 Task: Explore Airbnb accommodation in Banja Luka, Bosnia and Herzegovina from 8th November, 2023 to 19th November, 2023 for 1 adult. Place can be shared room with 1  bedroom having 1 bed and 1 bathroom. Property type can be hotel. Amenities needed are: heating. Look for 3 properties as per requirement.
Action: Mouse pressed left at (559, 80)
Screenshot: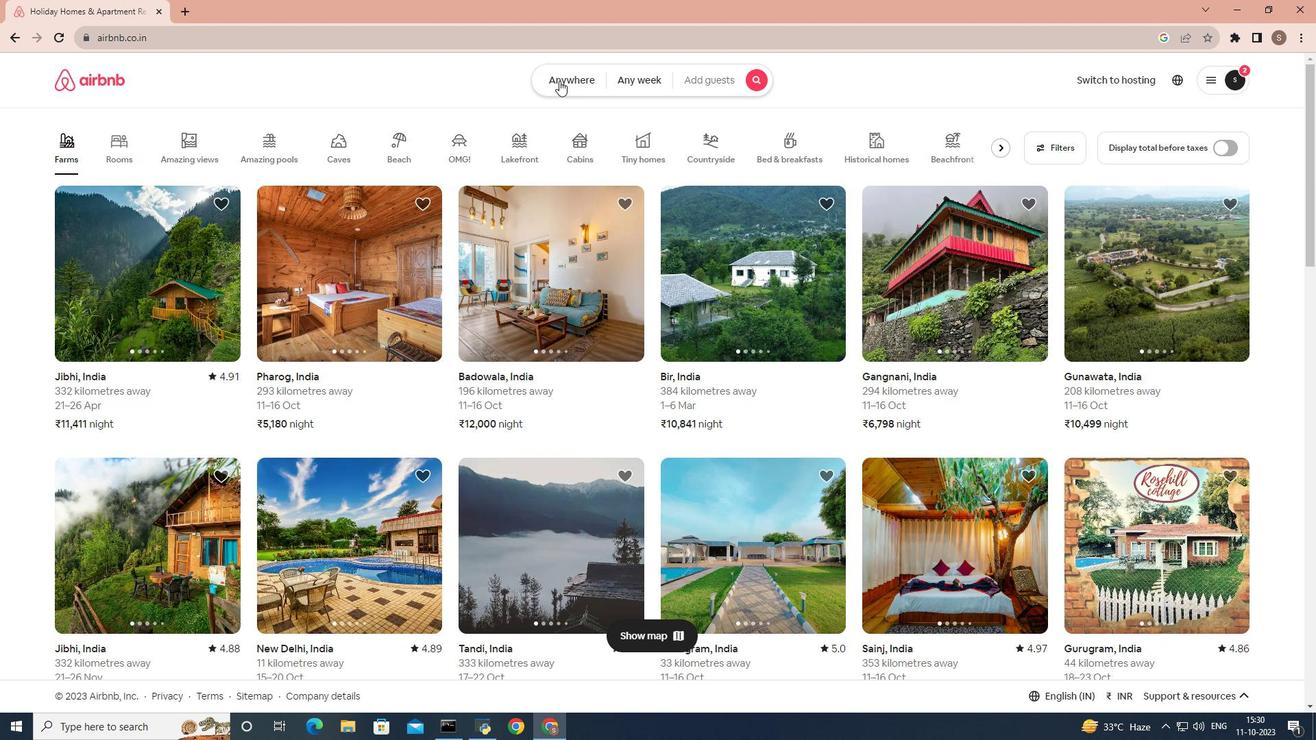 
Action: Mouse moved to (455, 130)
Screenshot: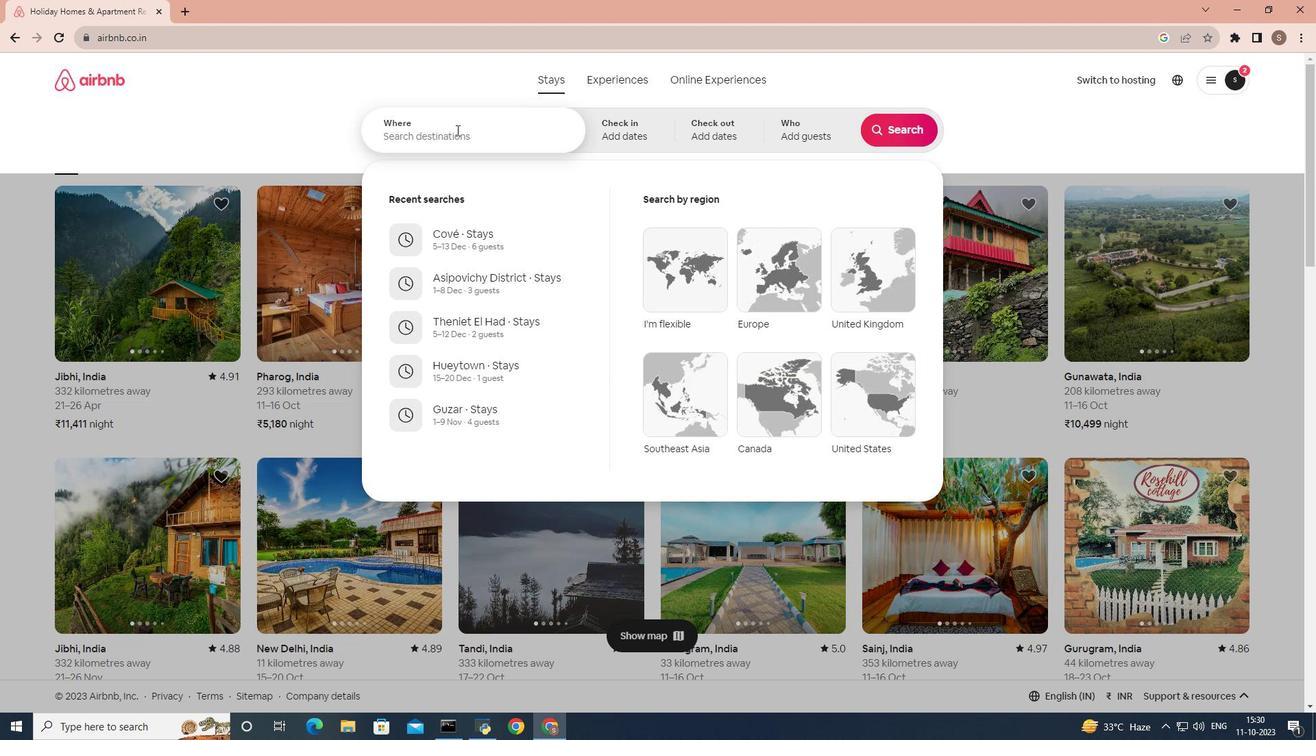 
Action: Mouse pressed left at (455, 130)
Screenshot: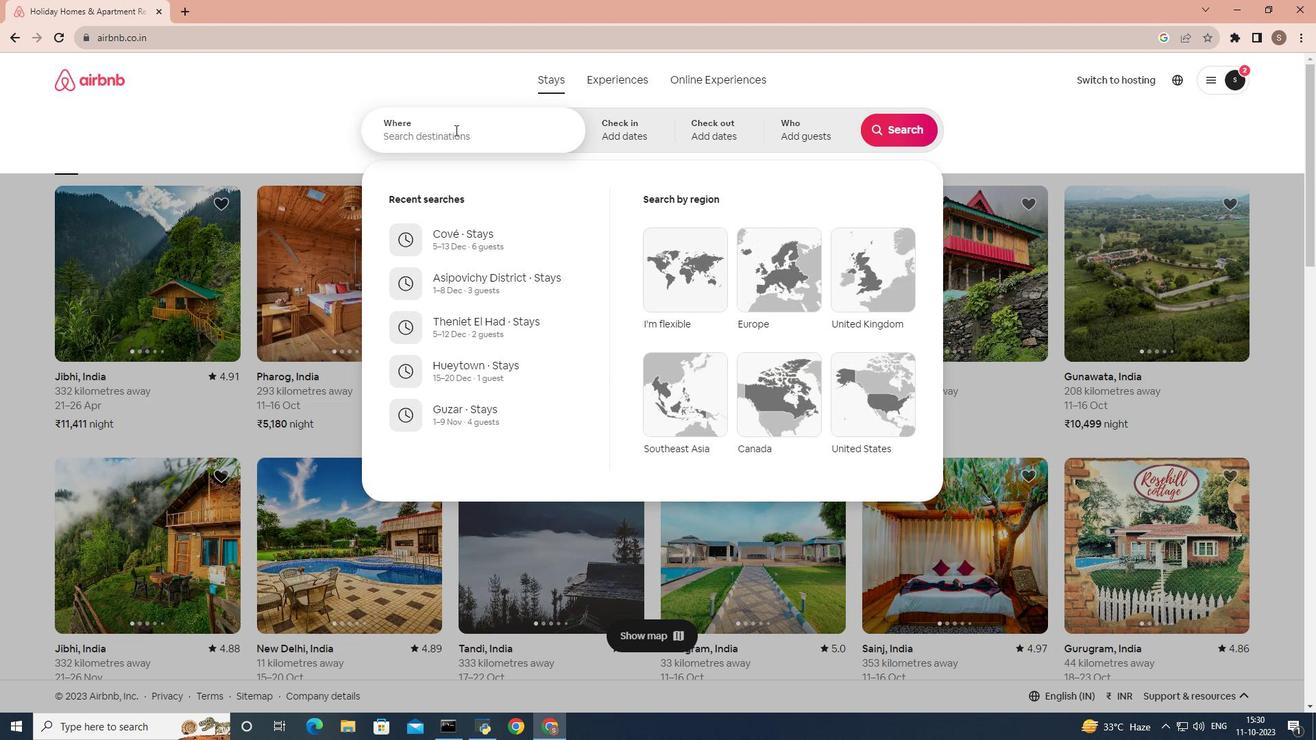 
Action: Mouse moved to (455, 125)
Screenshot: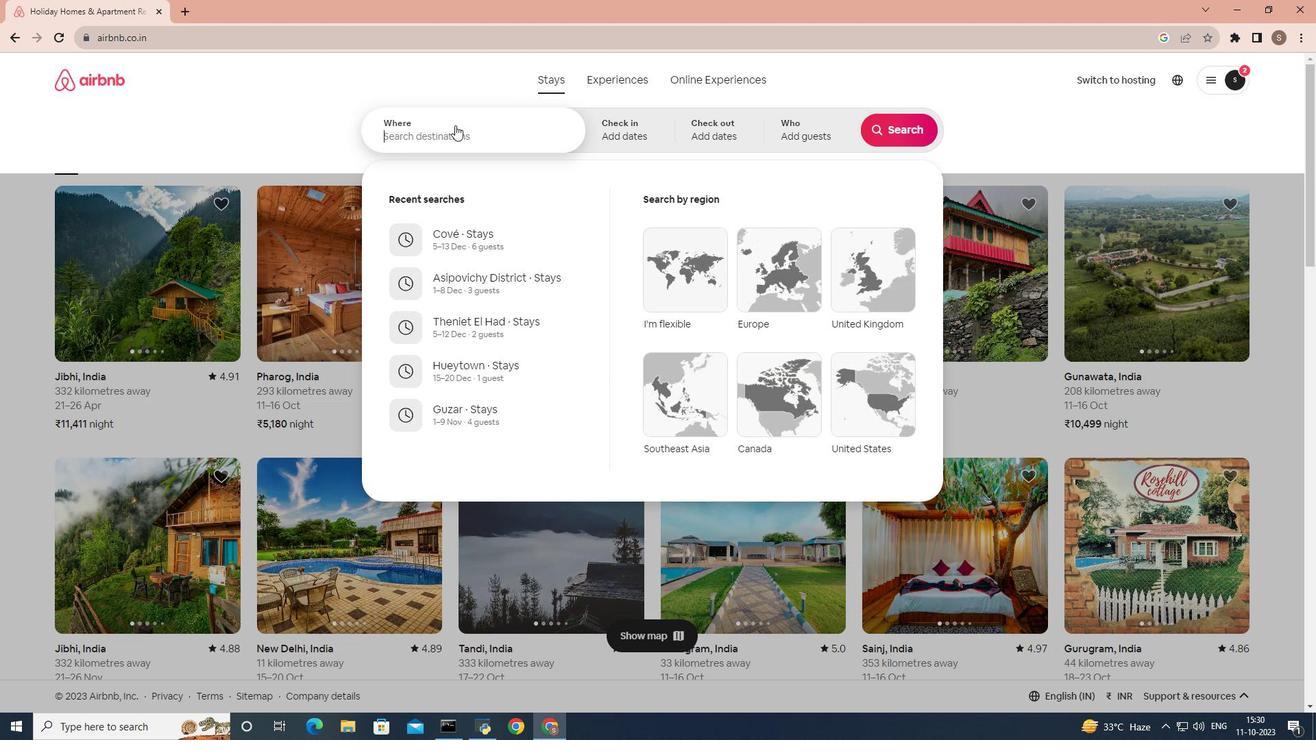 
Action: Key pressed banja<Key.space>luk
Screenshot: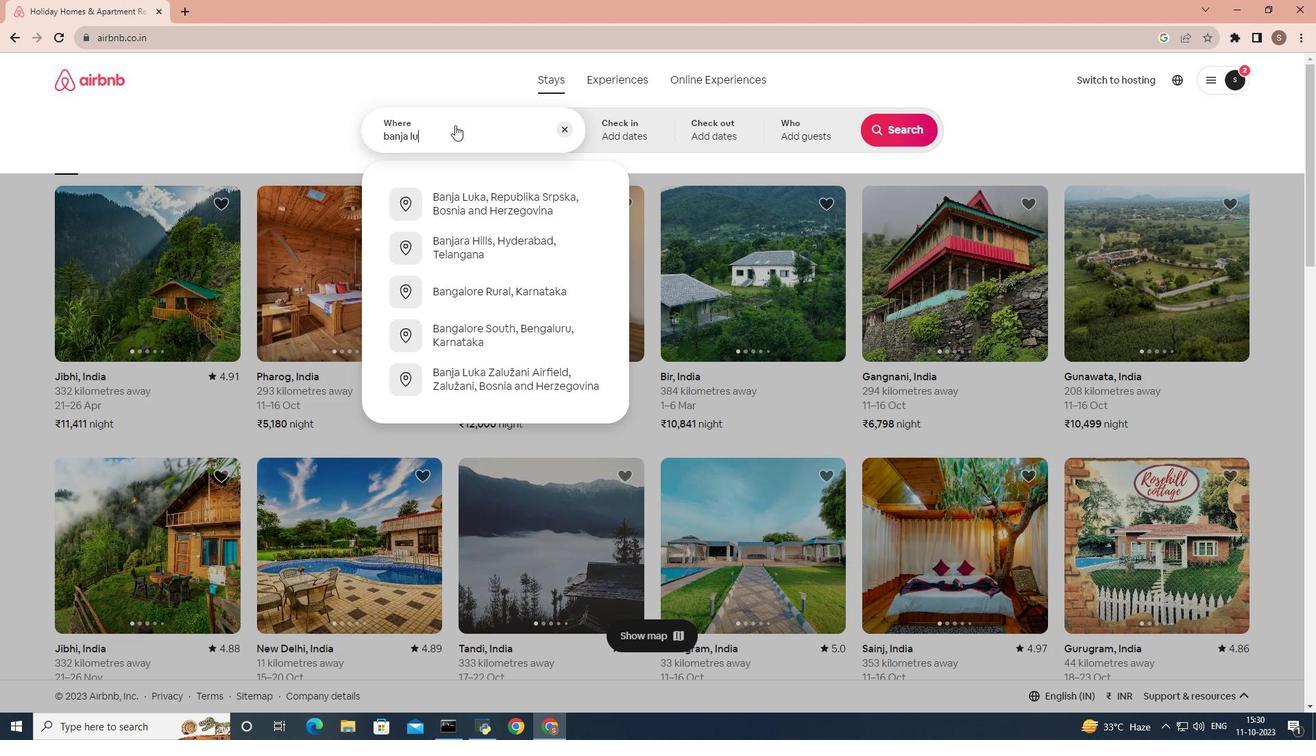 
Action: Mouse moved to (443, 133)
Screenshot: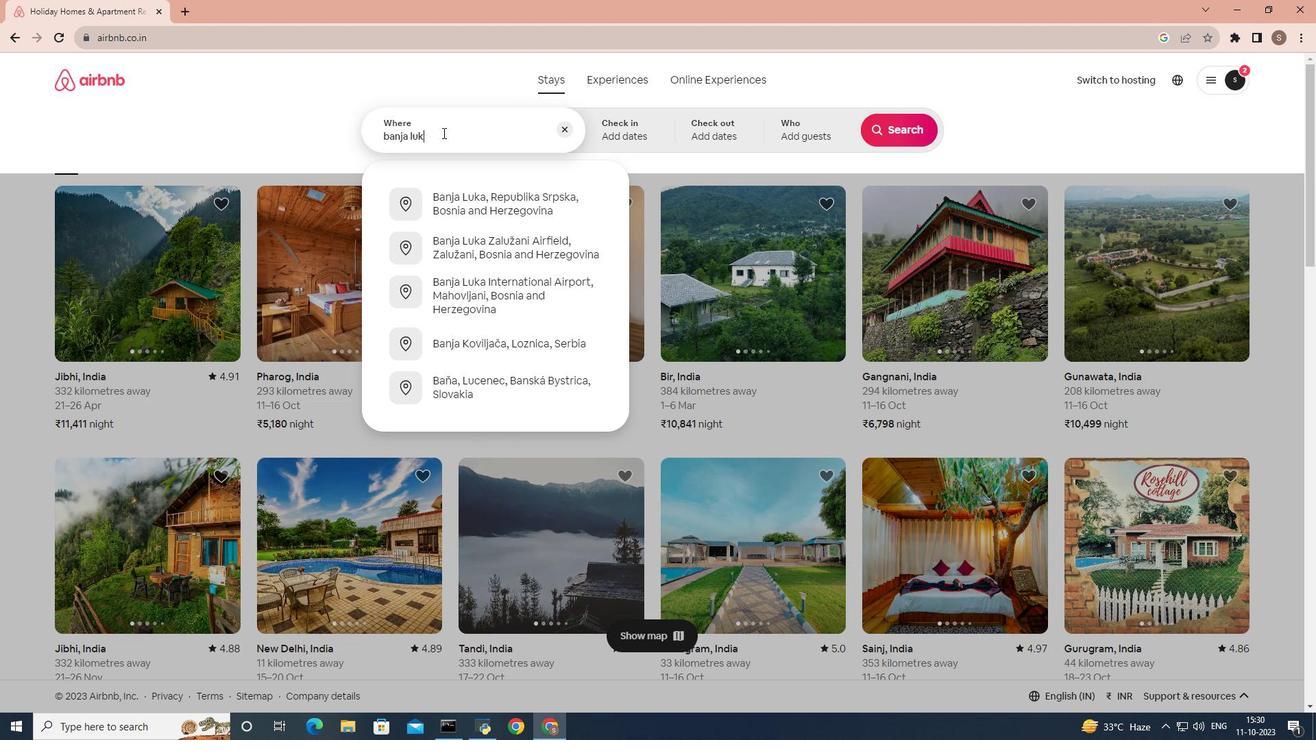 
Action: Key pressed a
Screenshot: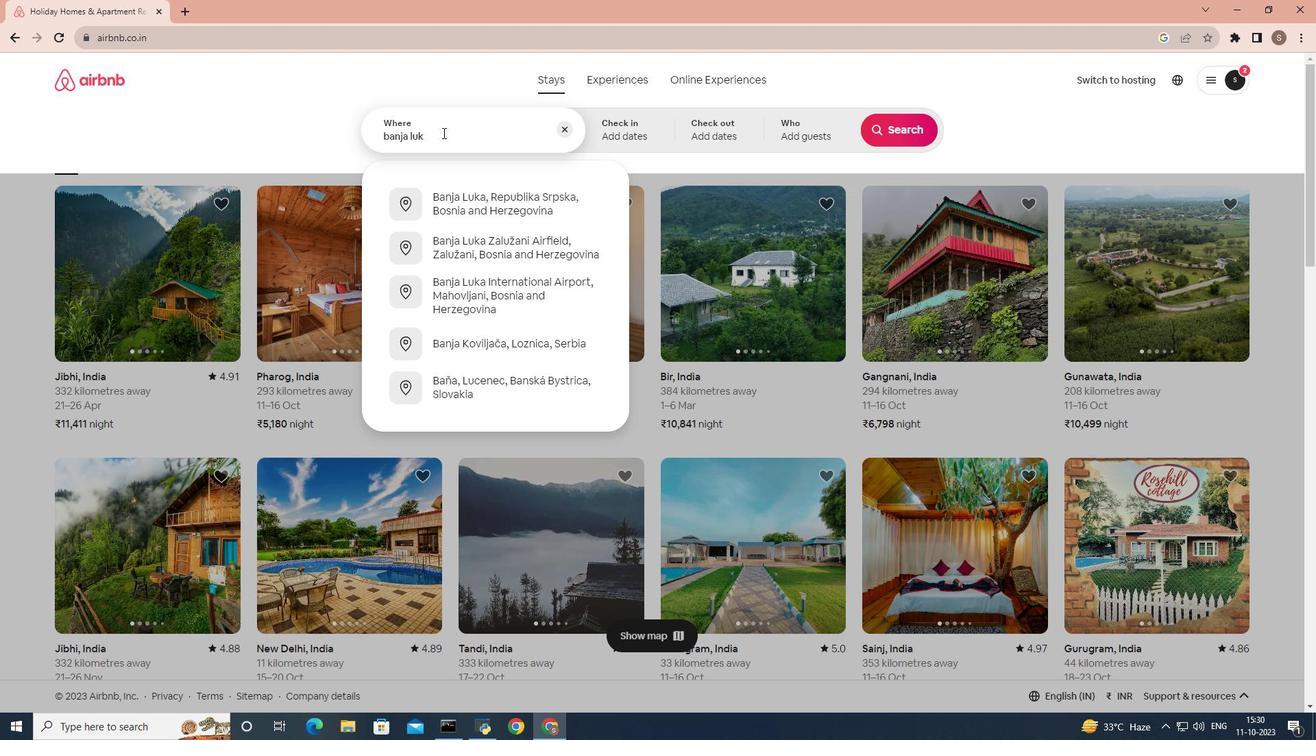
Action: Mouse moved to (469, 199)
Screenshot: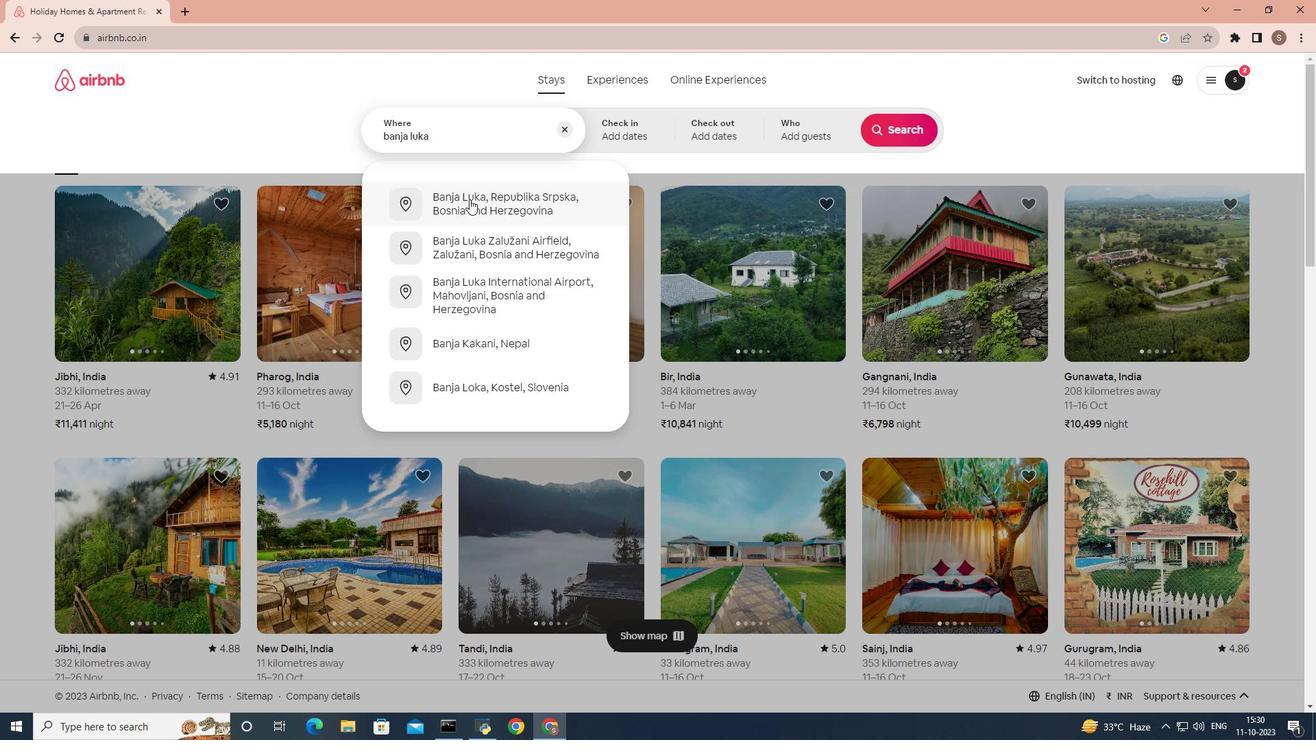 
Action: Mouse pressed left at (469, 199)
Screenshot: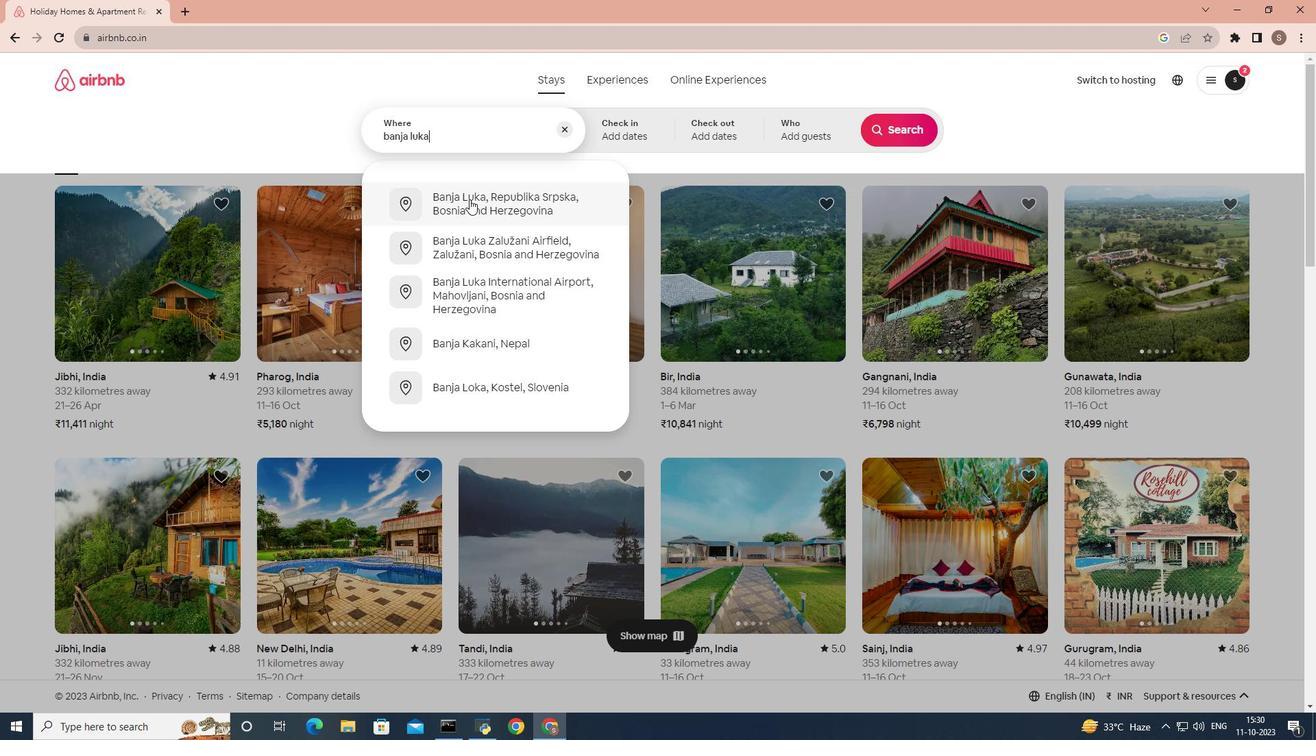 
Action: Mouse moved to (792, 334)
Screenshot: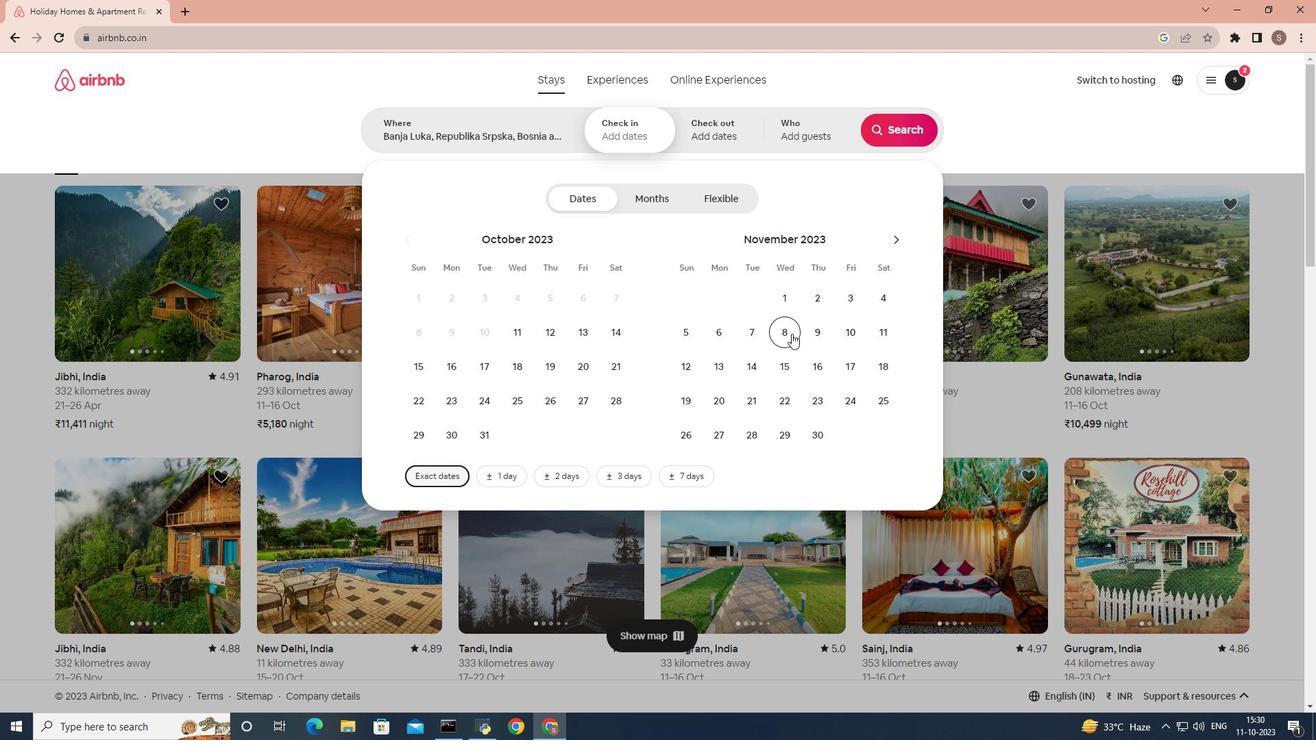 
Action: Mouse pressed left at (792, 334)
Screenshot: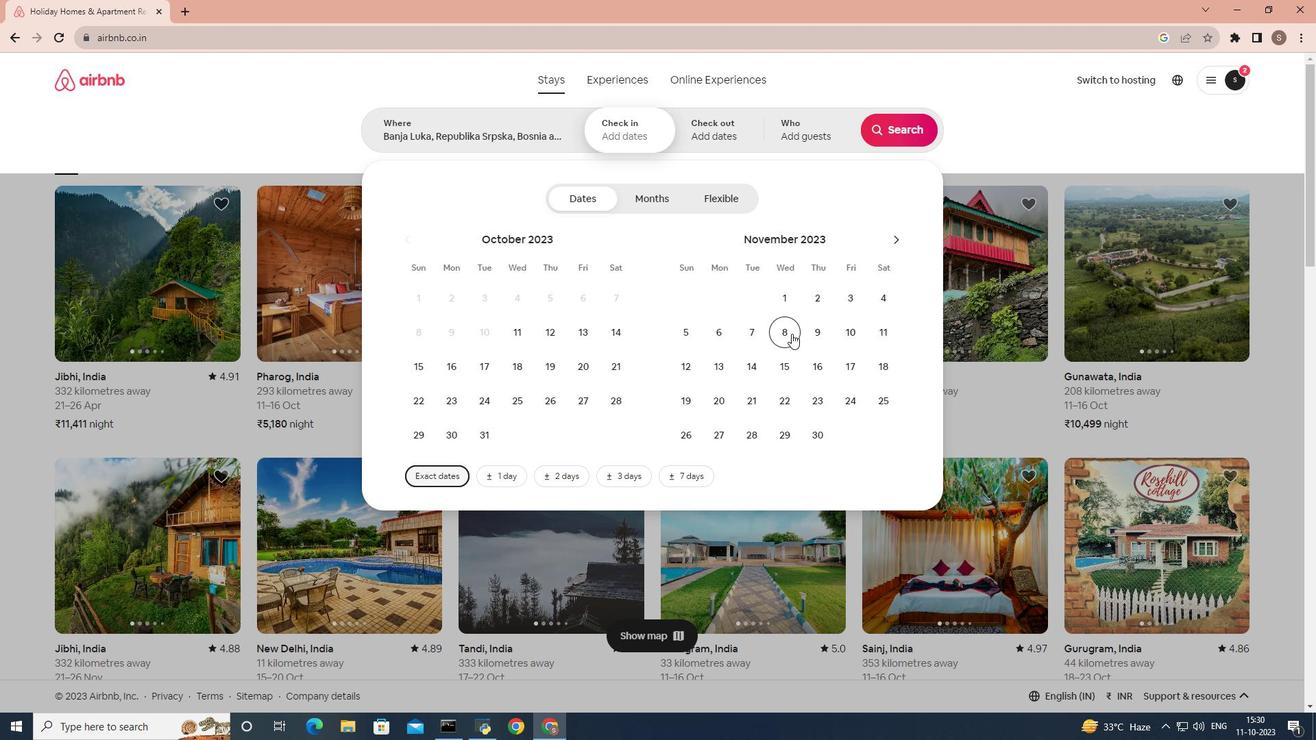 
Action: Mouse moved to (689, 406)
Screenshot: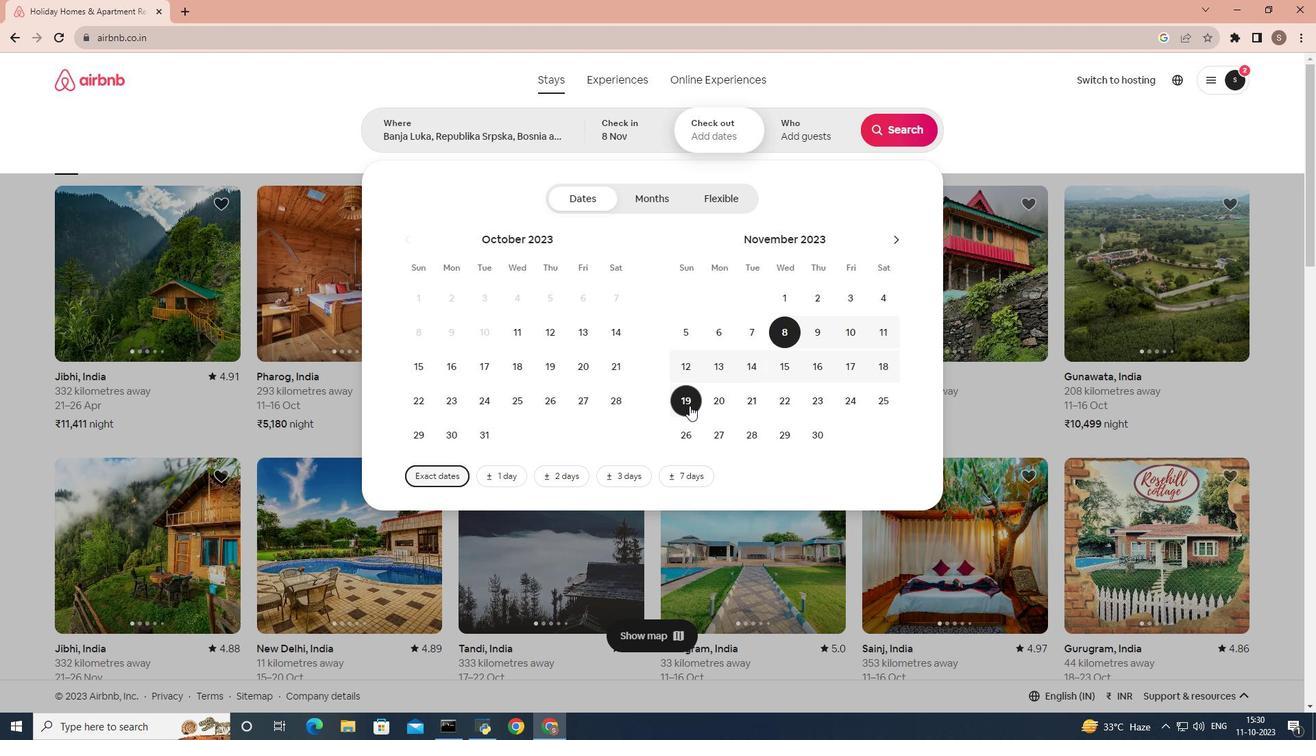 
Action: Mouse pressed left at (689, 406)
Screenshot: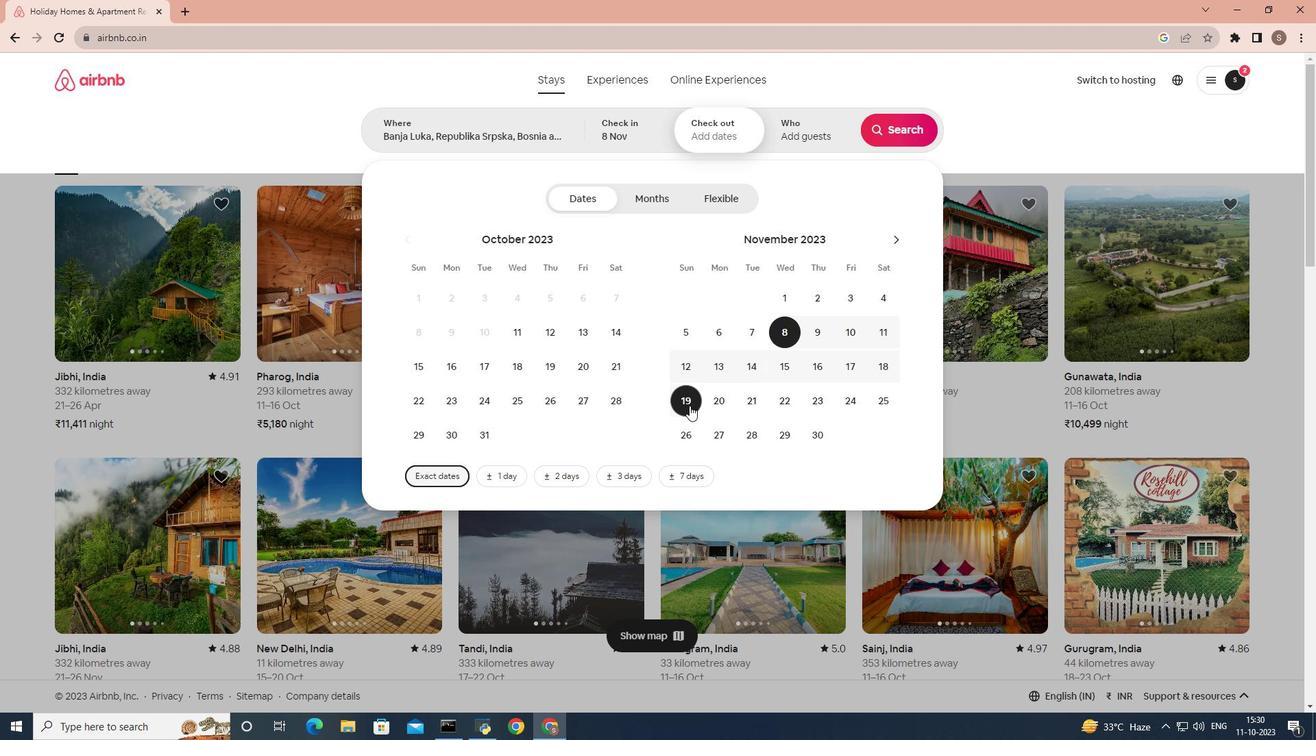 
Action: Mouse moved to (805, 131)
Screenshot: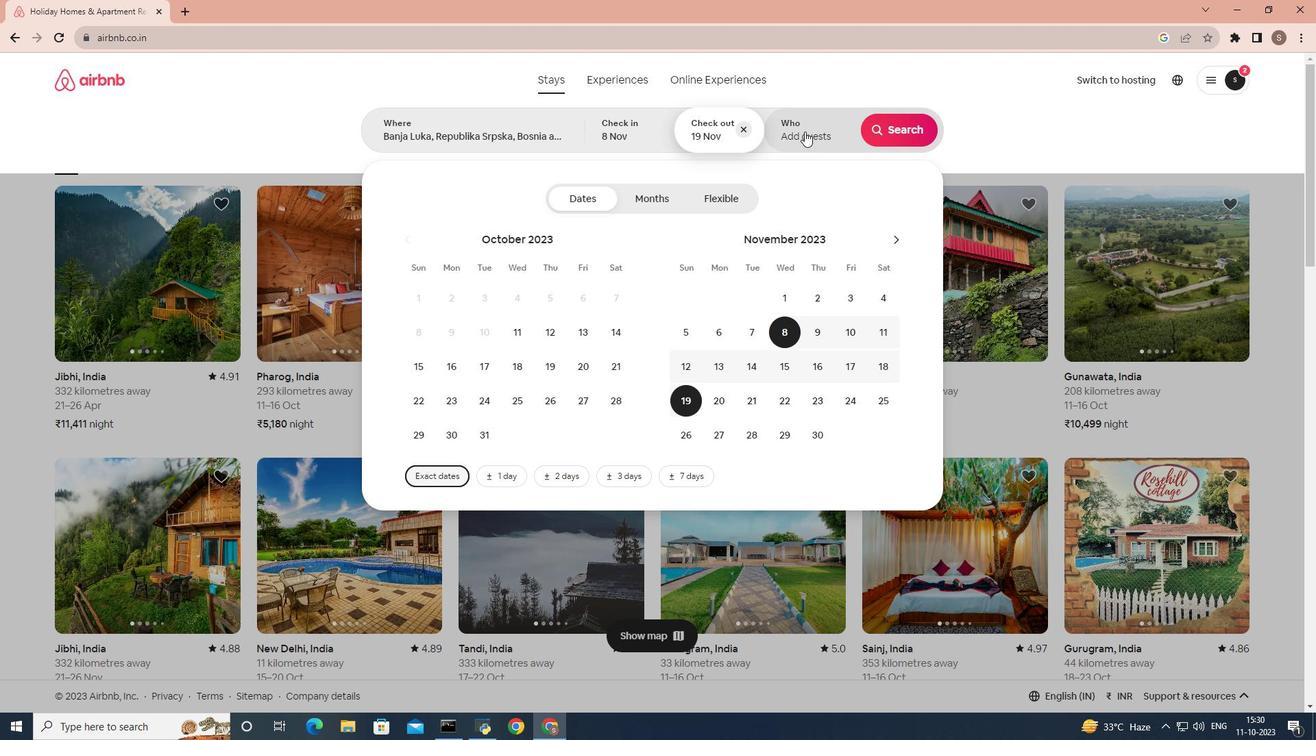 
Action: Mouse pressed left at (805, 131)
Screenshot: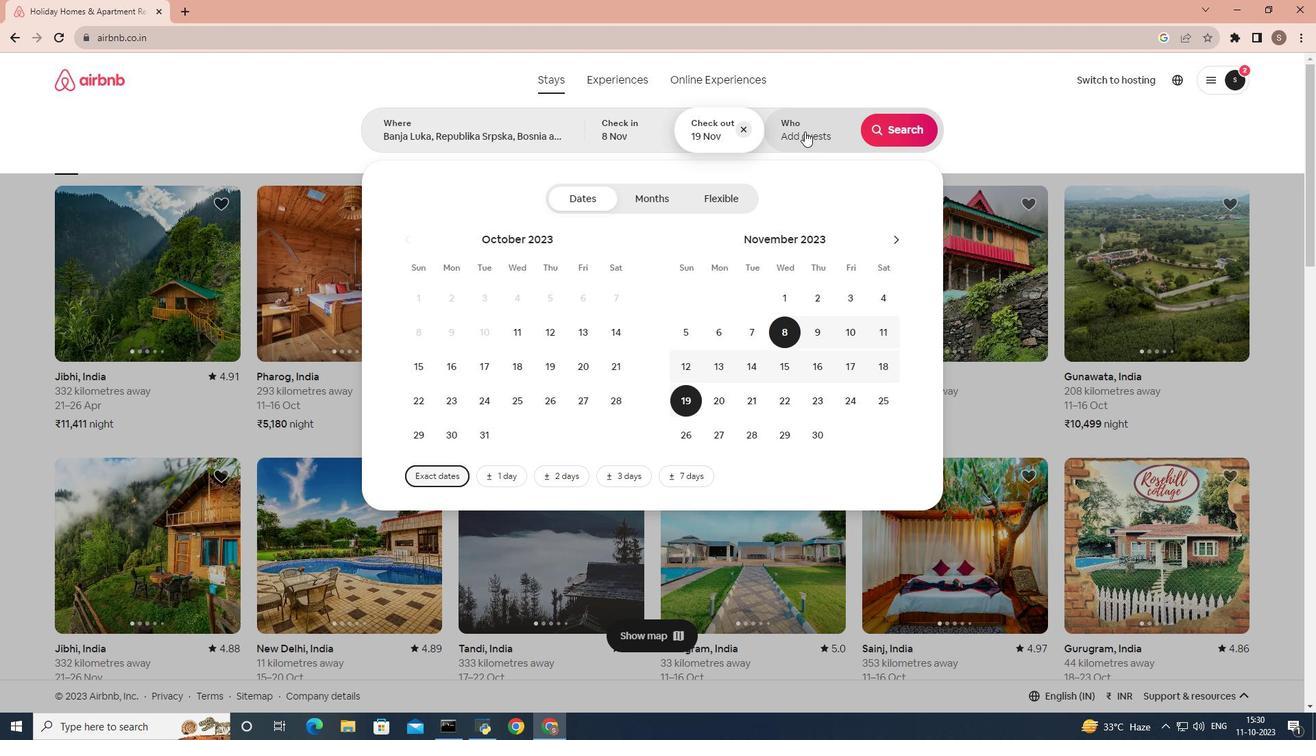 
Action: Mouse moved to (905, 201)
Screenshot: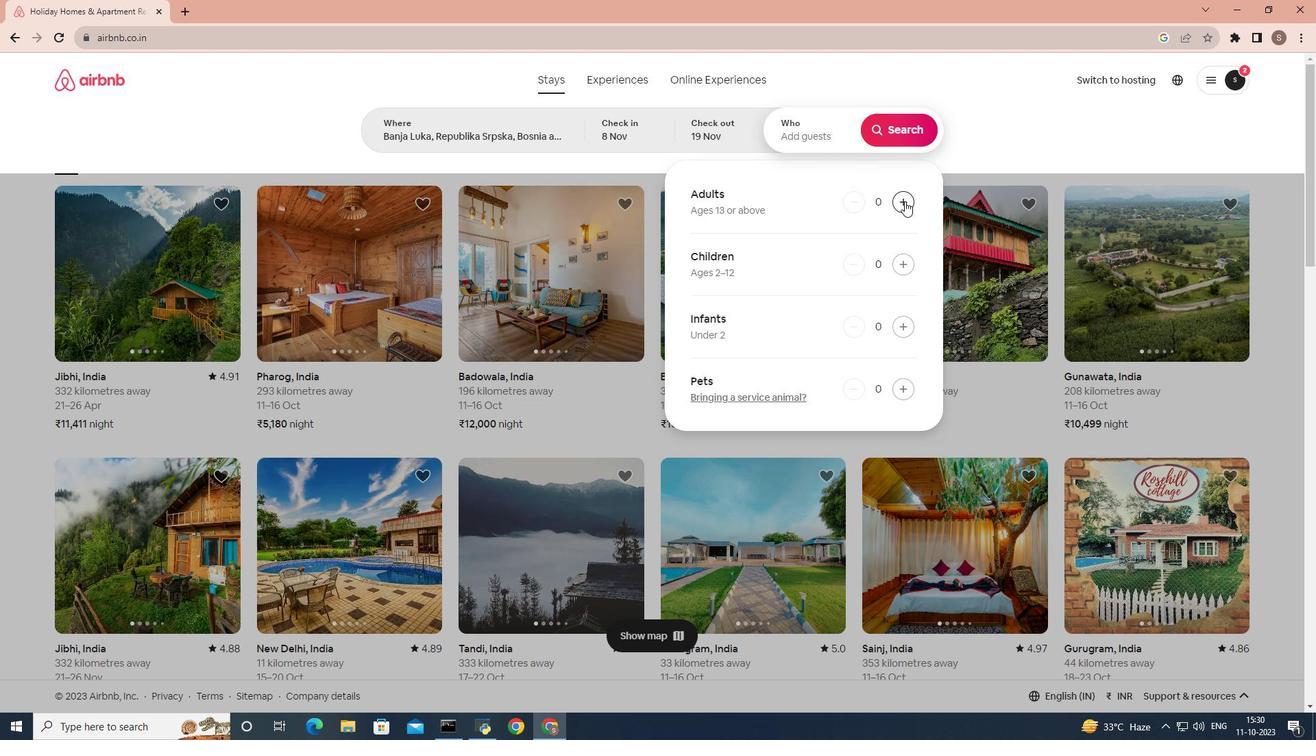 
Action: Mouse pressed left at (905, 201)
Screenshot: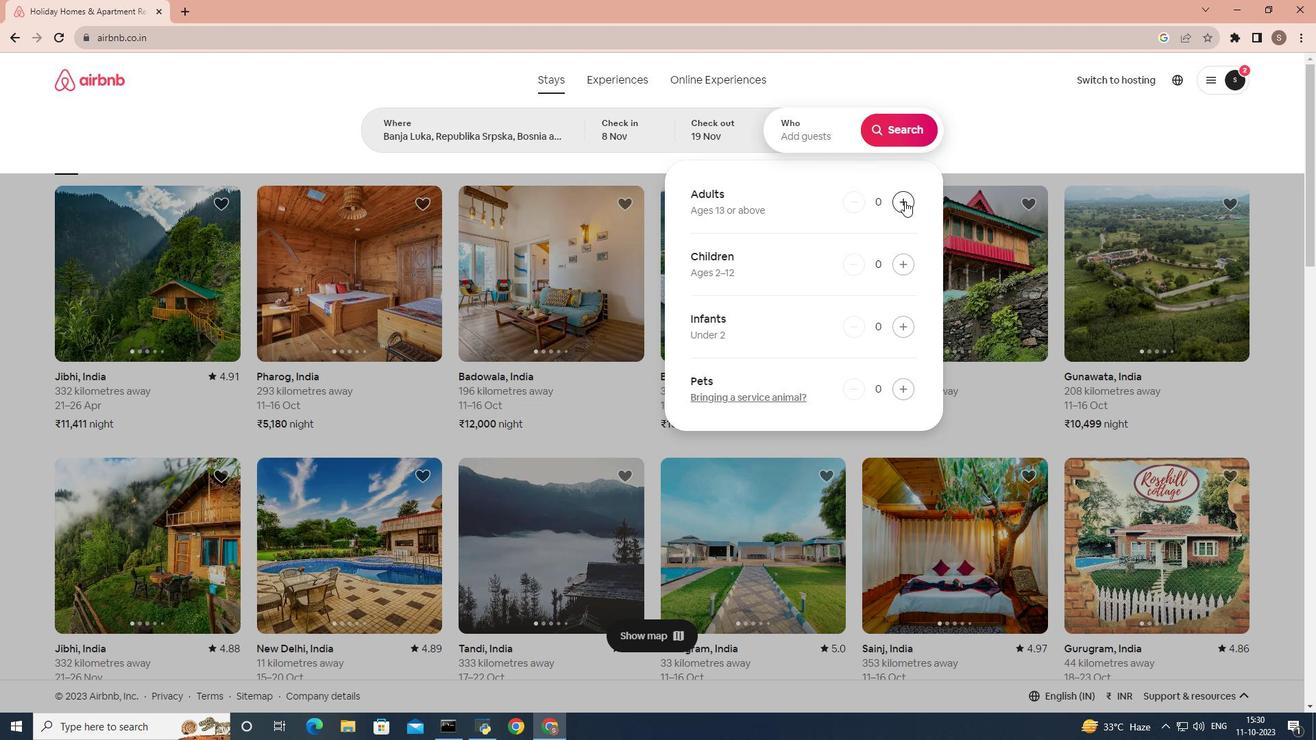 
Action: Mouse moved to (917, 138)
Screenshot: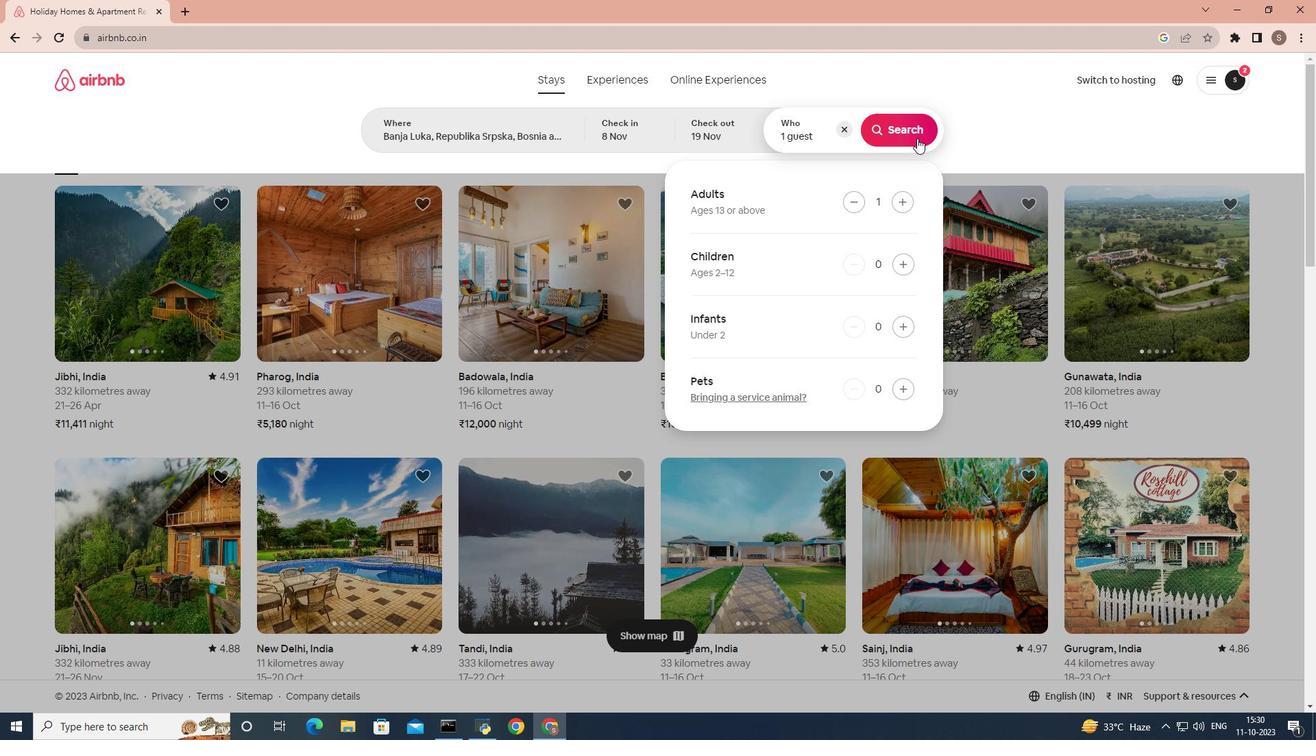 
Action: Mouse pressed left at (917, 138)
Screenshot: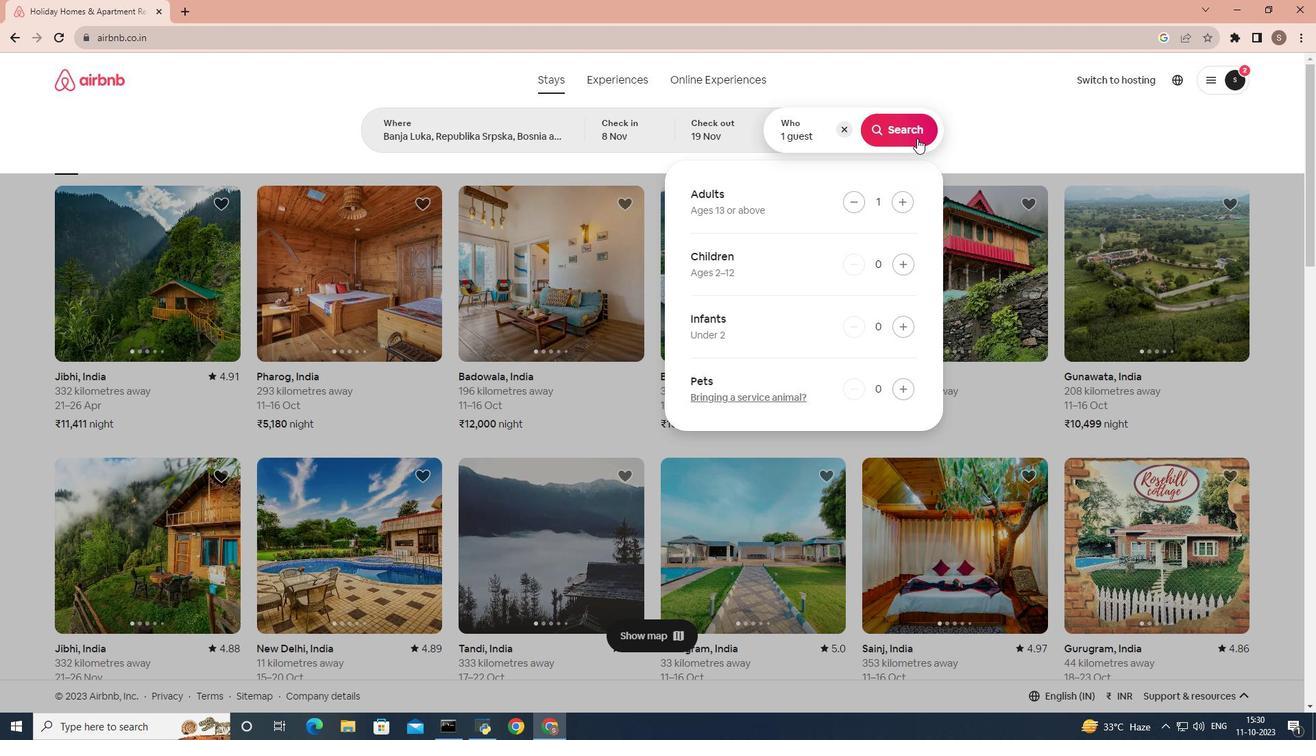 
Action: Mouse moved to (1072, 136)
Screenshot: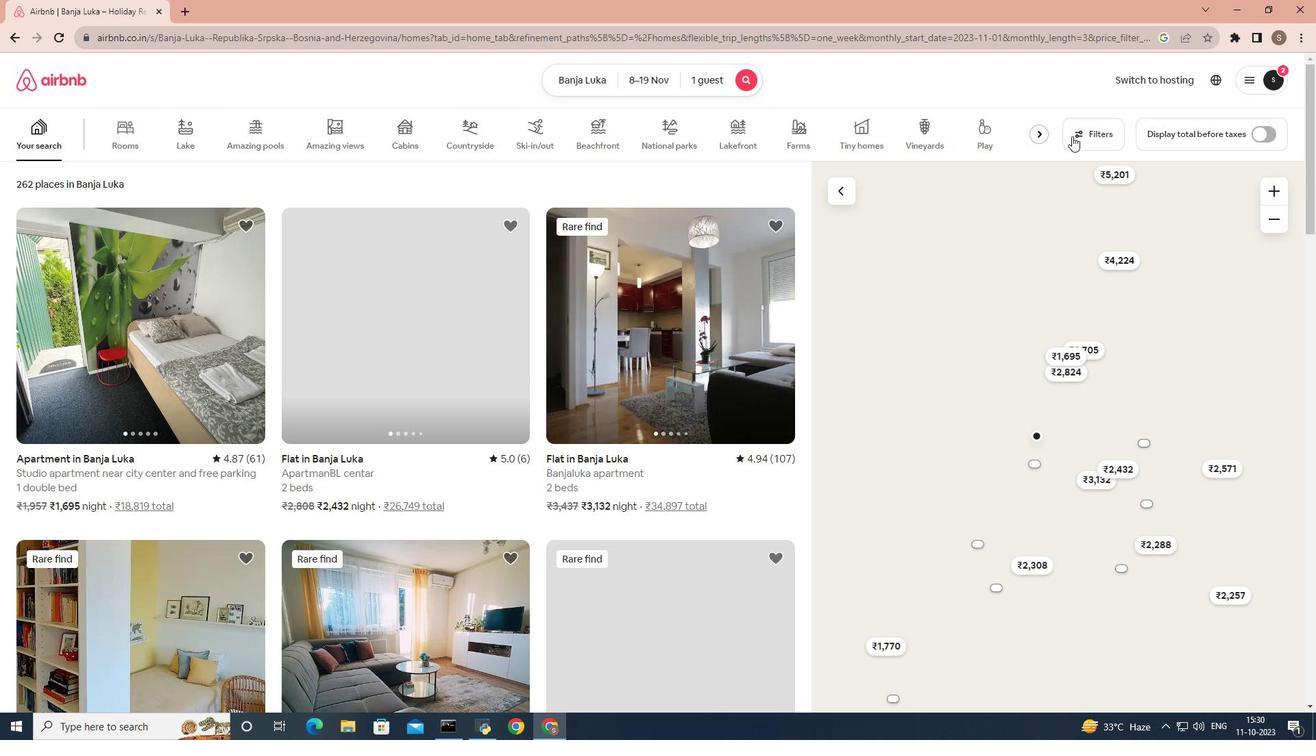
Action: Mouse pressed left at (1072, 136)
Screenshot: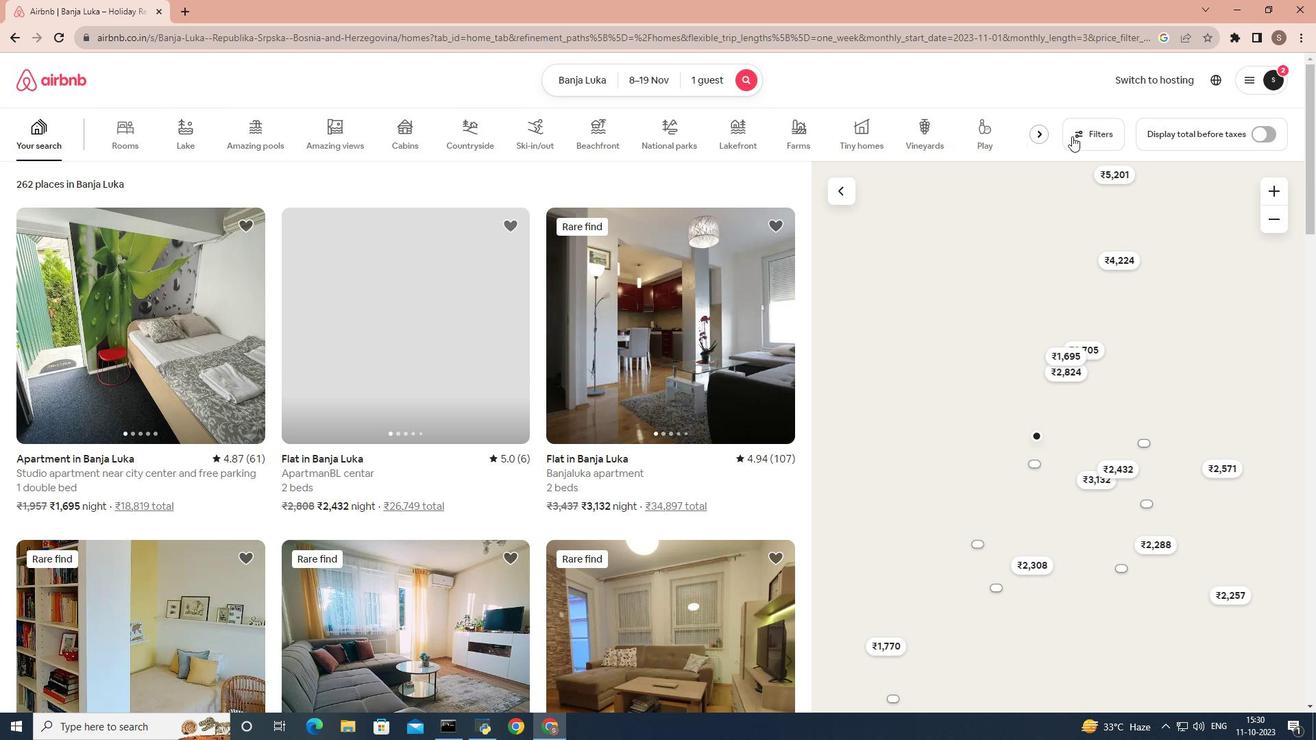 
Action: Mouse moved to (635, 339)
Screenshot: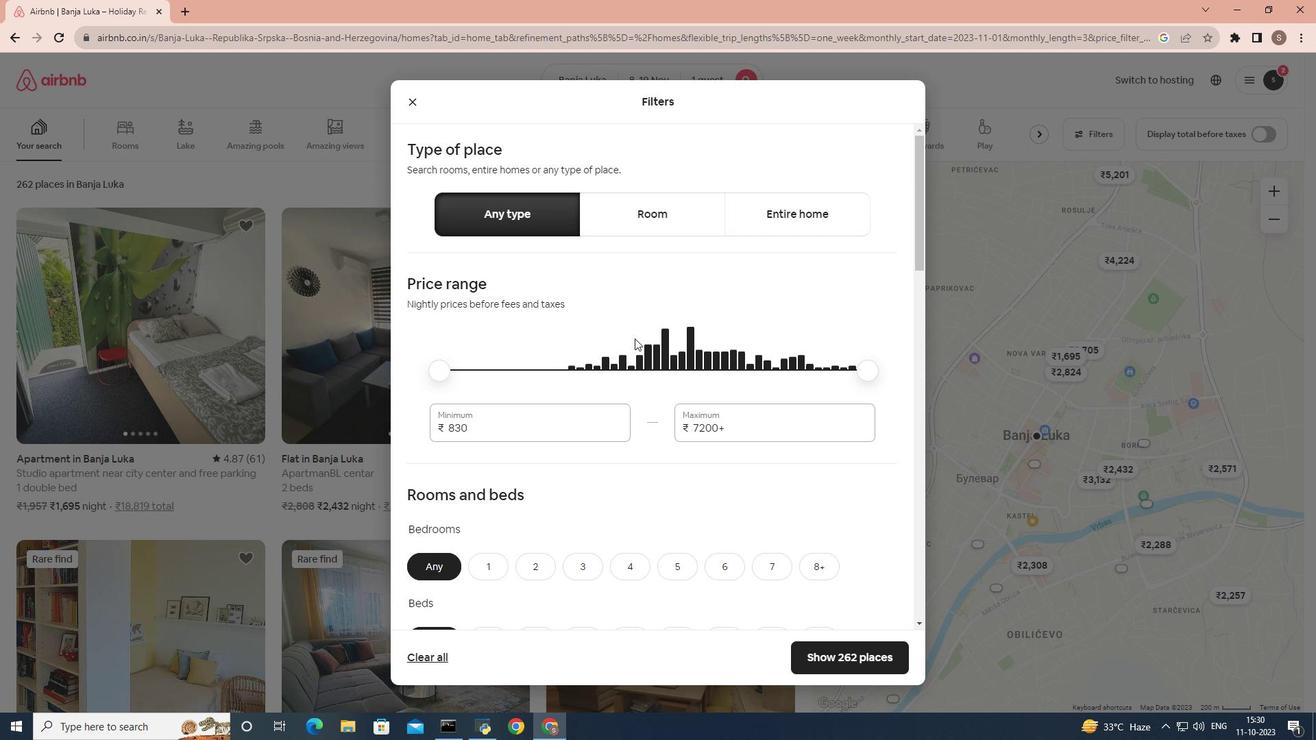 
Action: Mouse scrolled (635, 338) with delta (0, 0)
Screenshot: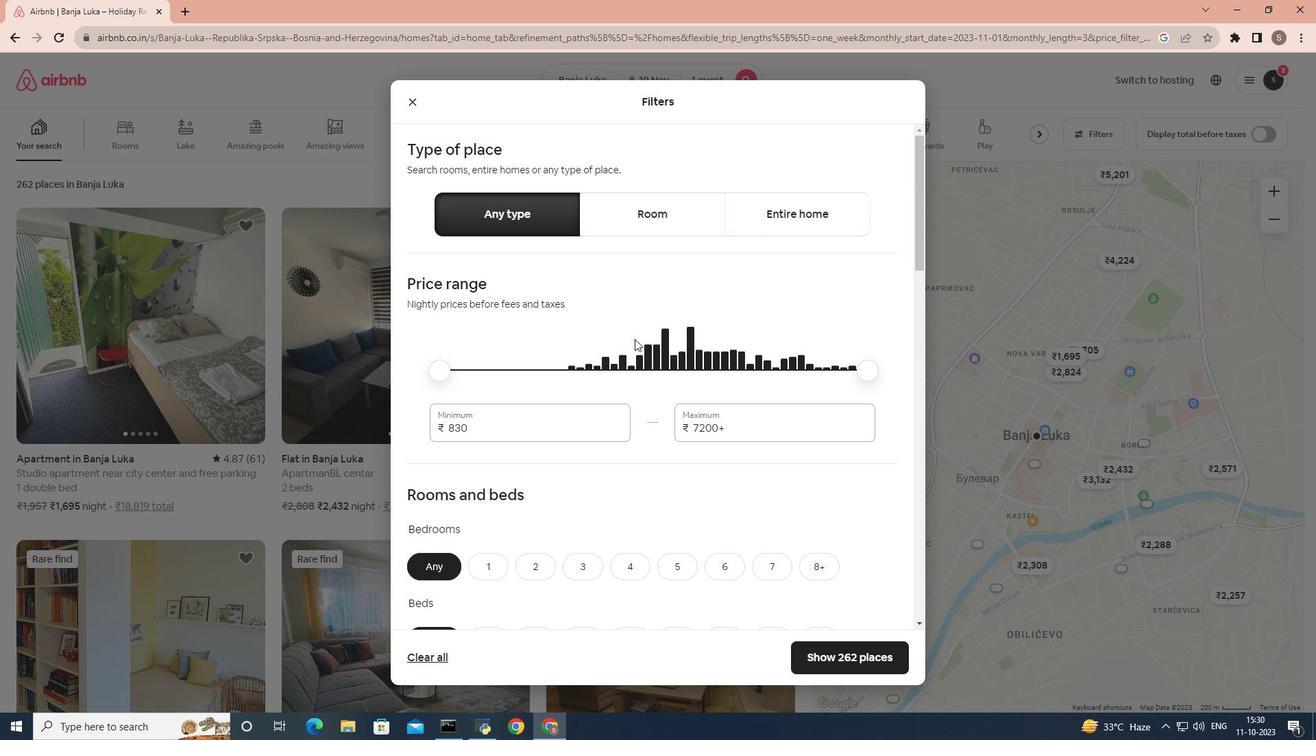 
Action: Mouse scrolled (635, 338) with delta (0, 0)
Screenshot: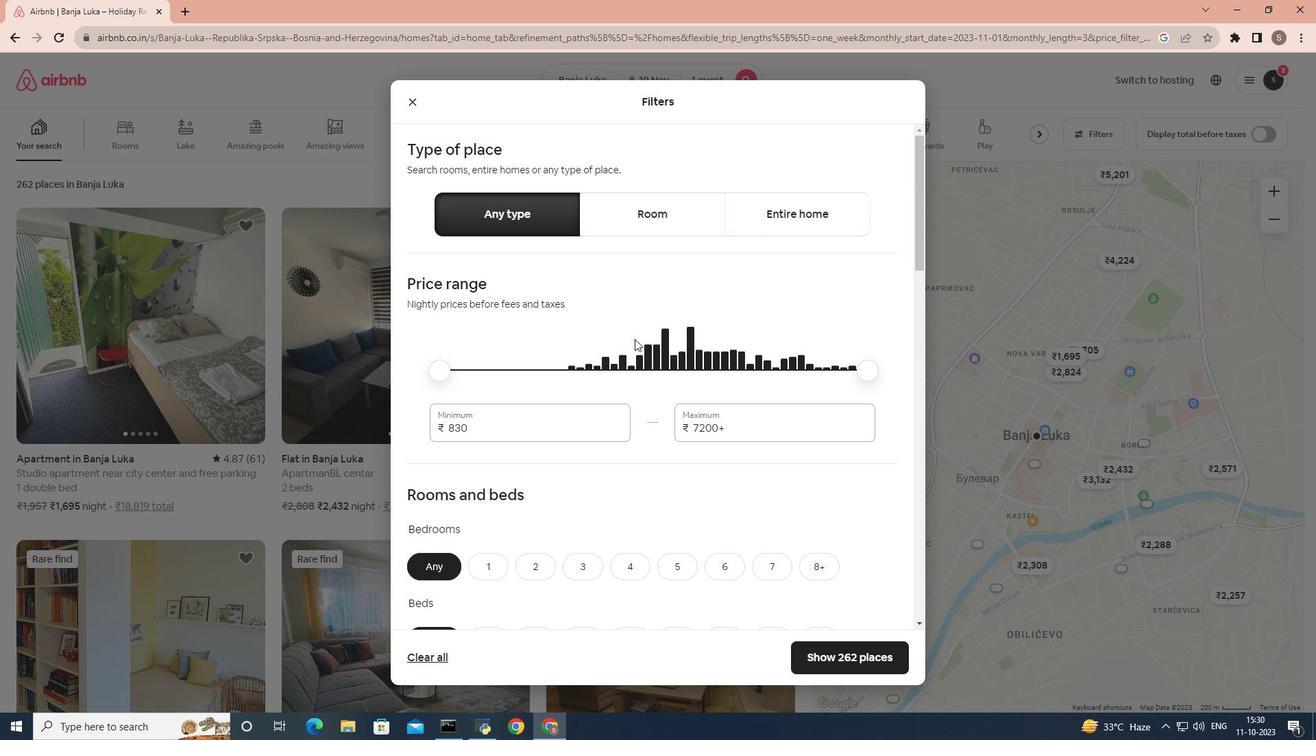 
Action: Mouse scrolled (635, 338) with delta (0, 0)
Screenshot: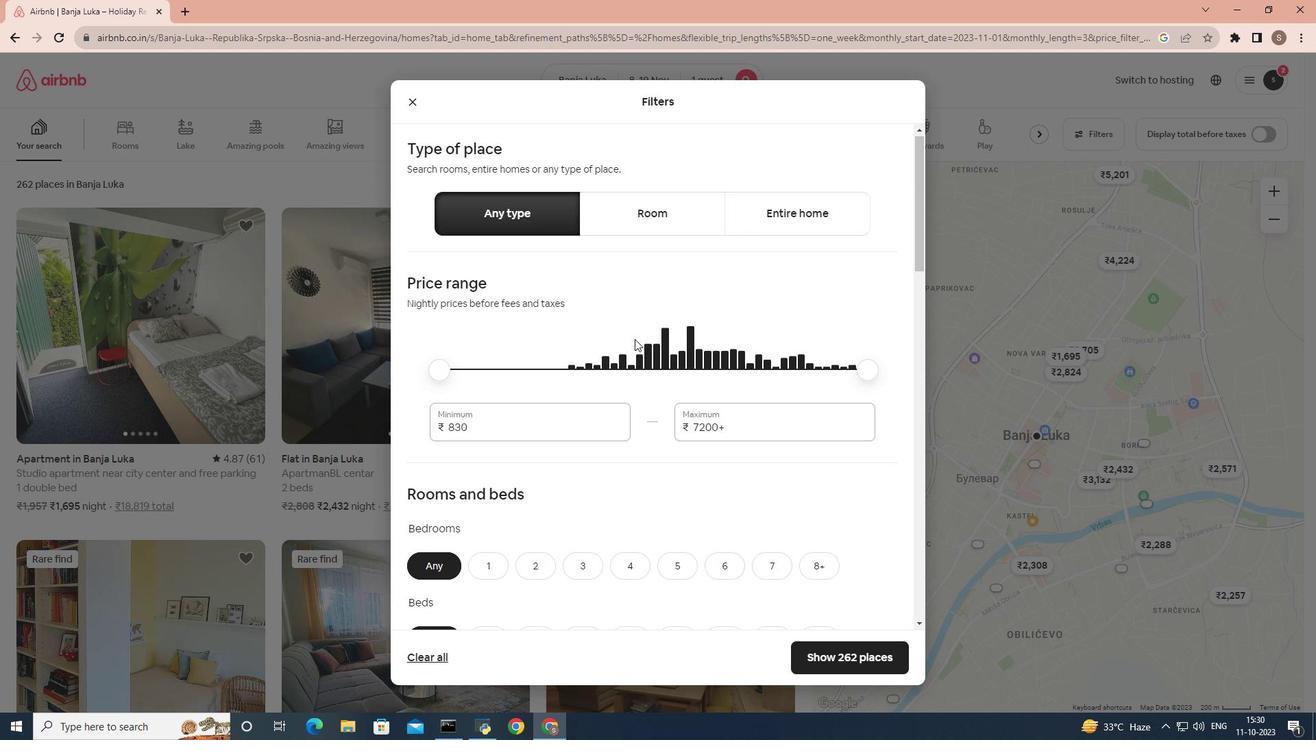 
Action: Mouse moved to (500, 353)
Screenshot: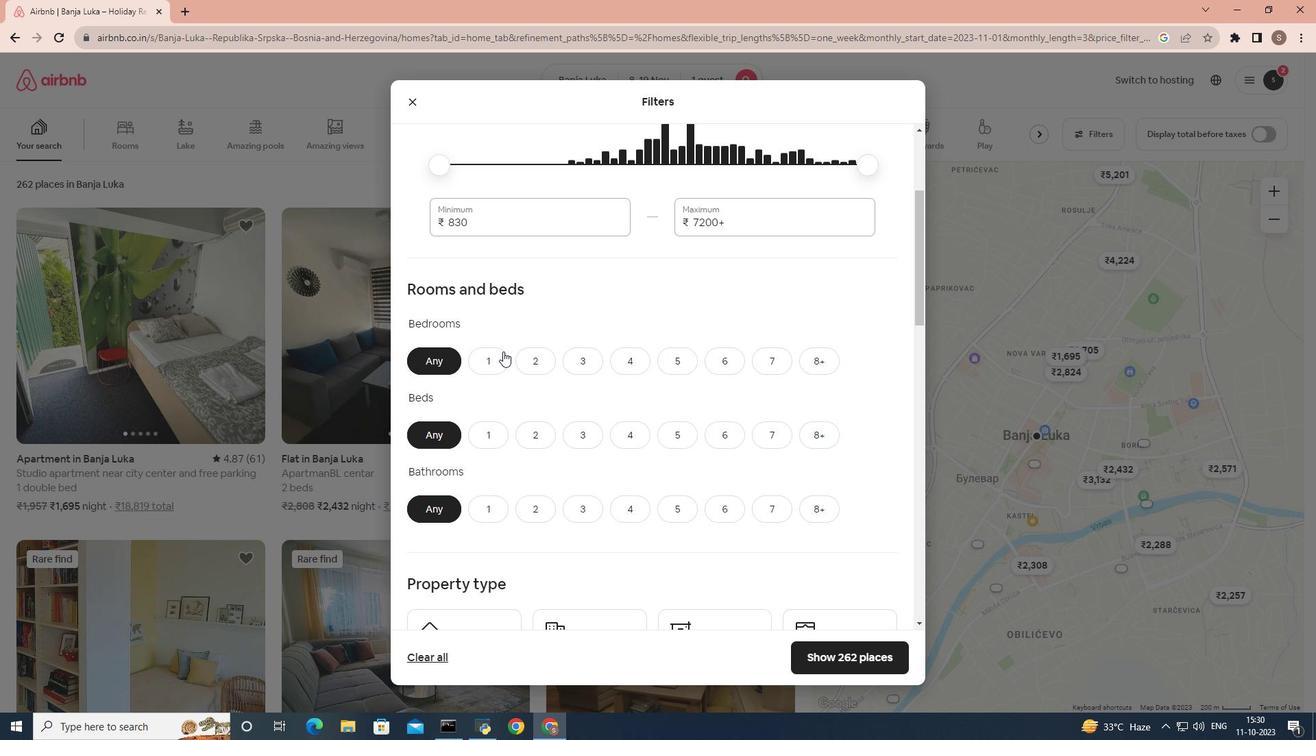 
Action: Mouse pressed left at (500, 353)
Screenshot: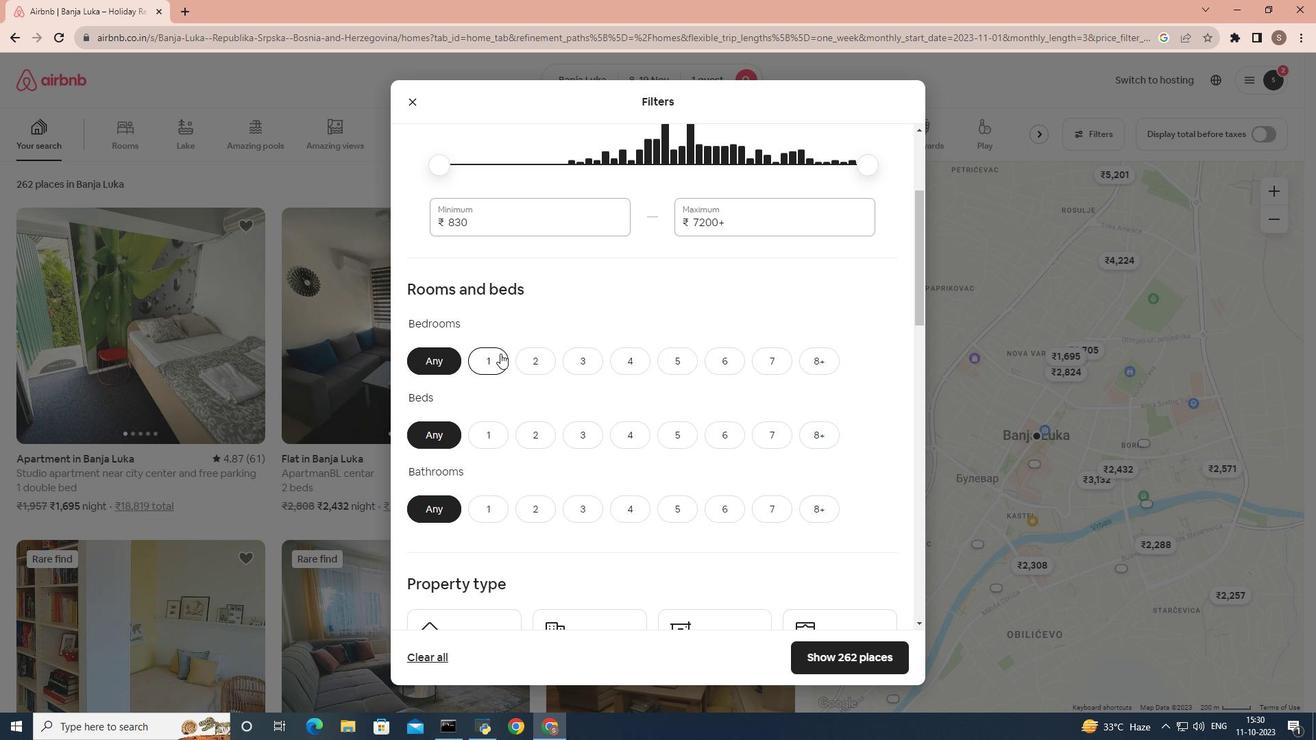 
Action: Mouse moved to (489, 423)
Screenshot: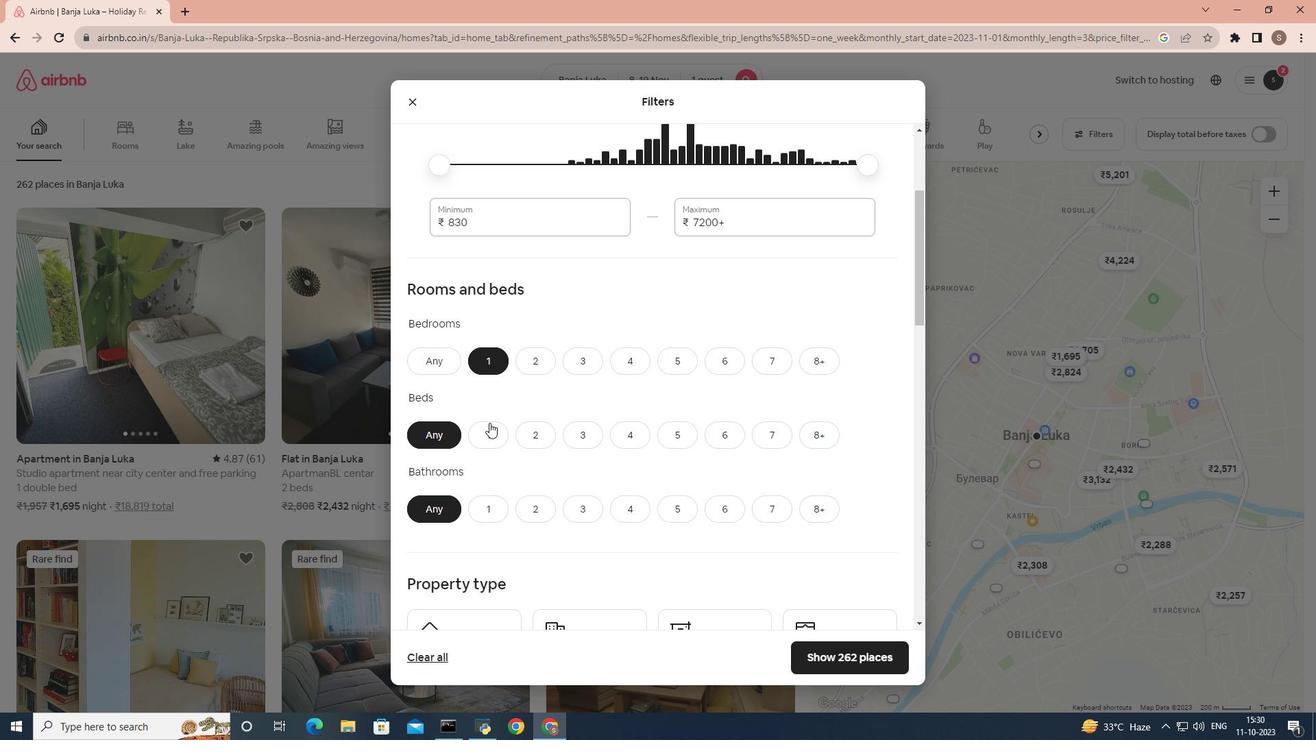 
Action: Mouse pressed left at (489, 423)
Screenshot: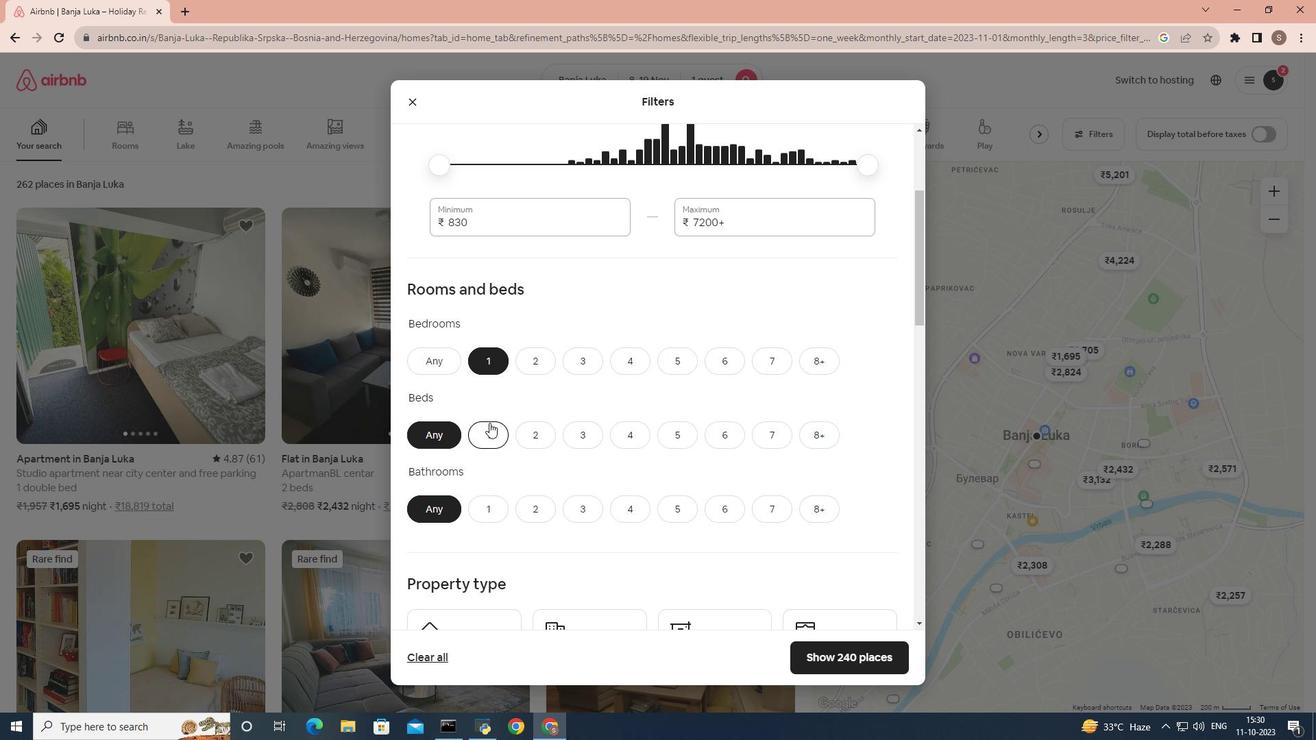 
Action: Mouse moved to (493, 499)
Screenshot: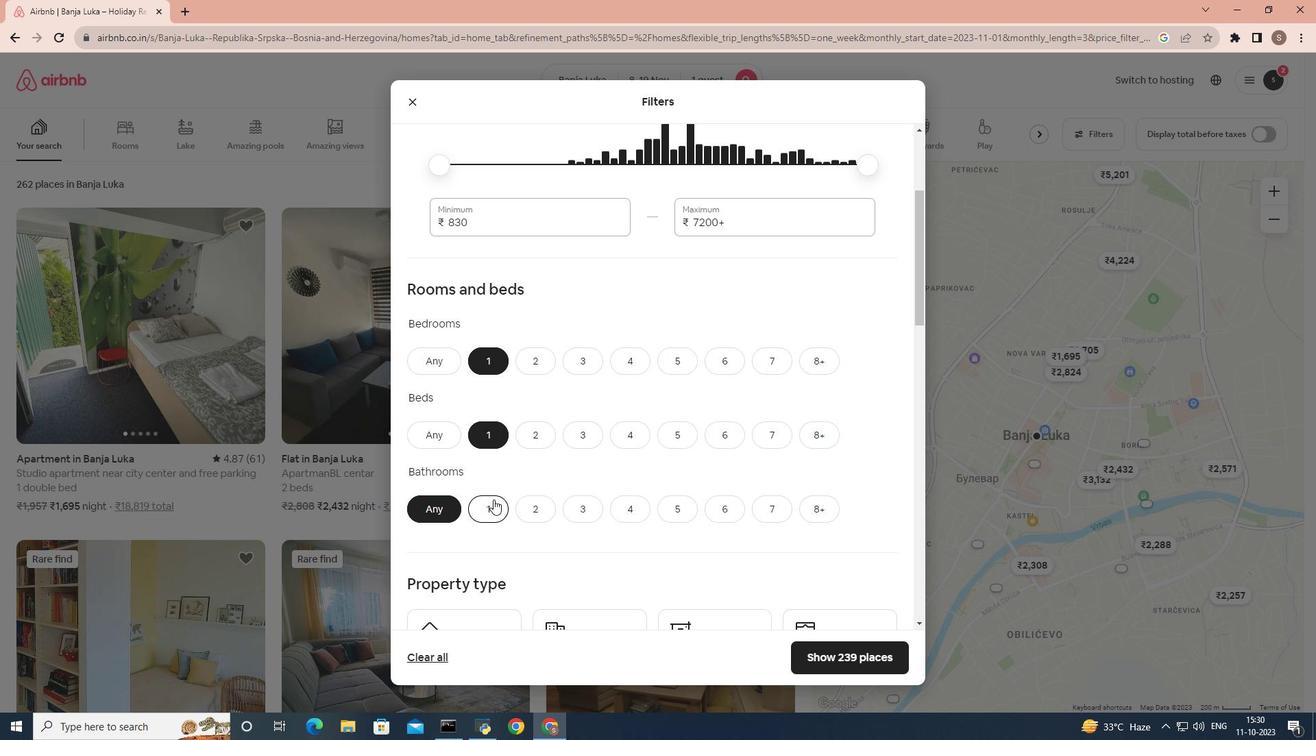 
Action: Mouse pressed left at (493, 499)
Screenshot: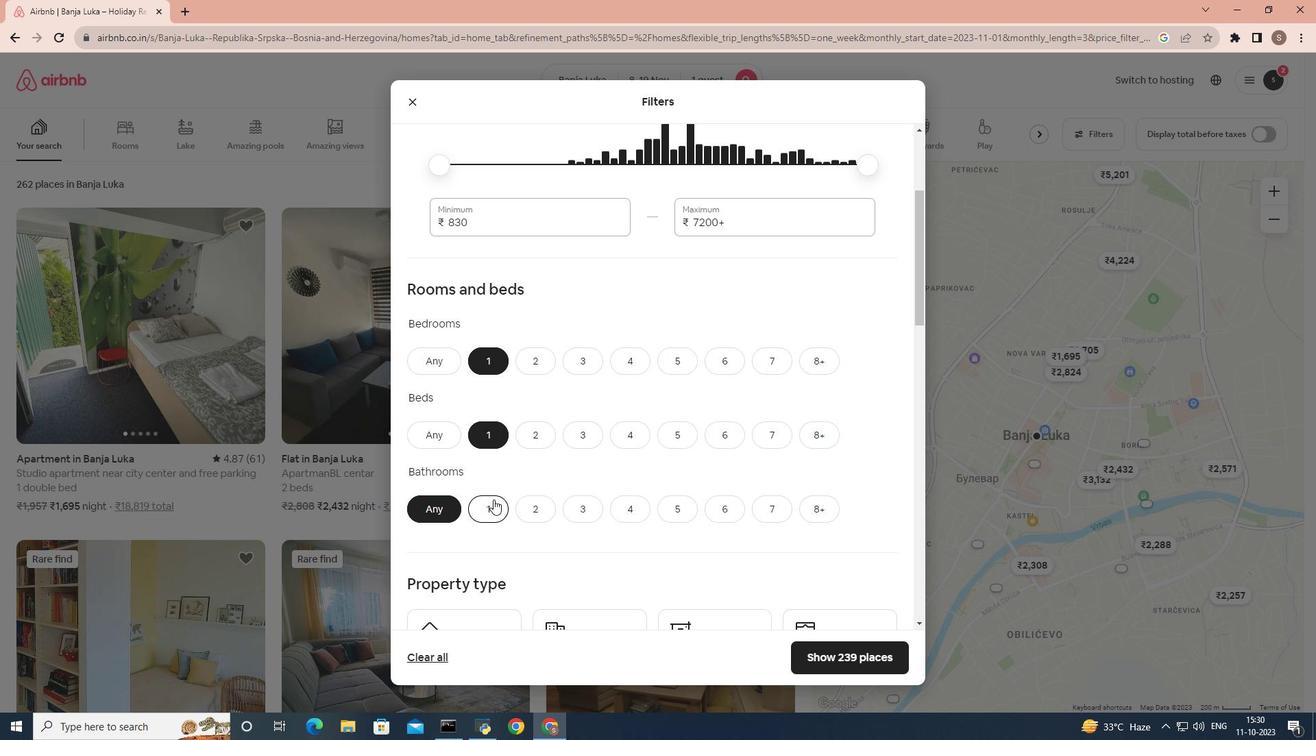 
Action: Mouse moved to (541, 468)
Screenshot: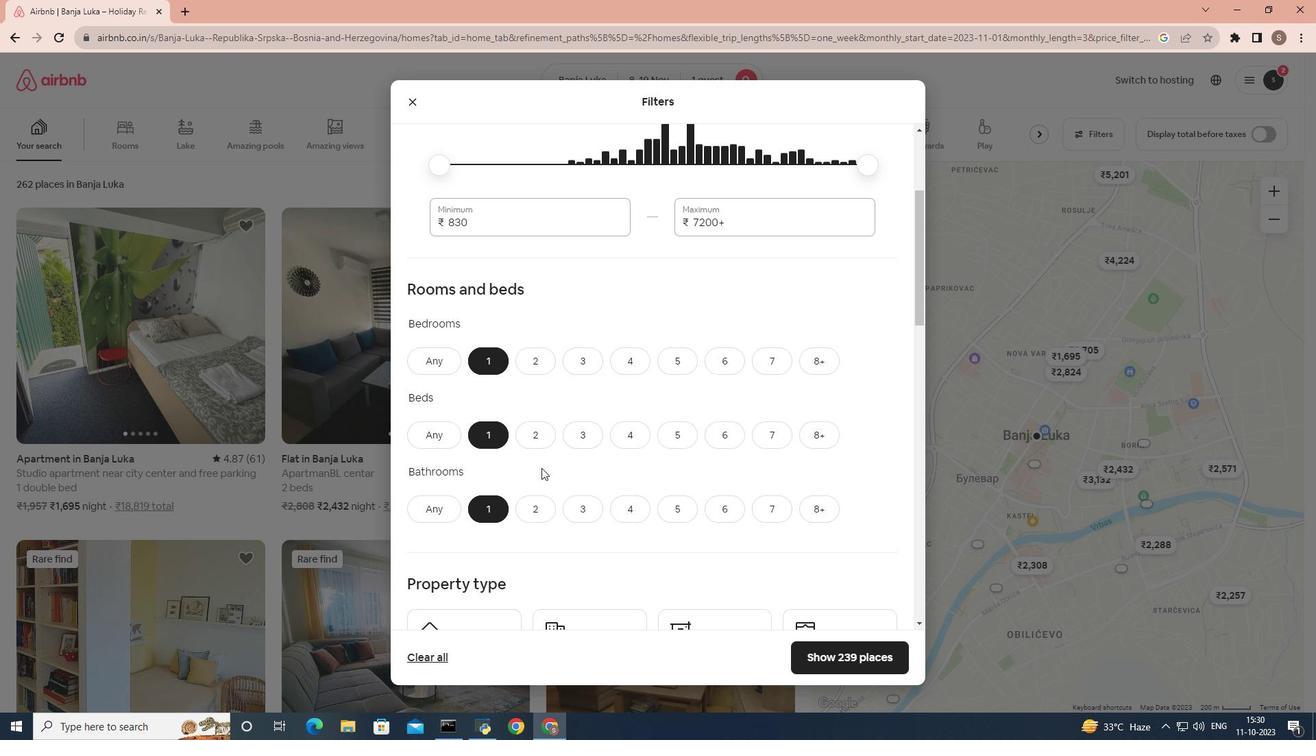 
Action: Mouse scrolled (541, 467) with delta (0, 0)
Screenshot: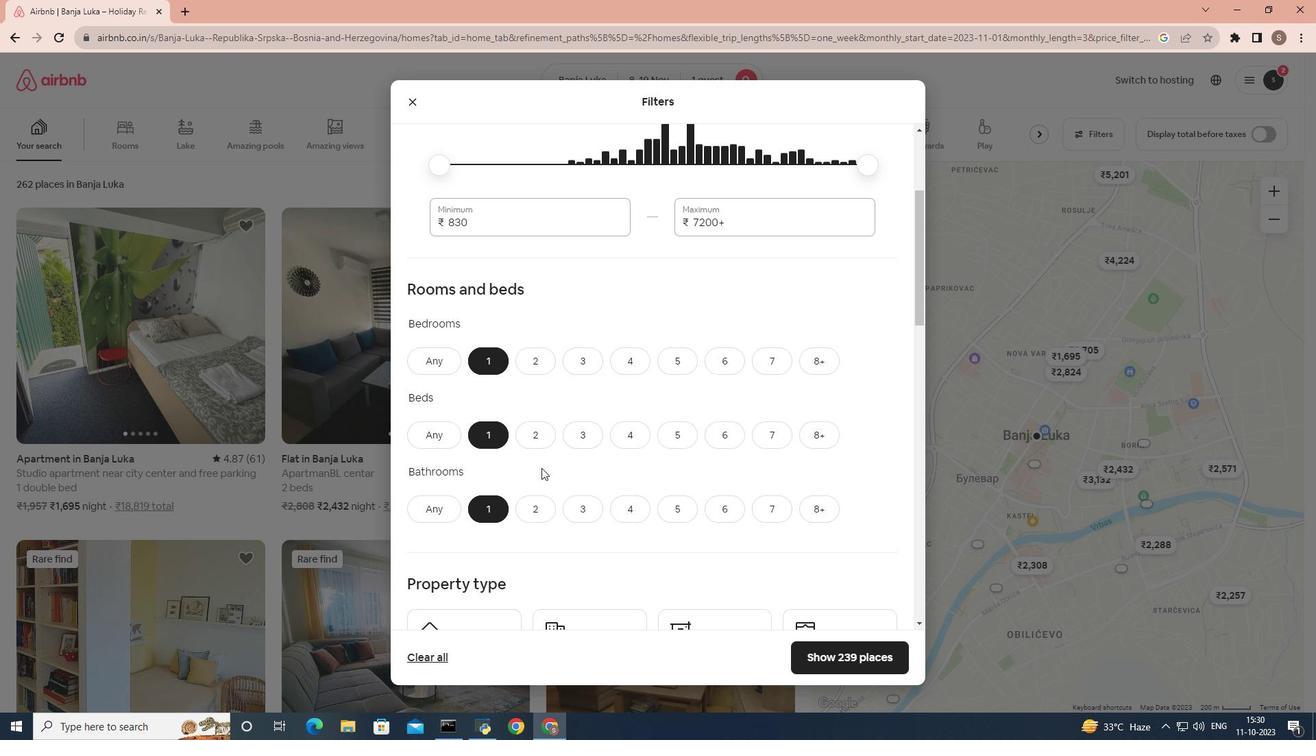 
Action: Mouse scrolled (541, 467) with delta (0, 0)
Screenshot: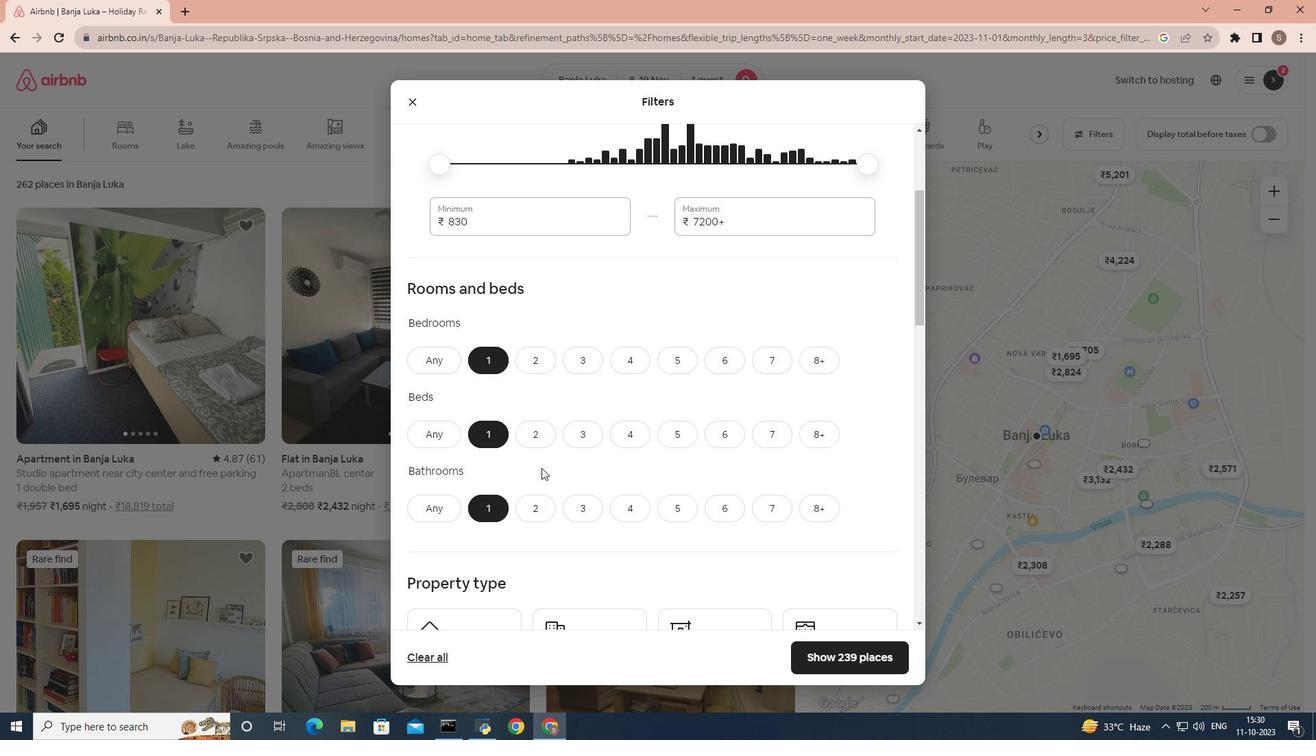 
Action: Mouse scrolled (541, 467) with delta (0, 0)
Screenshot: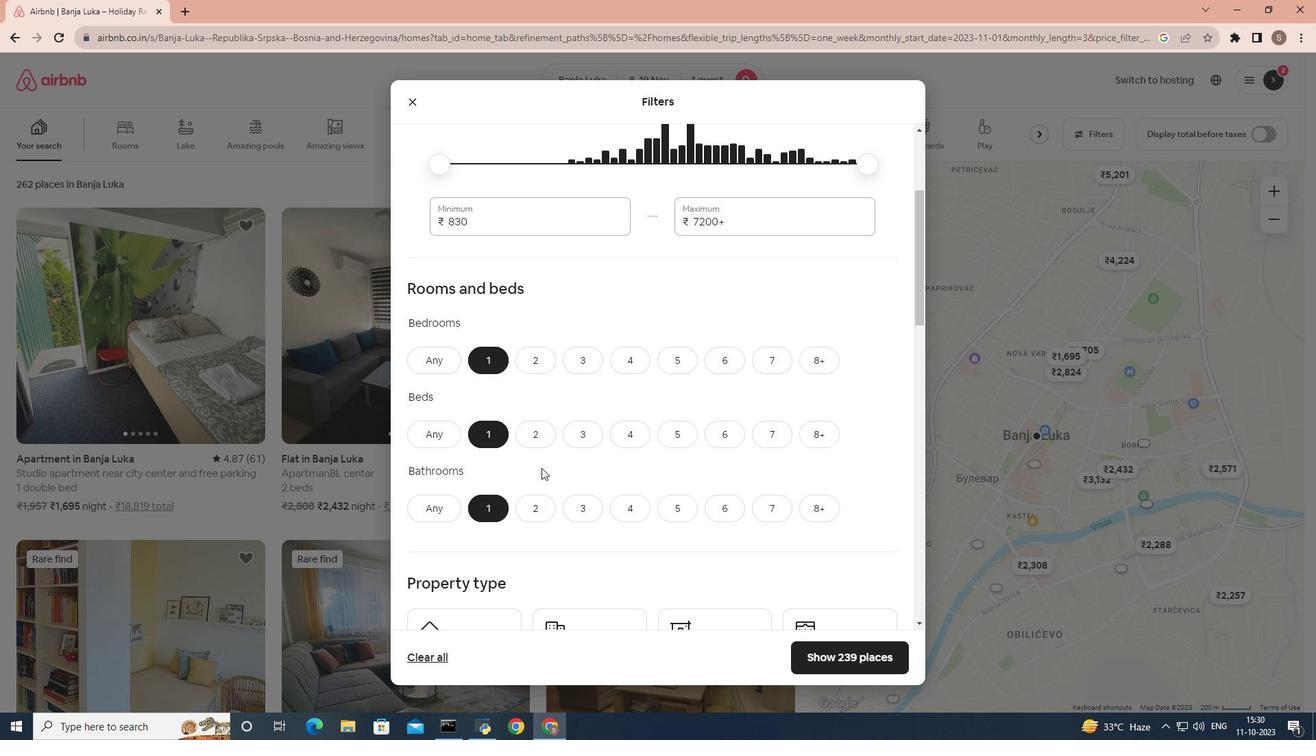 
Action: Mouse scrolled (541, 467) with delta (0, 0)
Screenshot: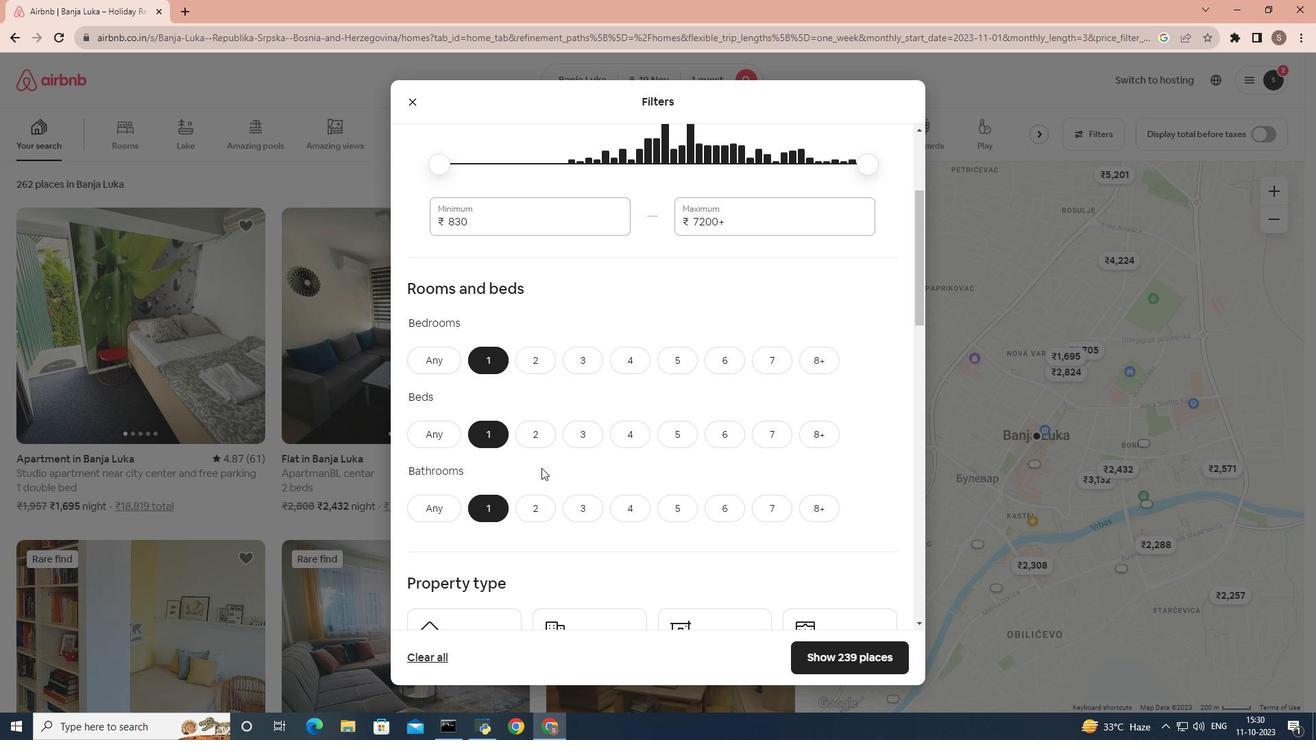 
Action: Mouse scrolled (541, 467) with delta (0, 0)
Screenshot: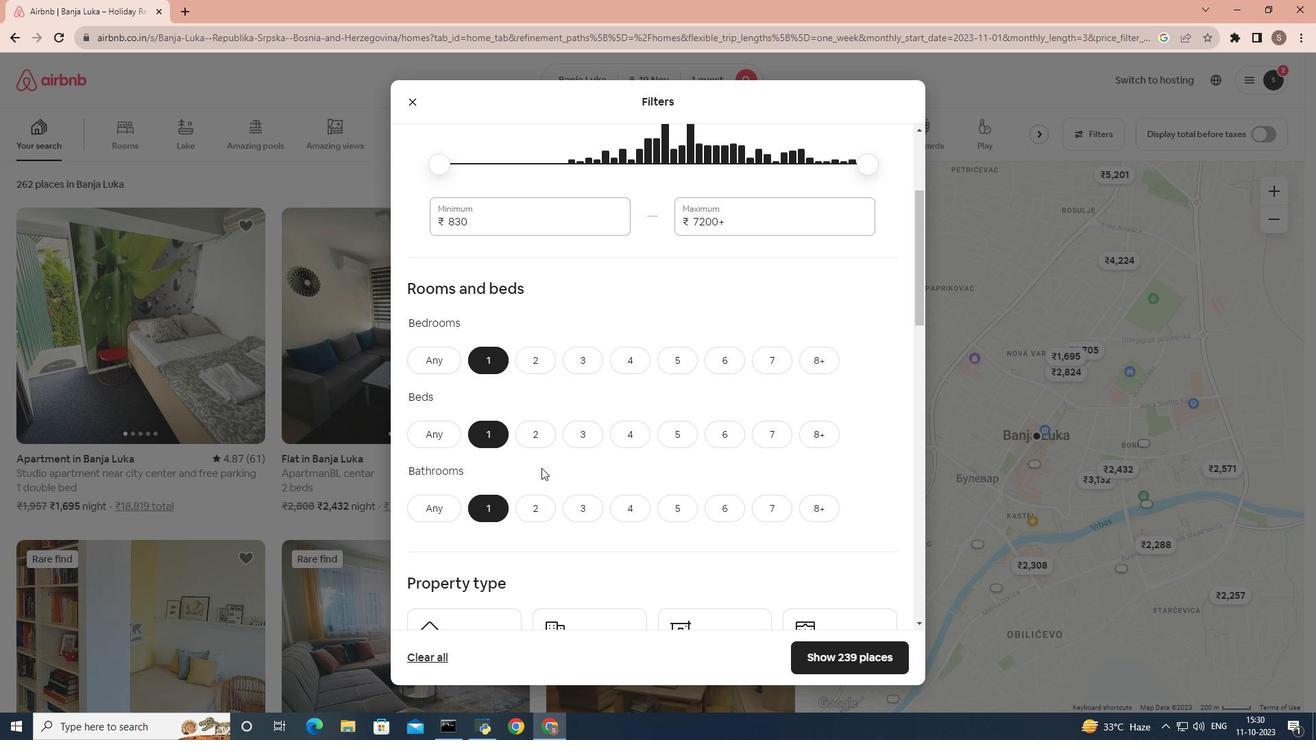 
Action: Mouse scrolled (541, 467) with delta (0, 0)
Screenshot: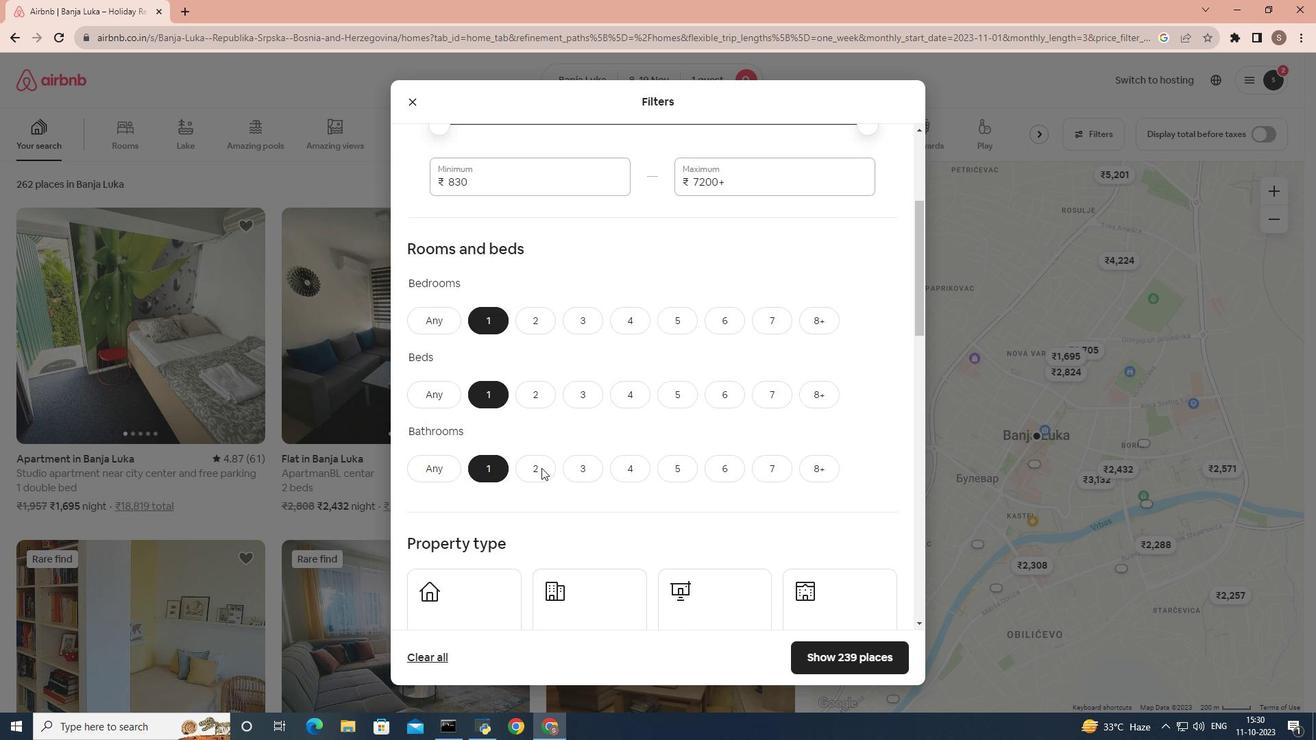 
Action: Mouse moved to (830, 248)
Screenshot: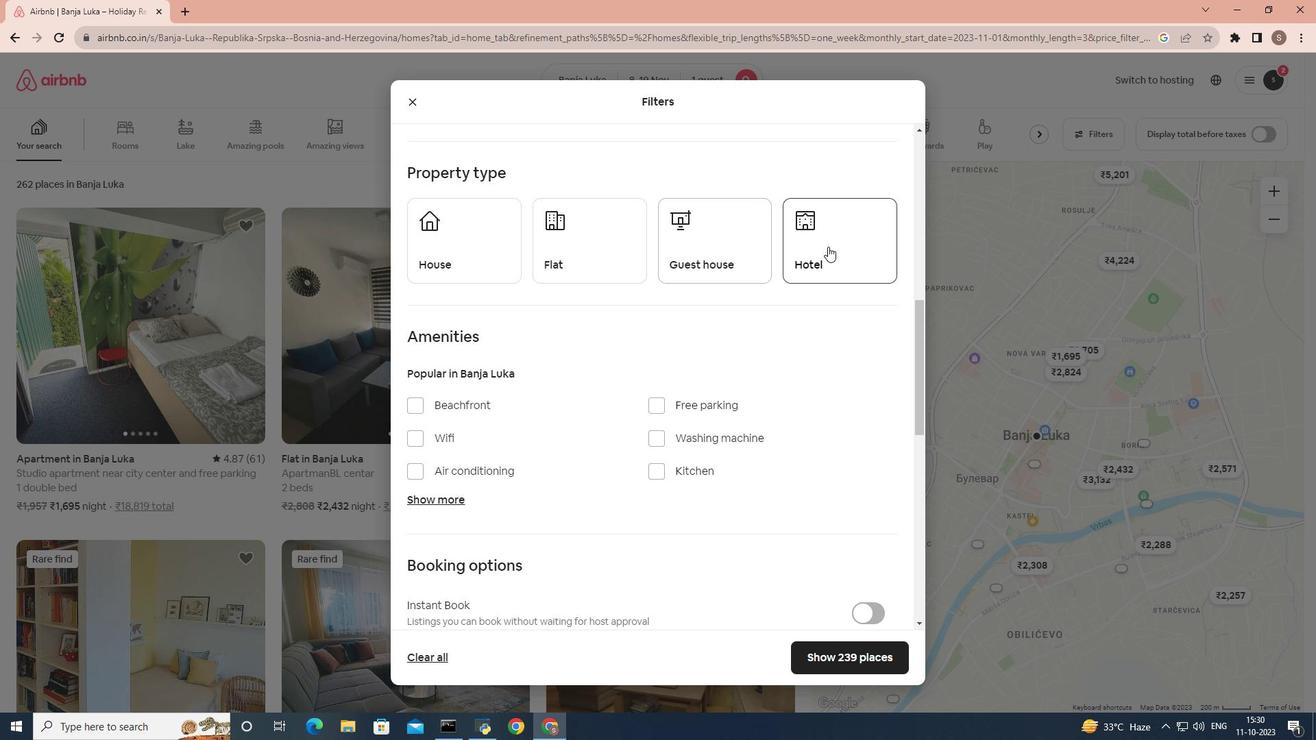 
Action: Mouse pressed left at (830, 248)
Screenshot: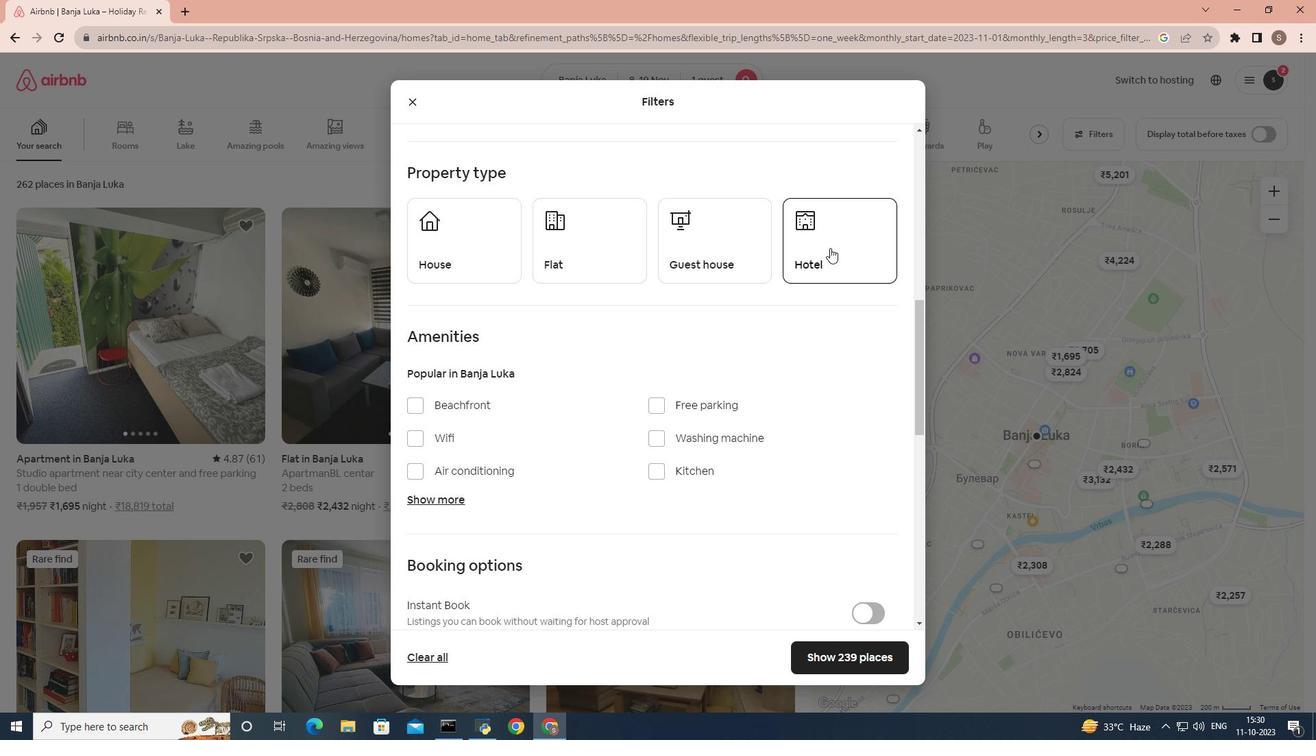 
Action: Mouse moved to (603, 410)
Screenshot: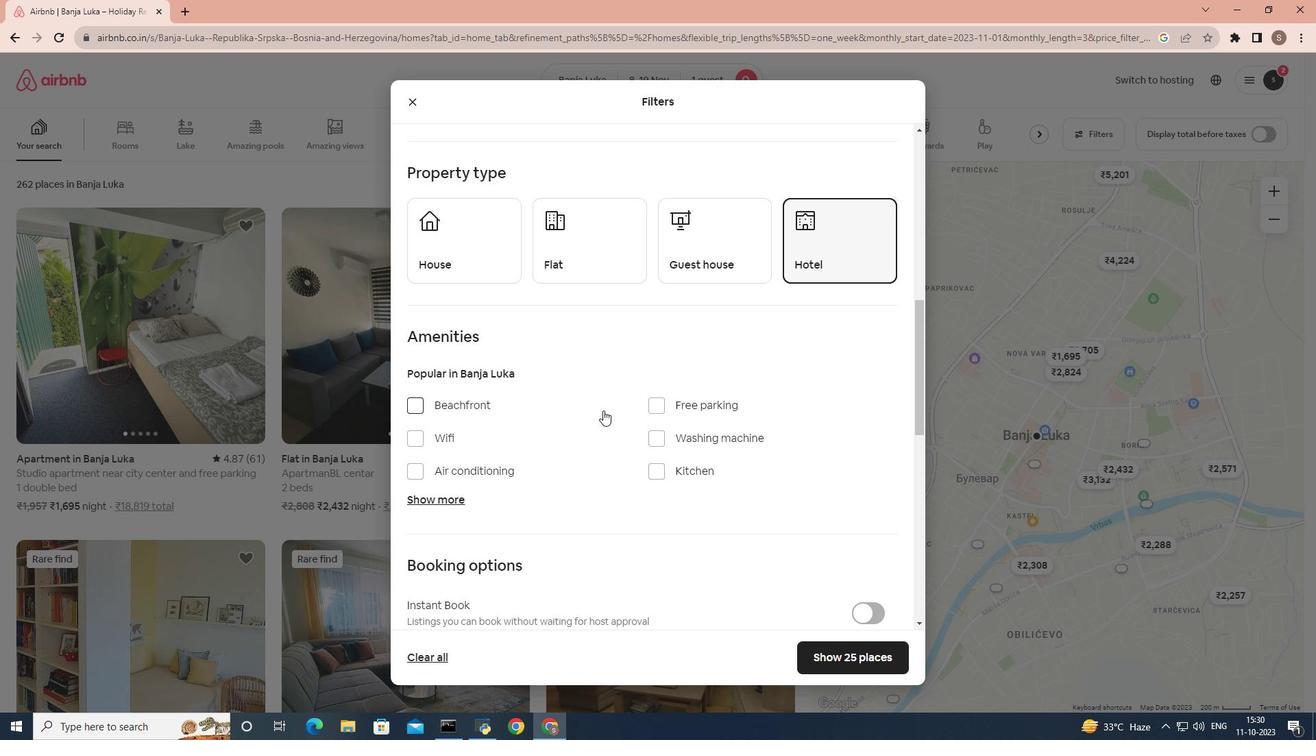
Action: Mouse scrolled (603, 409) with delta (0, 0)
Screenshot: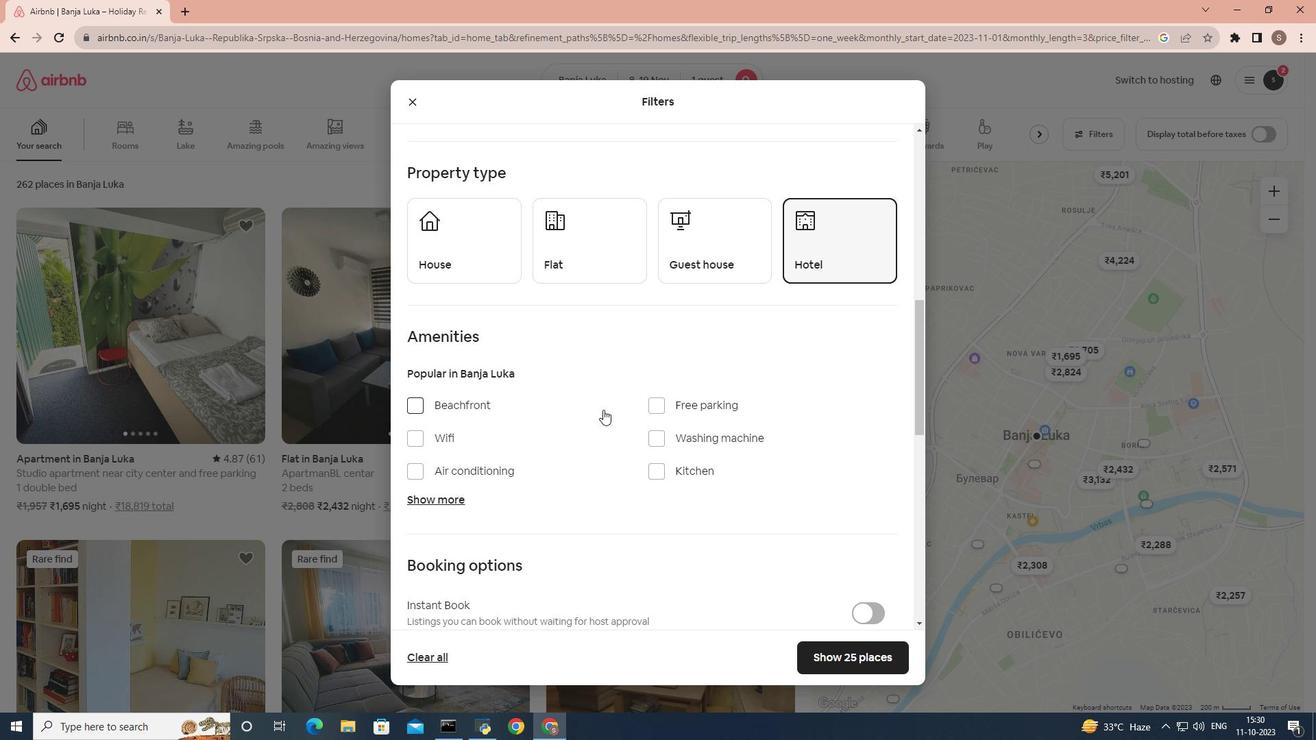 
Action: Mouse scrolled (603, 409) with delta (0, 0)
Screenshot: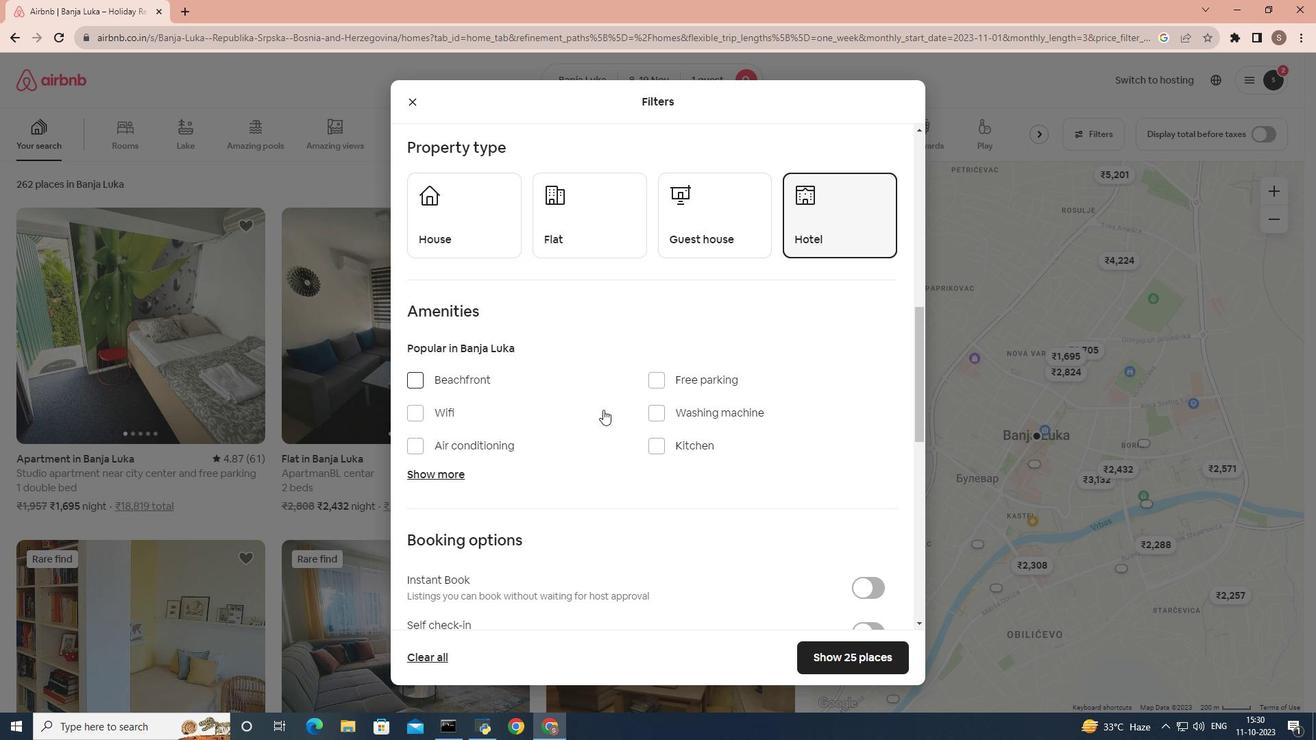 
Action: Mouse scrolled (603, 409) with delta (0, 0)
Screenshot: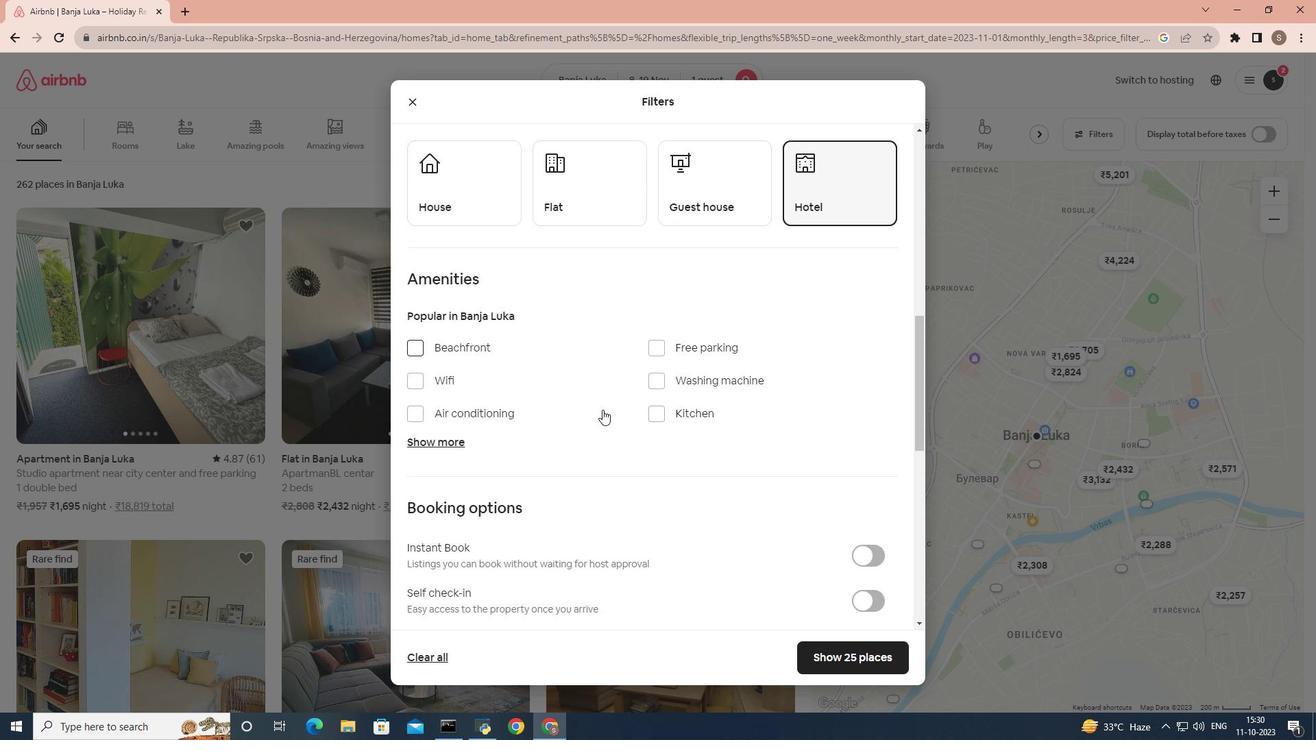 
Action: Mouse moved to (597, 406)
Screenshot: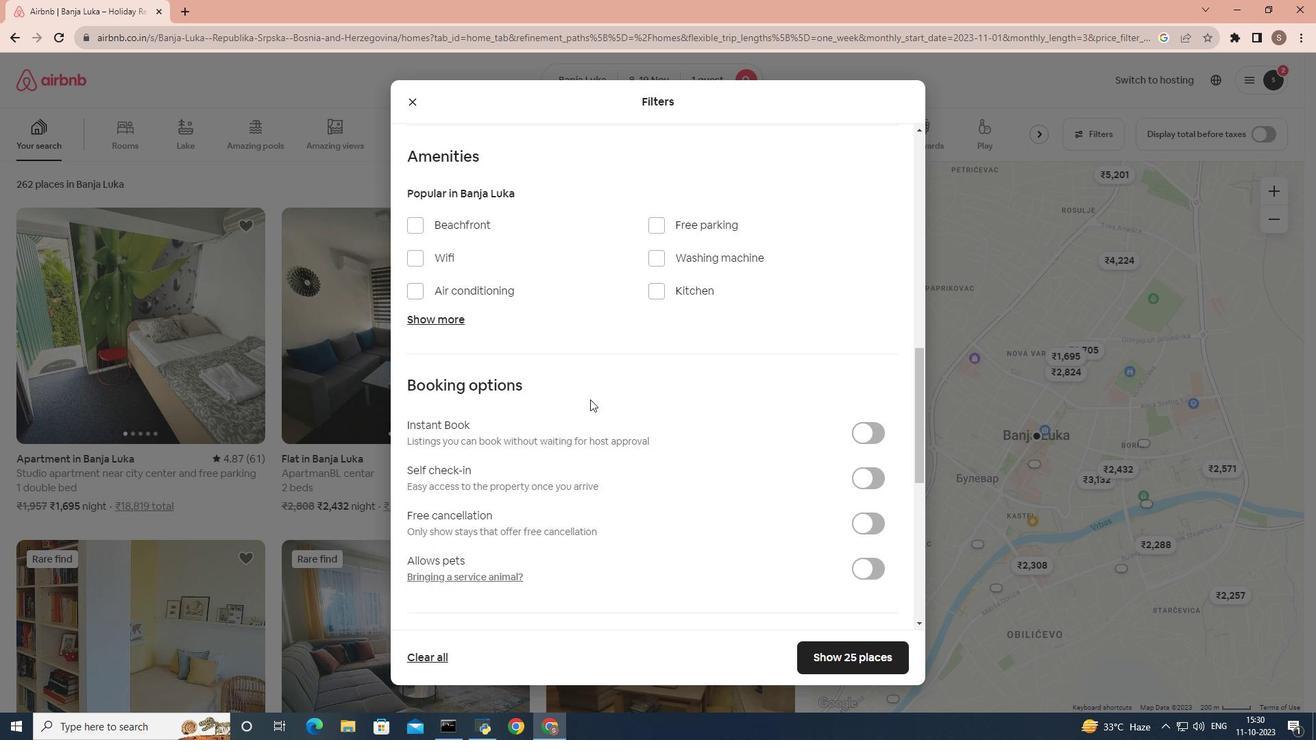 
Action: Mouse scrolled (597, 405) with delta (0, 0)
Screenshot: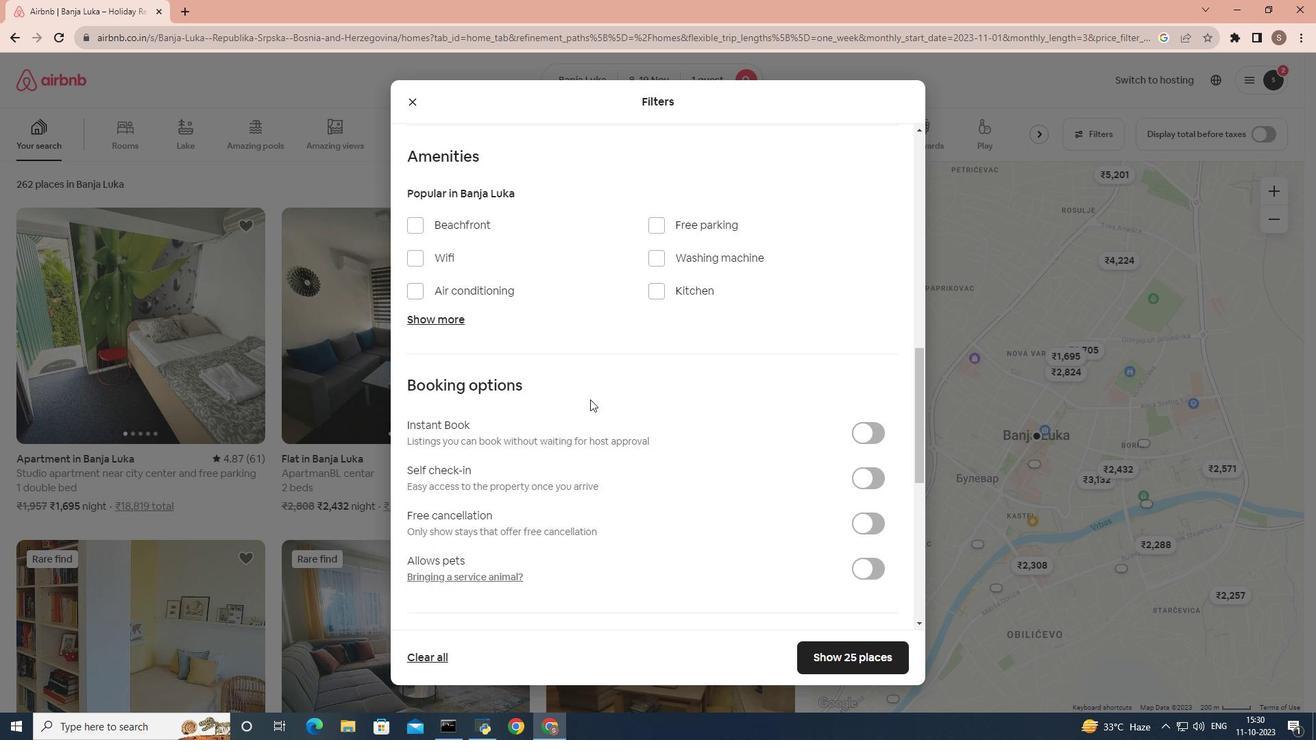
Action: Mouse moved to (510, 261)
Screenshot: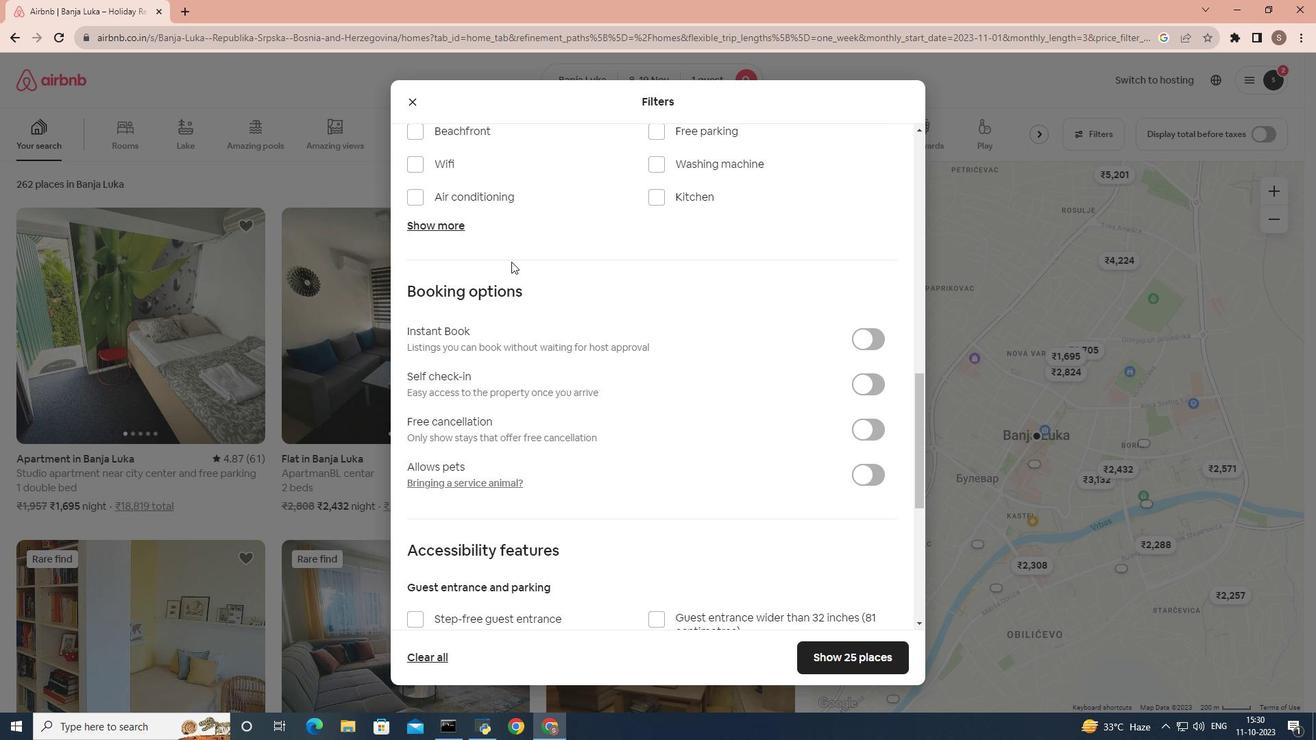 
Action: Mouse scrolled (510, 261) with delta (0, 0)
Screenshot: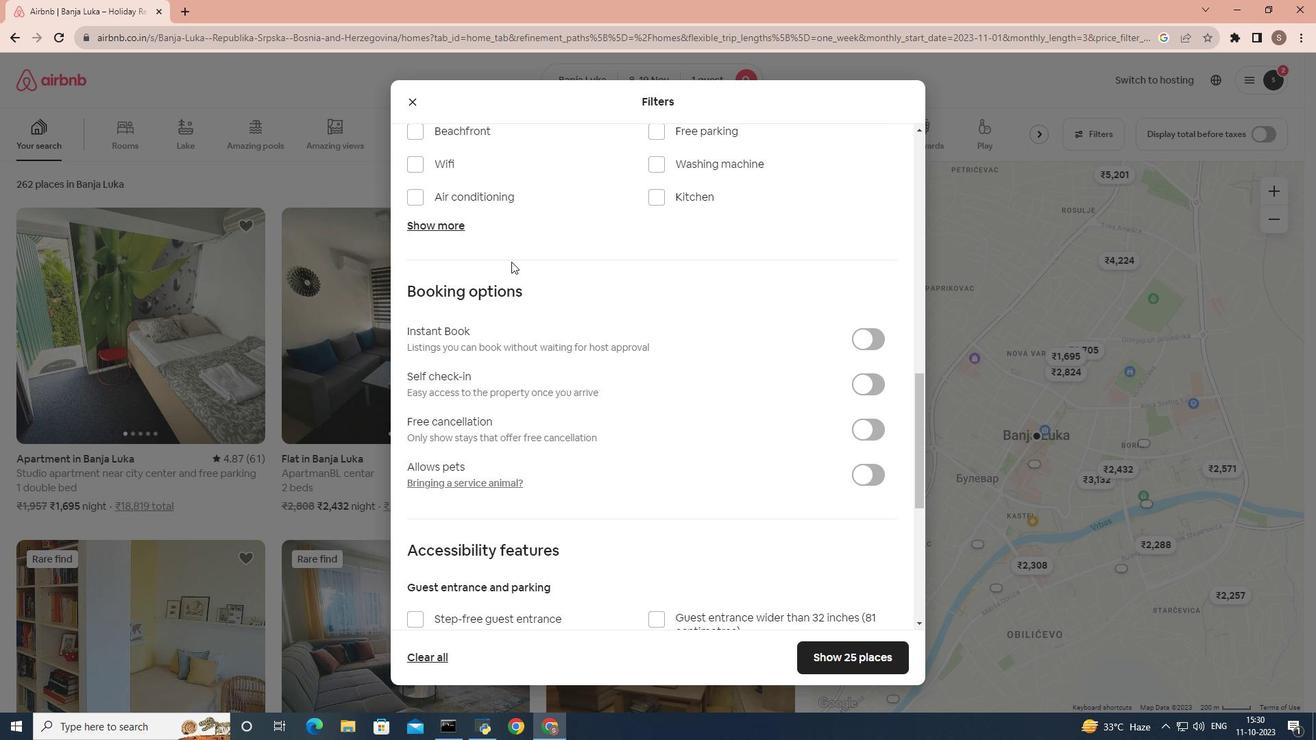 
Action: Mouse moved to (448, 290)
Screenshot: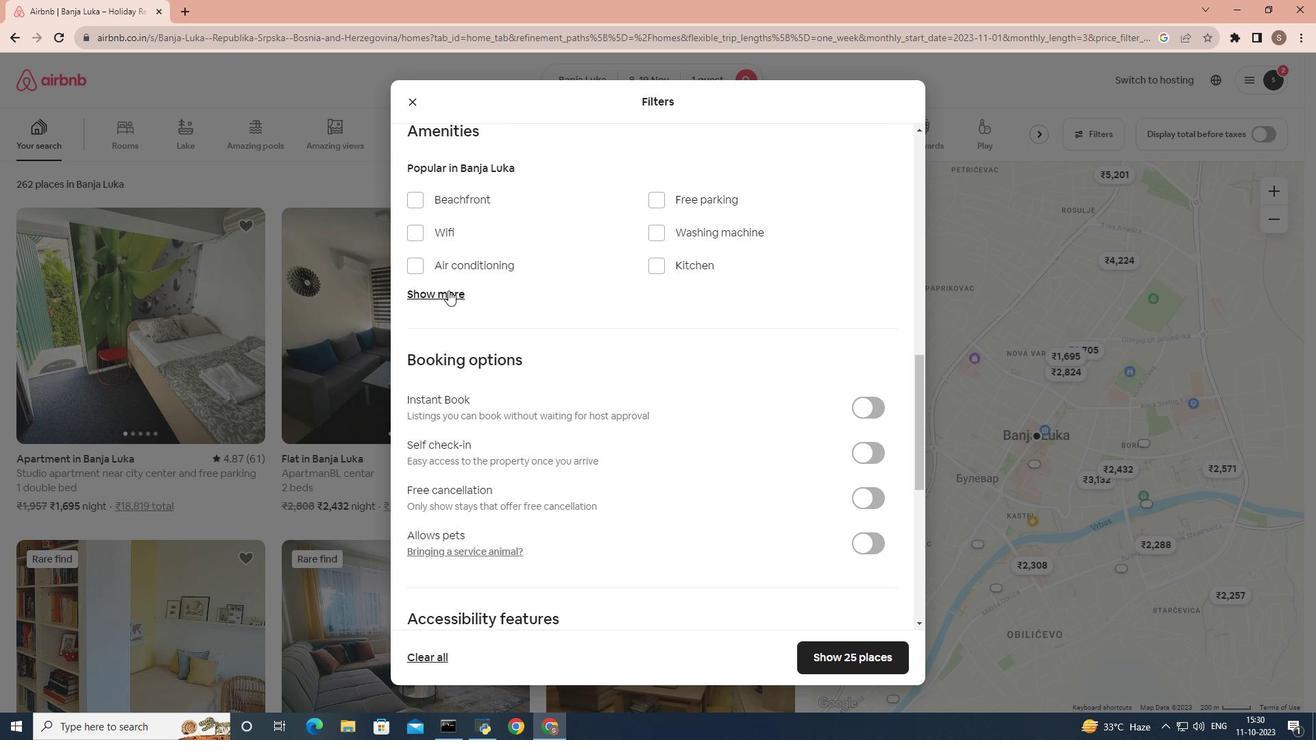
Action: Mouse pressed left at (448, 290)
Screenshot: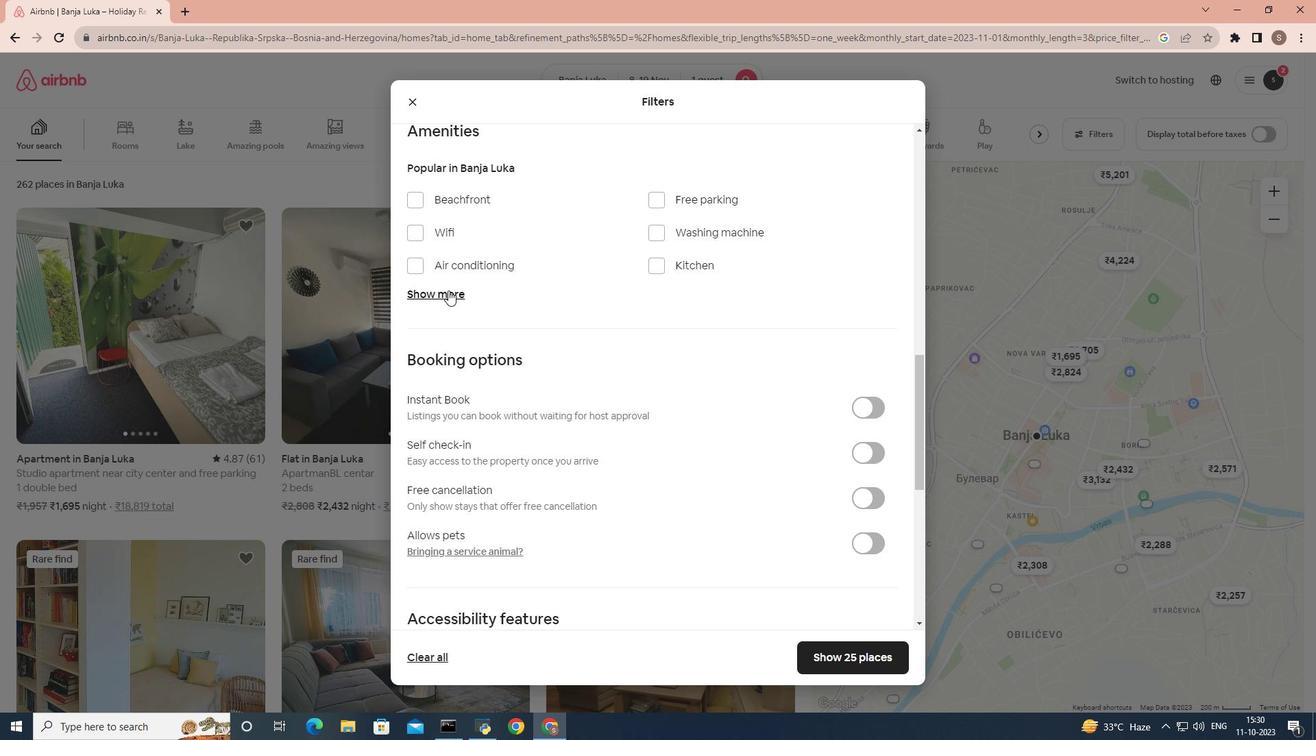 
Action: Mouse moved to (498, 305)
Screenshot: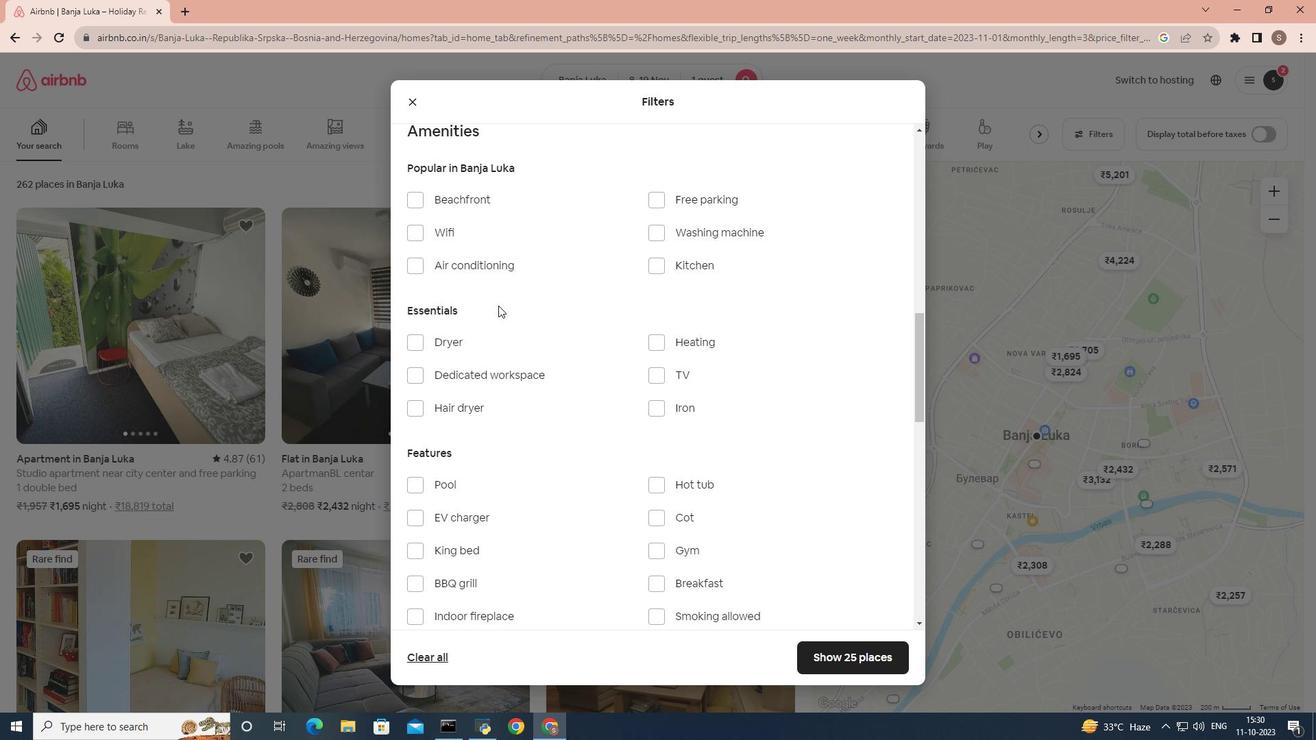 
Action: Mouse scrolled (498, 305) with delta (0, 0)
Screenshot: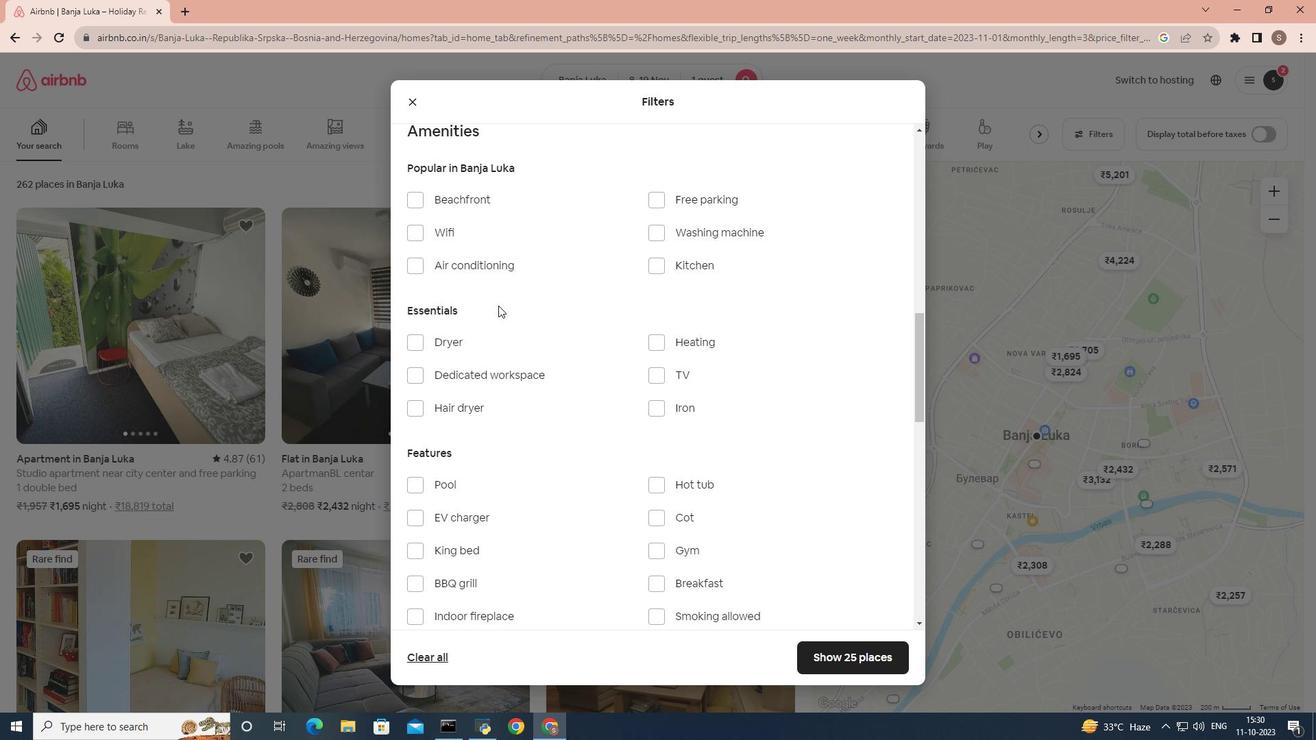 
Action: Mouse scrolled (498, 305) with delta (0, 0)
Screenshot: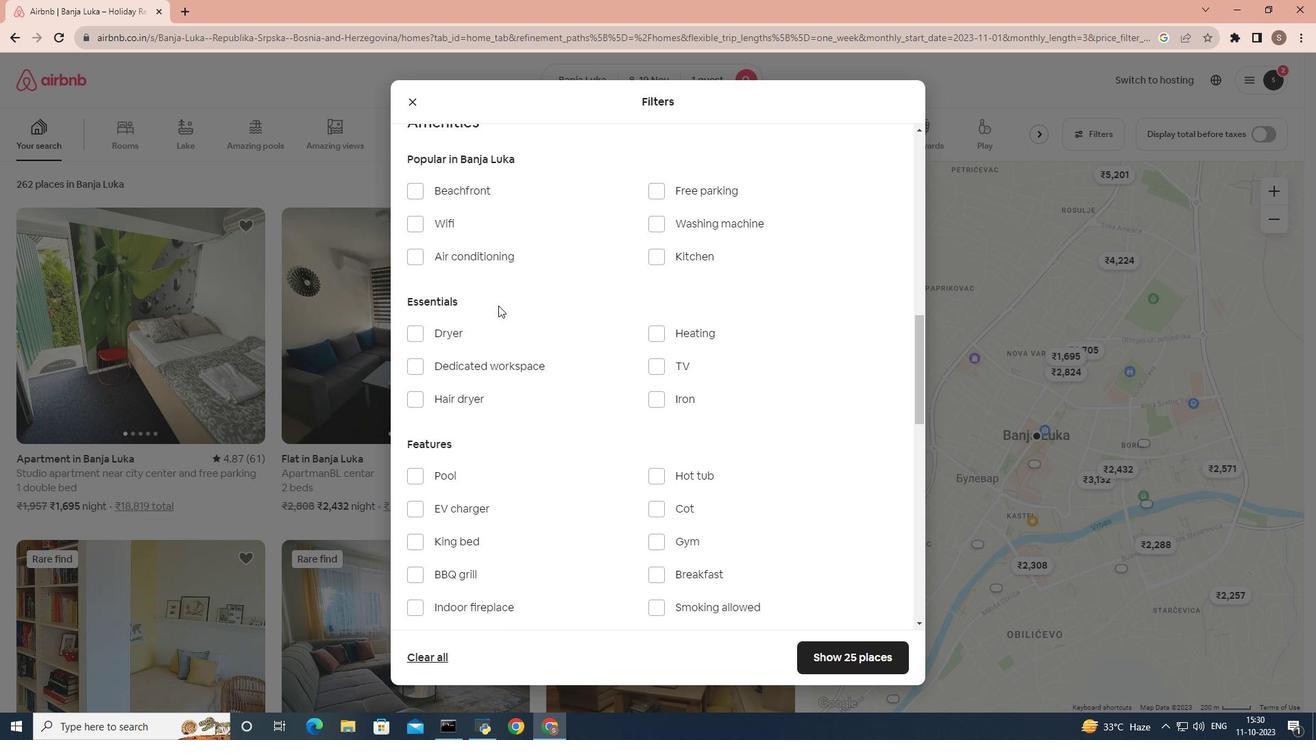 
Action: Mouse scrolled (498, 305) with delta (0, 0)
Screenshot: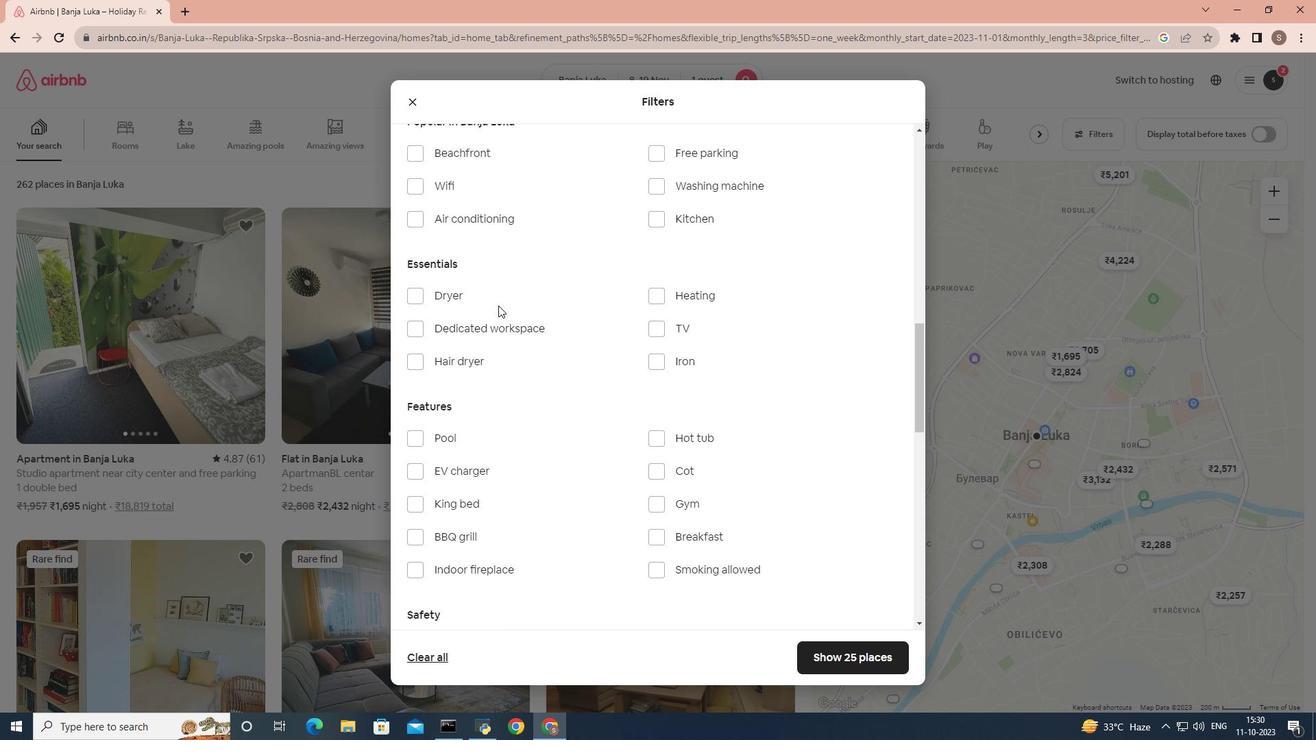 
Action: Mouse moved to (659, 140)
Screenshot: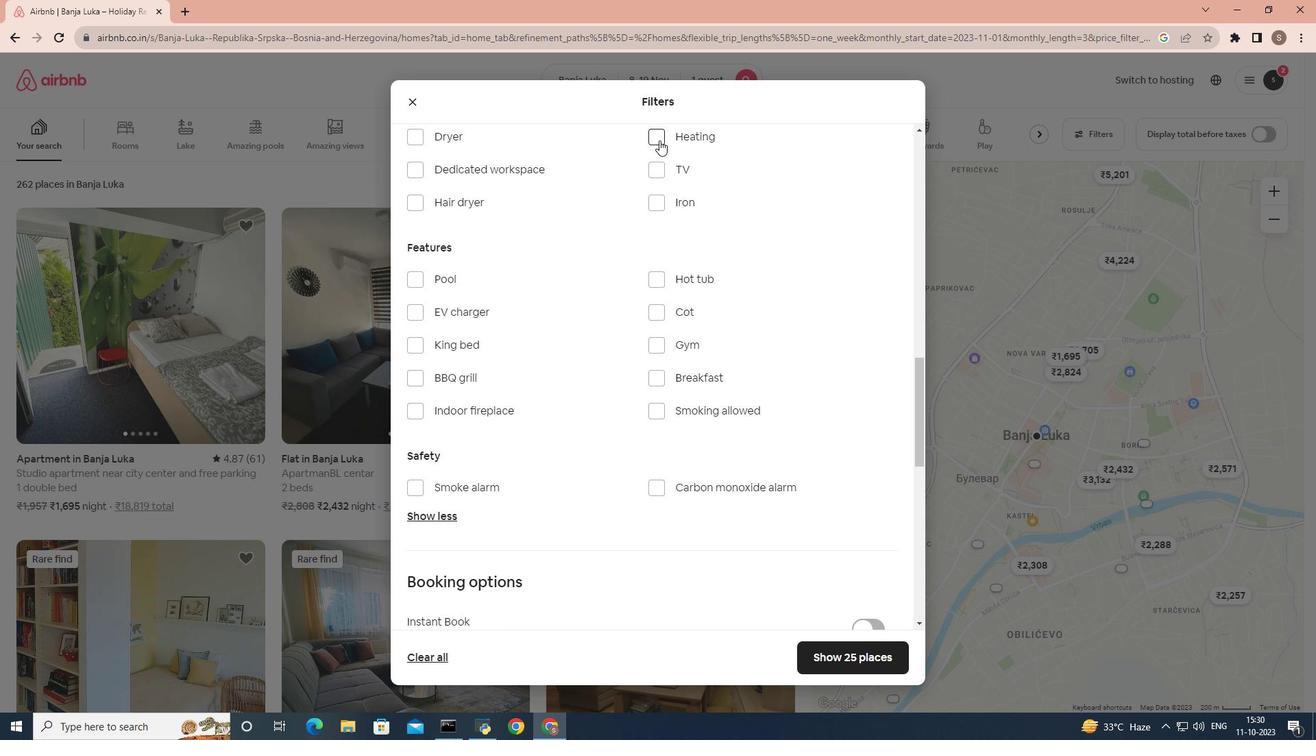 
Action: Mouse pressed left at (659, 140)
Screenshot: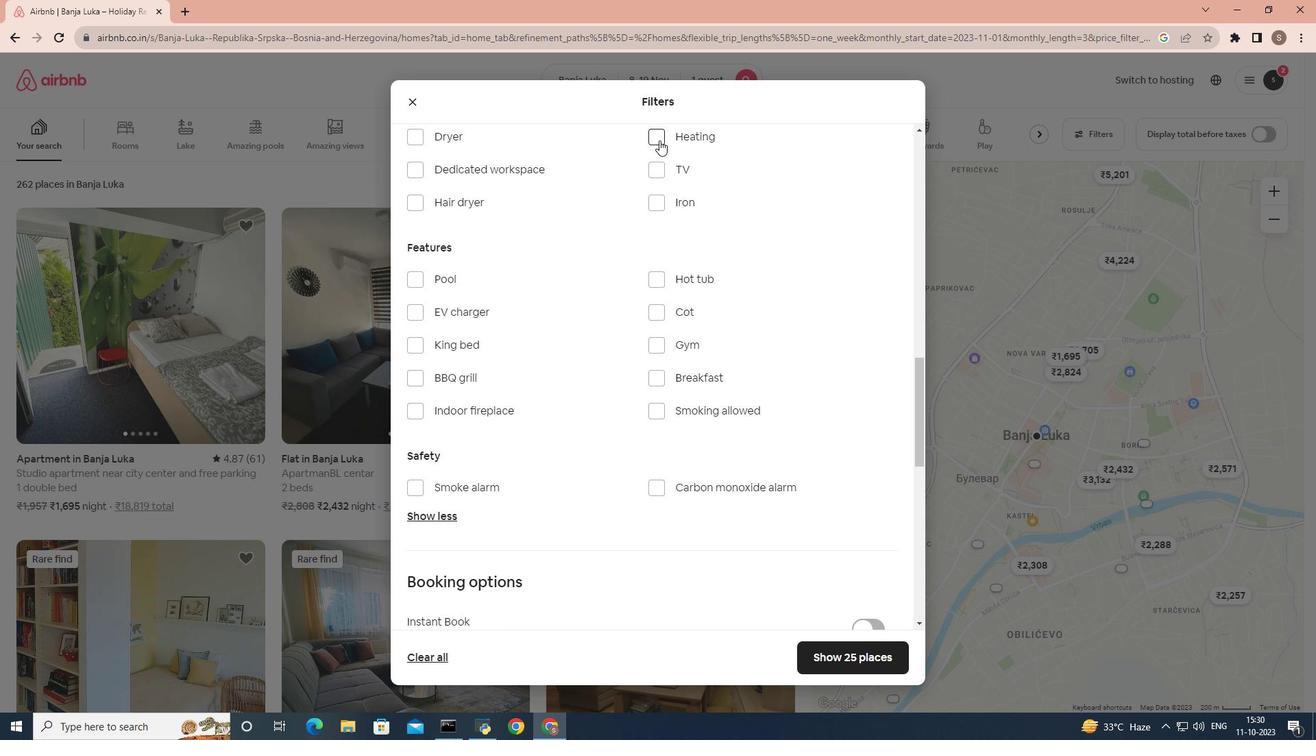 
Action: Mouse moved to (684, 454)
Screenshot: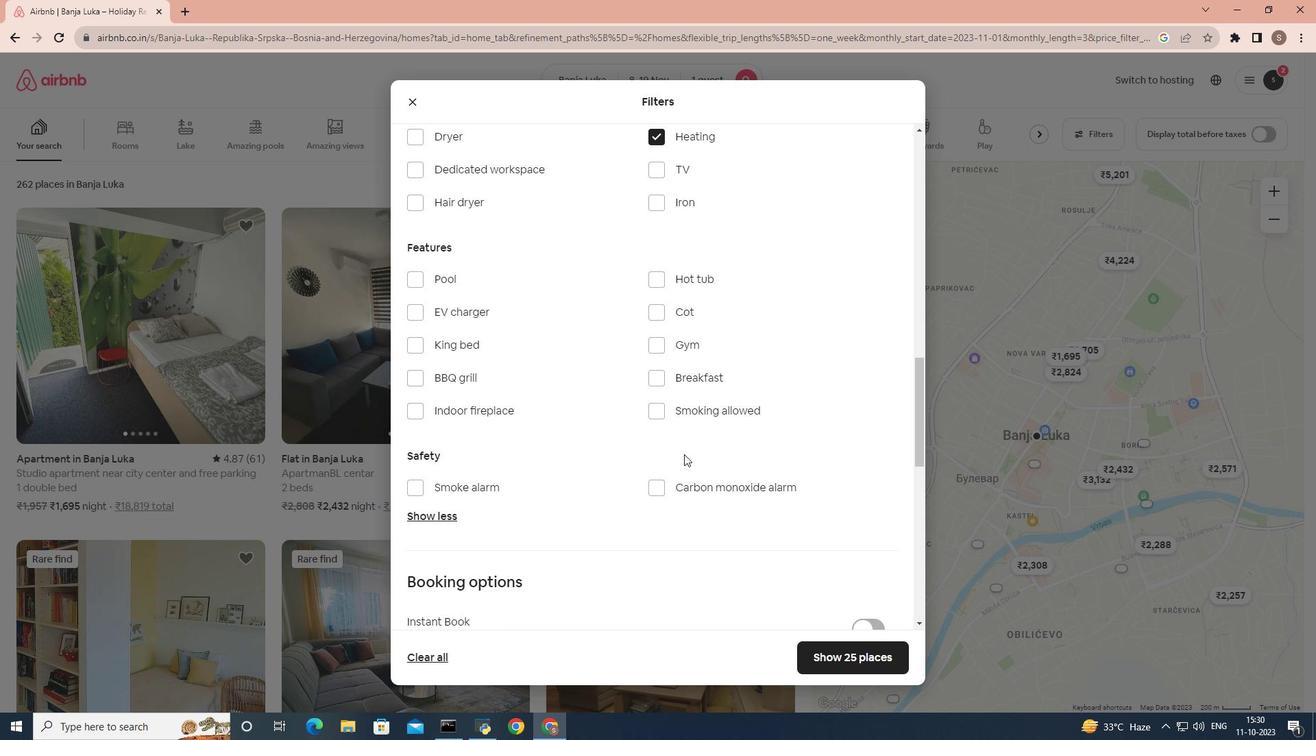 
Action: Mouse scrolled (684, 454) with delta (0, 0)
Screenshot: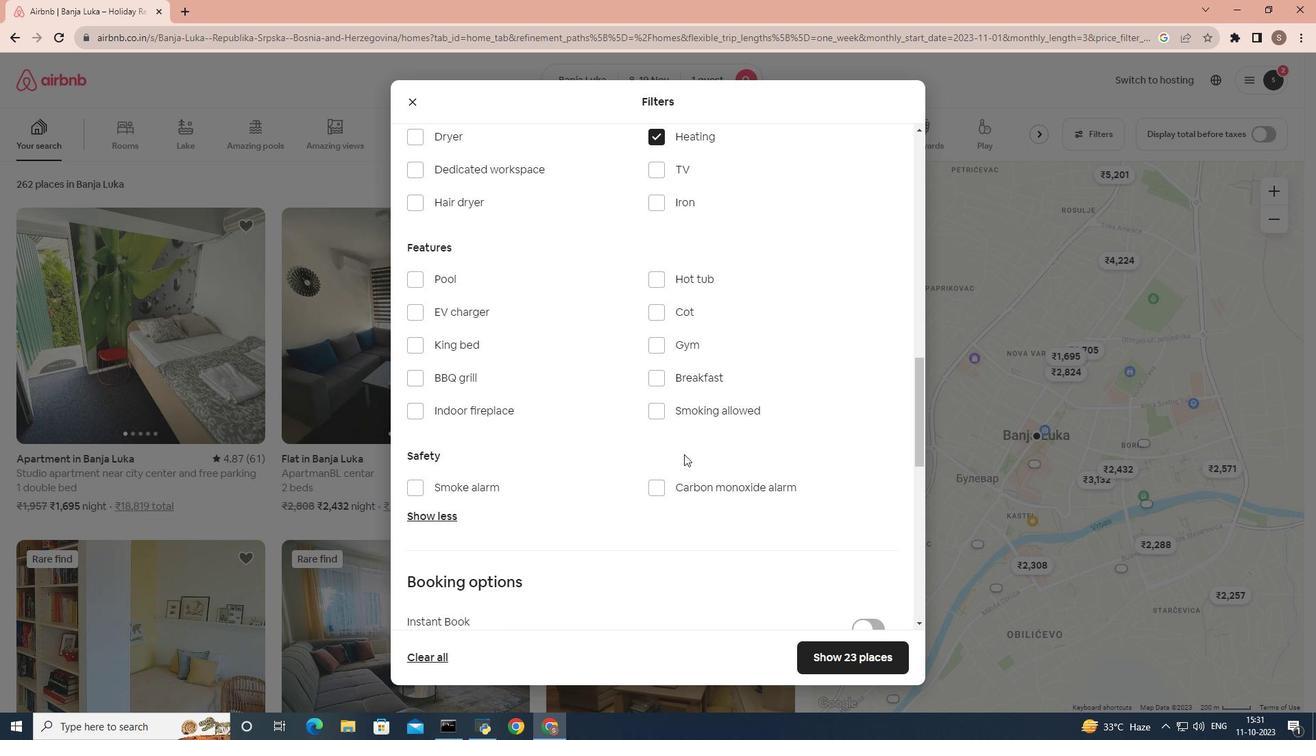
Action: Mouse scrolled (684, 454) with delta (0, 0)
Screenshot: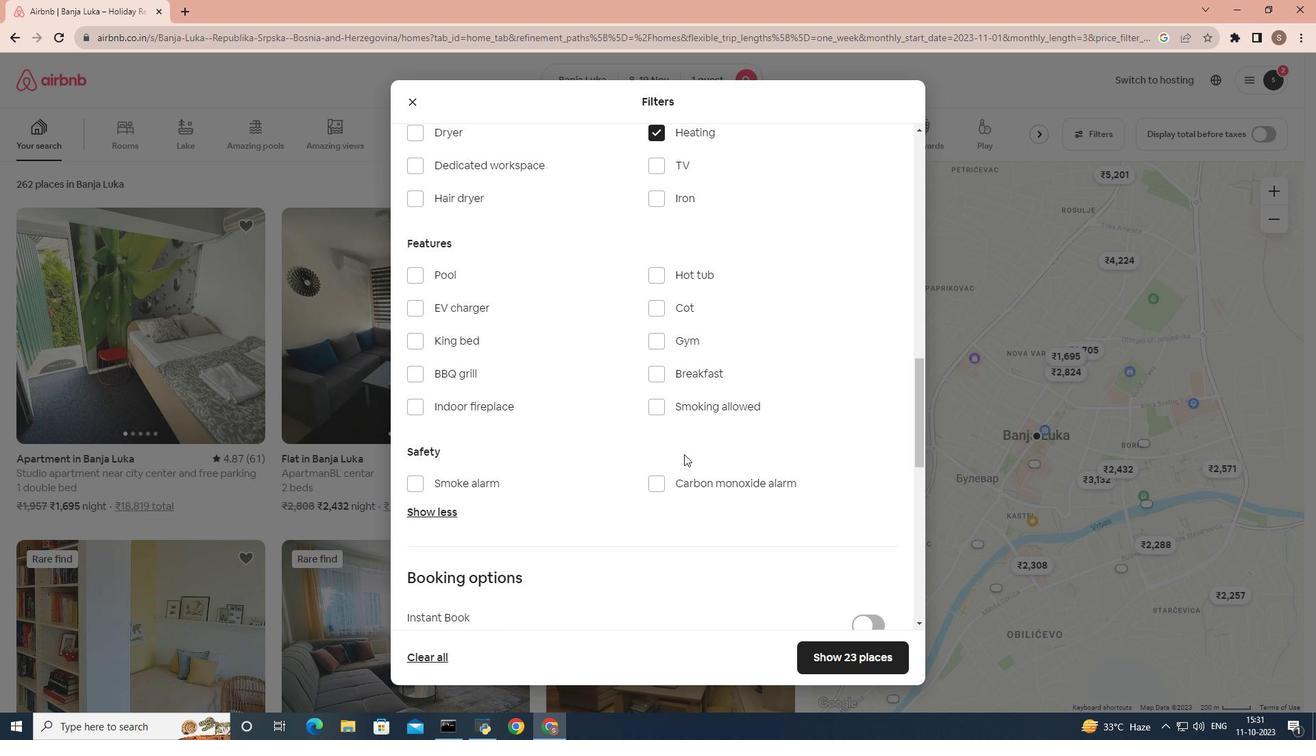 
Action: Mouse scrolled (684, 454) with delta (0, 0)
Screenshot: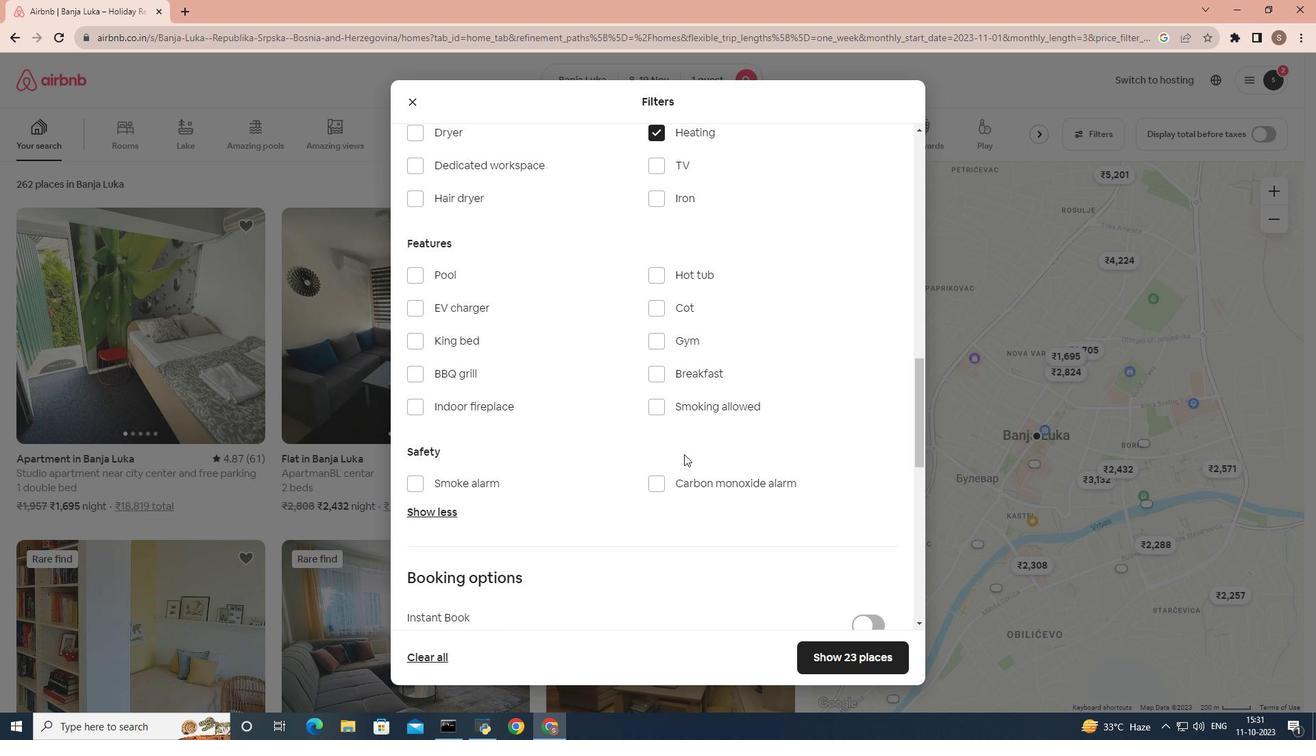 
Action: Mouse scrolled (684, 454) with delta (0, 0)
Screenshot: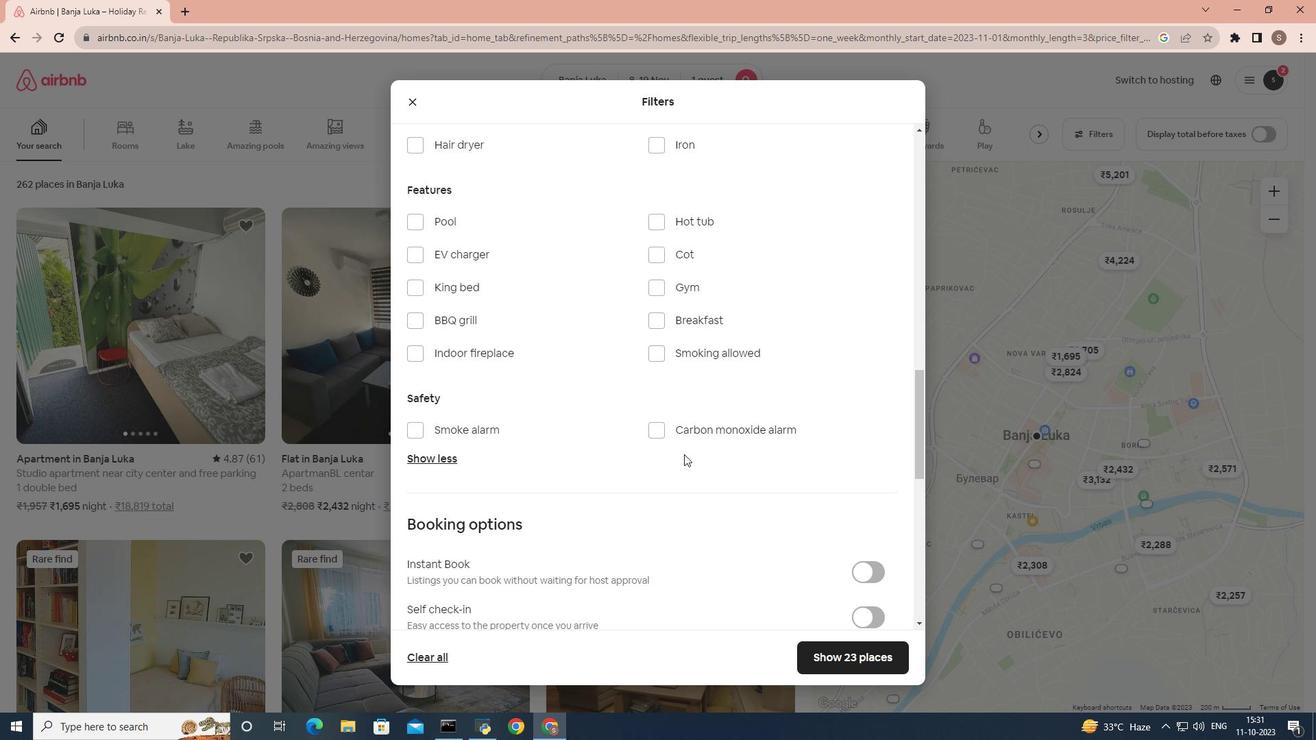 
Action: Mouse moved to (683, 448)
Screenshot: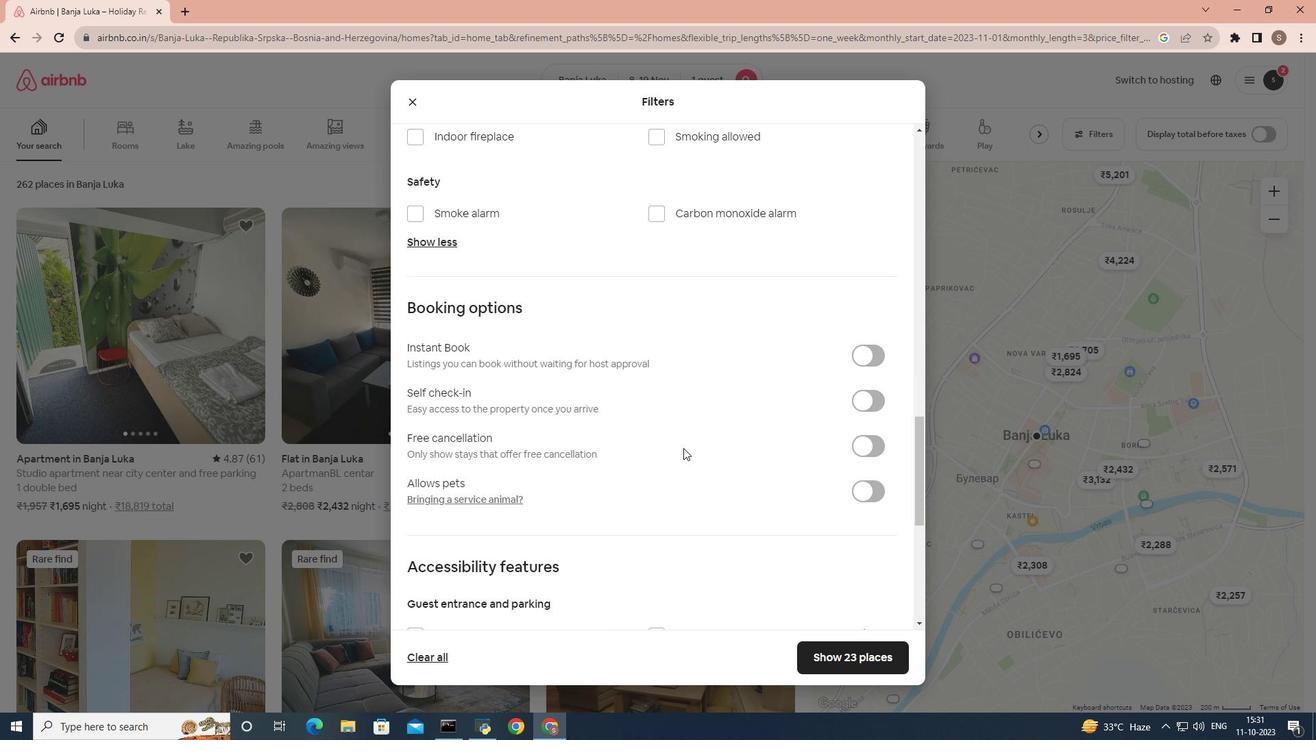 
Action: Mouse scrolled (683, 447) with delta (0, 0)
Screenshot: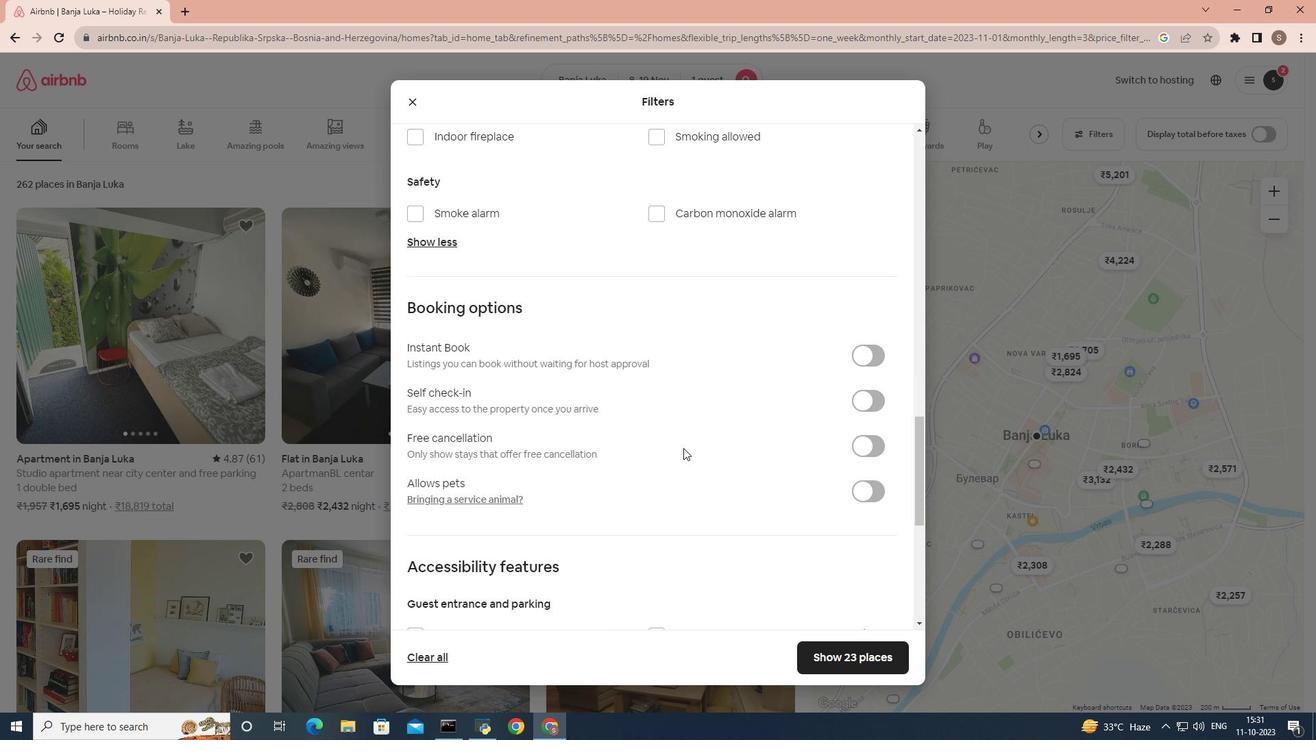 
Action: Mouse scrolled (683, 447) with delta (0, 0)
Screenshot: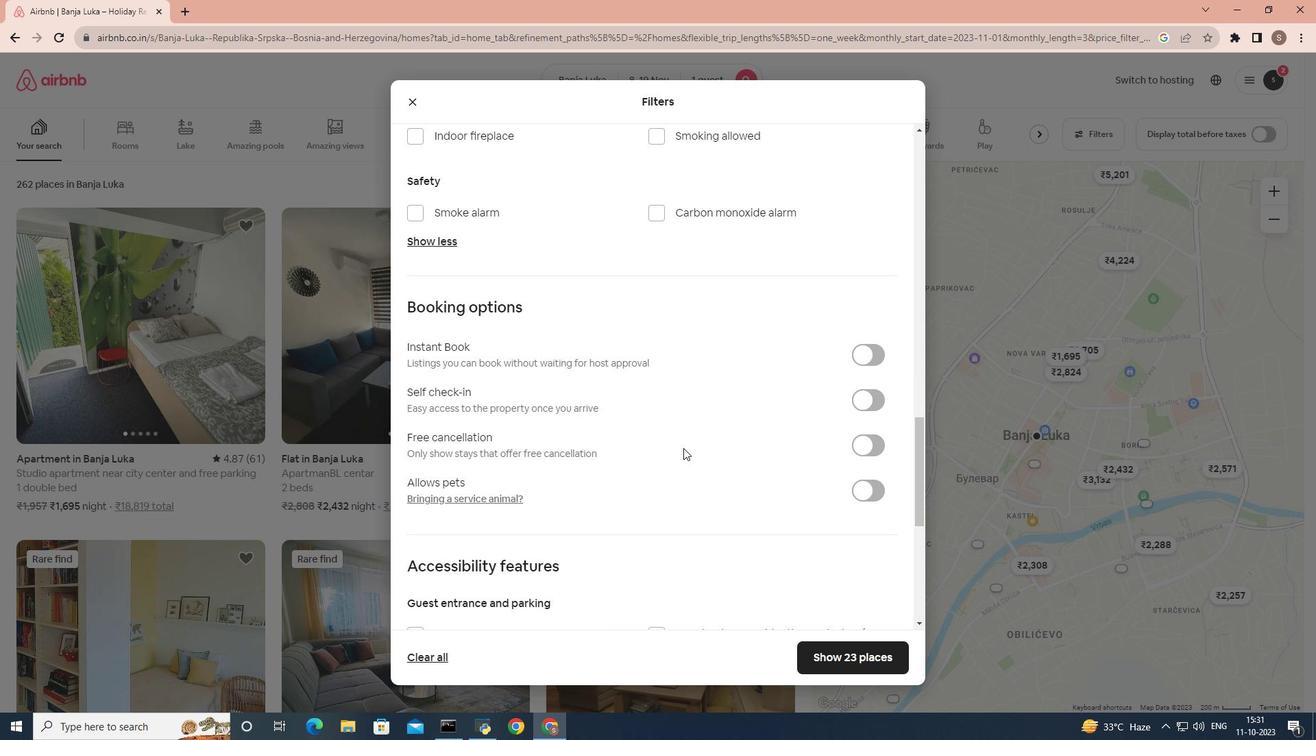 
Action: Mouse scrolled (683, 447) with delta (0, 0)
Screenshot: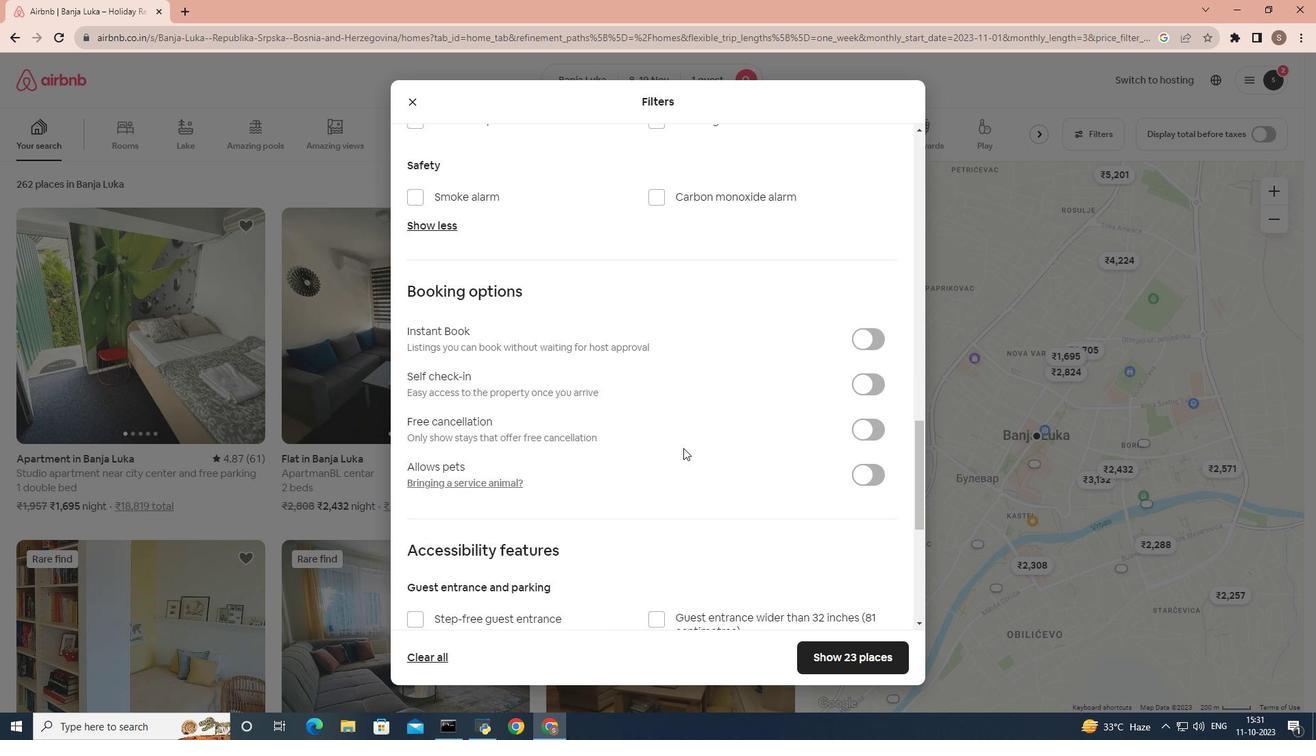 
Action: Mouse moved to (868, 657)
Screenshot: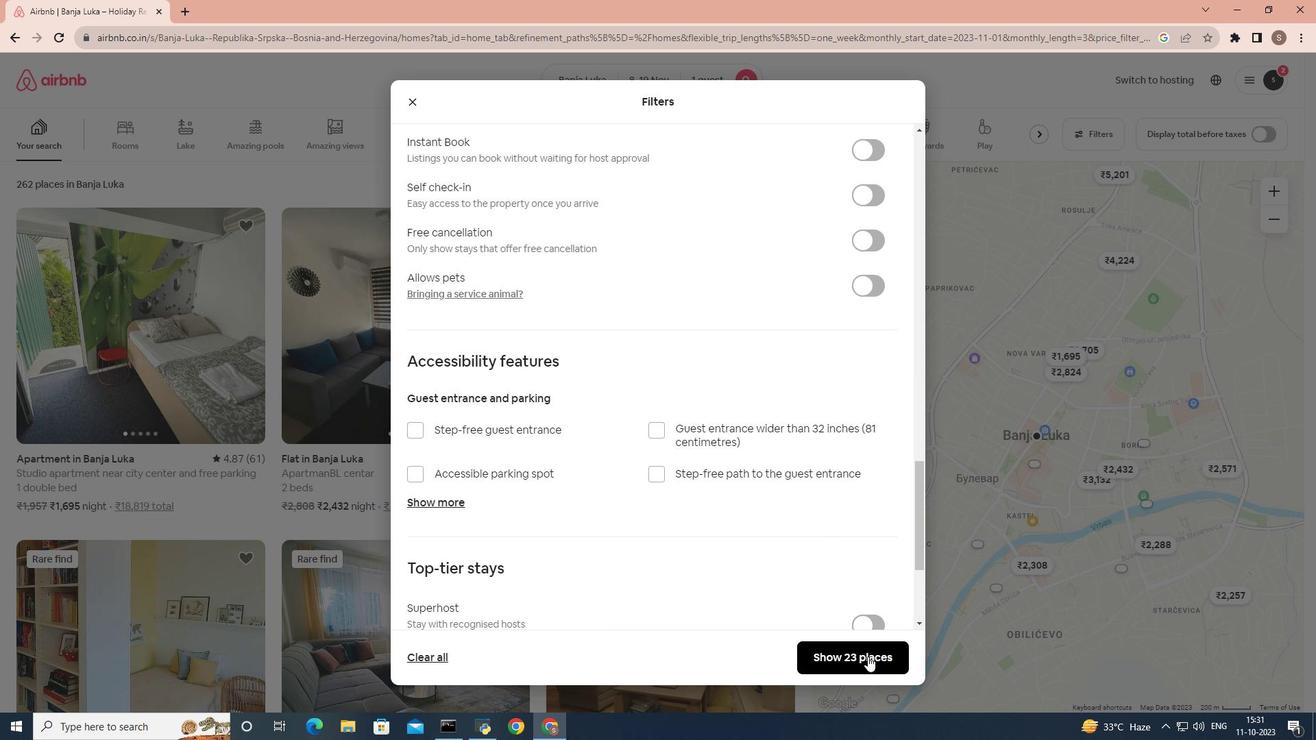 
Action: Mouse pressed left at (868, 657)
Screenshot: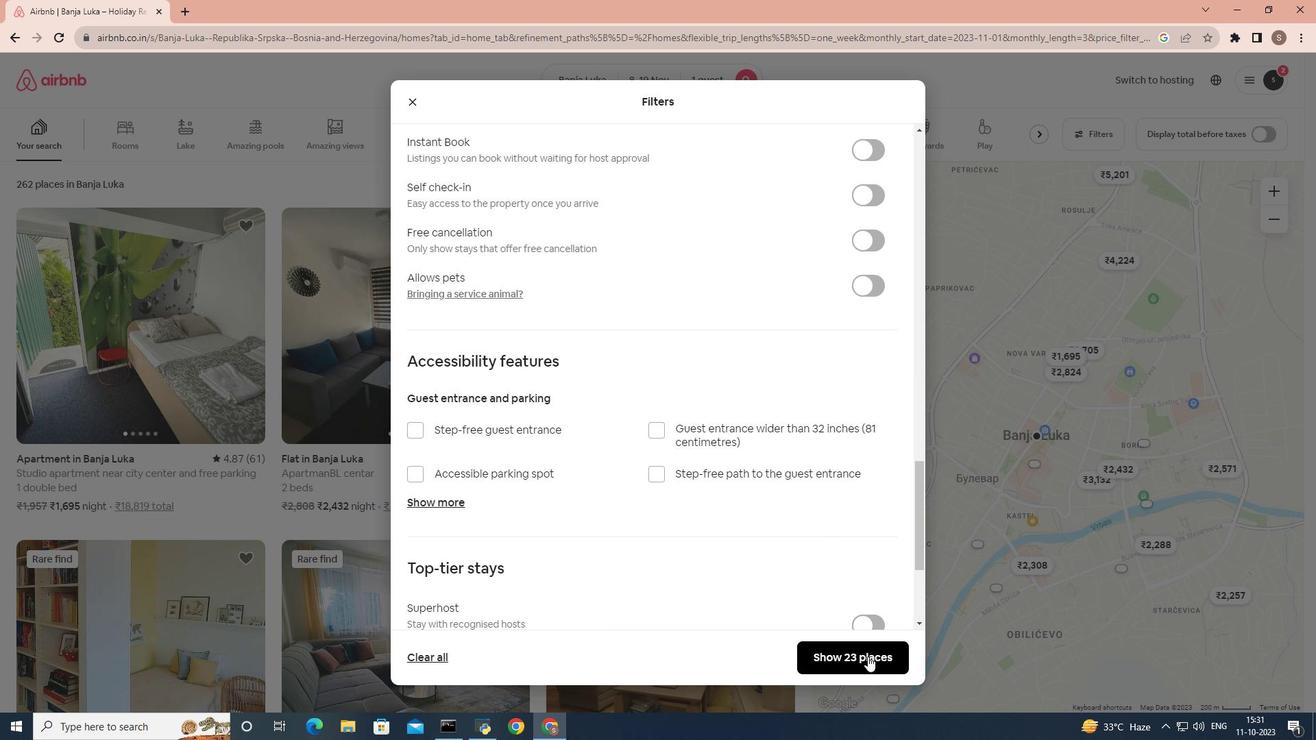 
Action: Mouse moved to (187, 414)
Screenshot: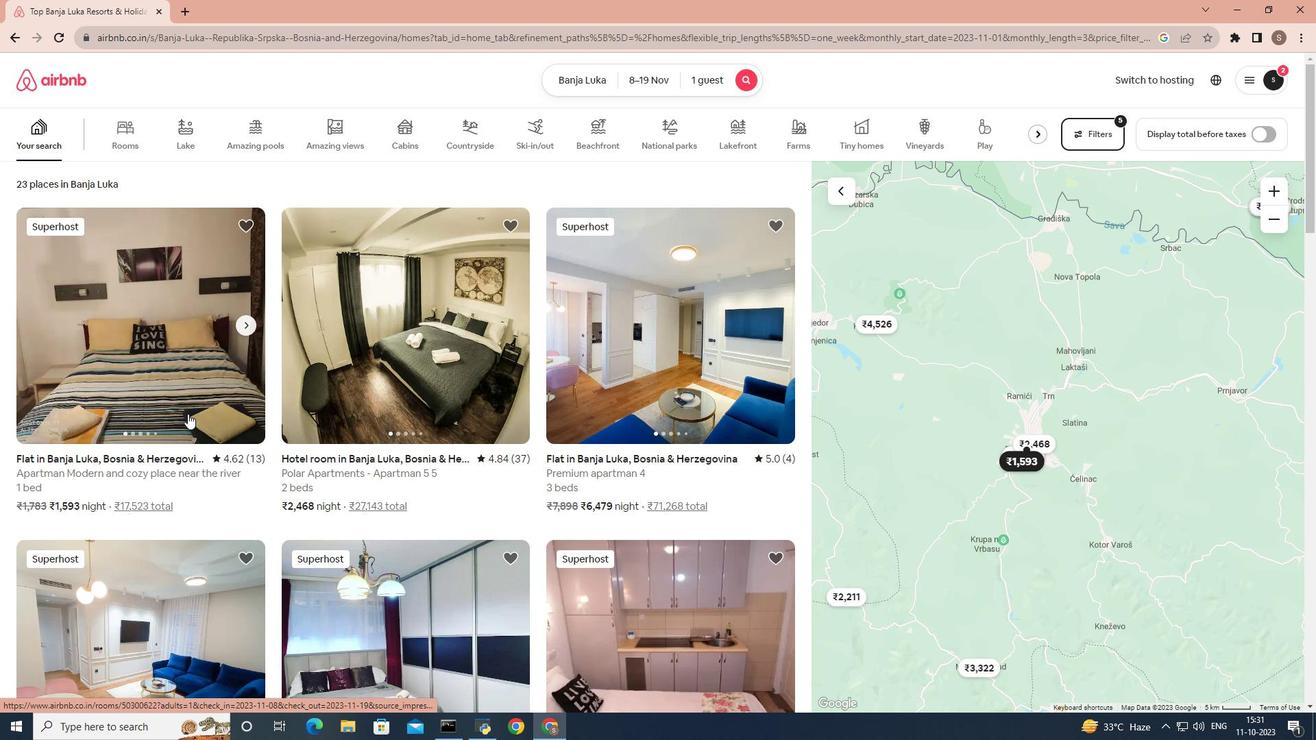 
Action: Mouse pressed left at (187, 414)
Screenshot: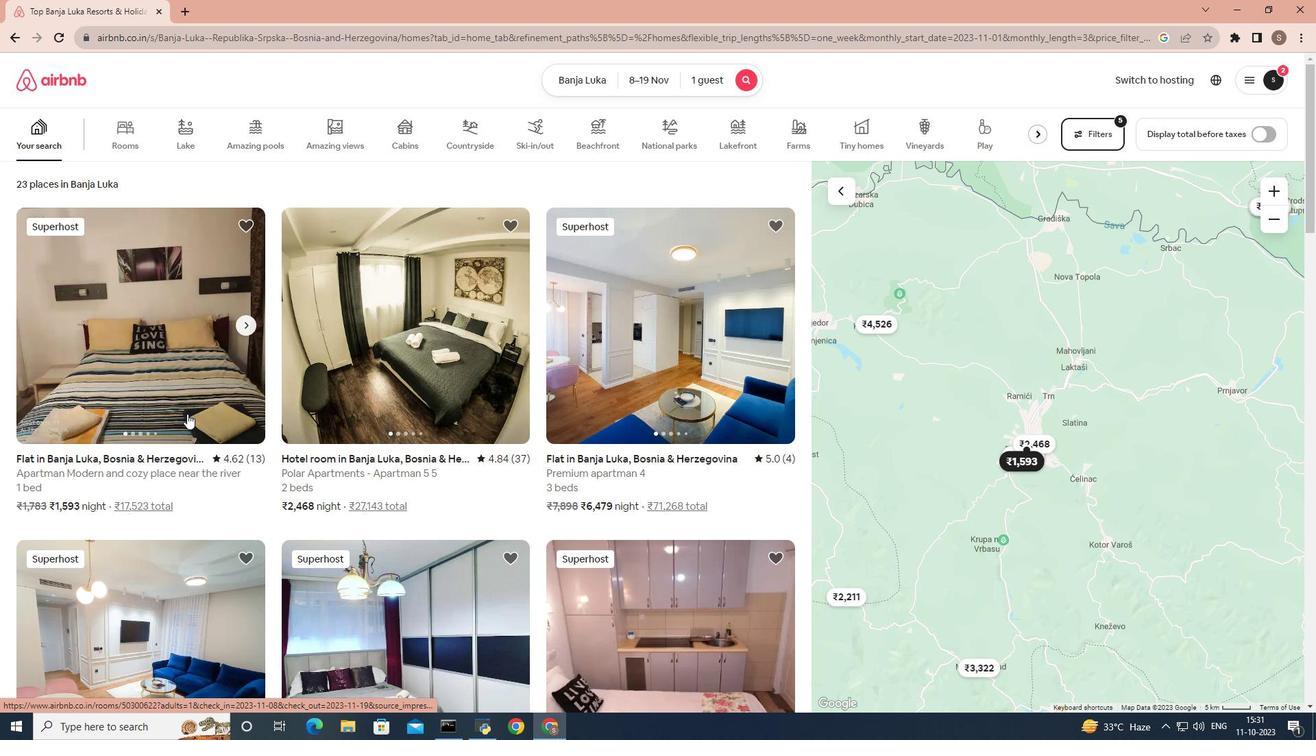 
Action: Mouse moved to (670, 451)
Screenshot: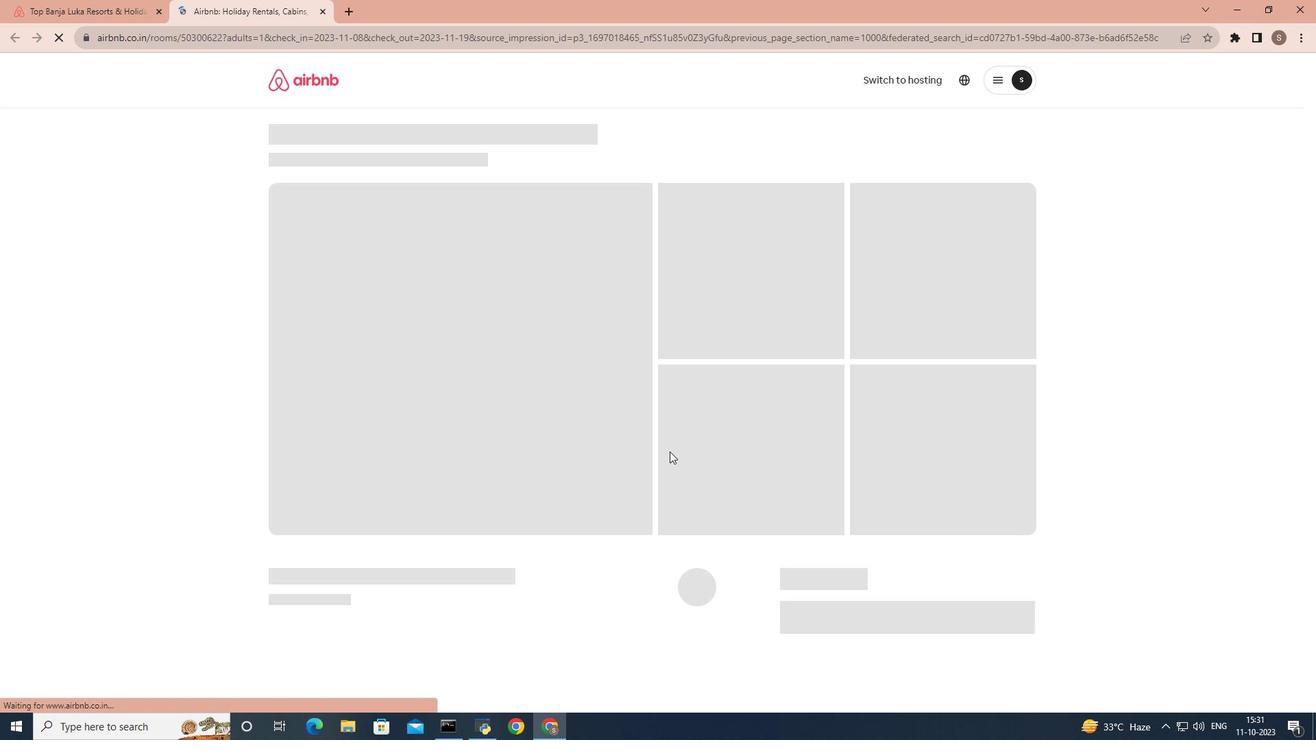 
Action: Mouse scrolled (670, 450) with delta (0, 0)
Screenshot: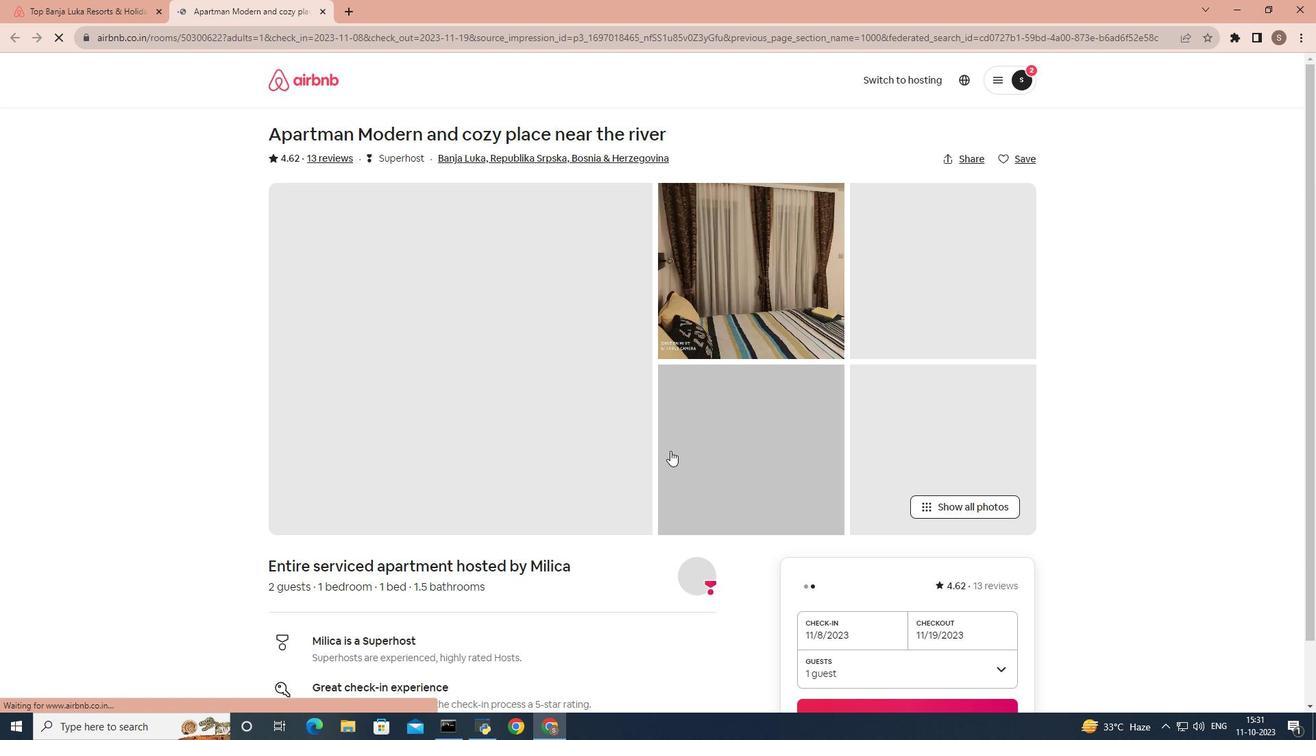 
Action: Mouse scrolled (670, 450) with delta (0, 0)
Screenshot: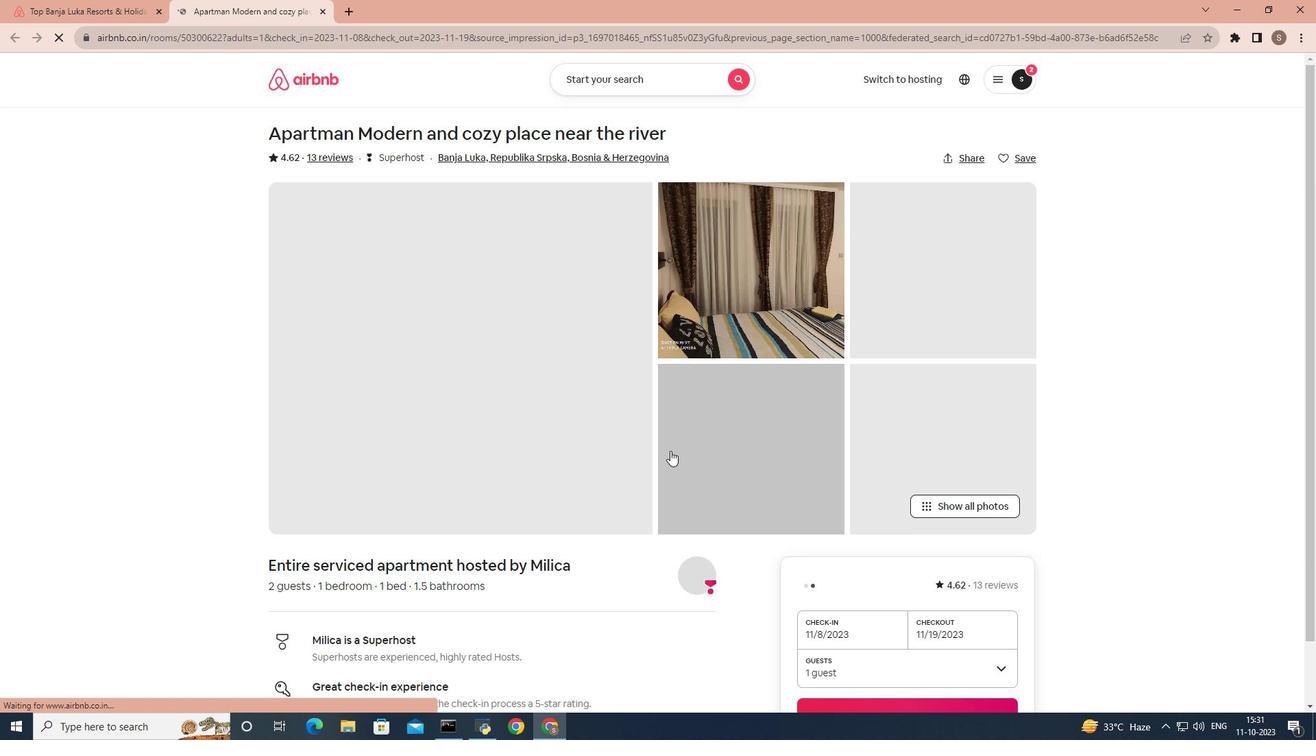 
Action: Mouse scrolled (670, 450) with delta (0, 0)
Screenshot: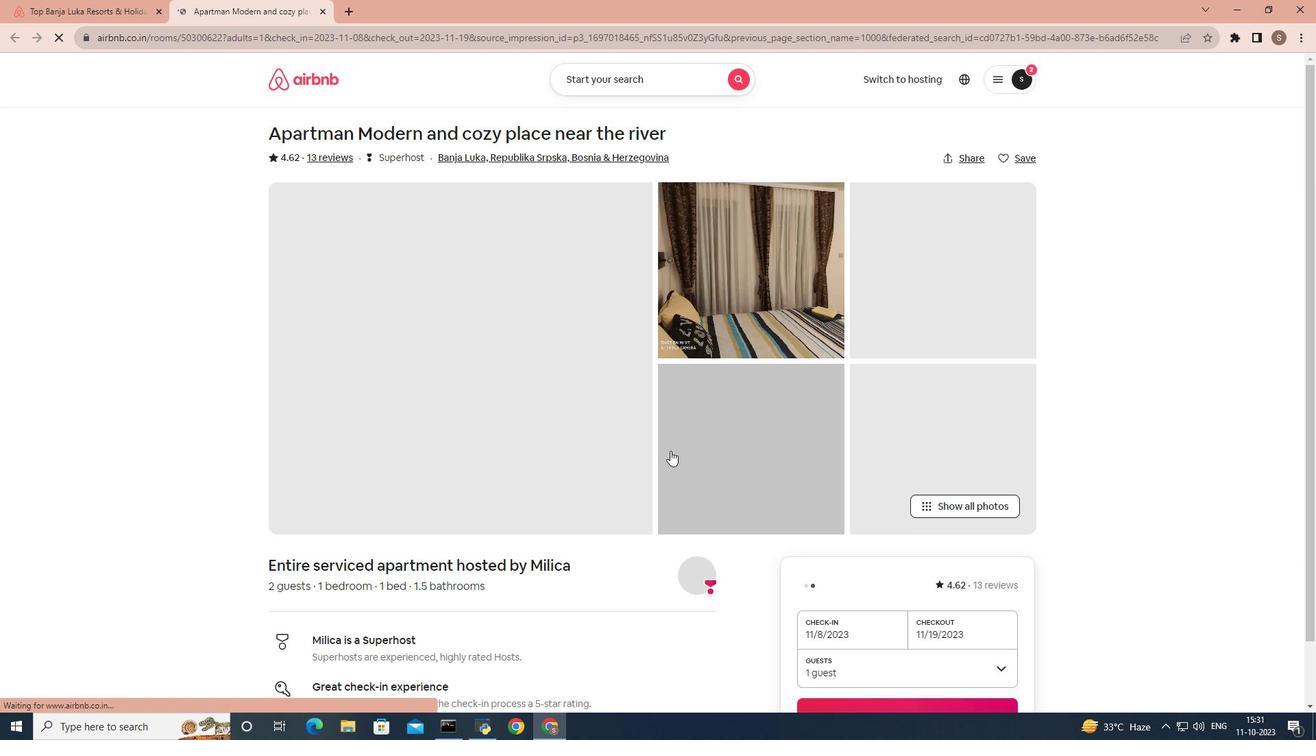
Action: Mouse scrolled (670, 450) with delta (0, 0)
Screenshot: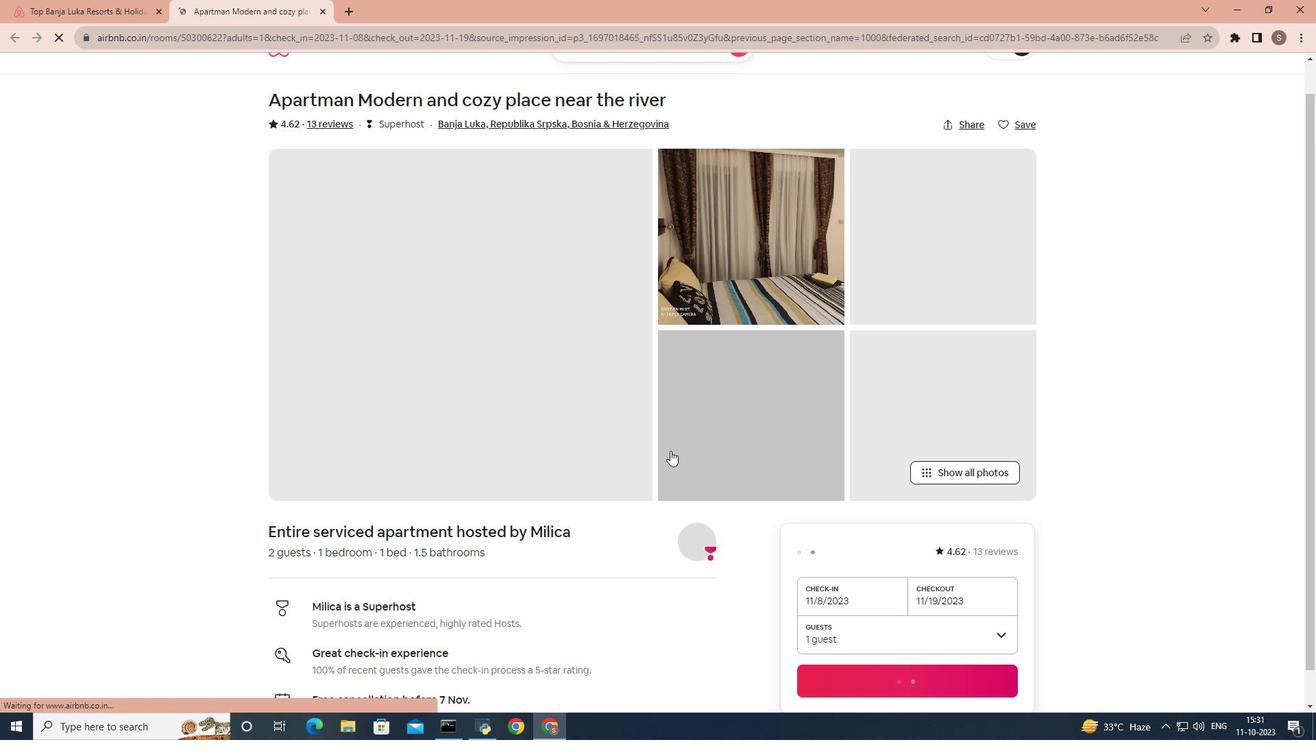 
Action: Mouse scrolled (670, 450) with delta (0, 0)
Screenshot: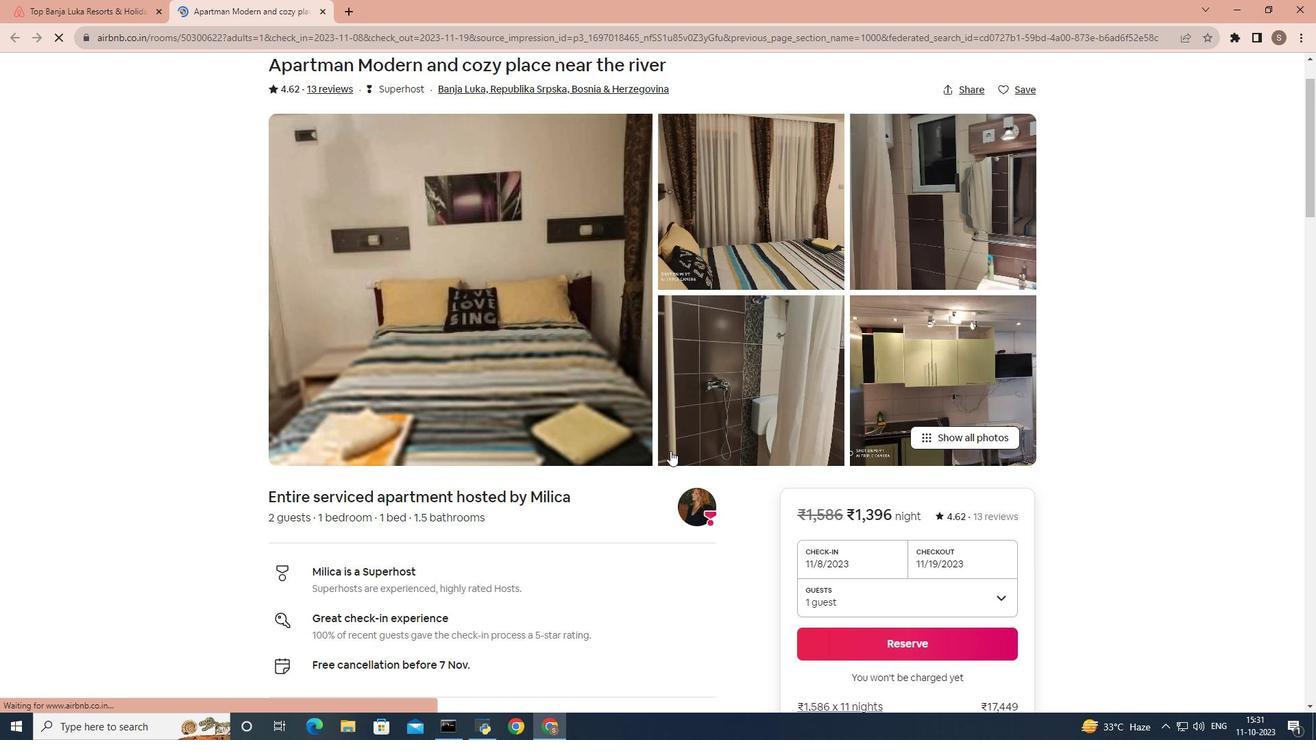 
Action: Mouse scrolled (670, 450) with delta (0, 0)
Screenshot: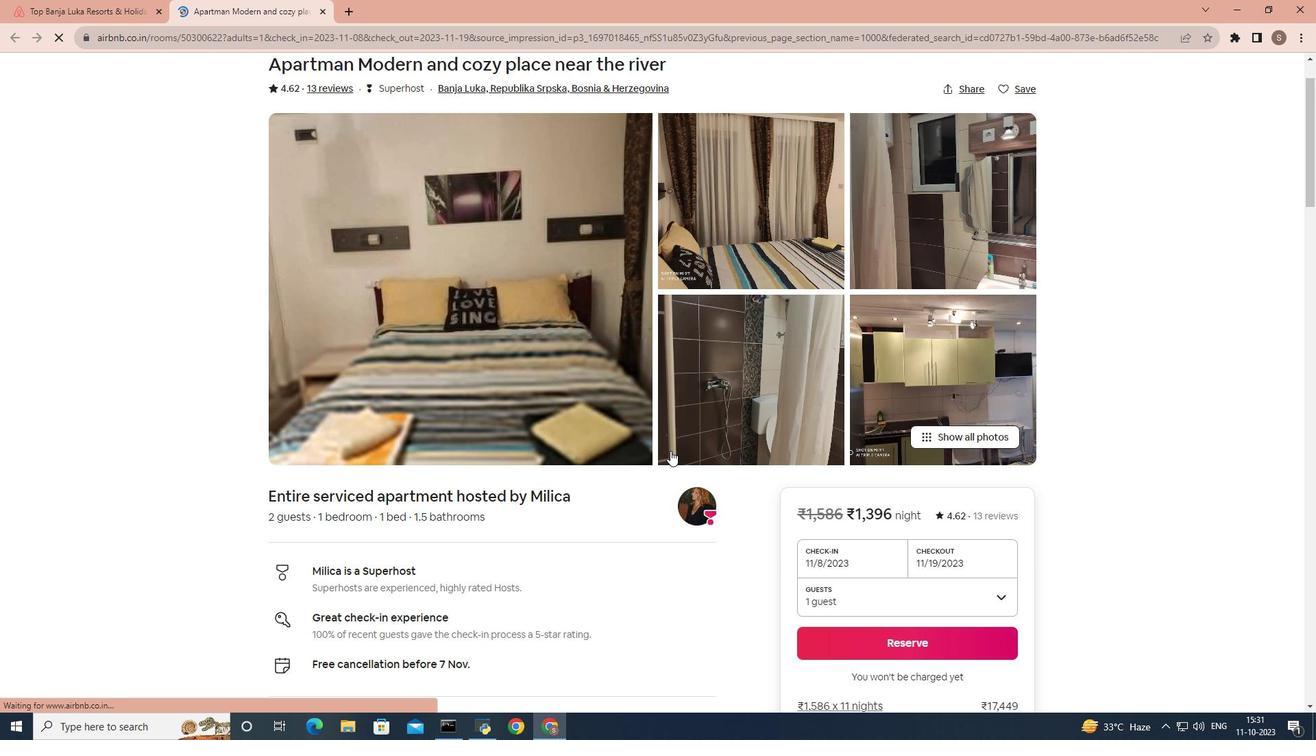 
Action: Mouse scrolled (670, 450) with delta (0, 0)
Screenshot: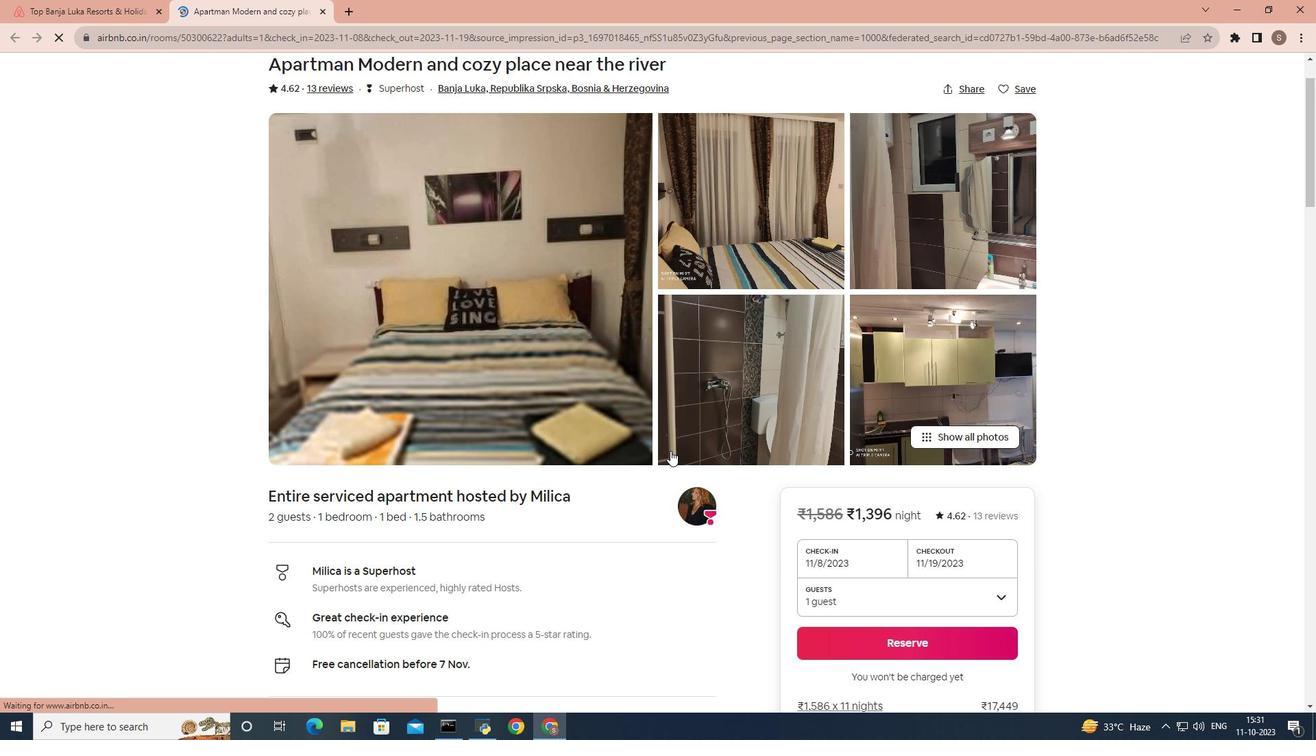 
Action: Mouse scrolled (670, 450) with delta (0, 0)
Screenshot: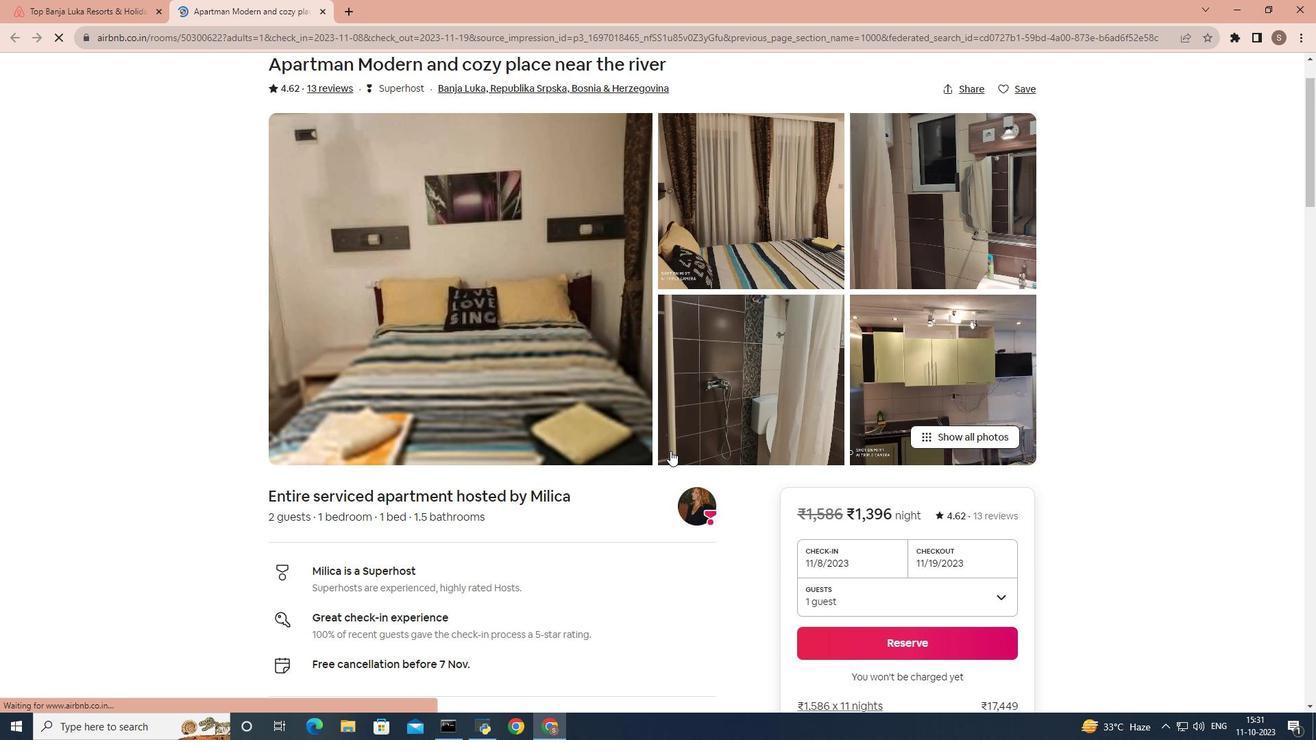 
Action: Mouse scrolled (670, 450) with delta (0, 0)
Screenshot: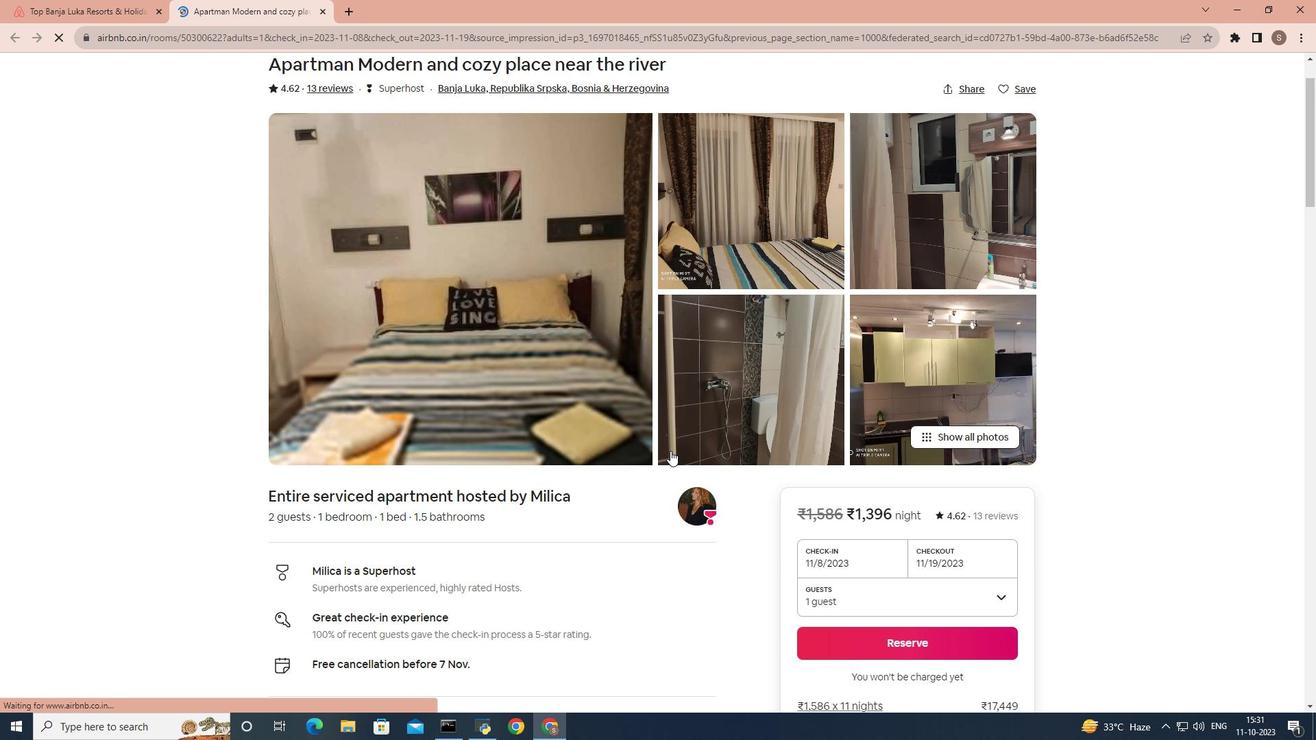 
Action: Mouse scrolled (670, 450) with delta (0, 0)
Screenshot: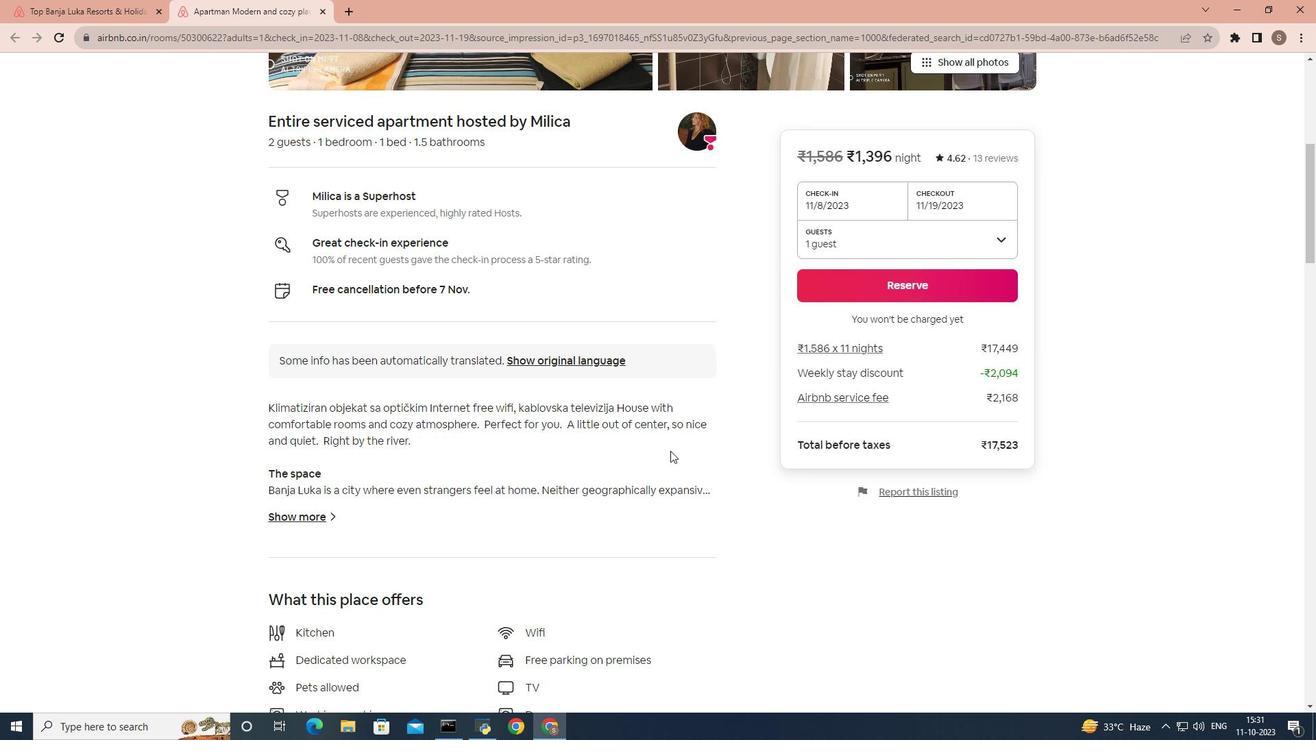 
Action: Mouse scrolled (670, 450) with delta (0, 0)
Screenshot: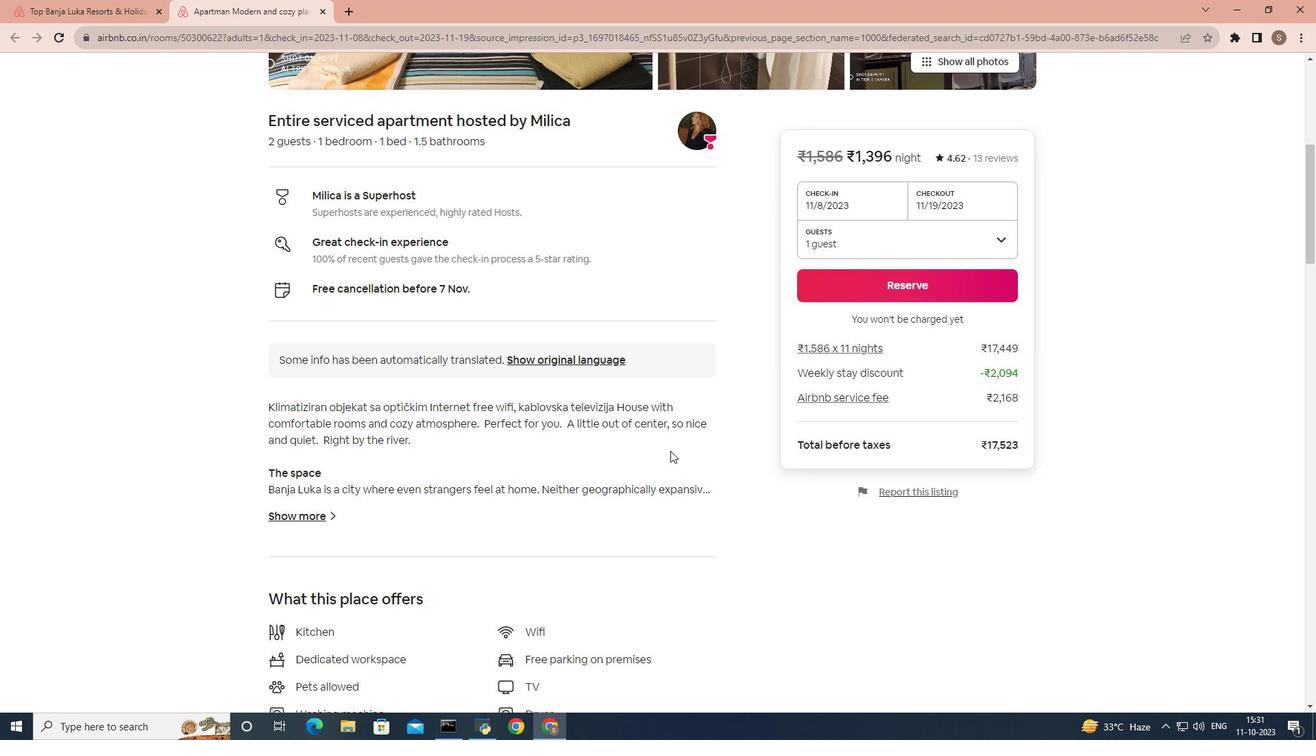 
Action: Mouse scrolled (670, 450) with delta (0, 0)
Screenshot: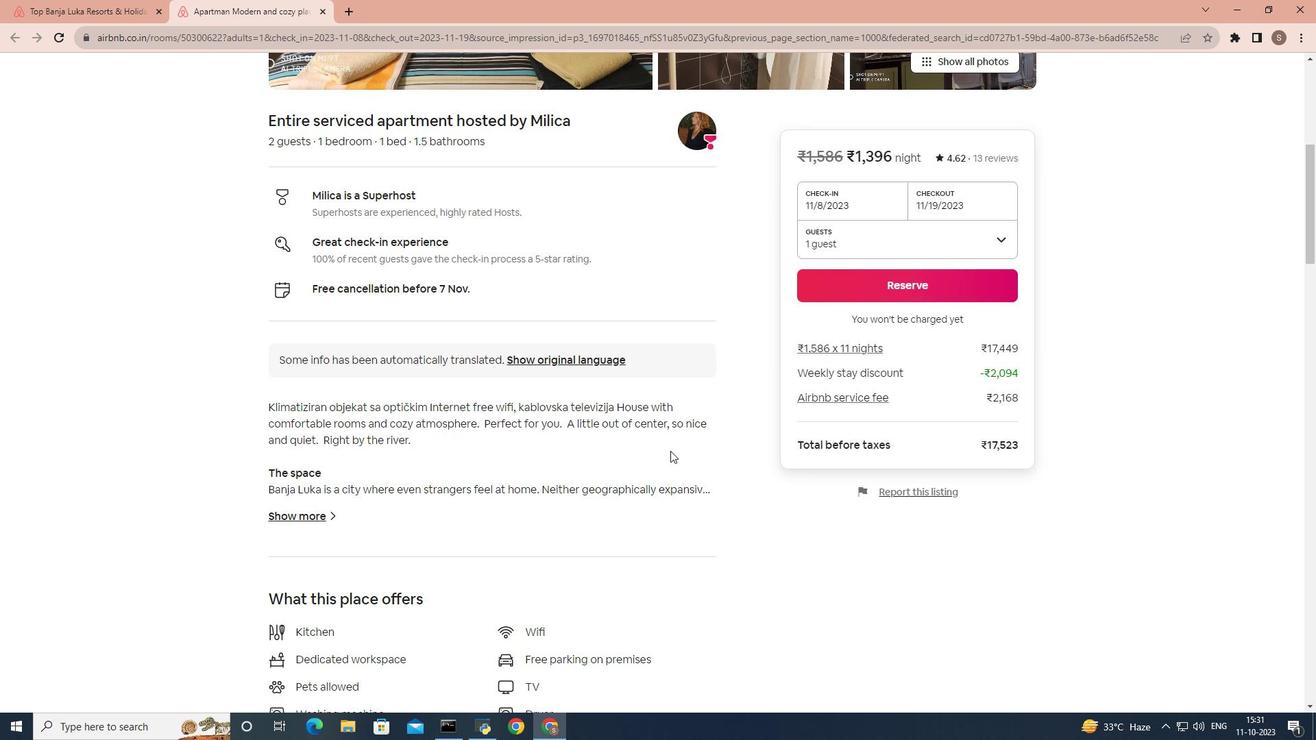 
Action: Mouse moved to (328, 313)
Screenshot: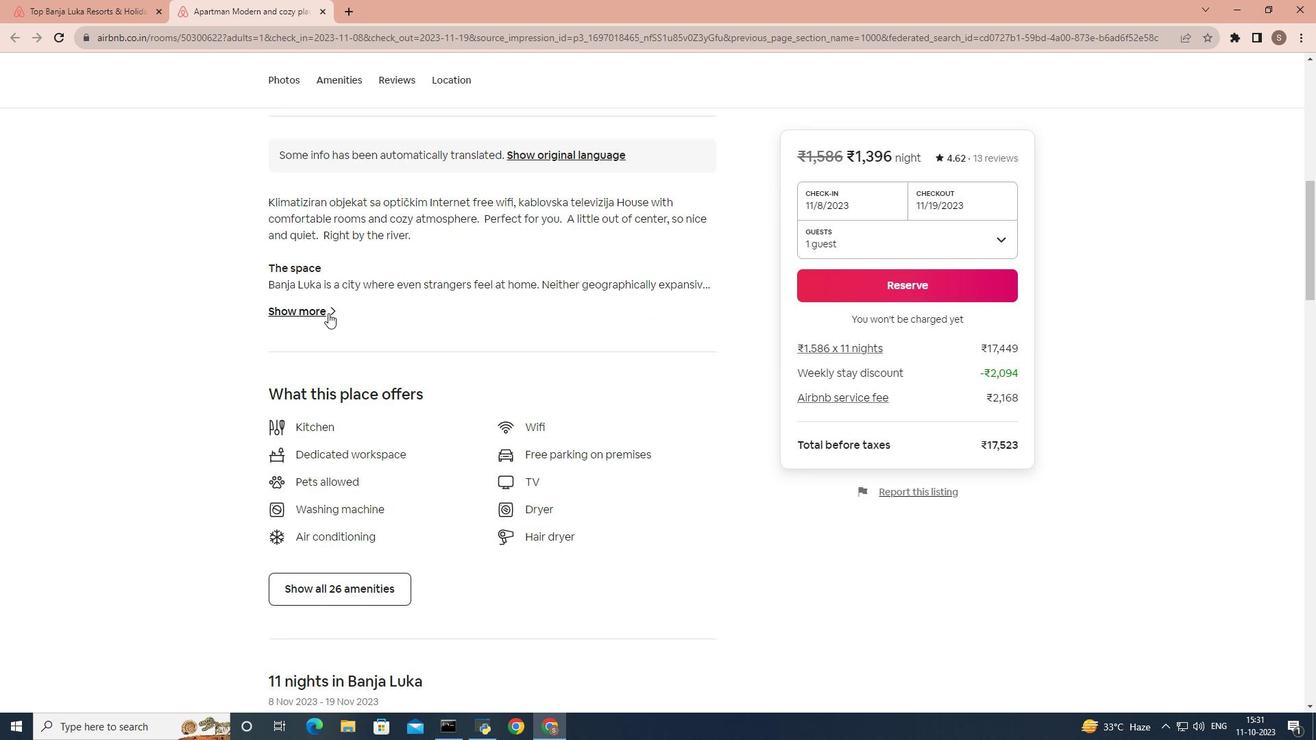 
Action: Mouse pressed left at (328, 313)
Screenshot: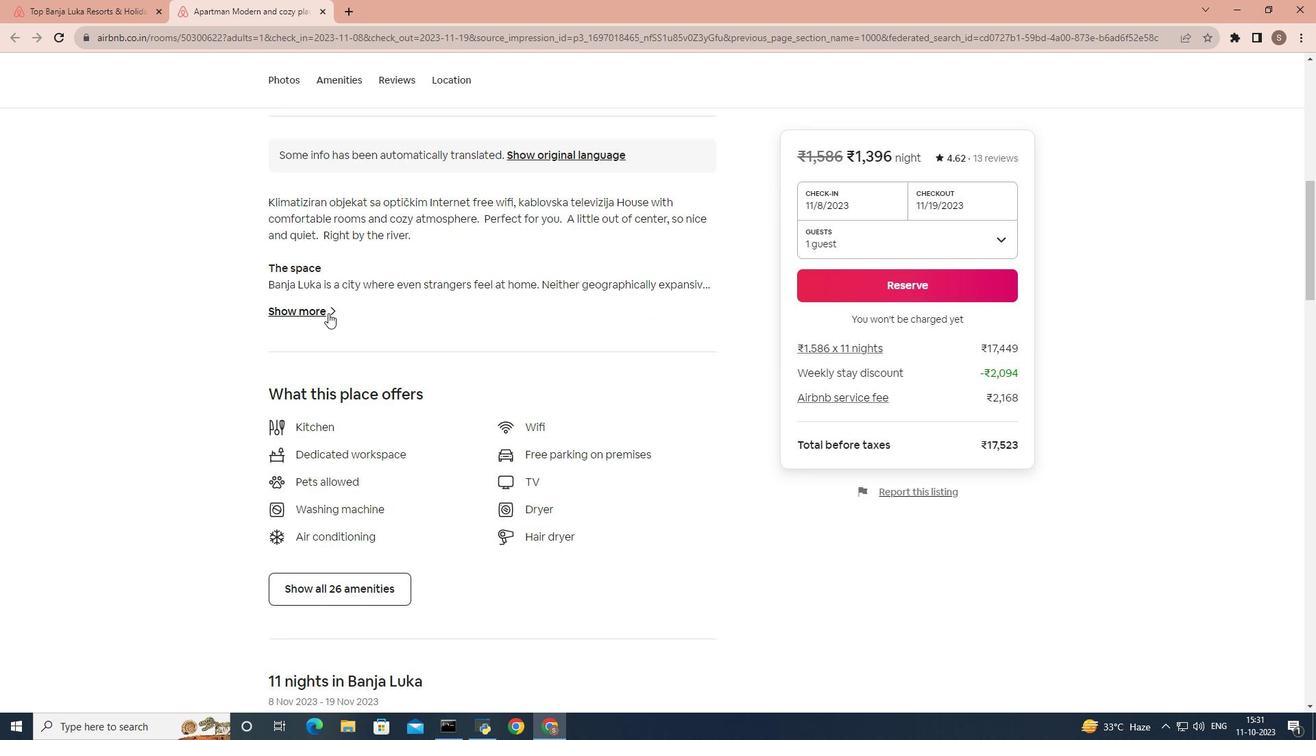 
Action: Mouse moved to (412, 231)
Screenshot: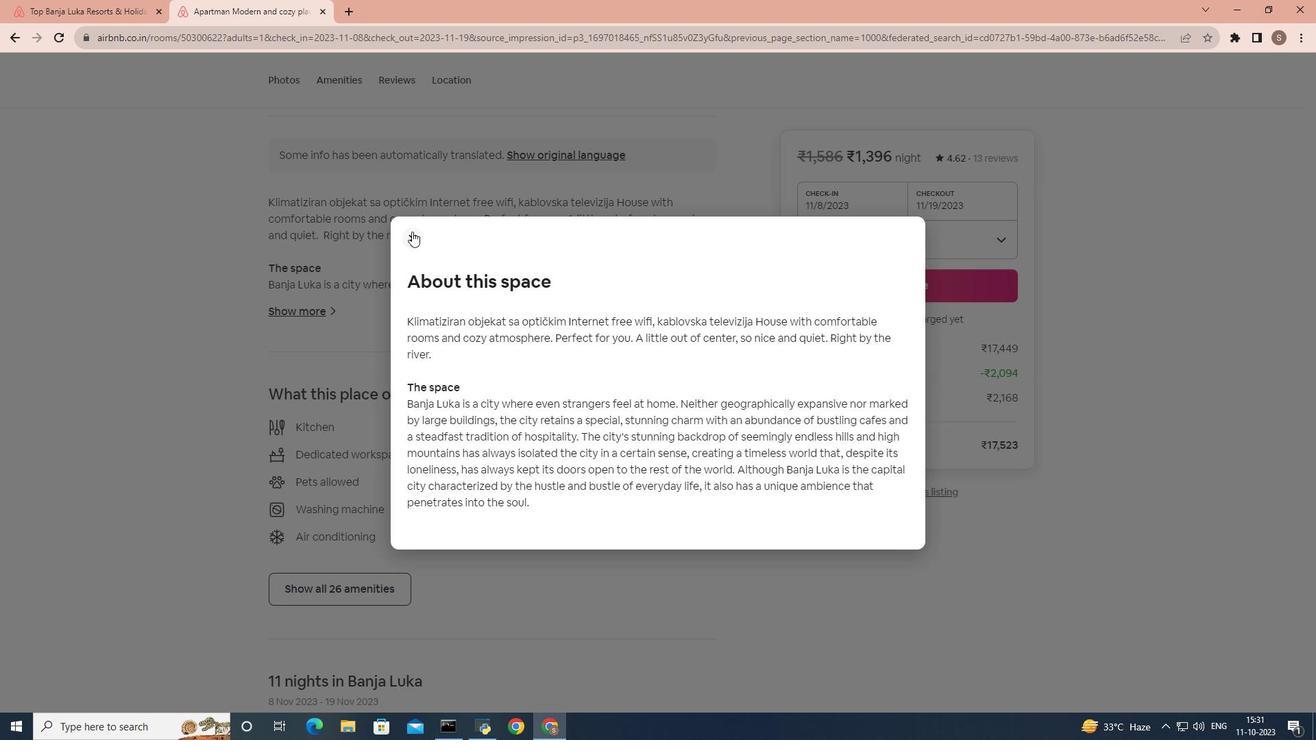 
Action: Mouse pressed left at (412, 231)
Screenshot: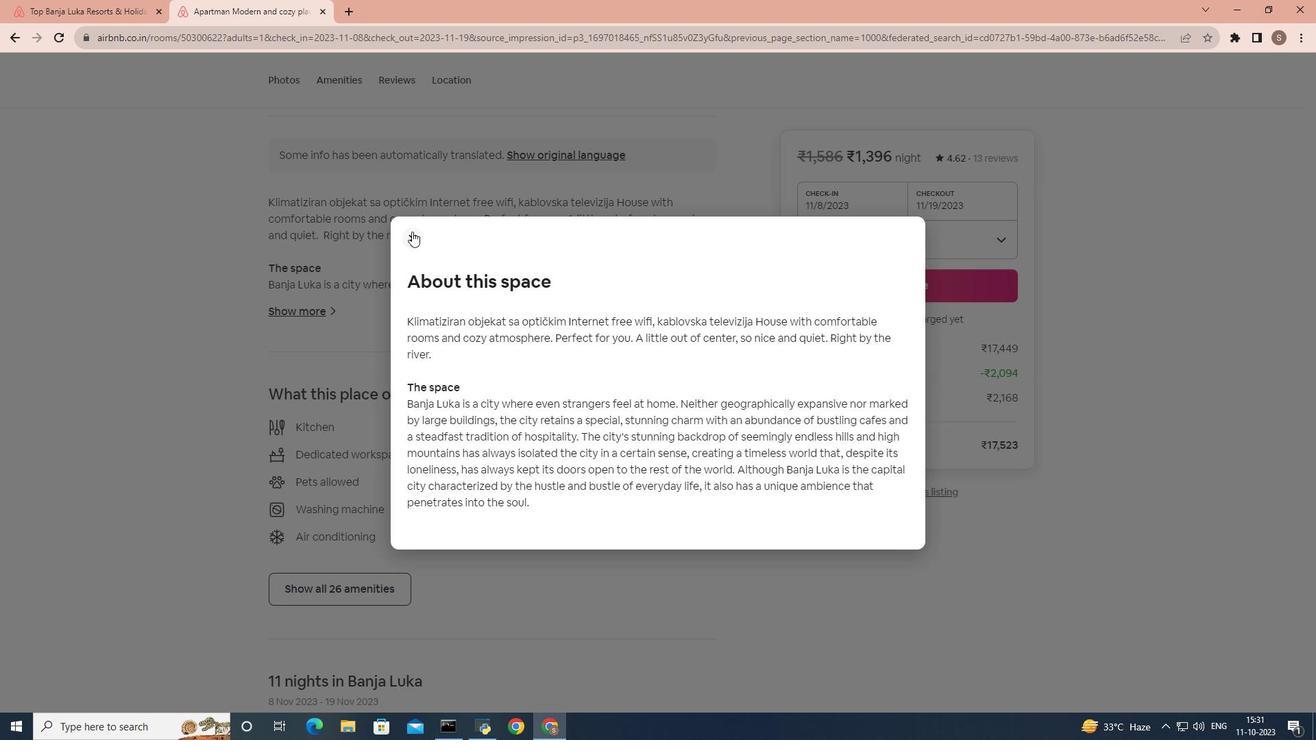 
Action: Mouse moved to (266, 583)
Screenshot: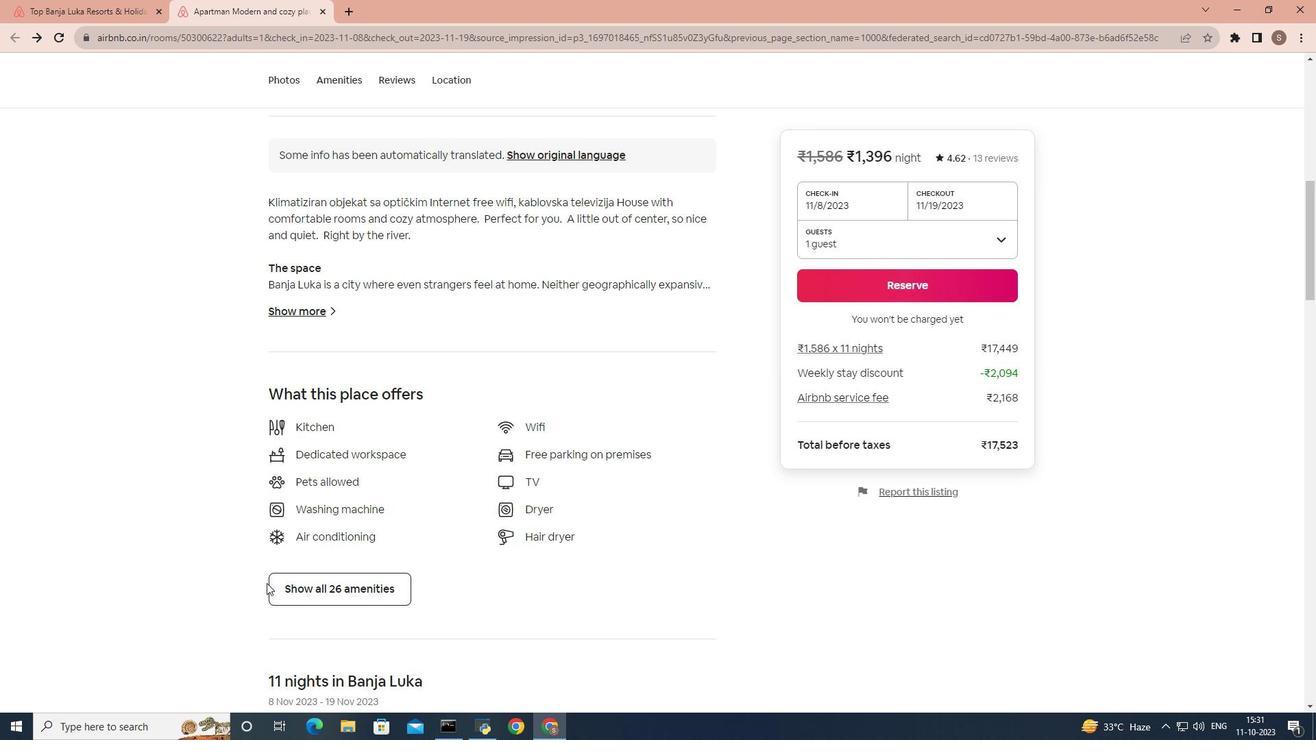 
Action: Mouse pressed left at (266, 583)
Screenshot: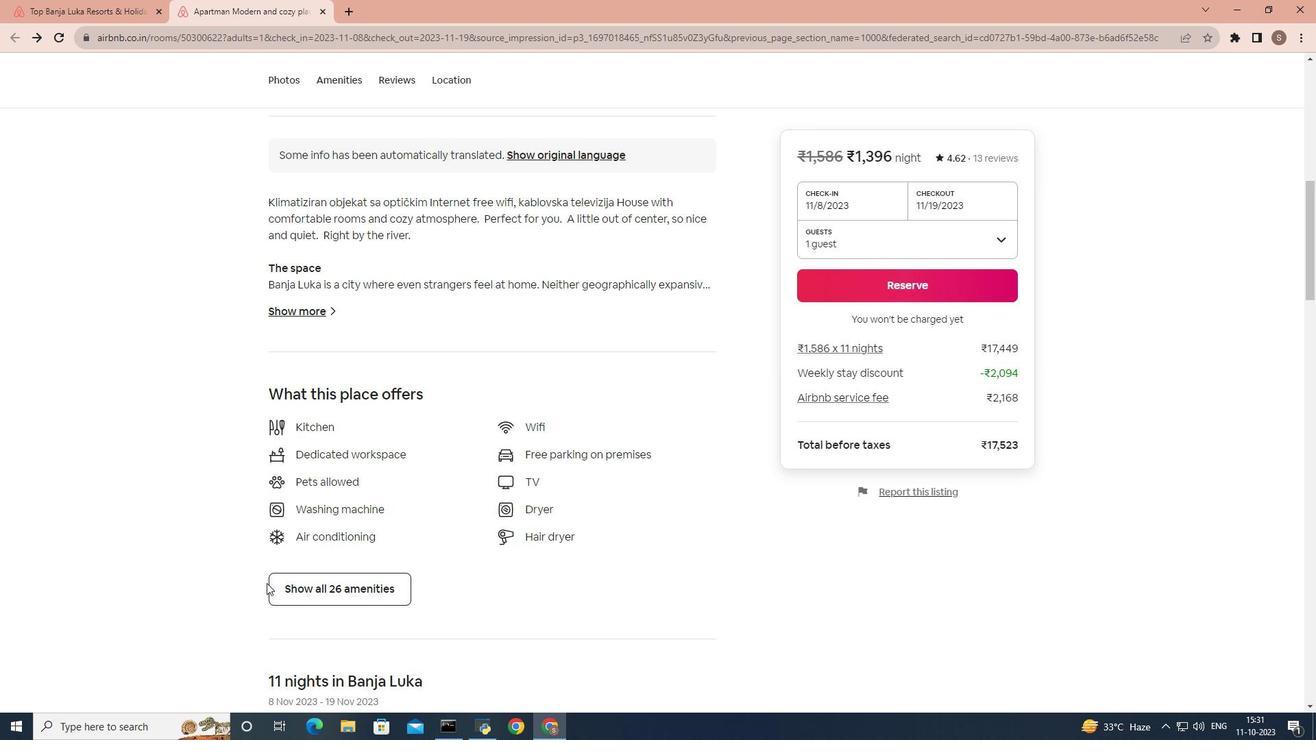 
Action: Mouse moved to (305, 589)
Screenshot: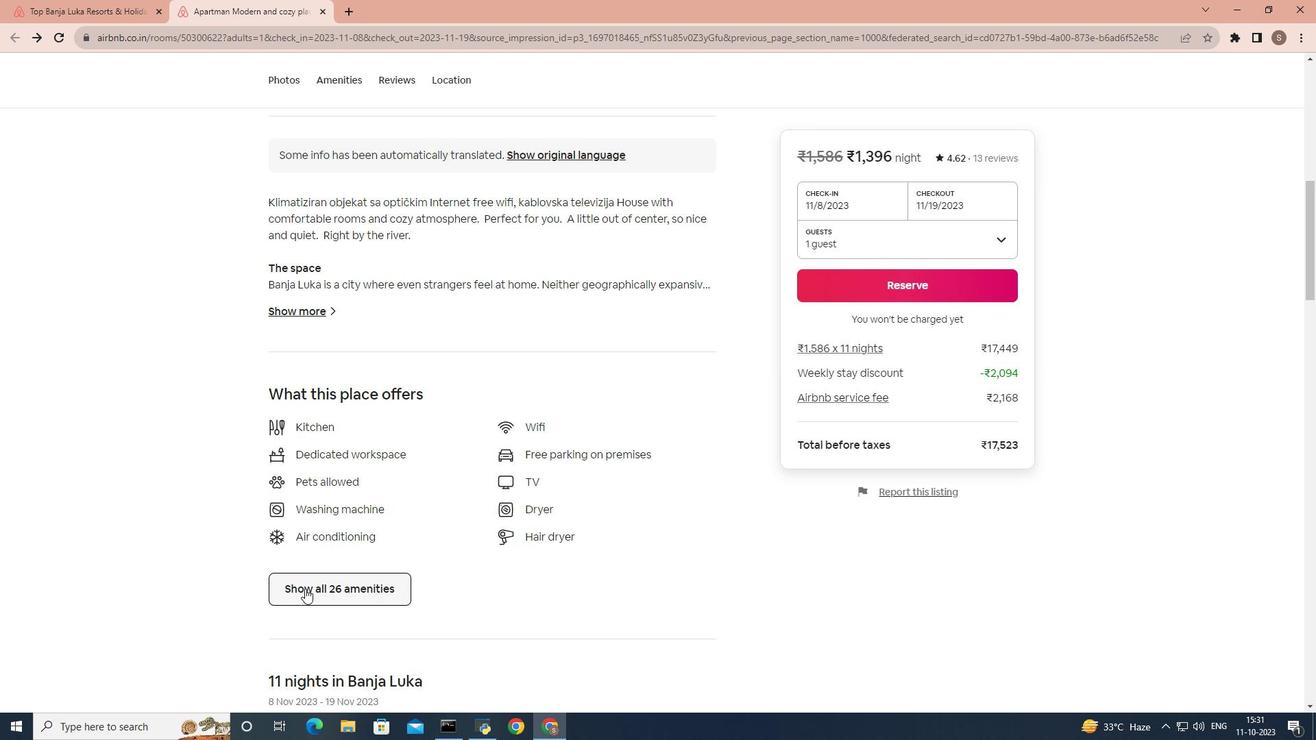 
Action: Mouse pressed left at (305, 589)
Screenshot: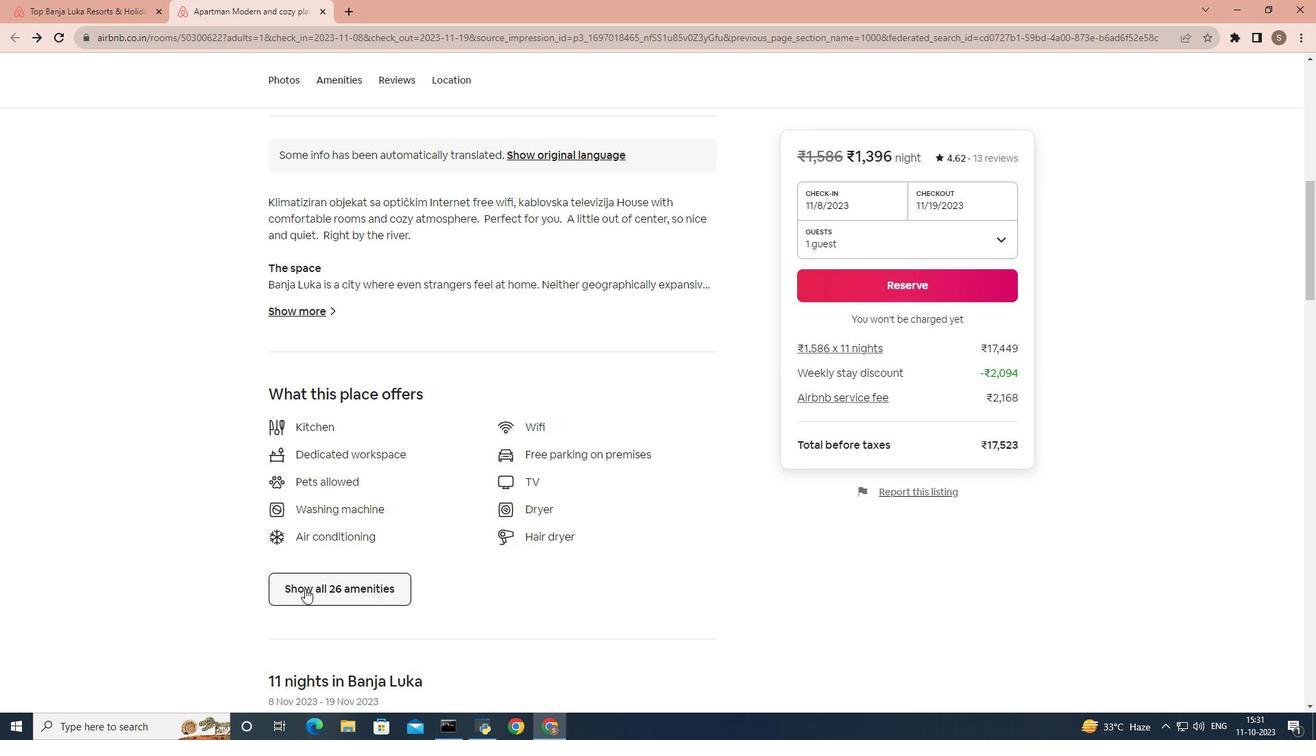
Action: Mouse moved to (560, 421)
Screenshot: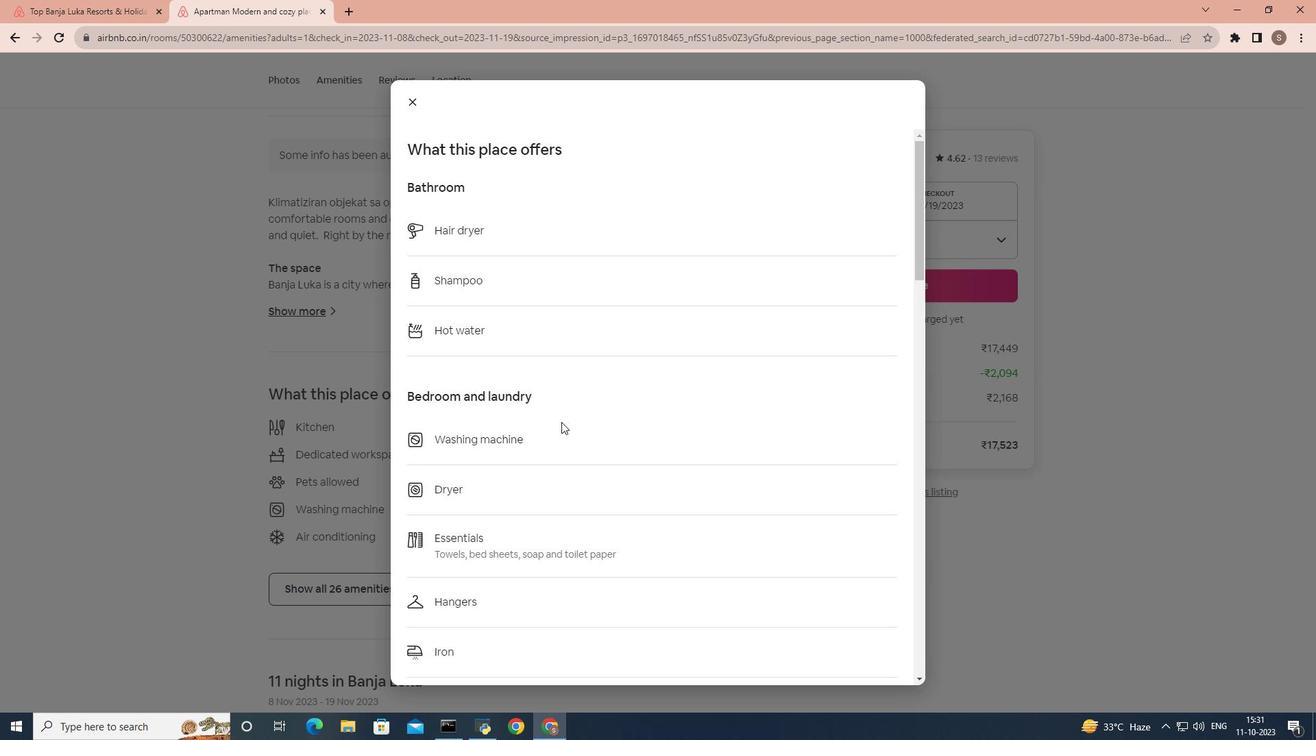 
Action: Mouse scrolled (560, 420) with delta (0, 0)
Screenshot: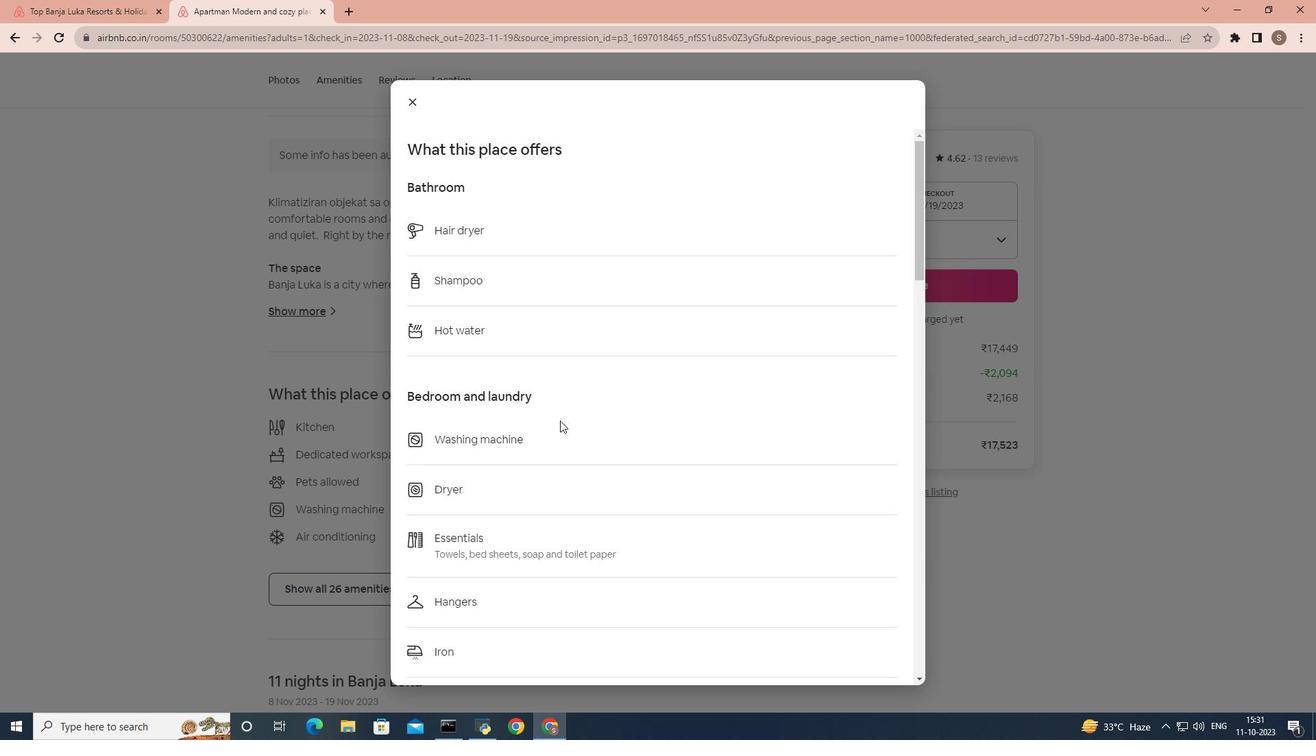 
Action: Mouse scrolled (560, 420) with delta (0, 0)
Screenshot: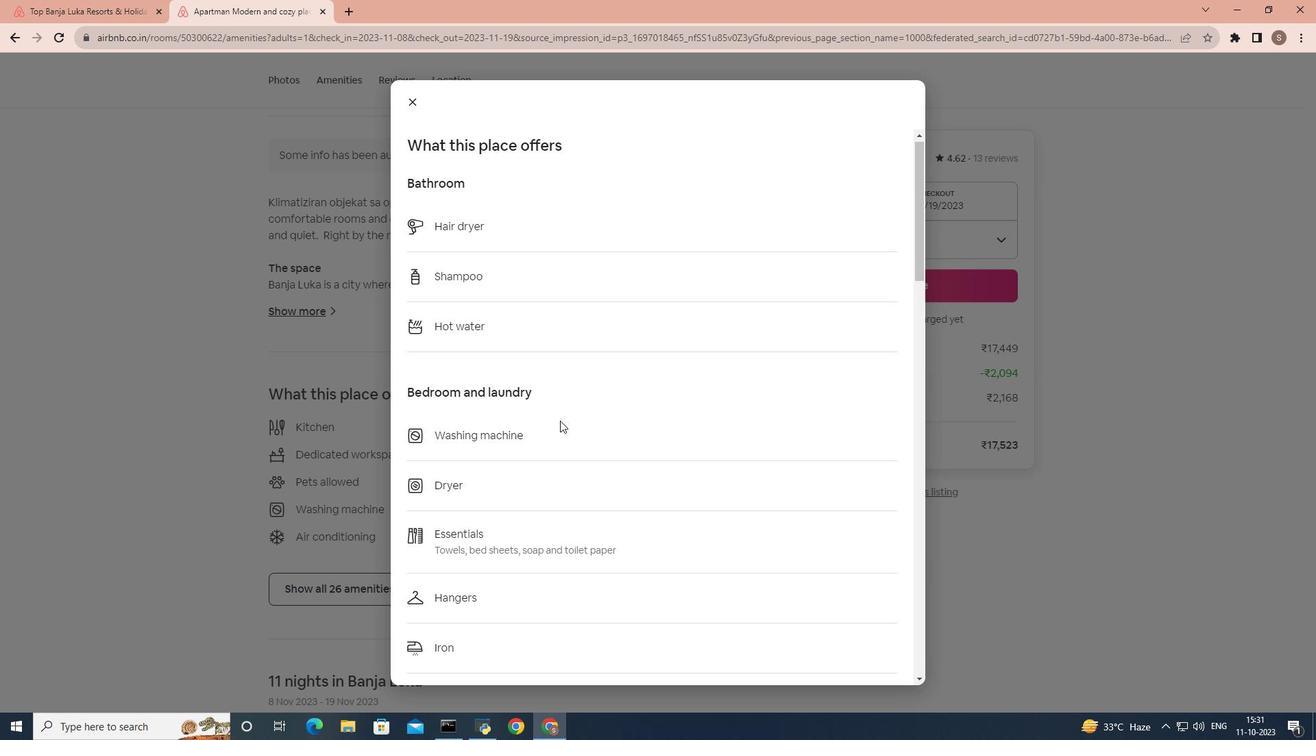 
Action: Mouse scrolled (560, 420) with delta (0, 0)
Screenshot: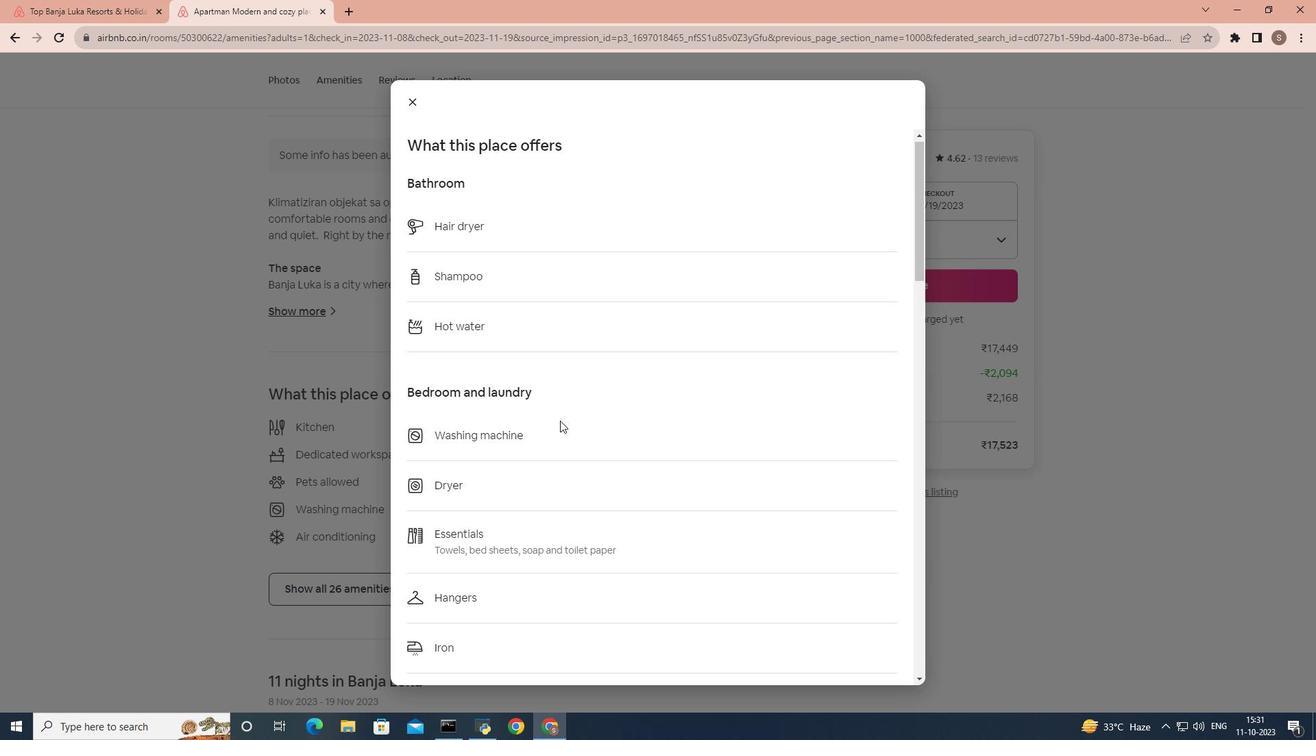 
Action: Mouse scrolled (560, 420) with delta (0, 0)
Screenshot: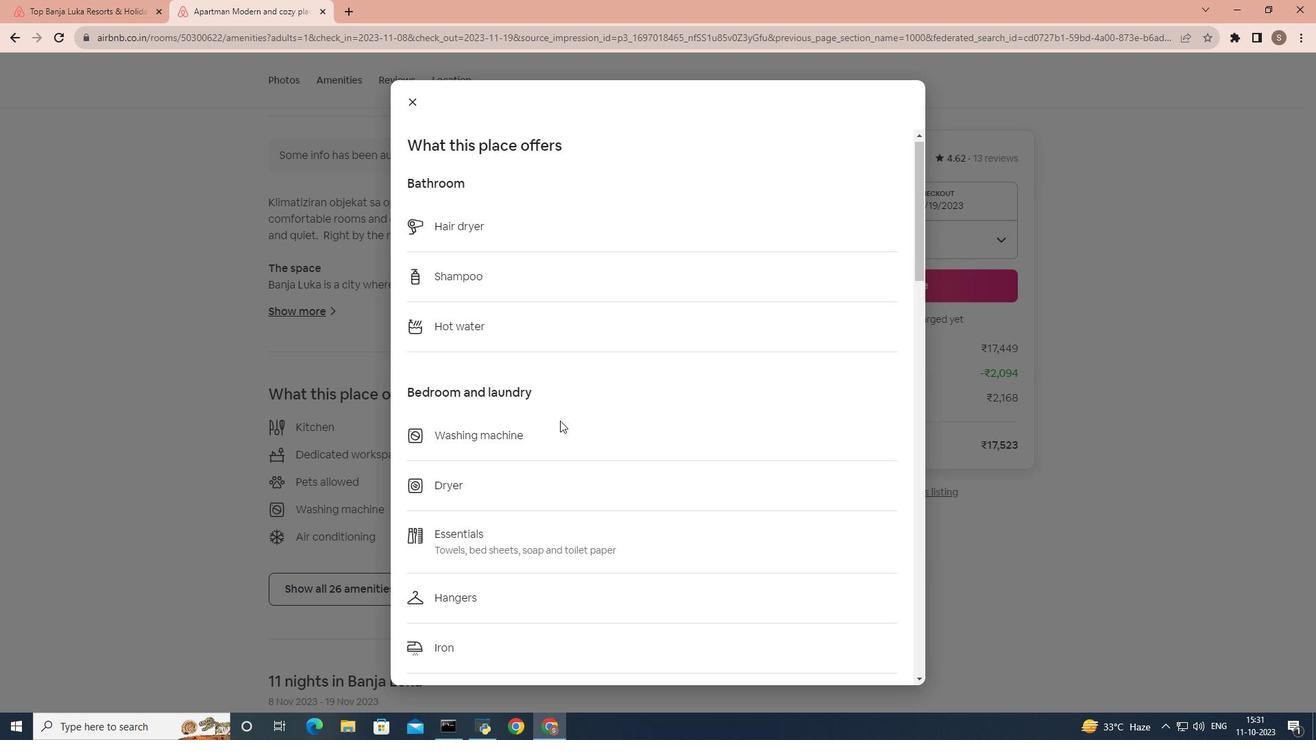 
Action: Mouse scrolled (560, 420) with delta (0, 0)
Screenshot: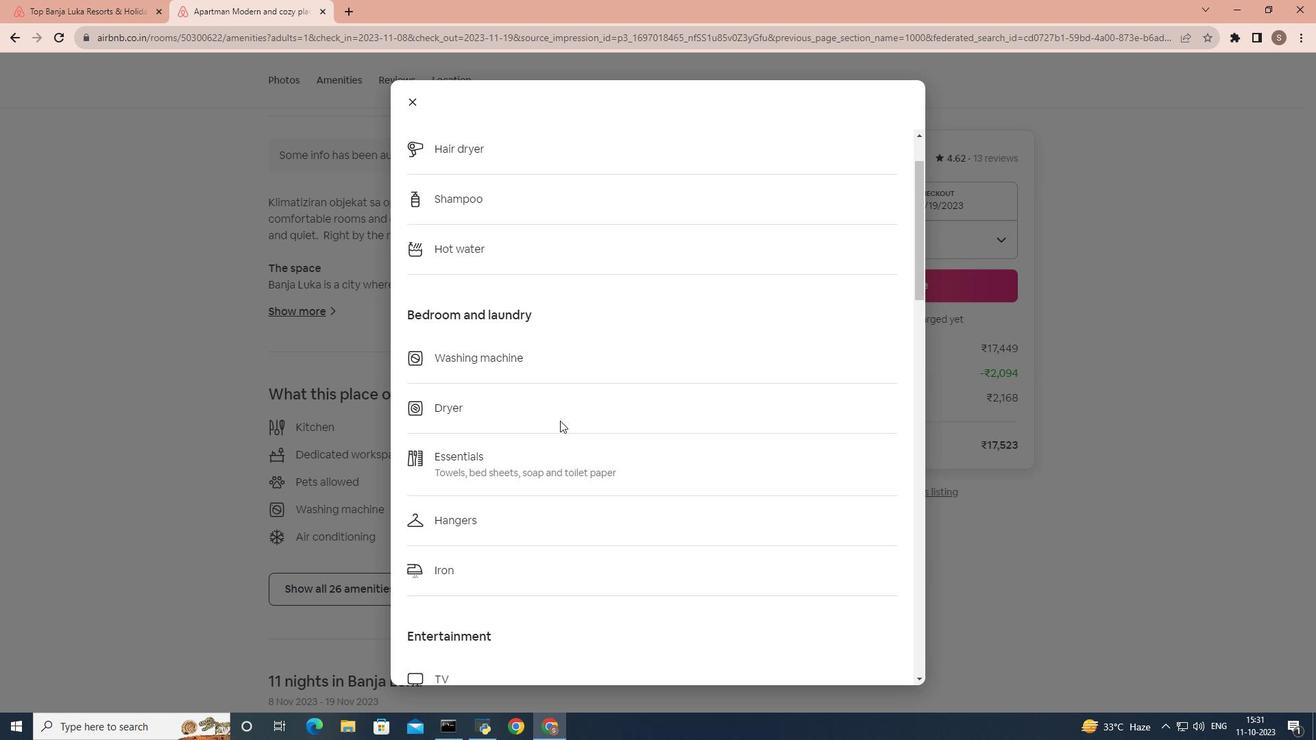 
Action: Mouse scrolled (560, 420) with delta (0, 0)
Screenshot: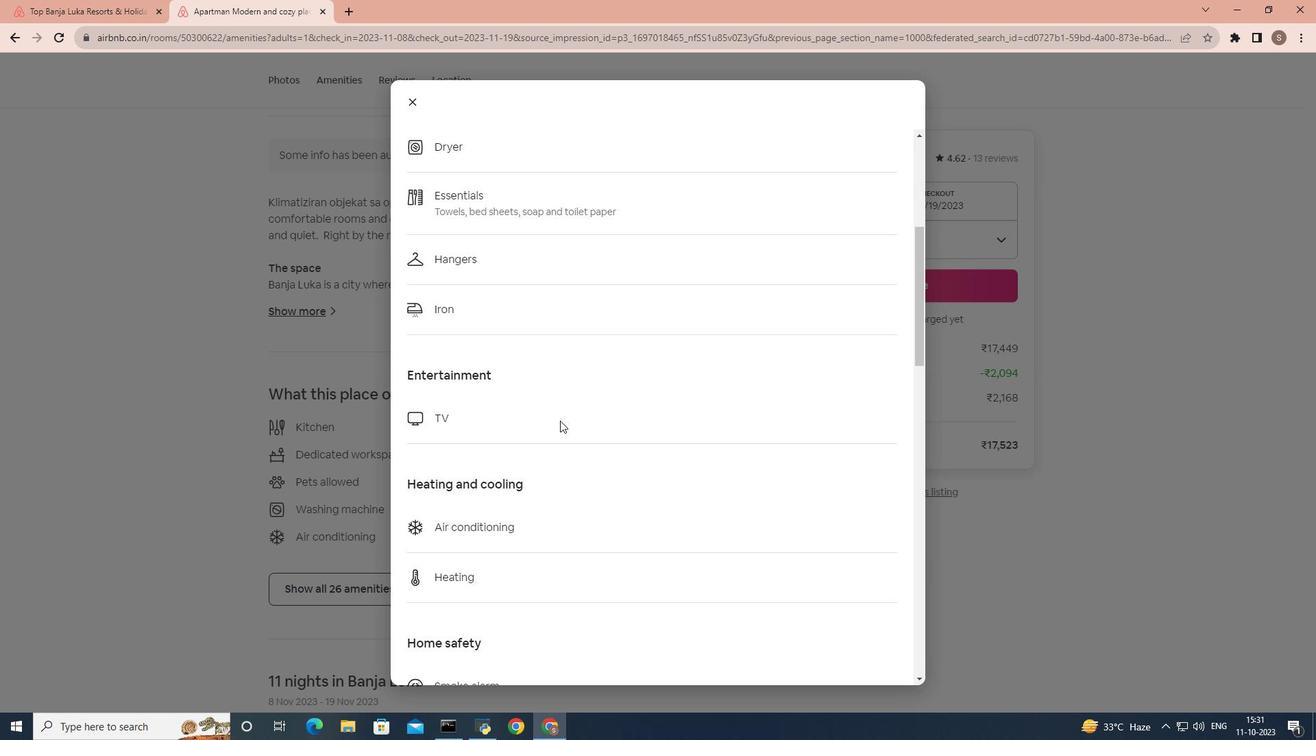 
Action: Mouse scrolled (560, 420) with delta (0, 0)
Screenshot: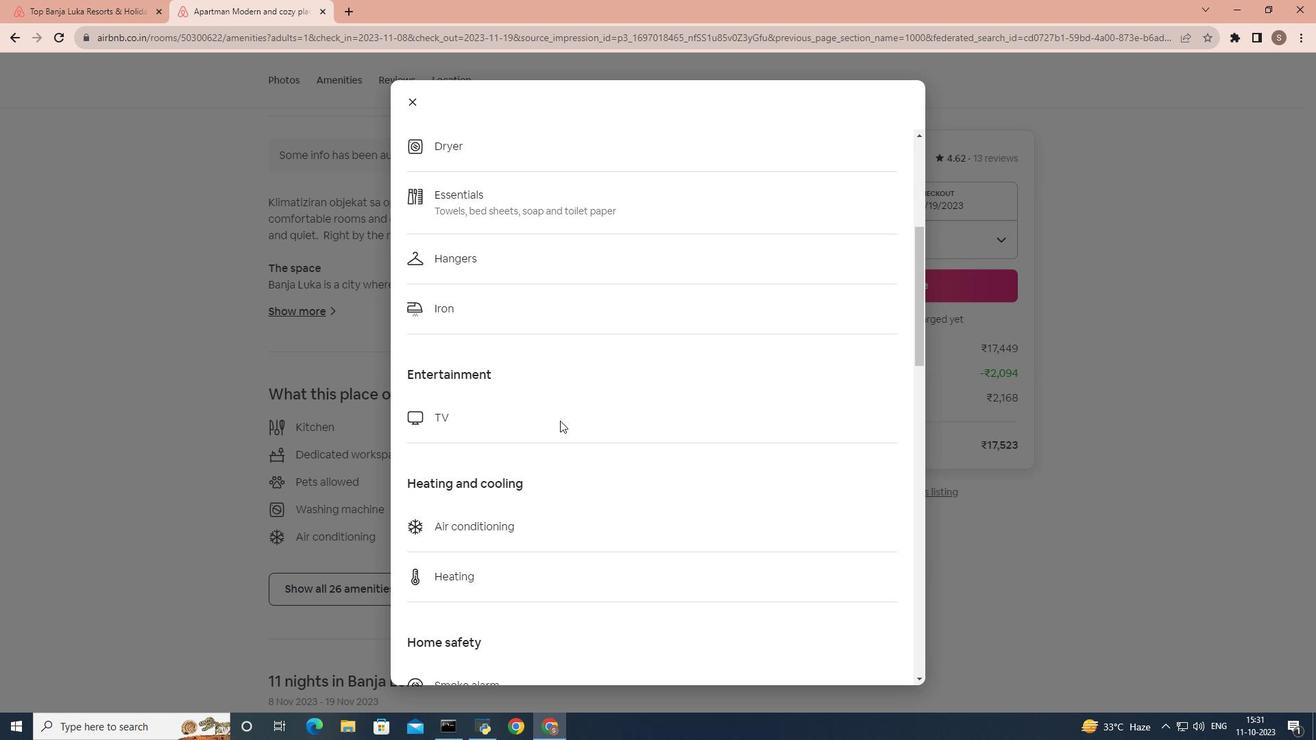
Action: Mouse scrolled (560, 420) with delta (0, 0)
Screenshot: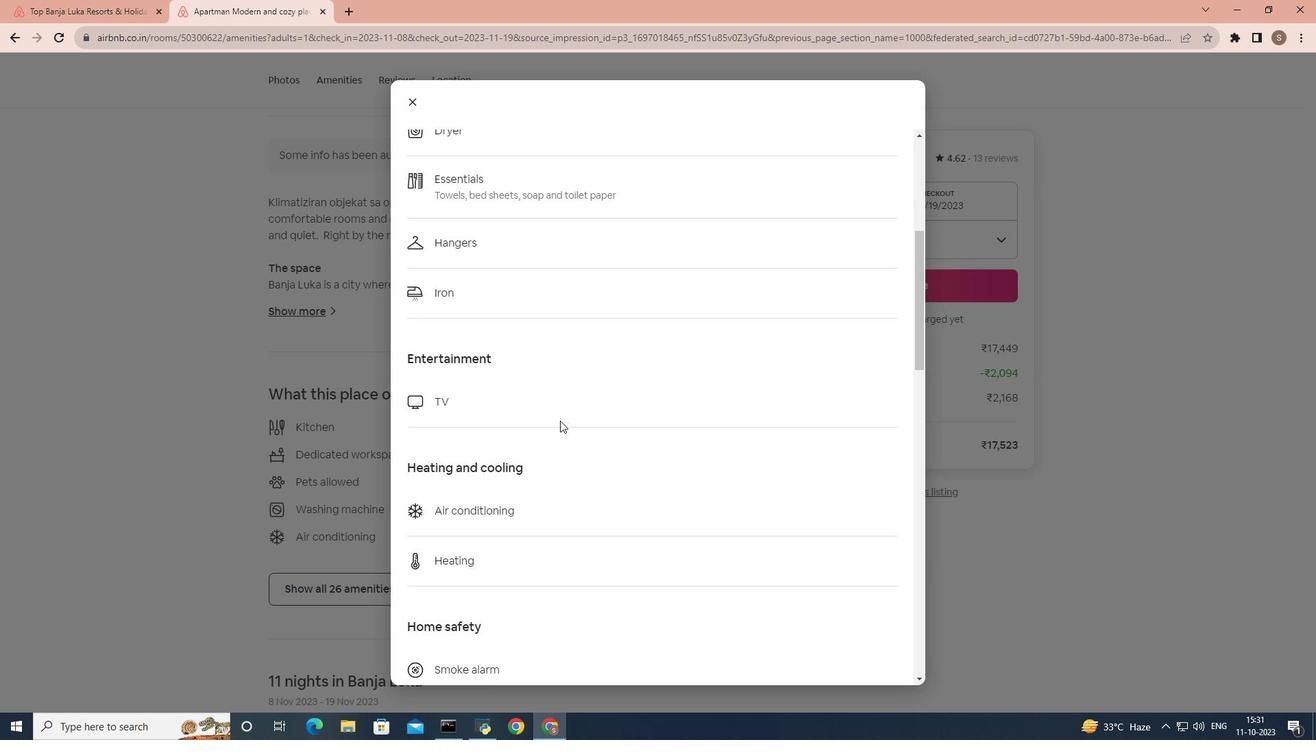 
Action: Mouse moved to (542, 405)
Screenshot: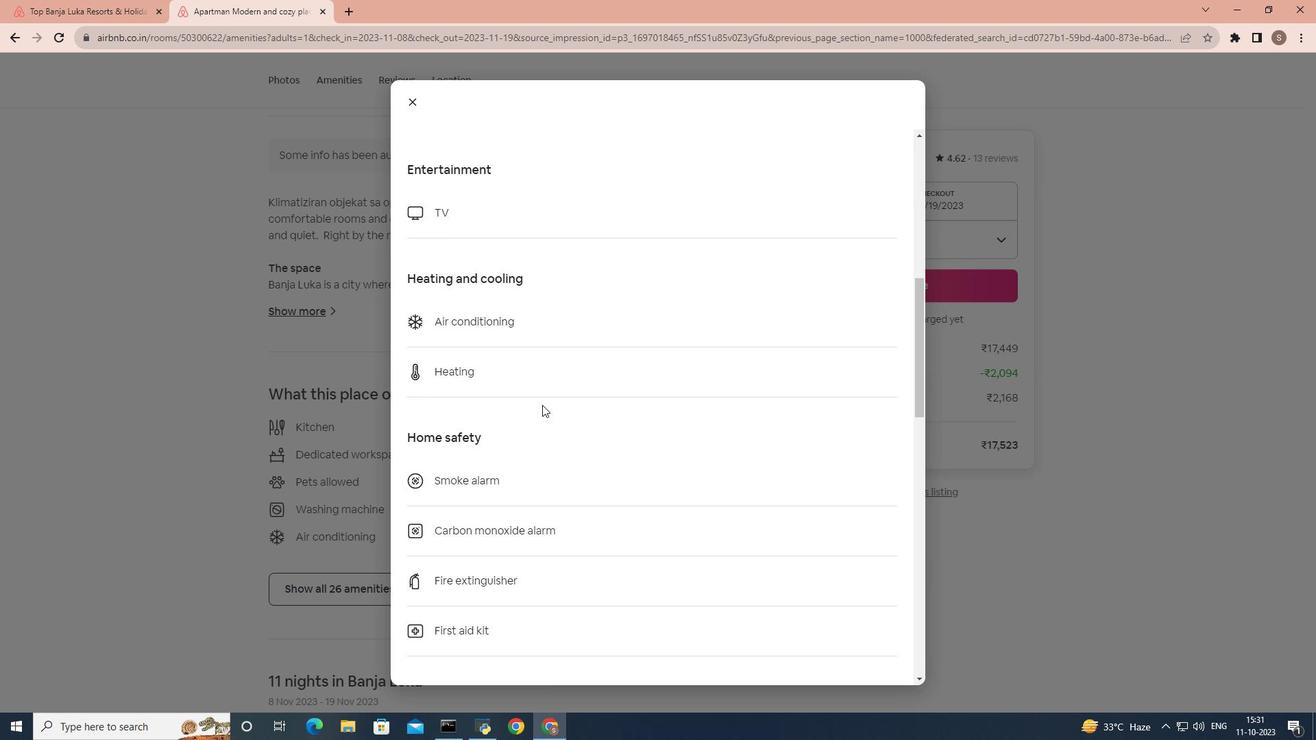 
Action: Mouse scrolled (542, 404) with delta (0, 0)
Screenshot: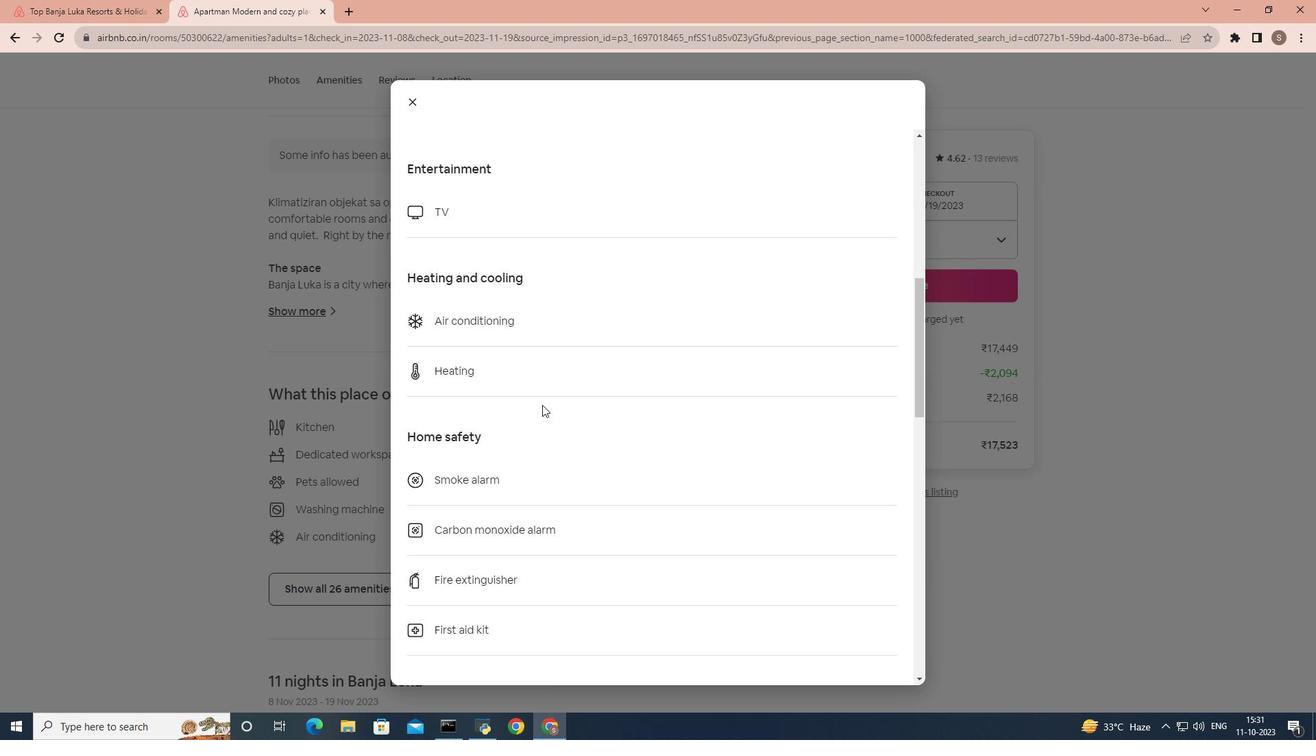 
Action: Mouse scrolled (542, 404) with delta (0, 0)
Screenshot: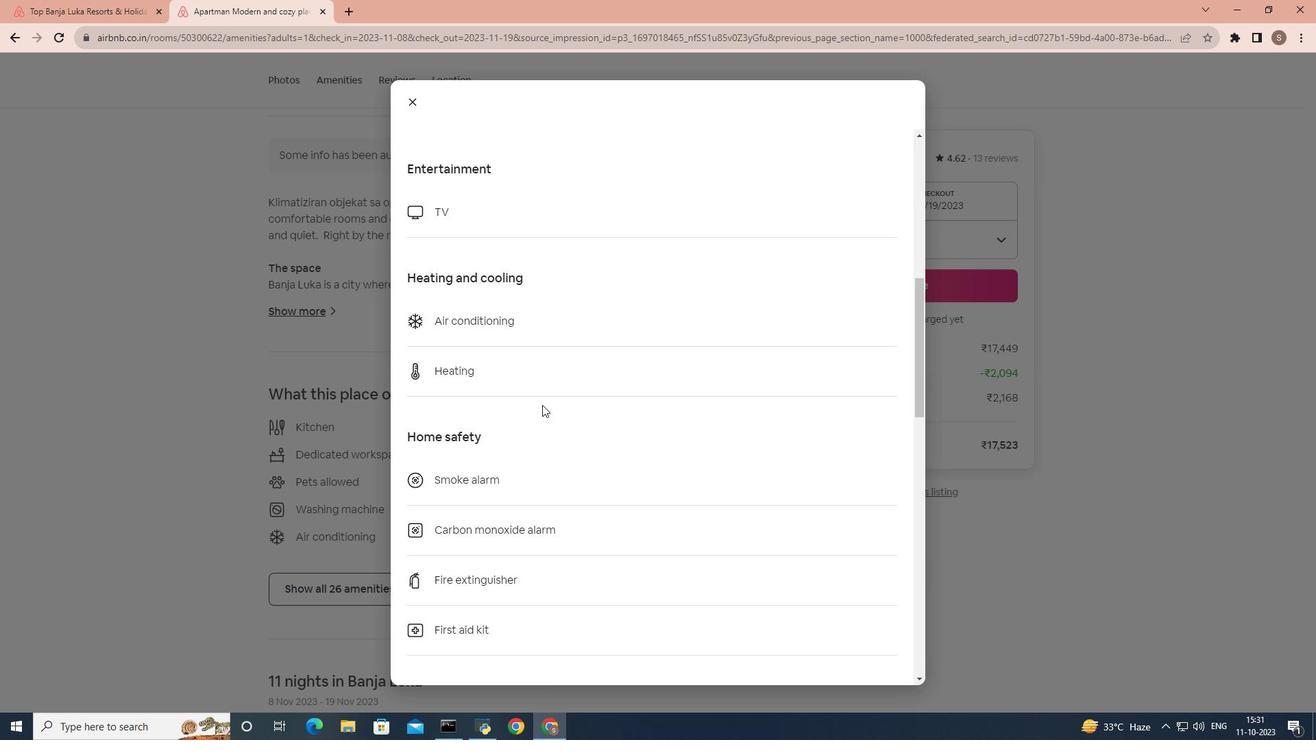 
Action: Mouse scrolled (542, 404) with delta (0, 0)
Screenshot: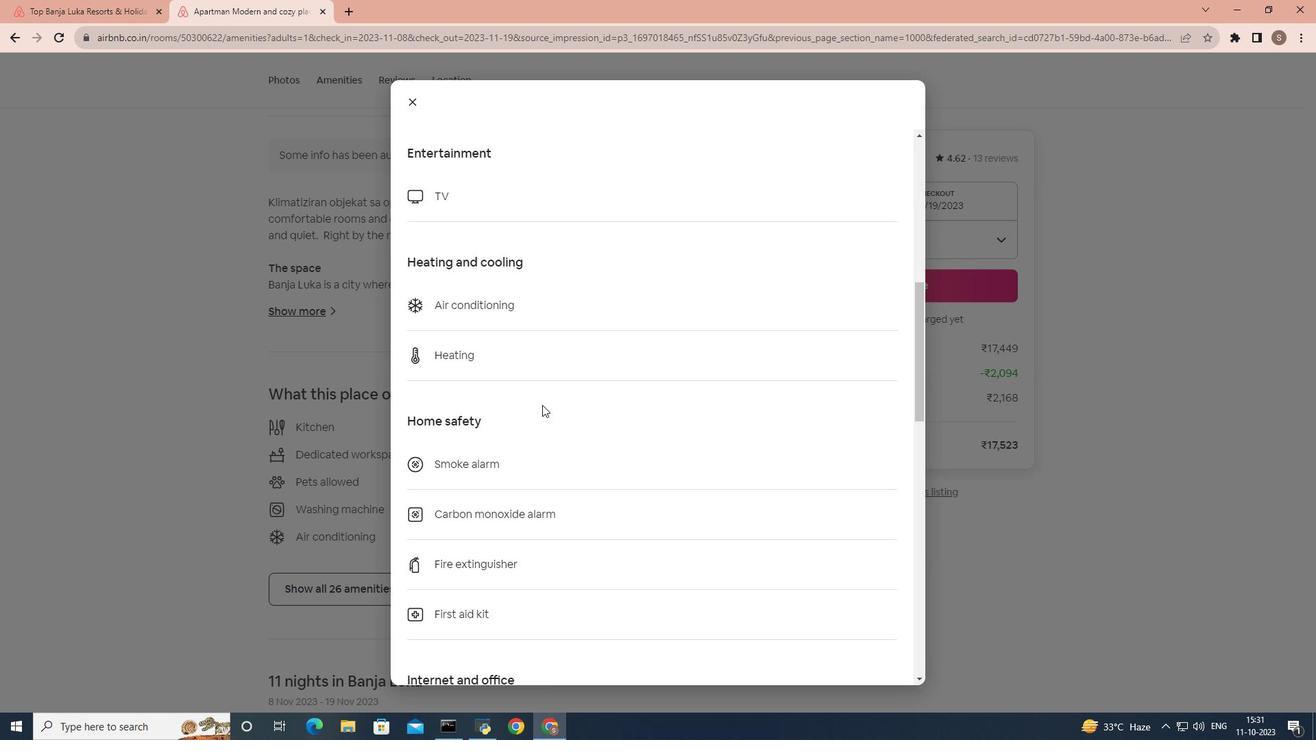 
Action: Mouse scrolled (542, 404) with delta (0, 0)
Screenshot: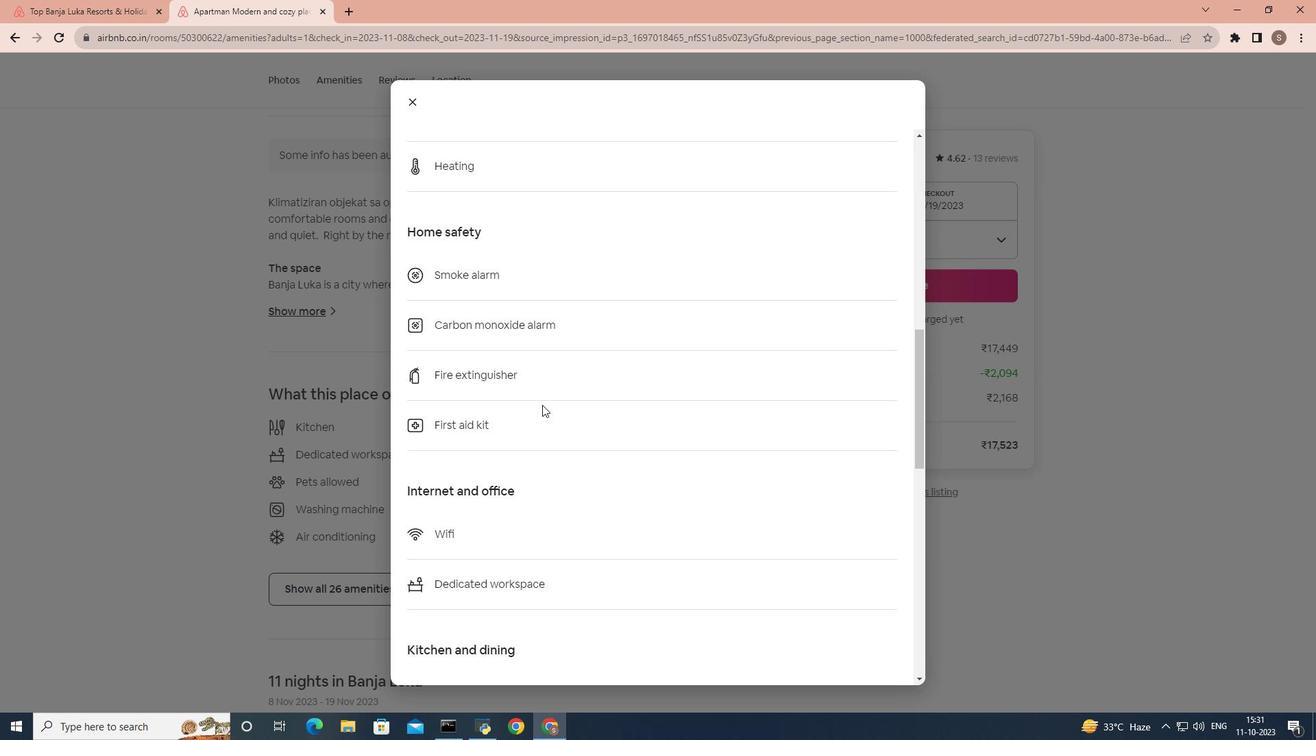 
Action: Mouse scrolled (542, 404) with delta (0, 0)
Screenshot: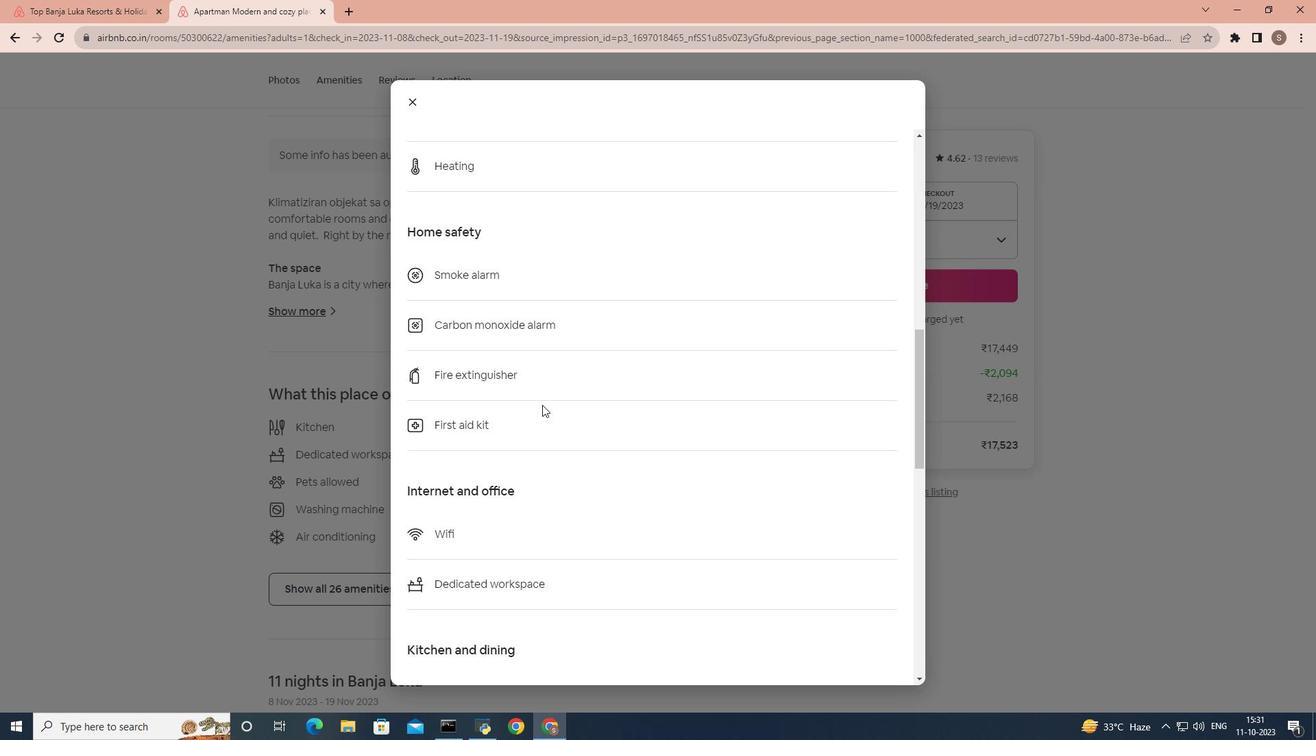 
Action: Mouse scrolled (542, 404) with delta (0, 0)
Screenshot: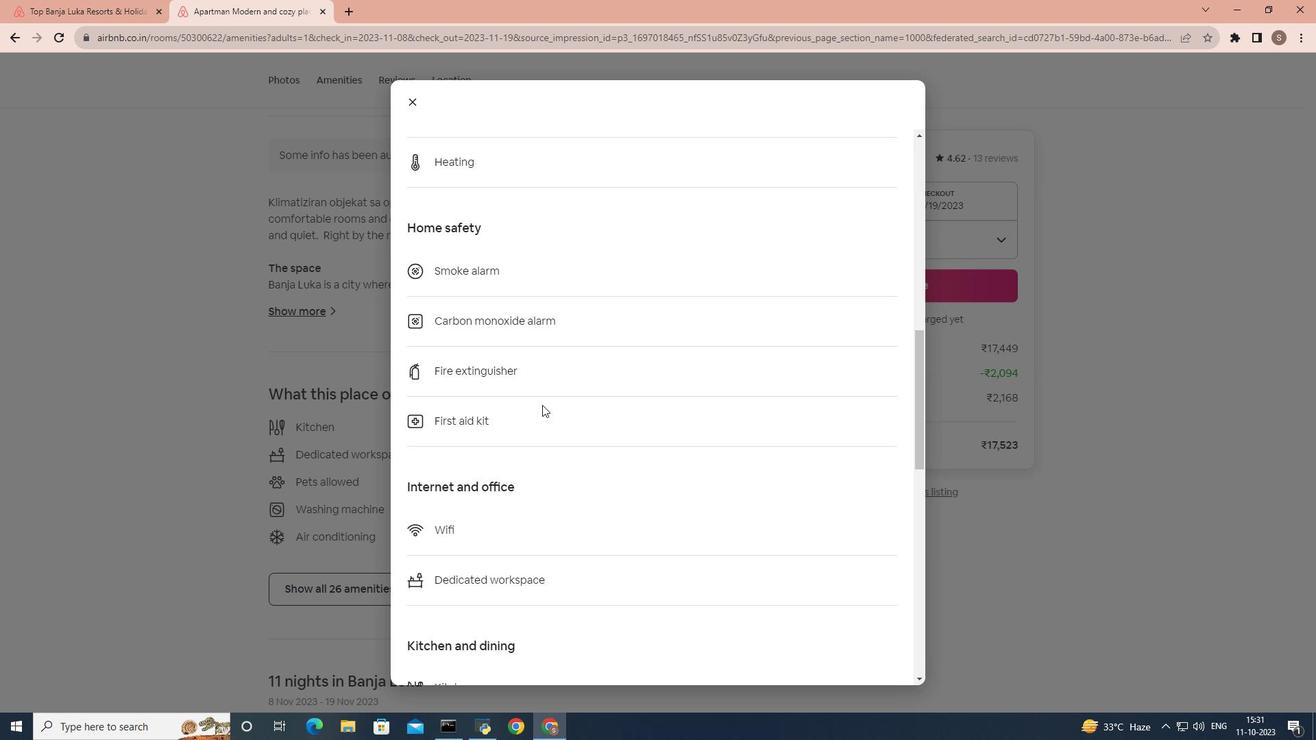 
Action: Mouse scrolled (542, 404) with delta (0, 0)
Screenshot: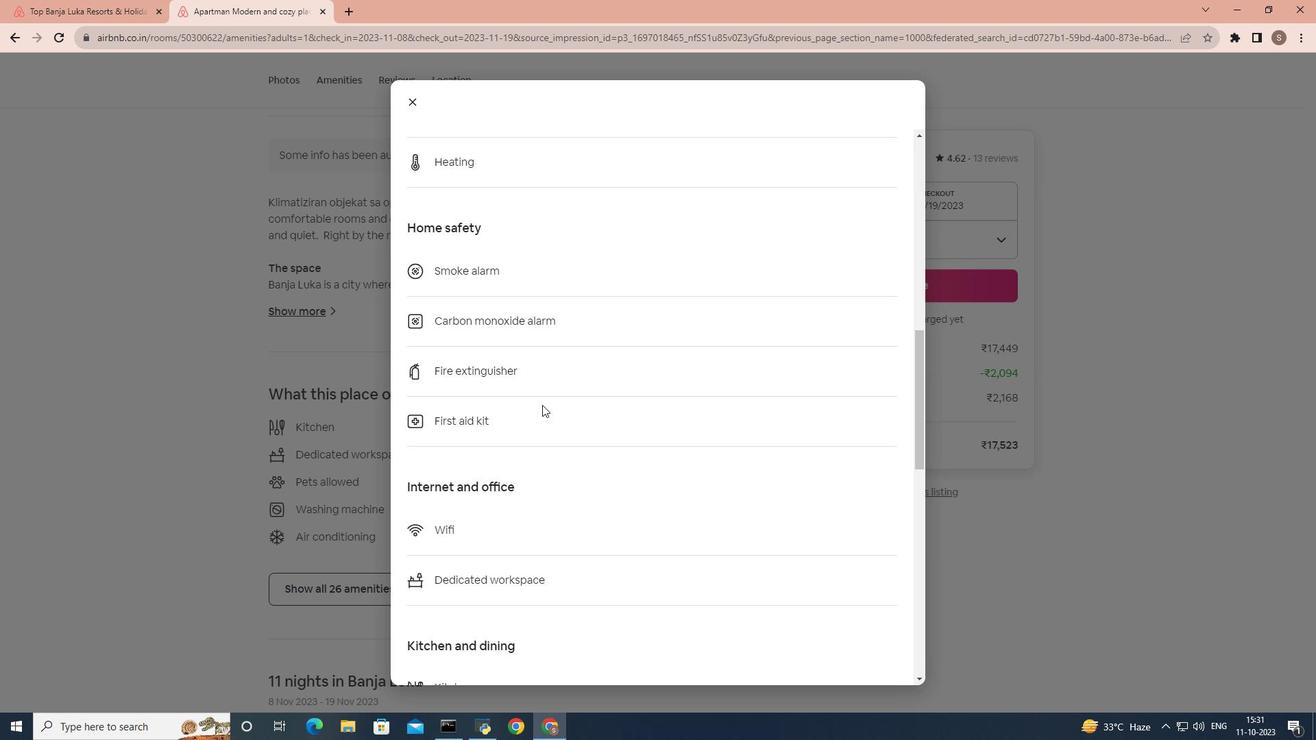 
Action: Mouse scrolled (542, 404) with delta (0, 0)
Screenshot: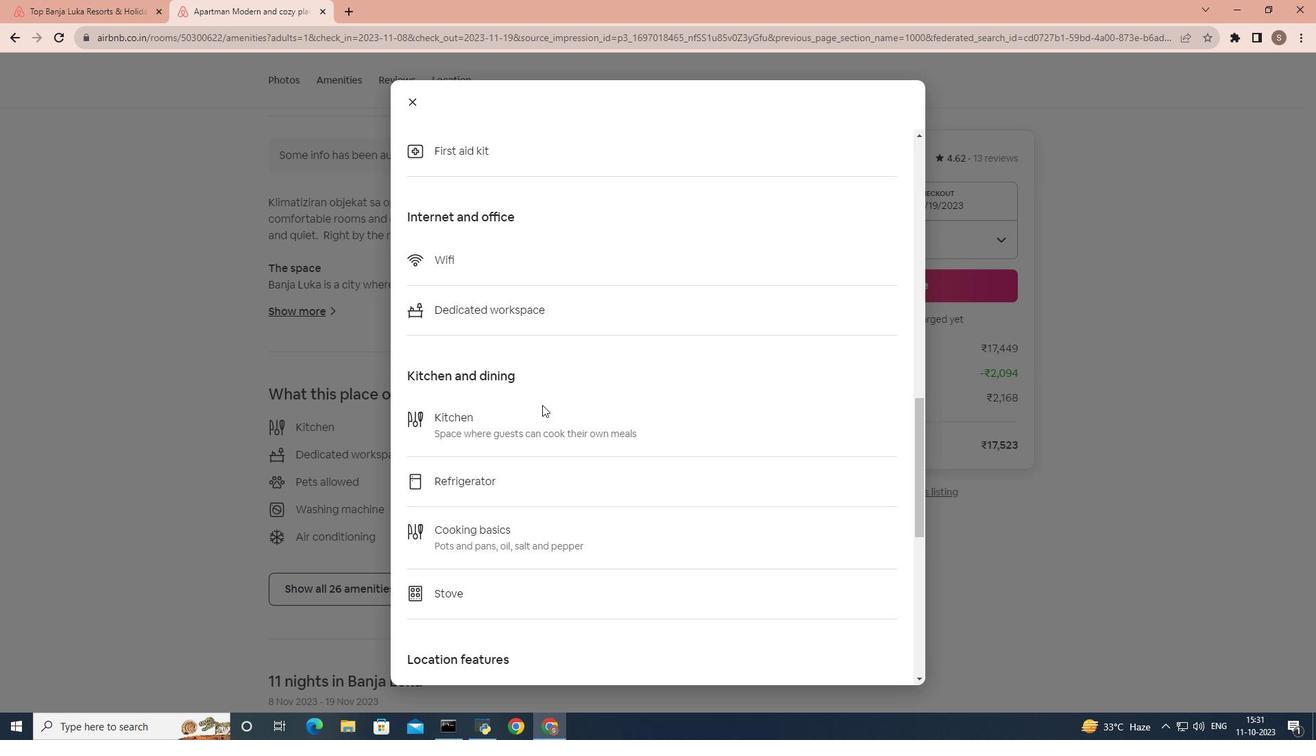 
Action: Mouse scrolled (542, 404) with delta (0, 0)
Screenshot: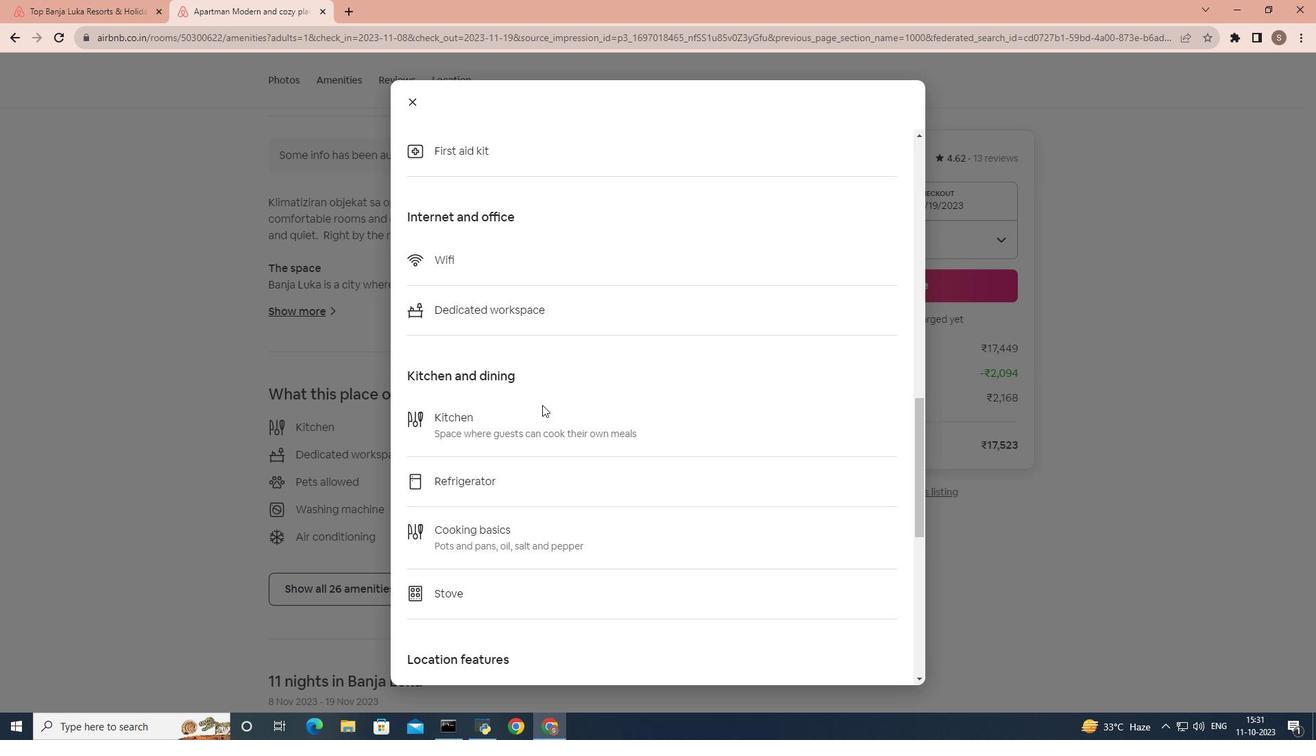 
Action: Mouse scrolled (542, 404) with delta (0, 0)
Screenshot: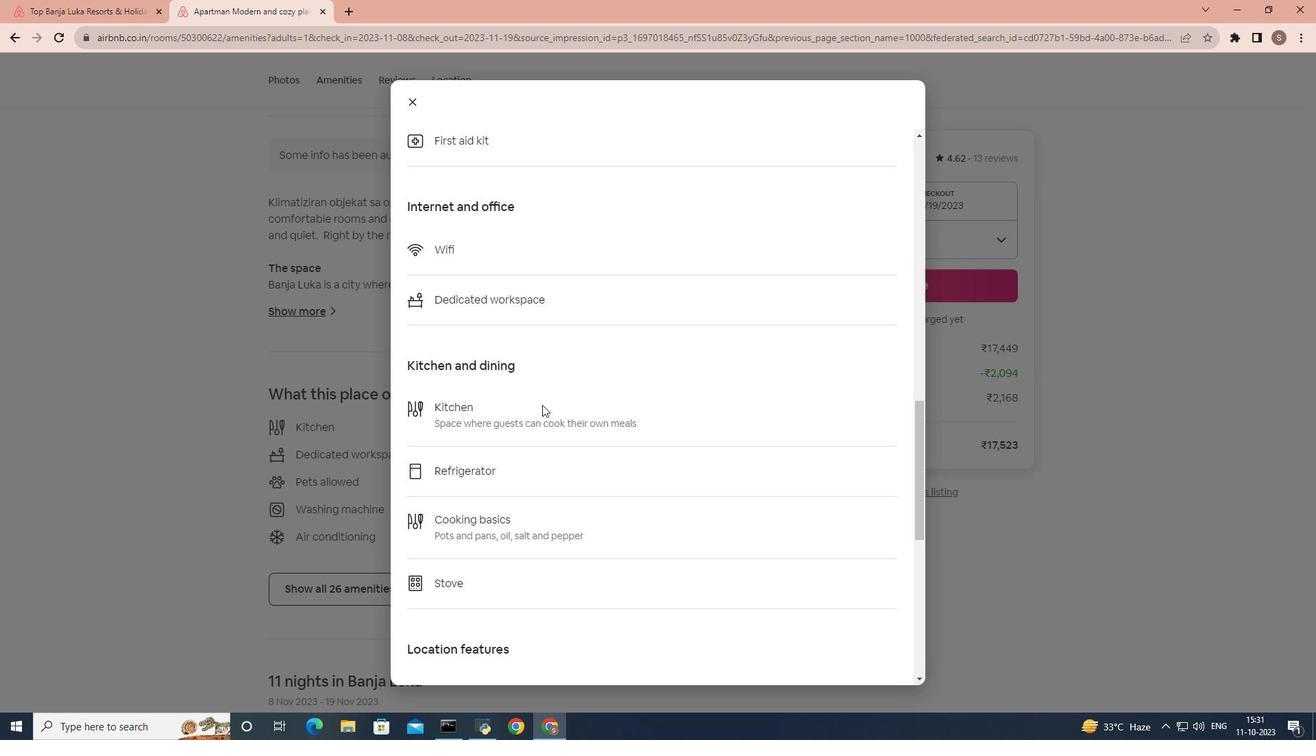 
Action: Mouse scrolled (542, 404) with delta (0, 0)
Screenshot: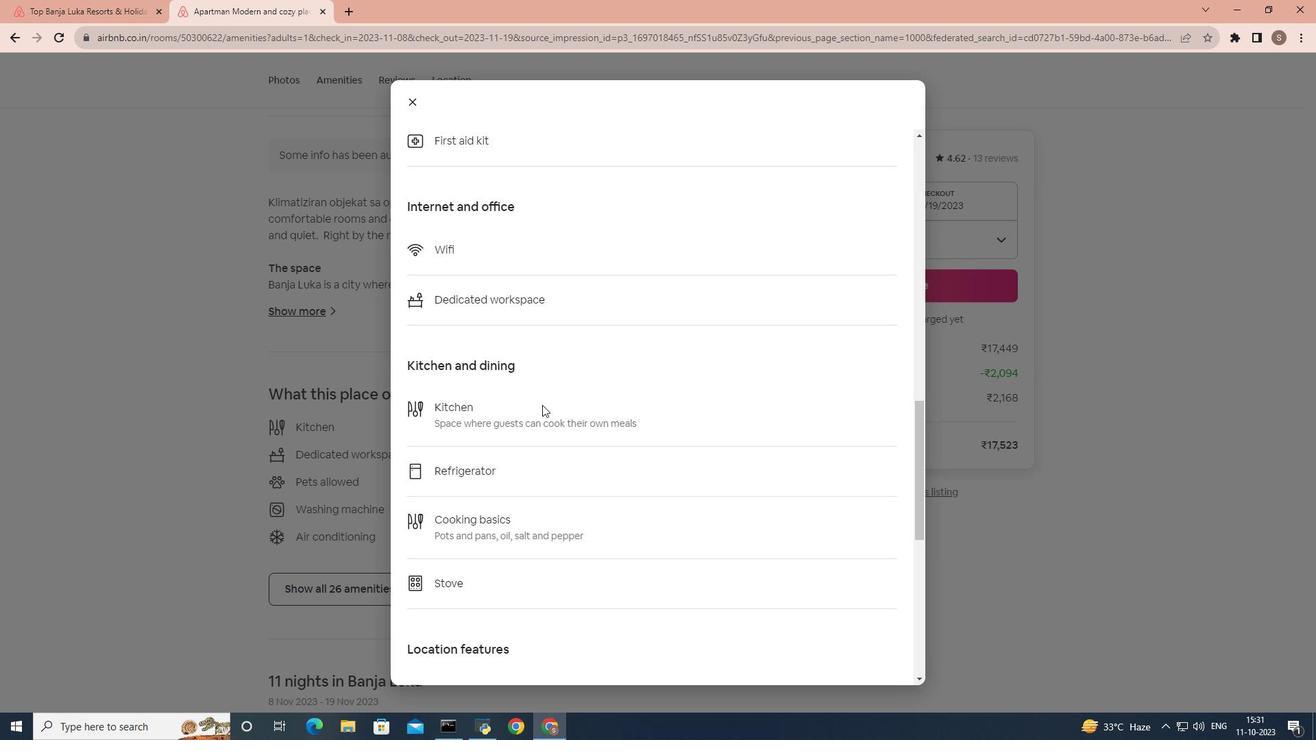 
Action: Mouse scrolled (542, 404) with delta (0, 0)
Screenshot: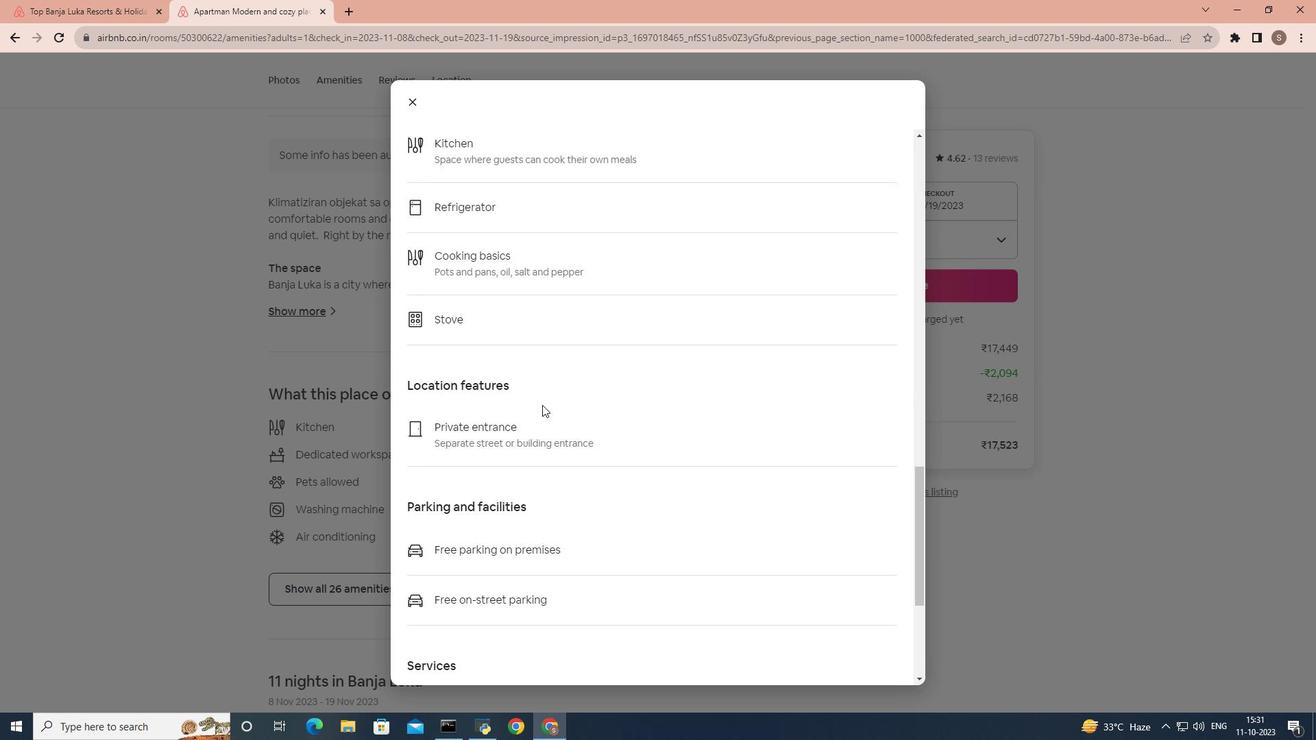 
Action: Mouse scrolled (542, 404) with delta (0, 0)
Screenshot: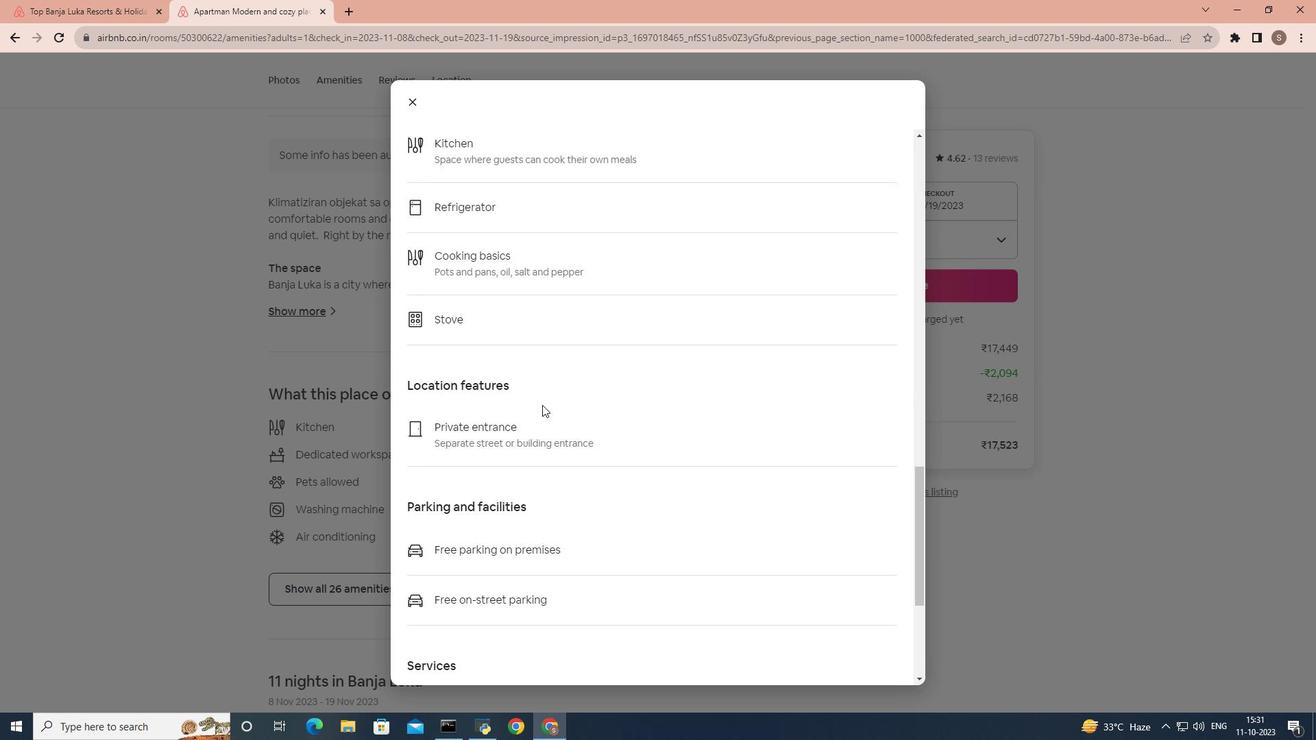 
Action: Mouse scrolled (542, 404) with delta (0, 0)
Screenshot: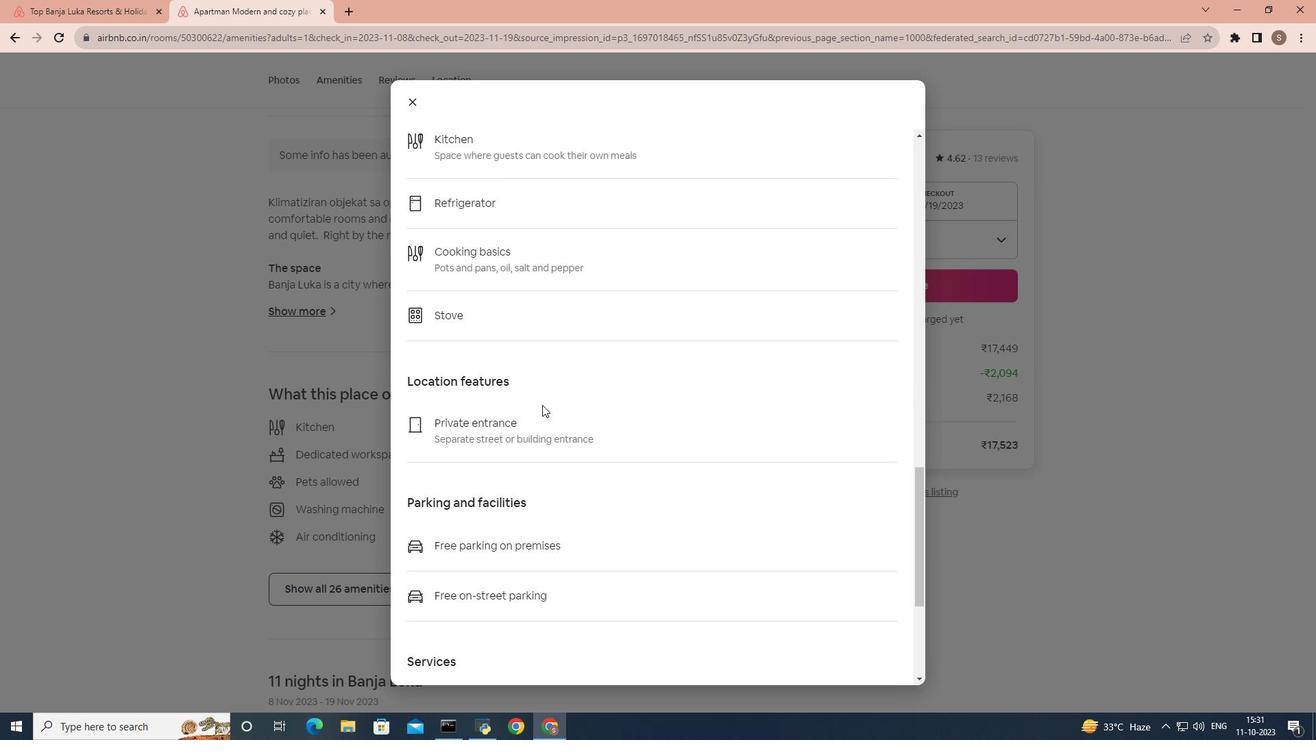 
Action: Mouse scrolled (542, 404) with delta (0, 0)
Screenshot: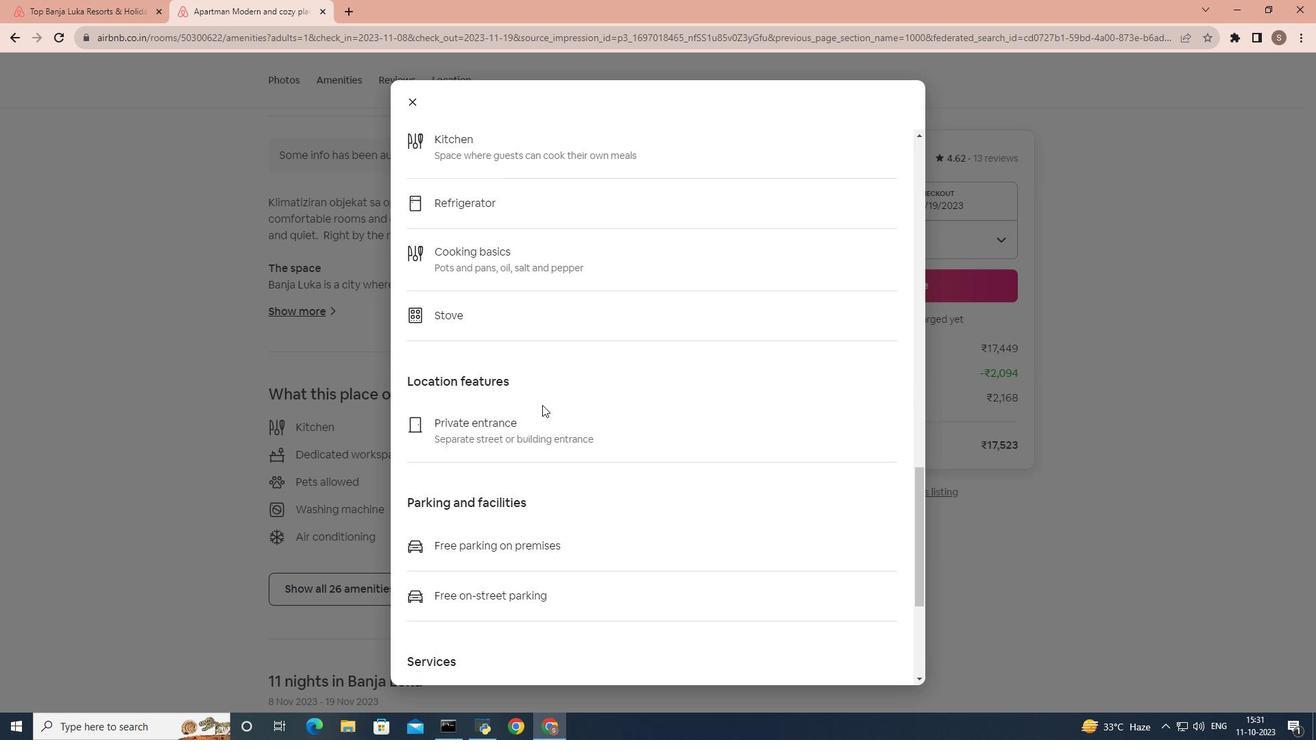 
Action: Mouse moved to (411, 105)
Screenshot: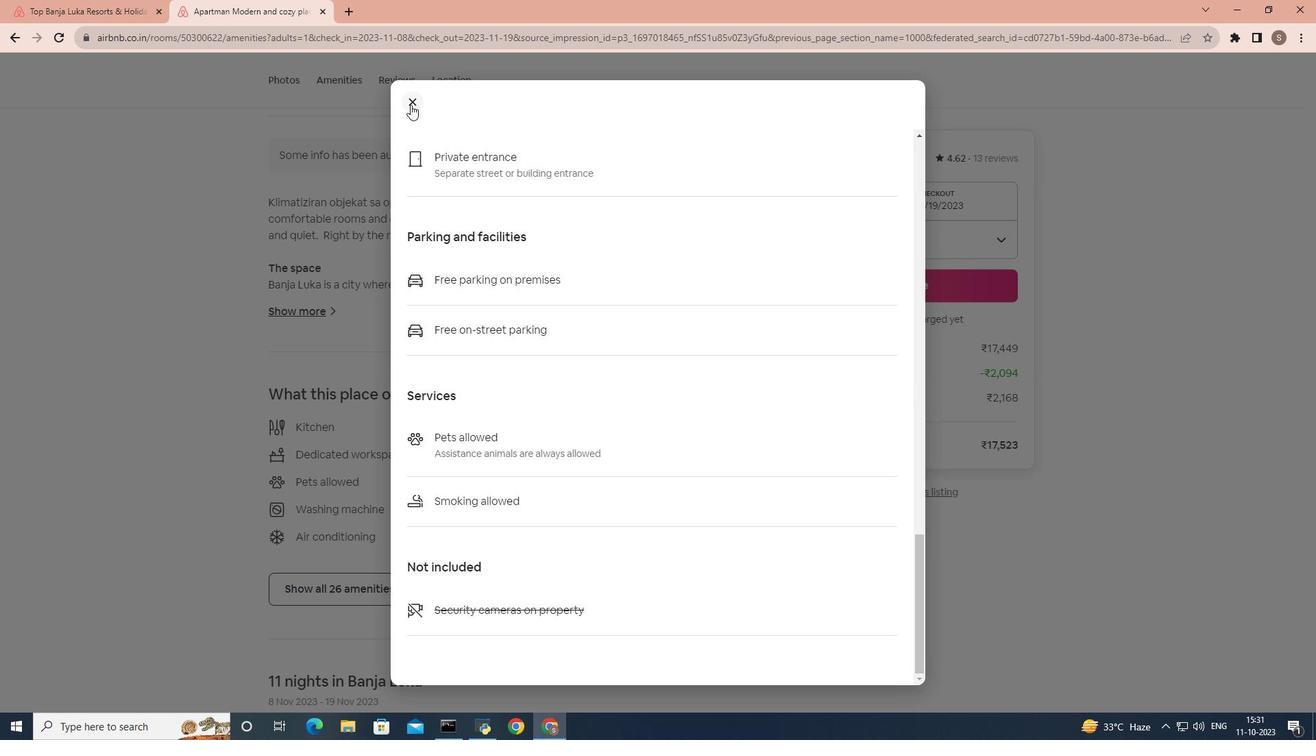 
Action: Mouse pressed left at (411, 105)
Screenshot: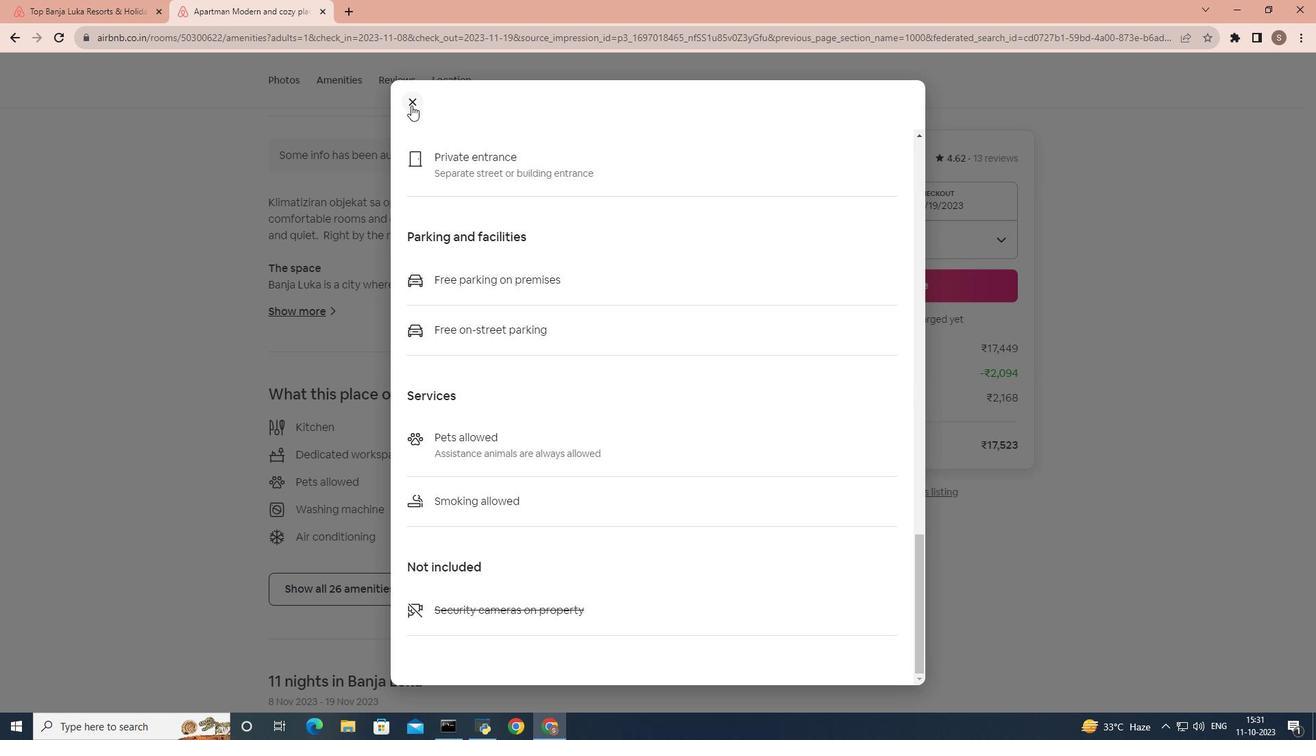 
Action: Mouse moved to (460, 353)
Screenshot: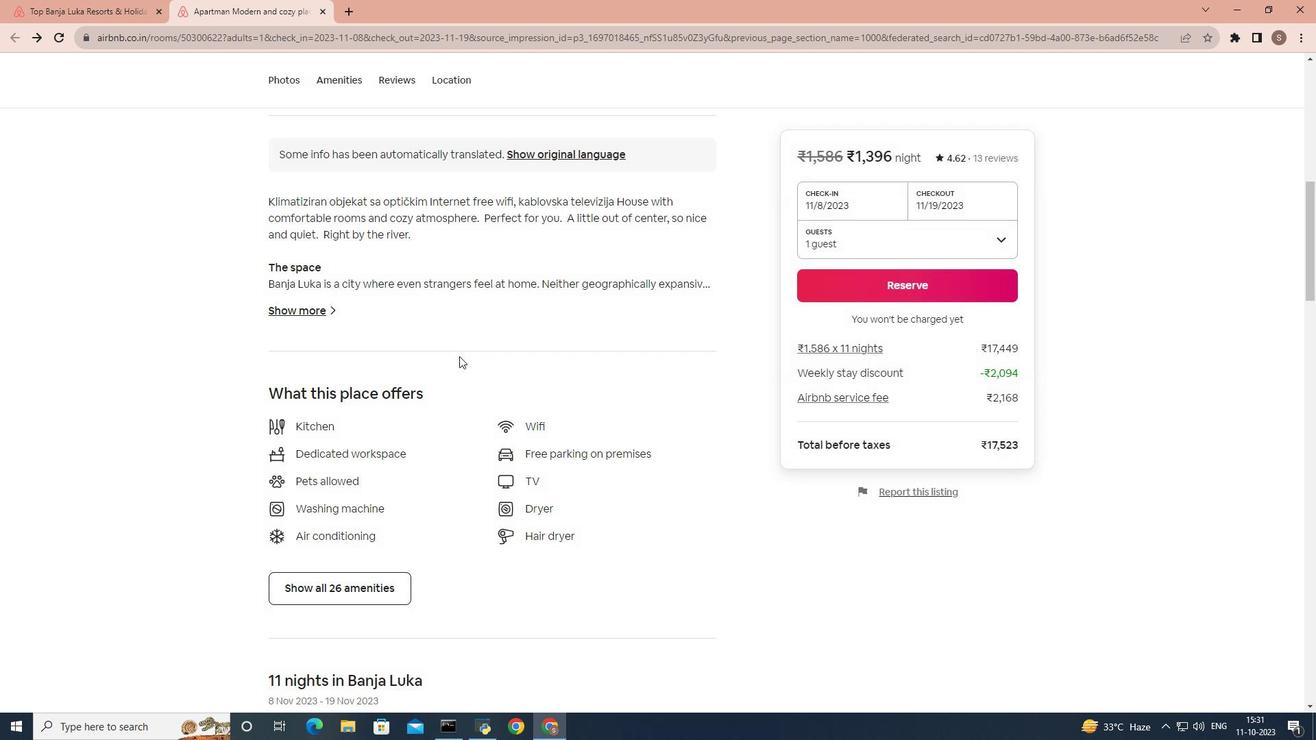 
Action: Mouse scrolled (460, 353) with delta (0, 0)
Screenshot: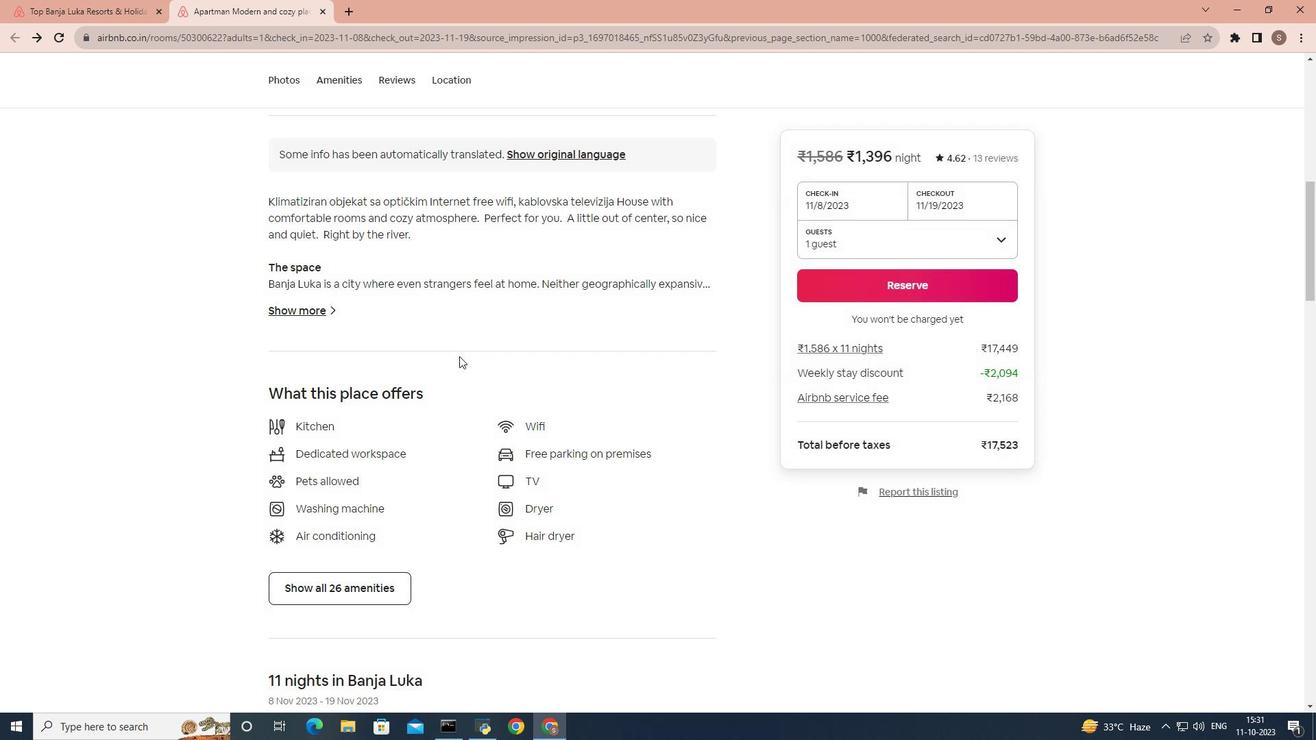 
Action: Mouse moved to (459, 356)
Screenshot: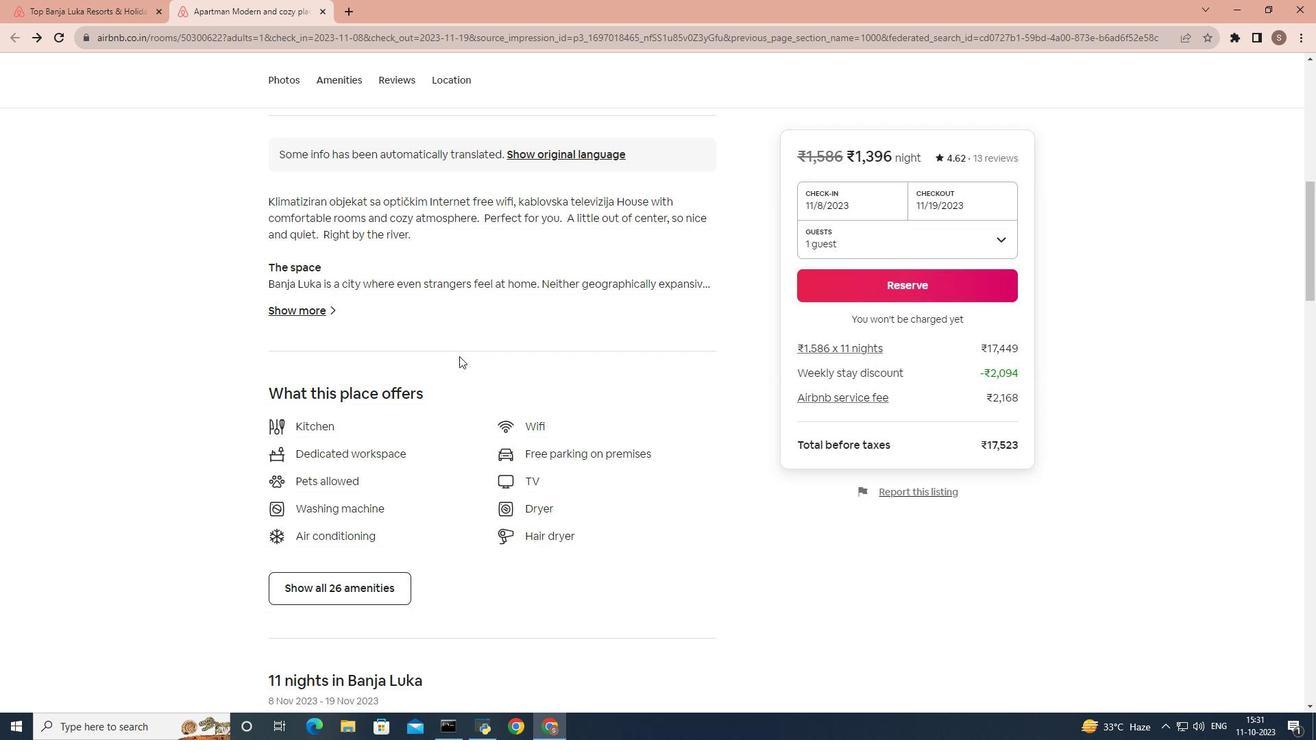 
Action: Mouse scrolled (459, 355) with delta (0, 0)
Screenshot: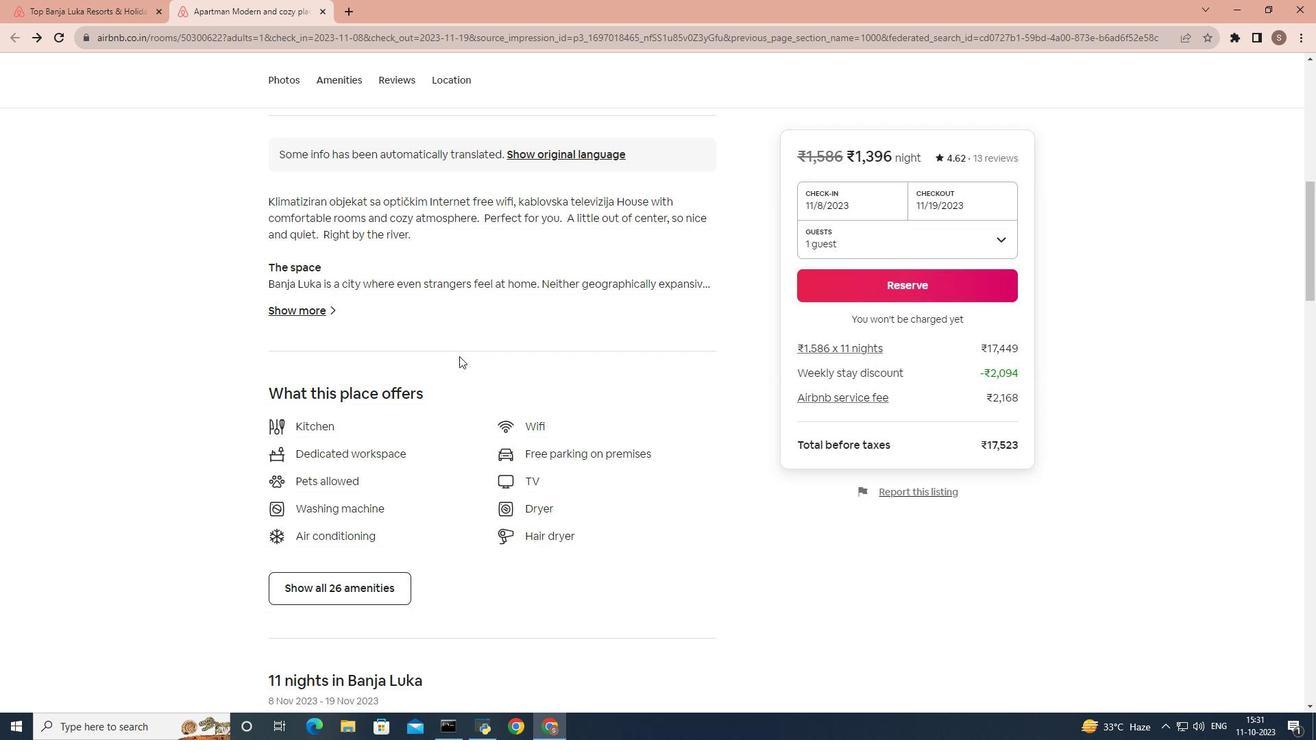 
Action: Mouse moved to (459, 357)
Screenshot: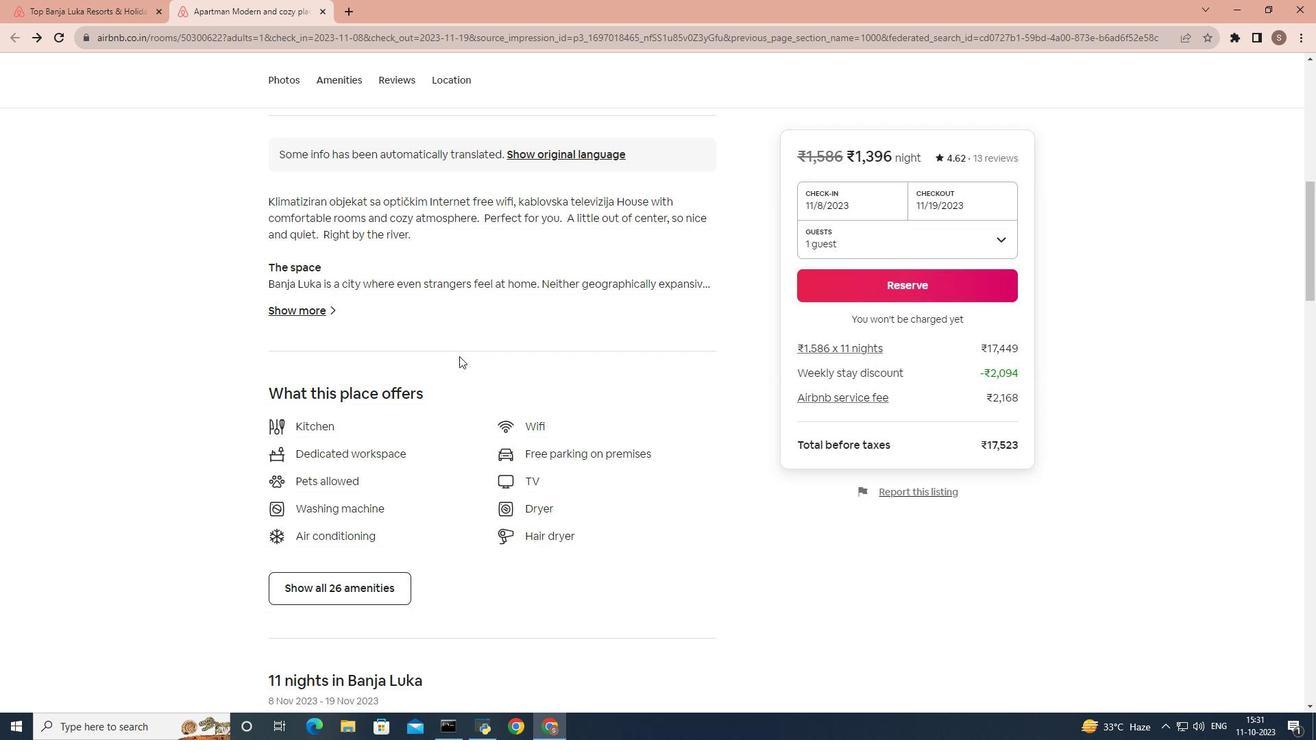
Action: Mouse scrolled (459, 356) with delta (0, 0)
Screenshot: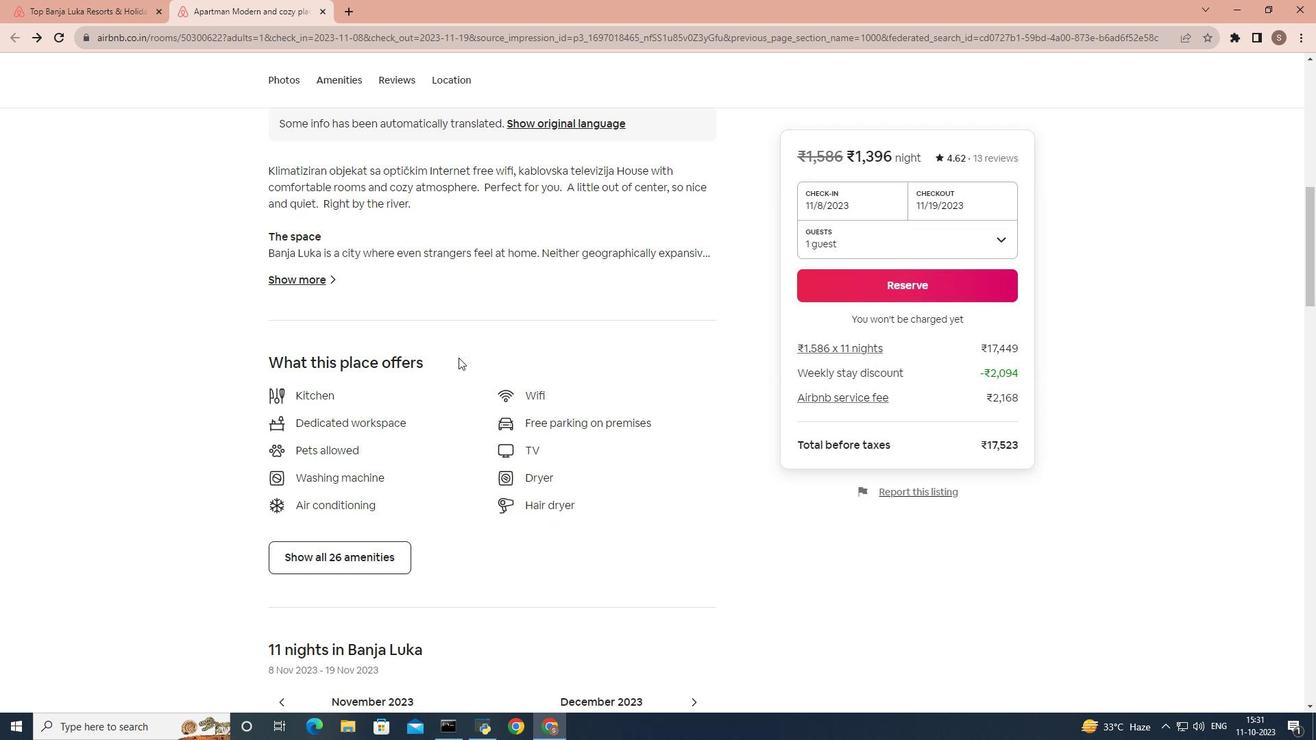 
Action: Mouse scrolled (459, 356) with delta (0, 0)
Screenshot: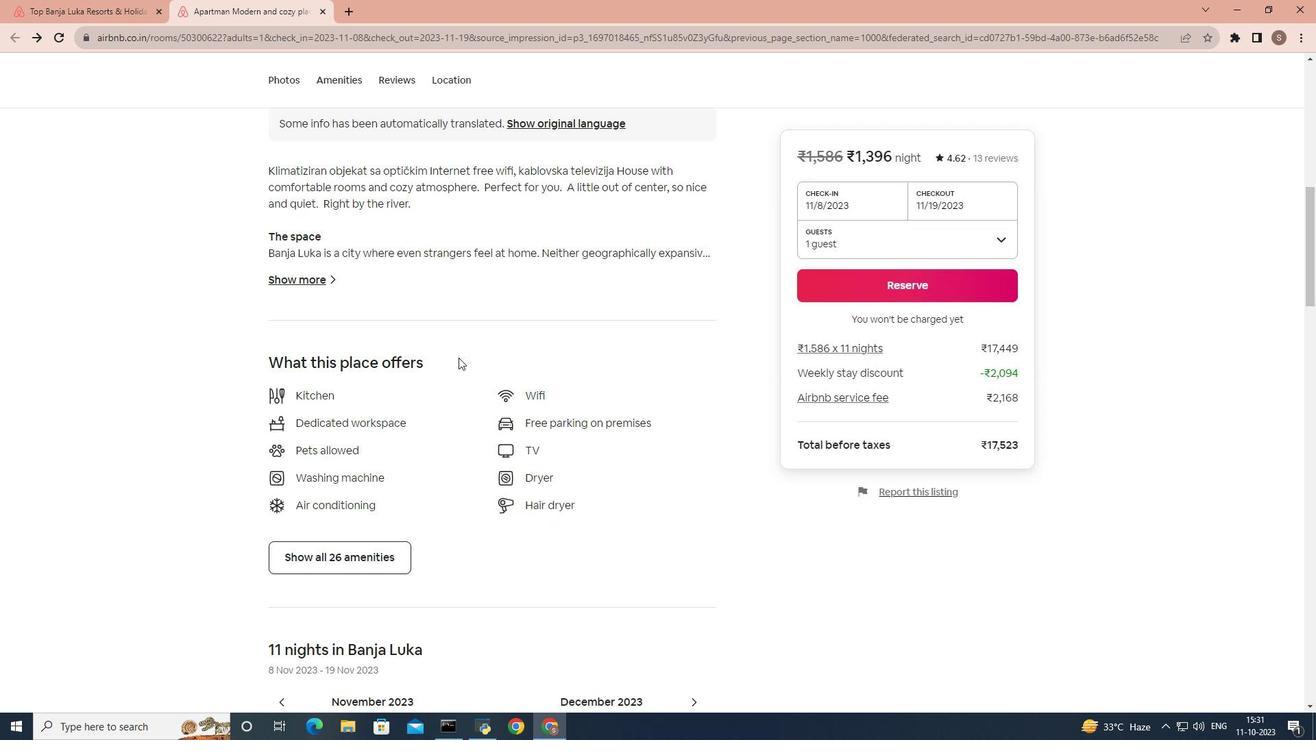 
Action: Mouse moved to (439, 360)
Screenshot: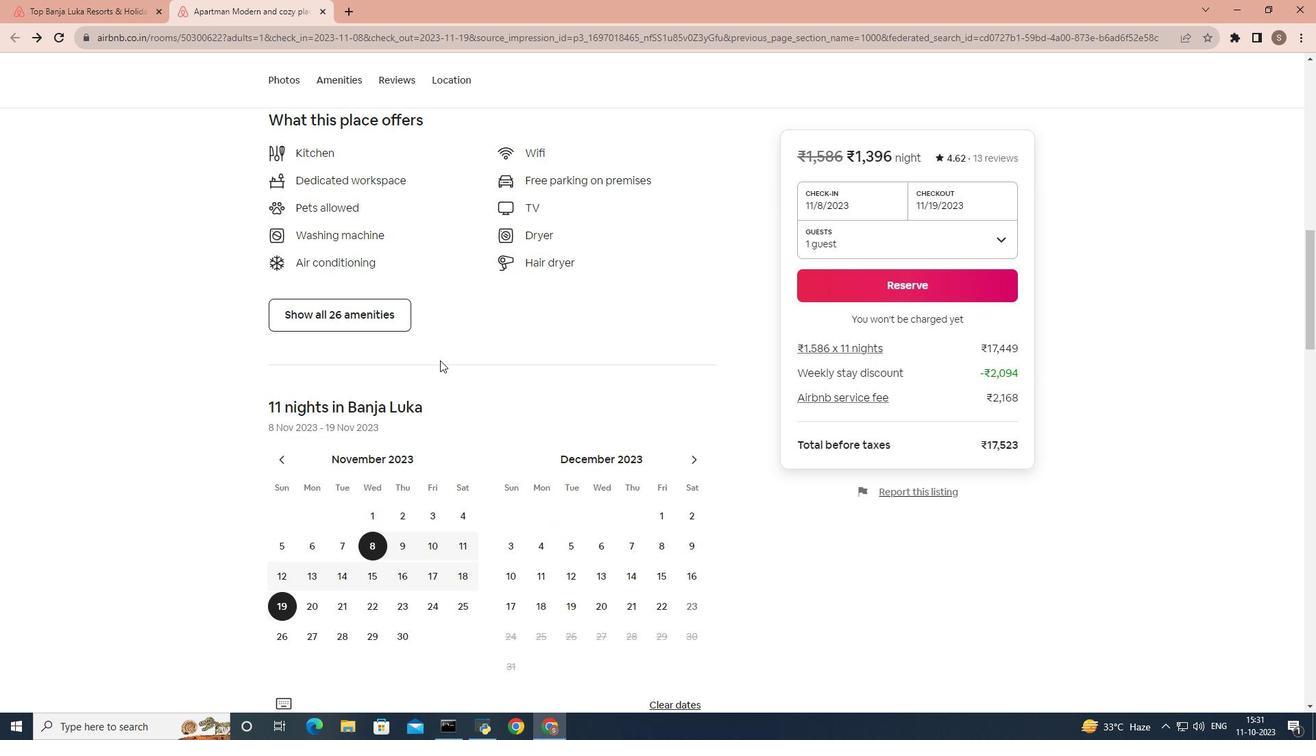 
Action: Mouse scrolled (439, 360) with delta (0, 0)
Screenshot: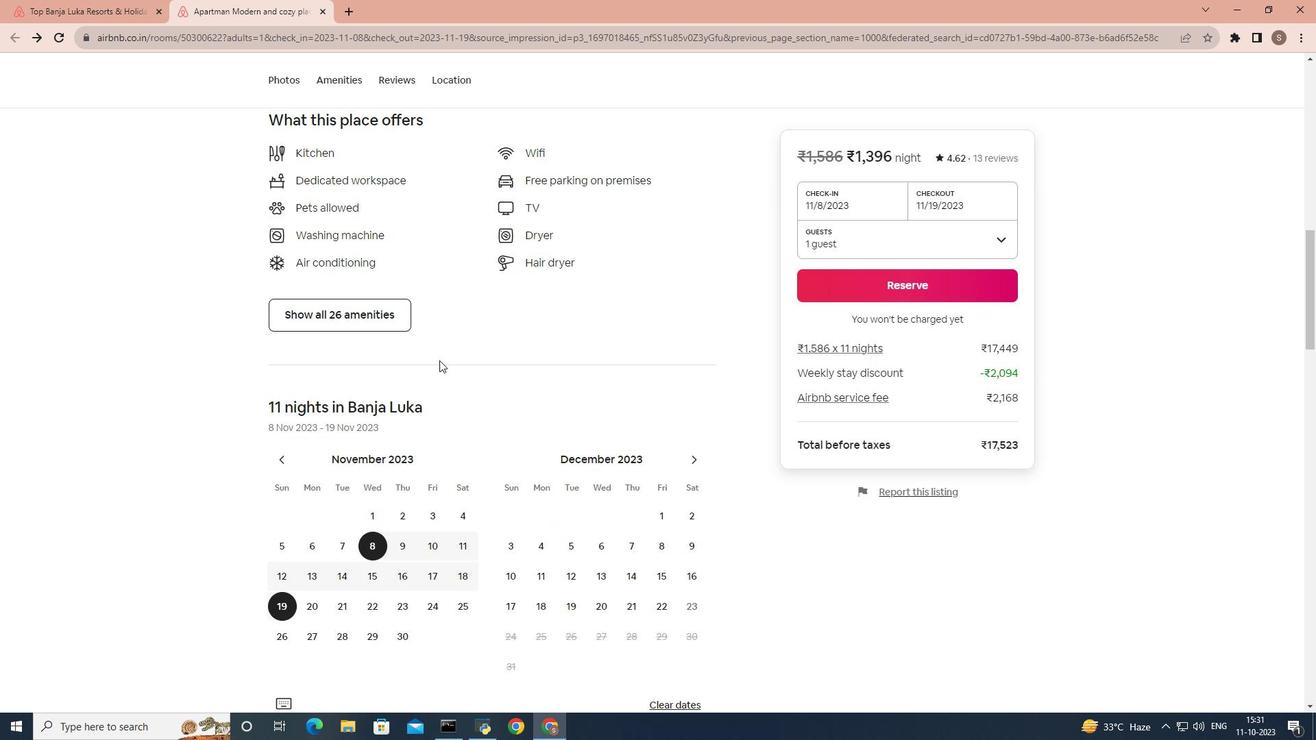
Action: Mouse scrolled (439, 360) with delta (0, 0)
Screenshot: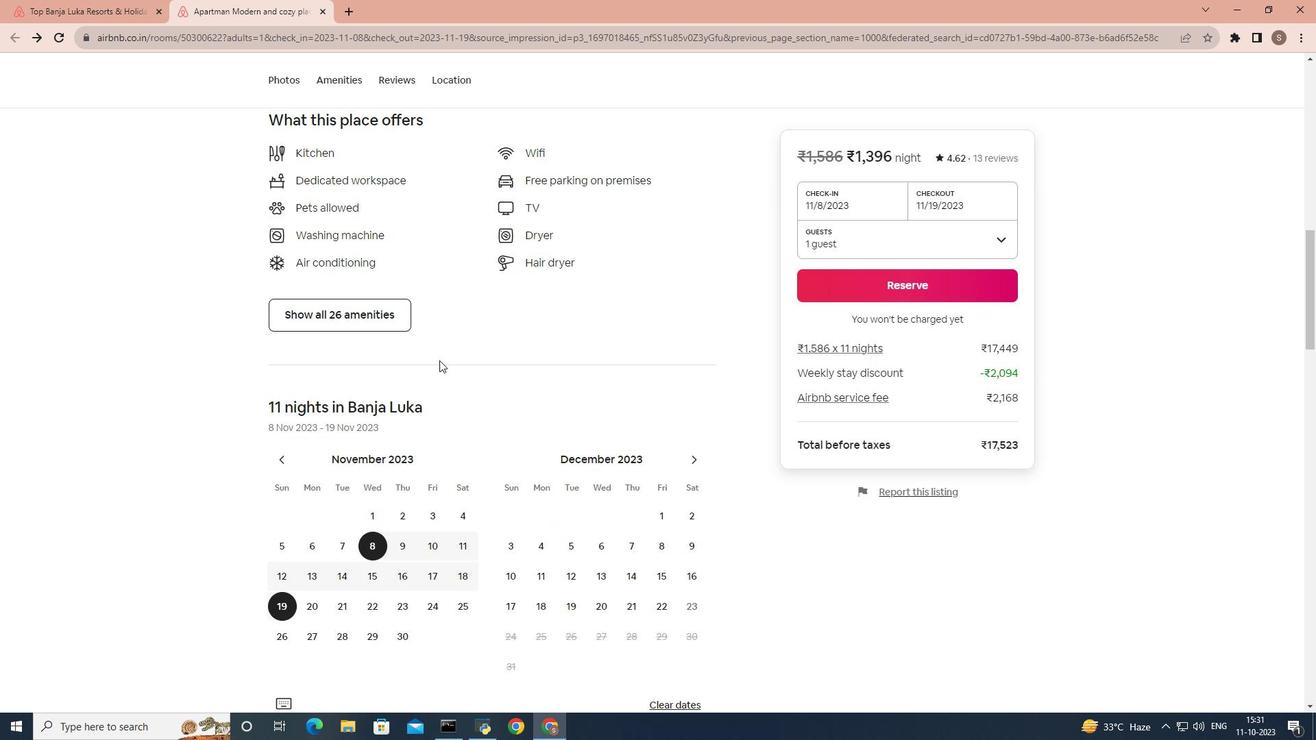 
Action: Mouse moved to (439, 360)
Screenshot: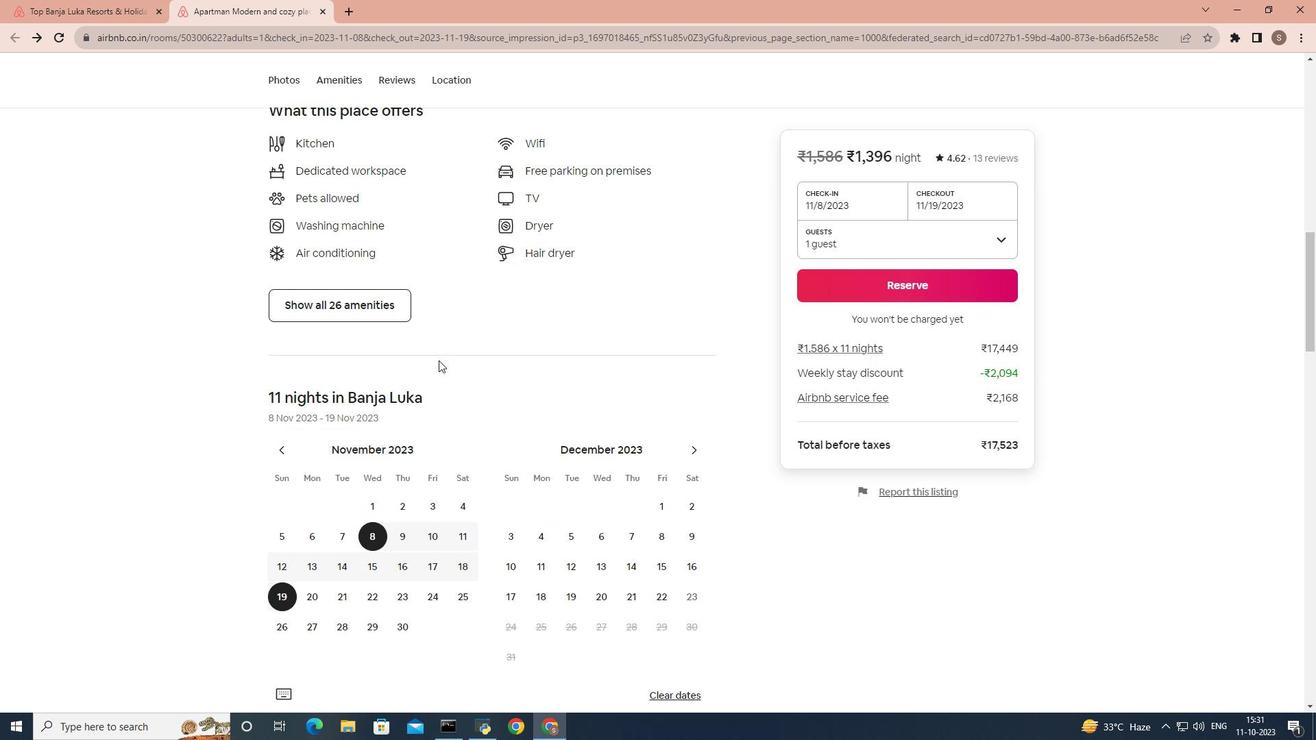 
Action: Mouse scrolled (439, 360) with delta (0, 0)
Screenshot: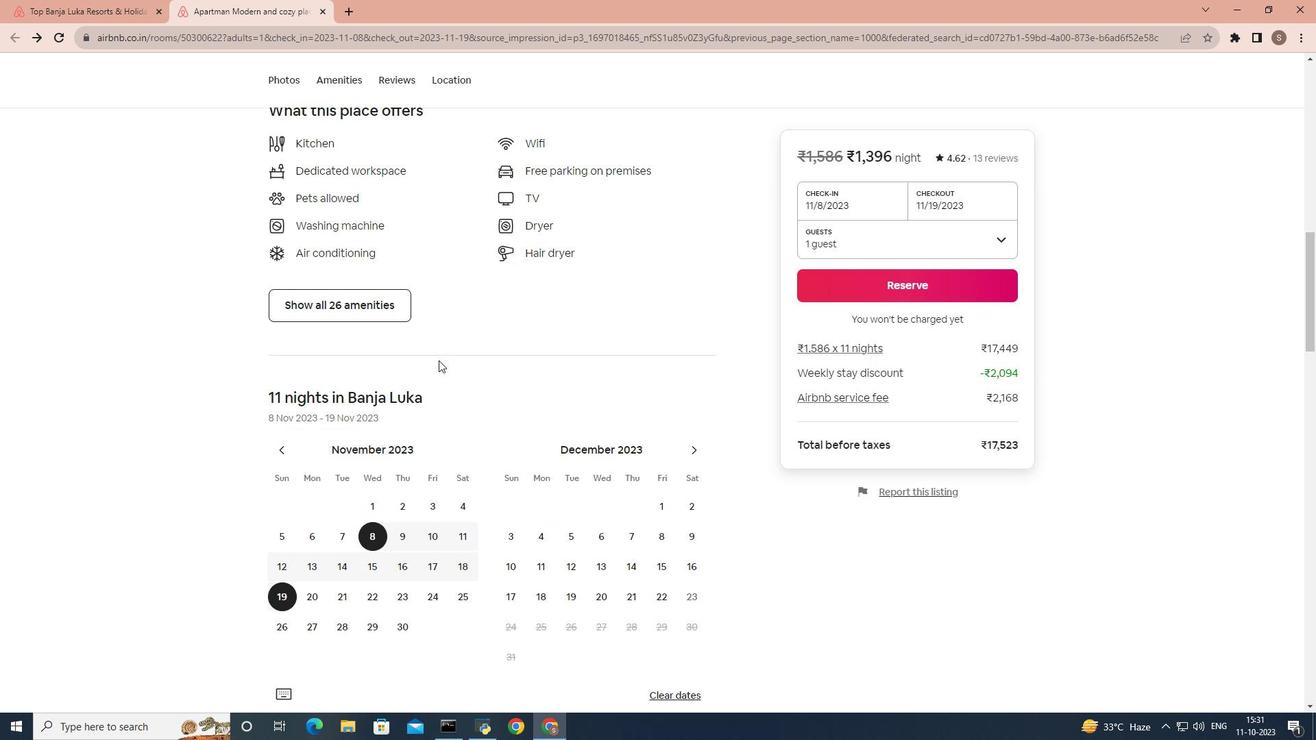 
Action: Mouse moved to (438, 360)
Screenshot: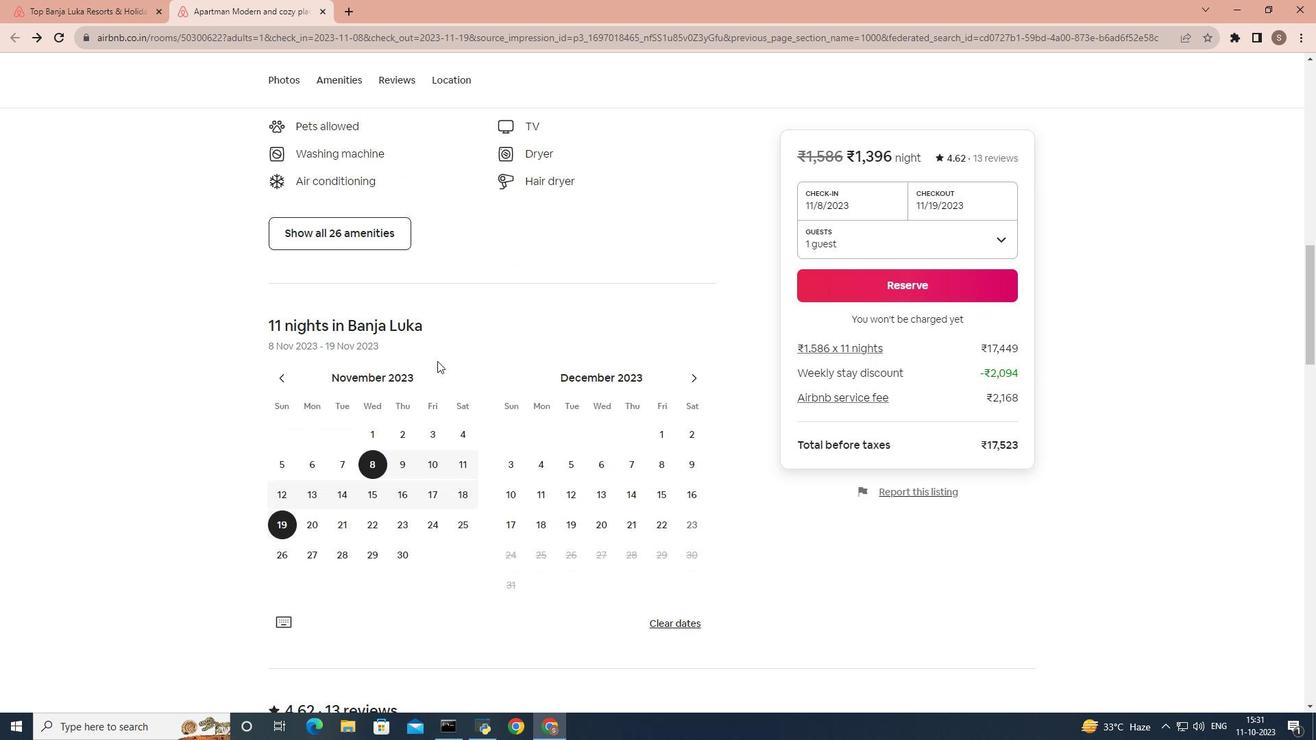 
Action: Mouse scrolled (438, 360) with delta (0, 0)
Screenshot: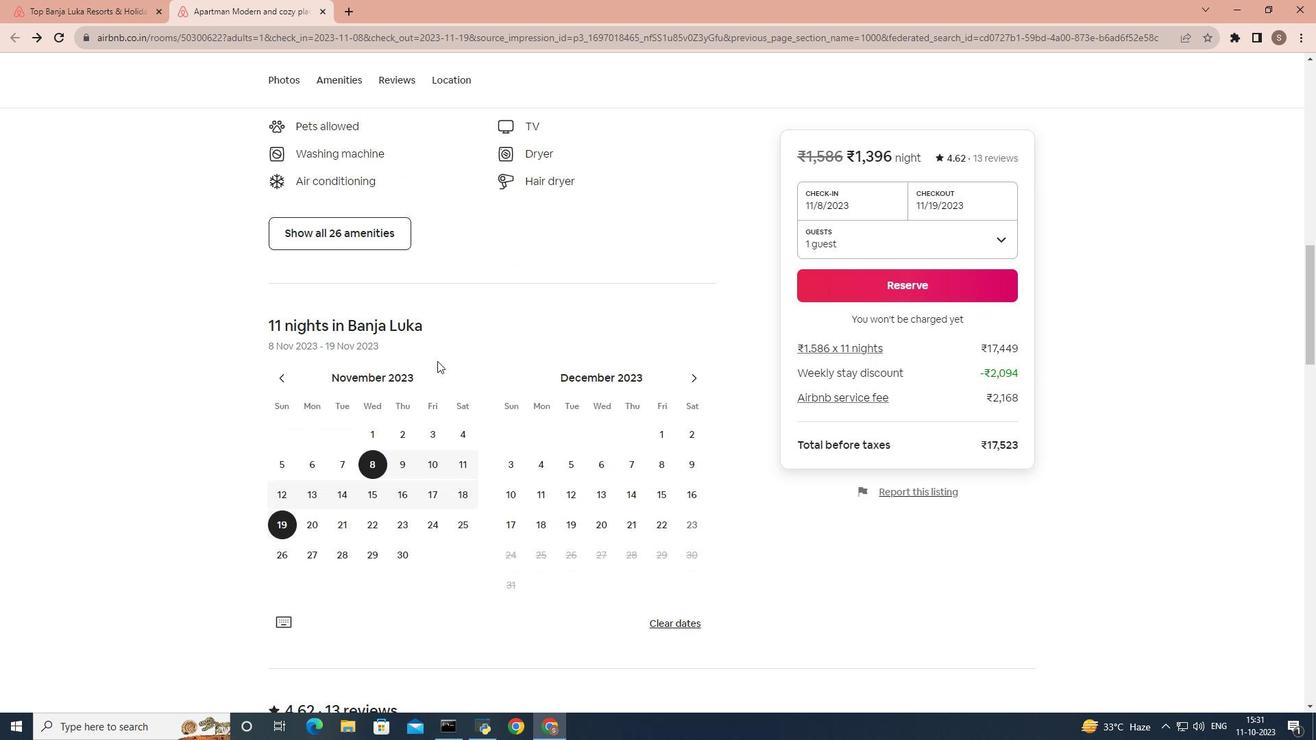 
Action: Mouse moved to (437, 361)
Screenshot: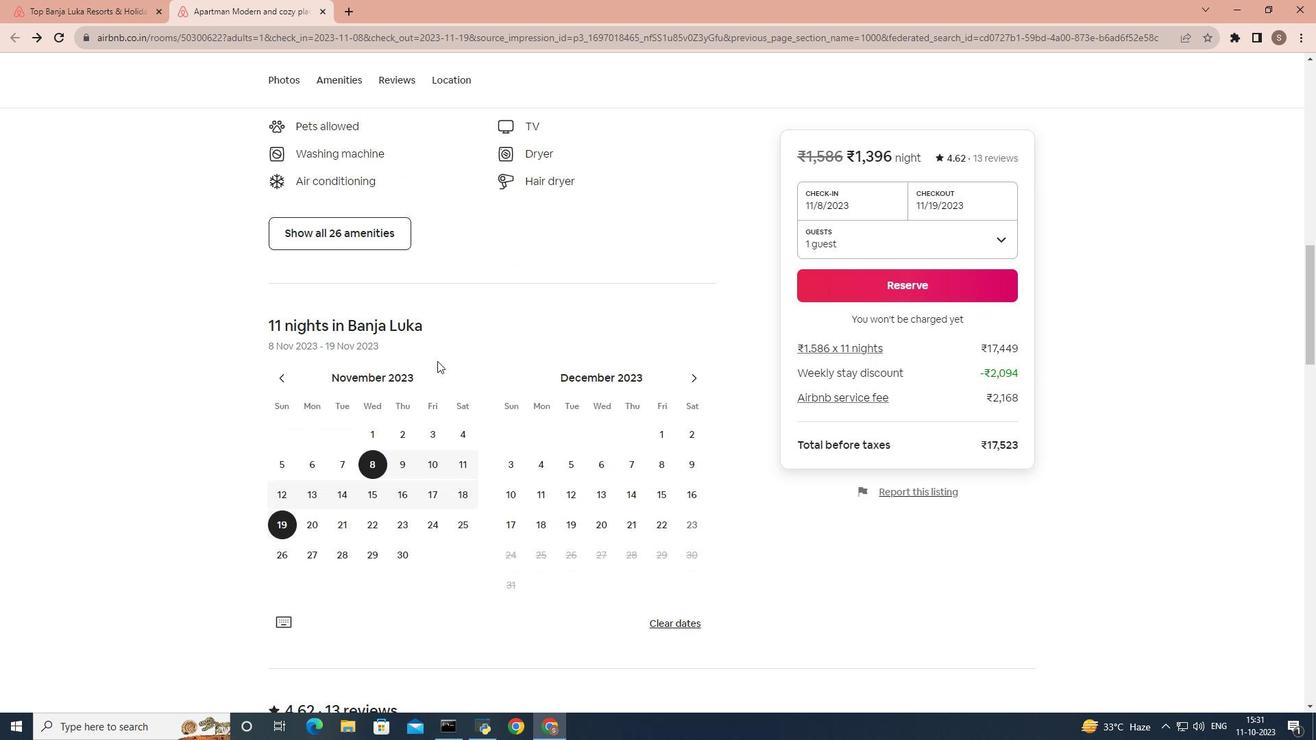 
Action: Mouse scrolled (437, 360) with delta (0, 0)
Screenshot: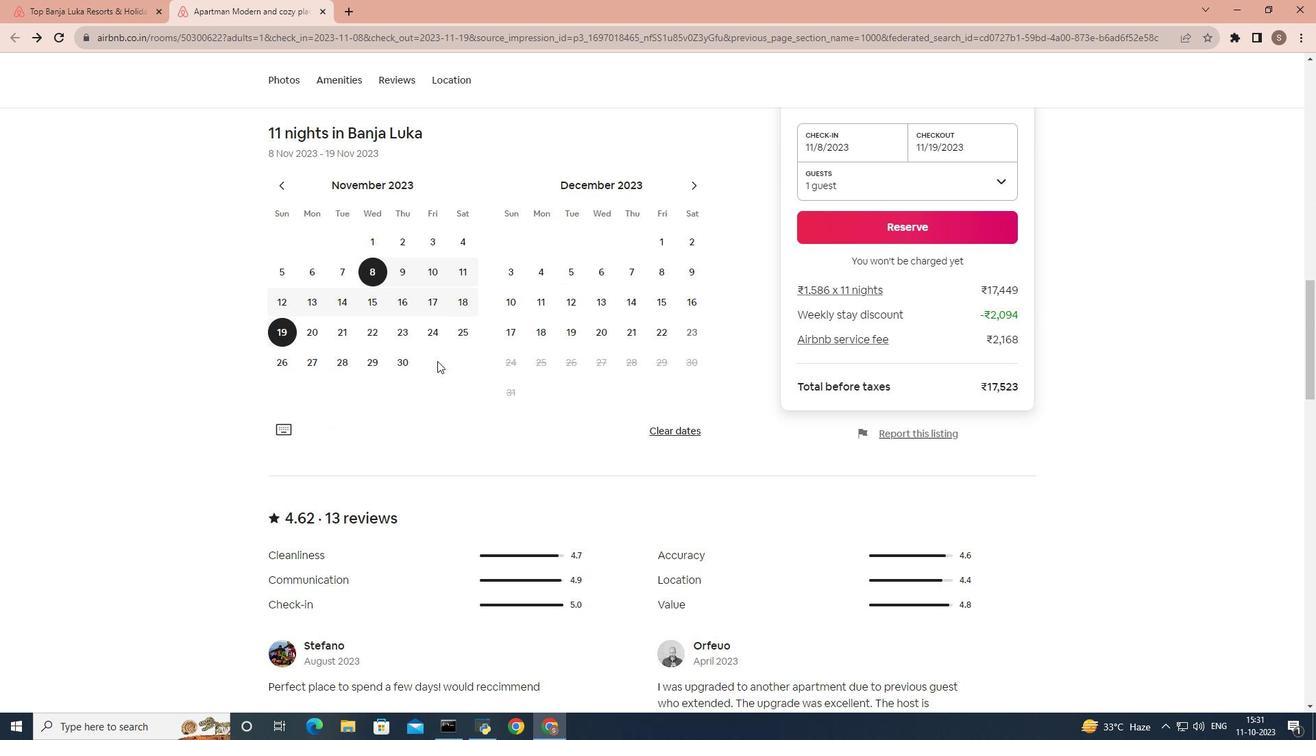 
Action: Mouse scrolled (437, 360) with delta (0, 0)
Screenshot: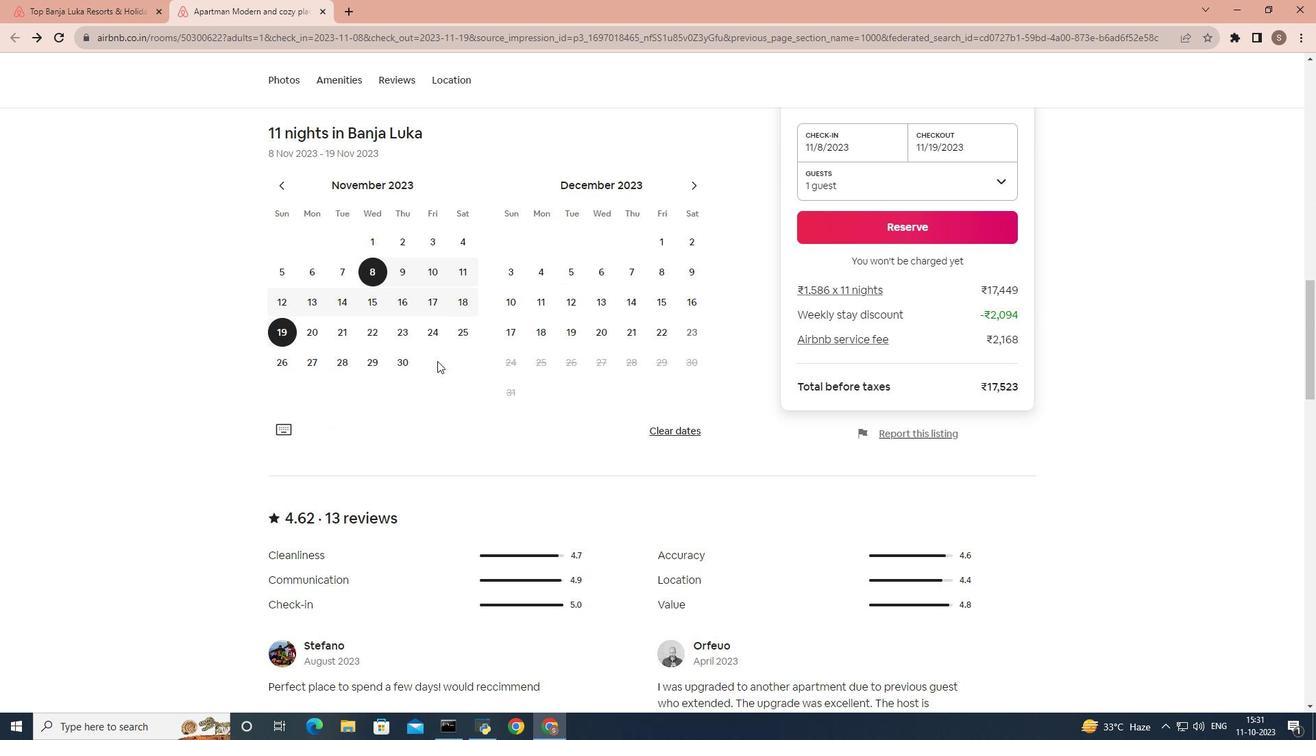 
Action: Mouse scrolled (437, 360) with delta (0, 0)
Screenshot: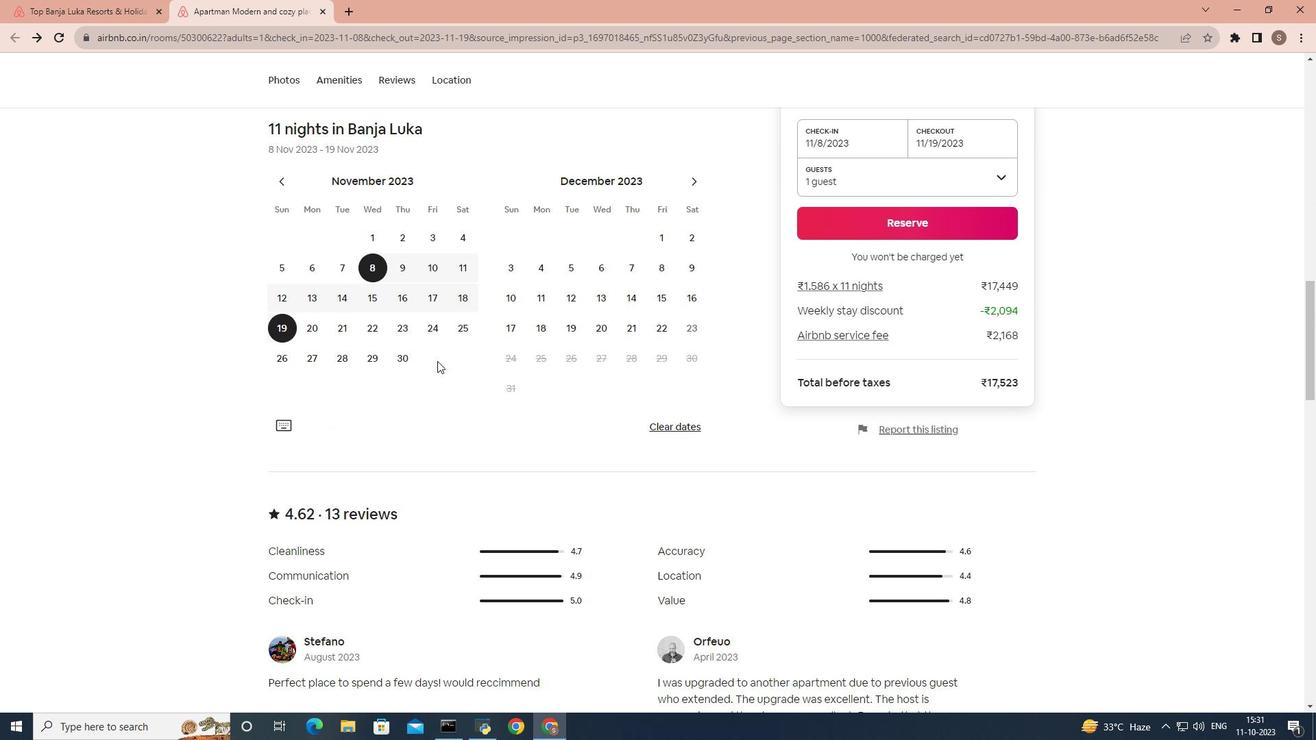 
Action: Mouse scrolled (437, 360) with delta (0, 0)
Screenshot: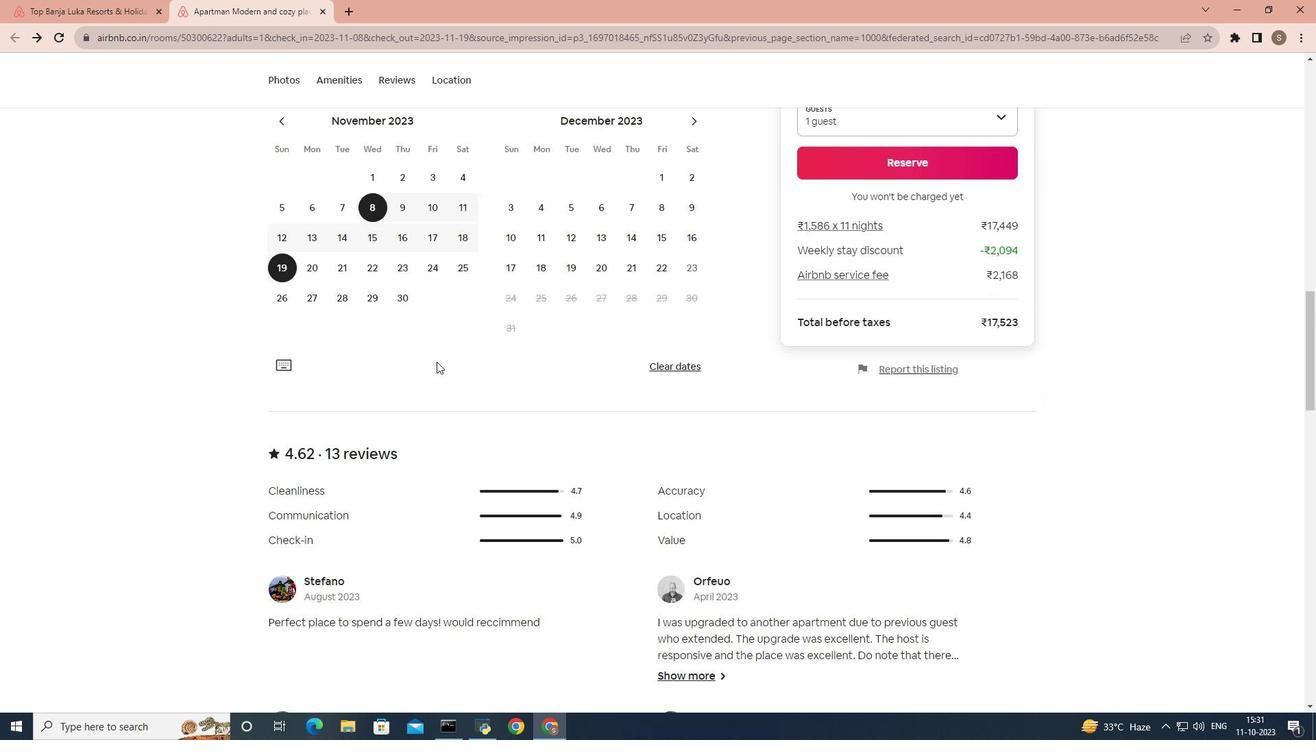 
Action: Mouse moved to (429, 364)
Screenshot: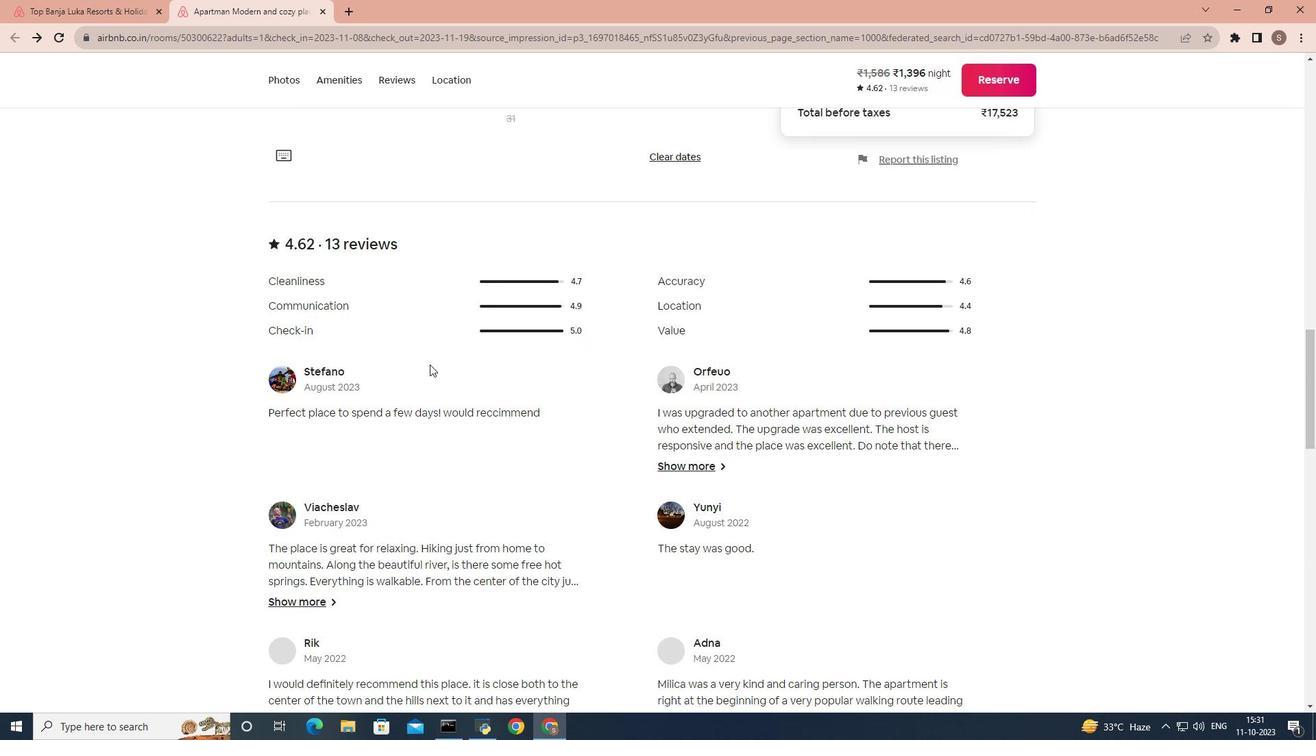 
Action: Mouse scrolled (429, 364) with delta (0, 0)
Screenshot: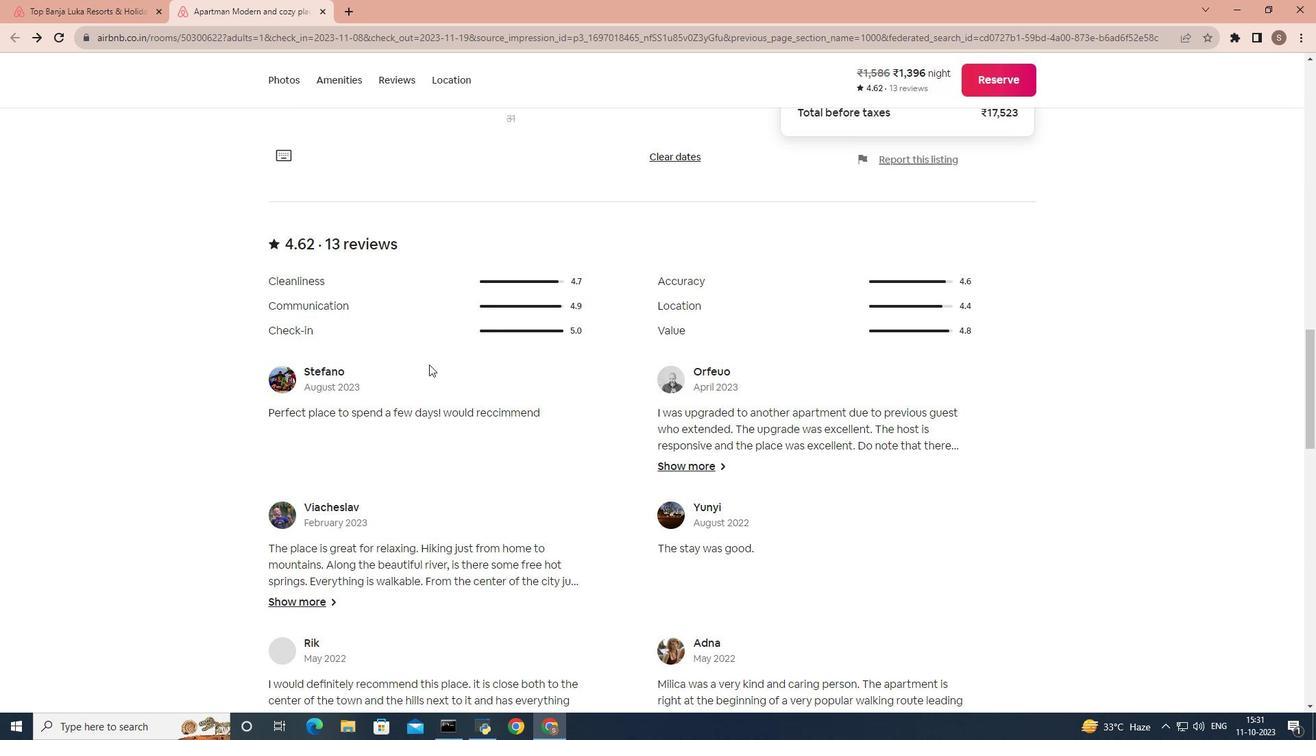 
Action: Mouse scrolled (429, 364) with delta (0, 0)
Screenshot: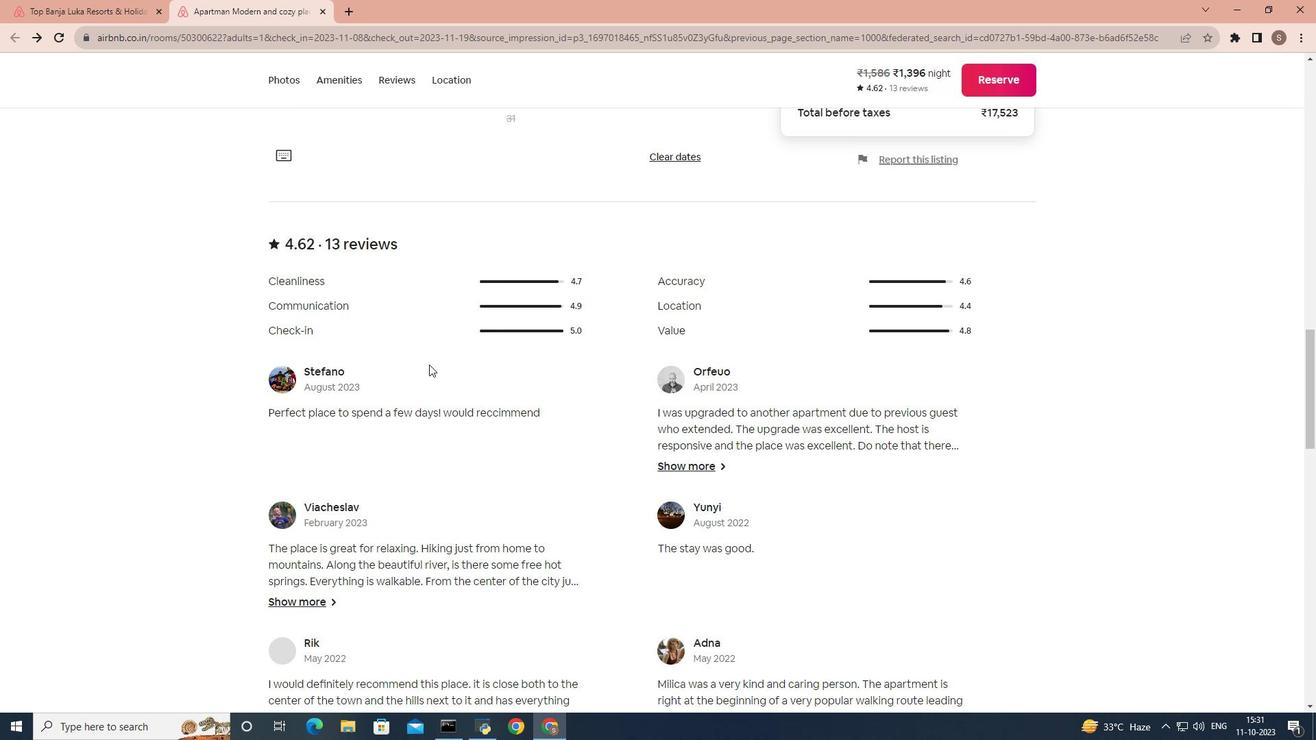 
Action: Mouse moved to (424, 371)
Screenshot: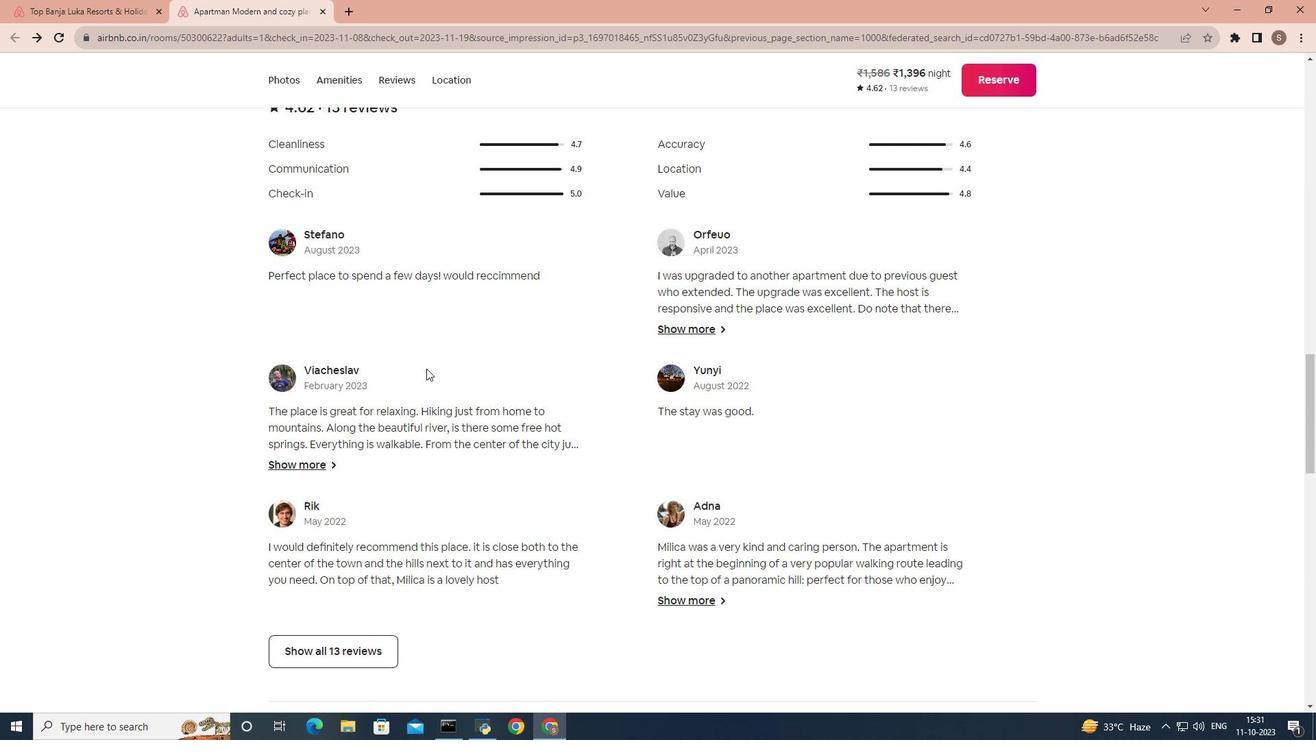 
Action: Mouse scrolled (424, 371) with delta (0, 0)
Screenshot: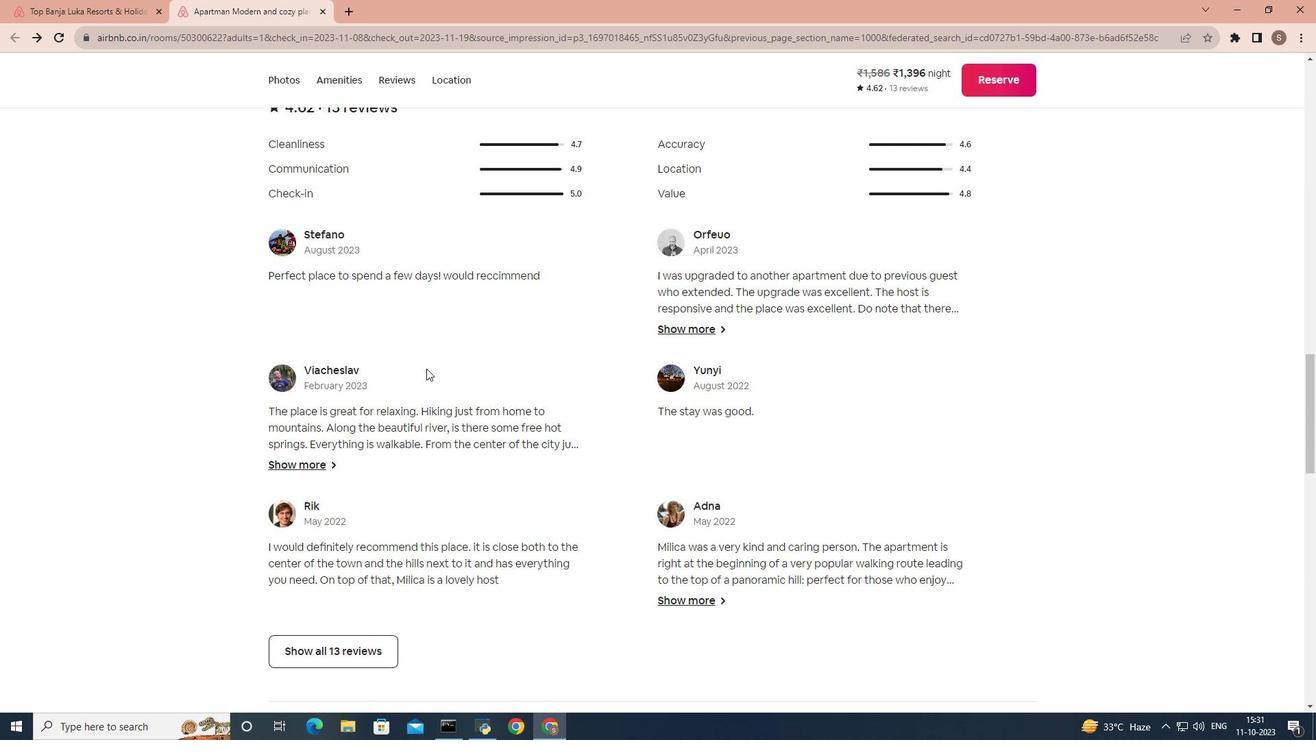 
Action: Mouse moved to (423, 371)
Screenshot: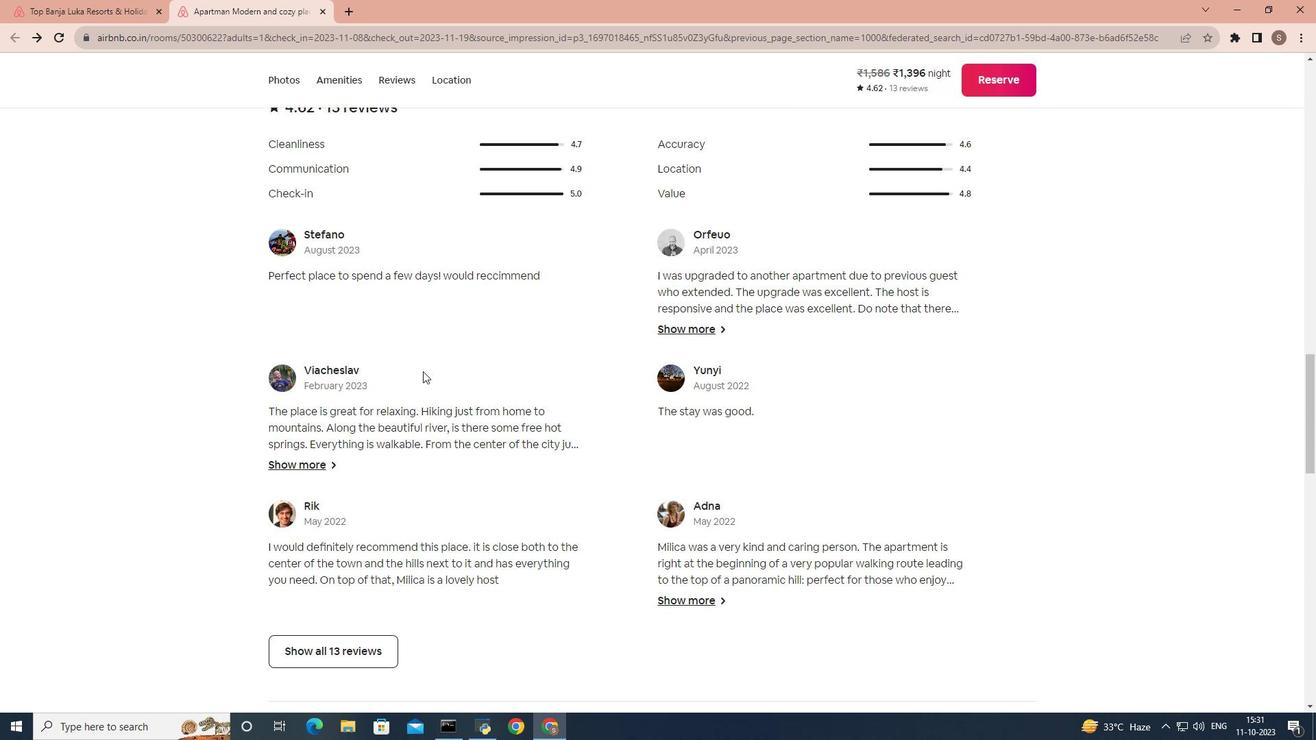 
Action: Mouse scrolled (423, 371) with delta (0, 0)
Screenshot: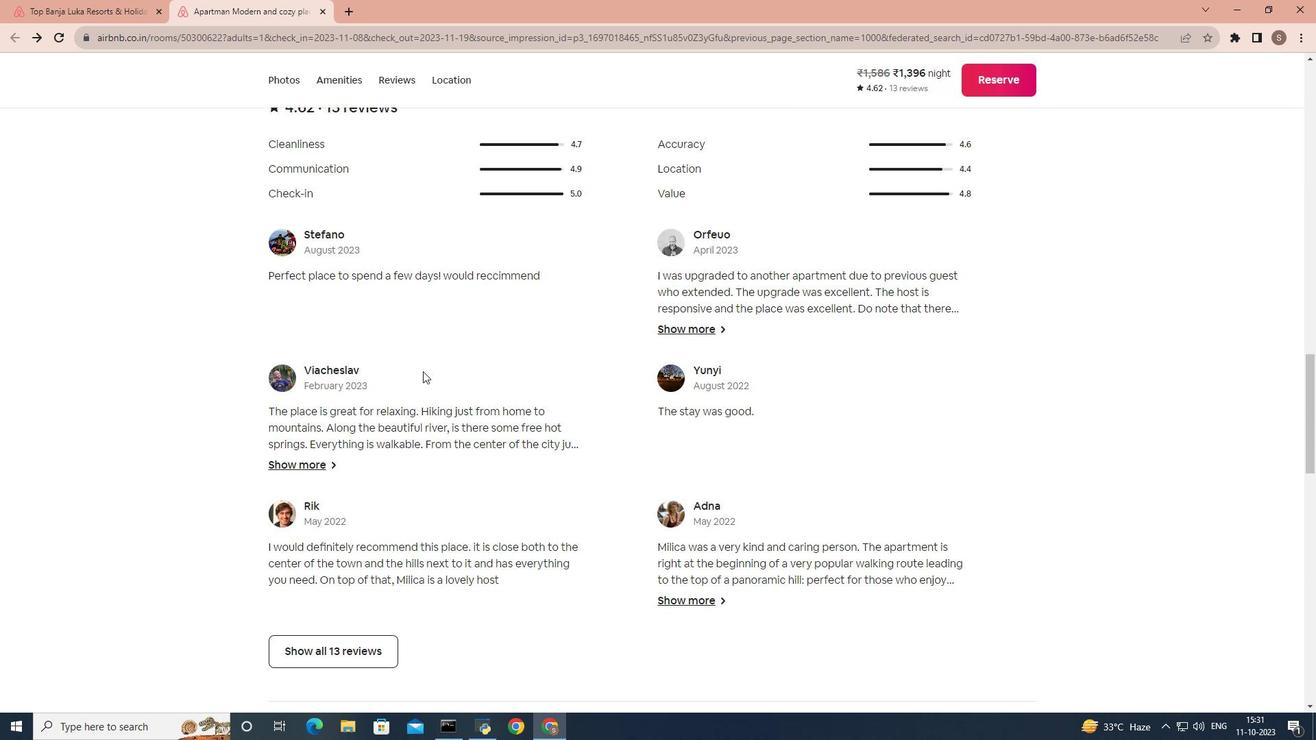 
Action: Mouse moved to (281, 513)
Screenshot: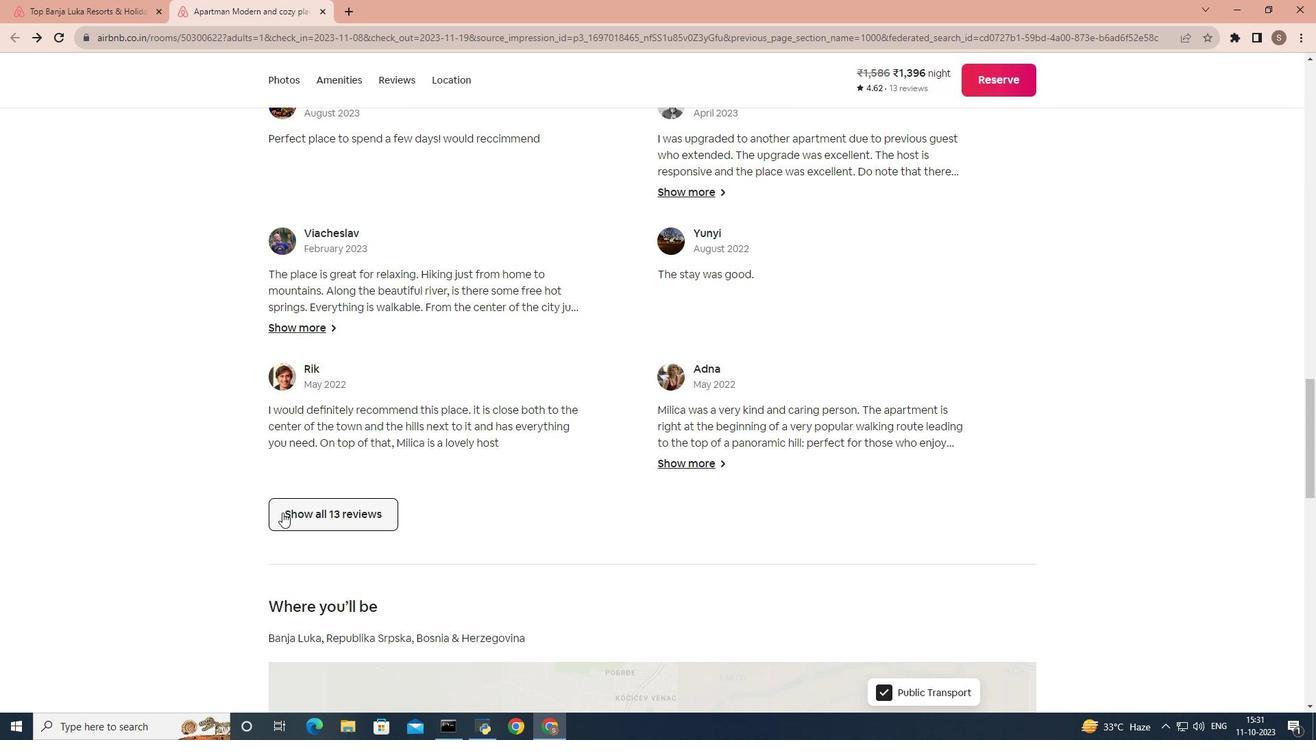 
Action: Mouse pressed left at (281, 513)
Screenshot: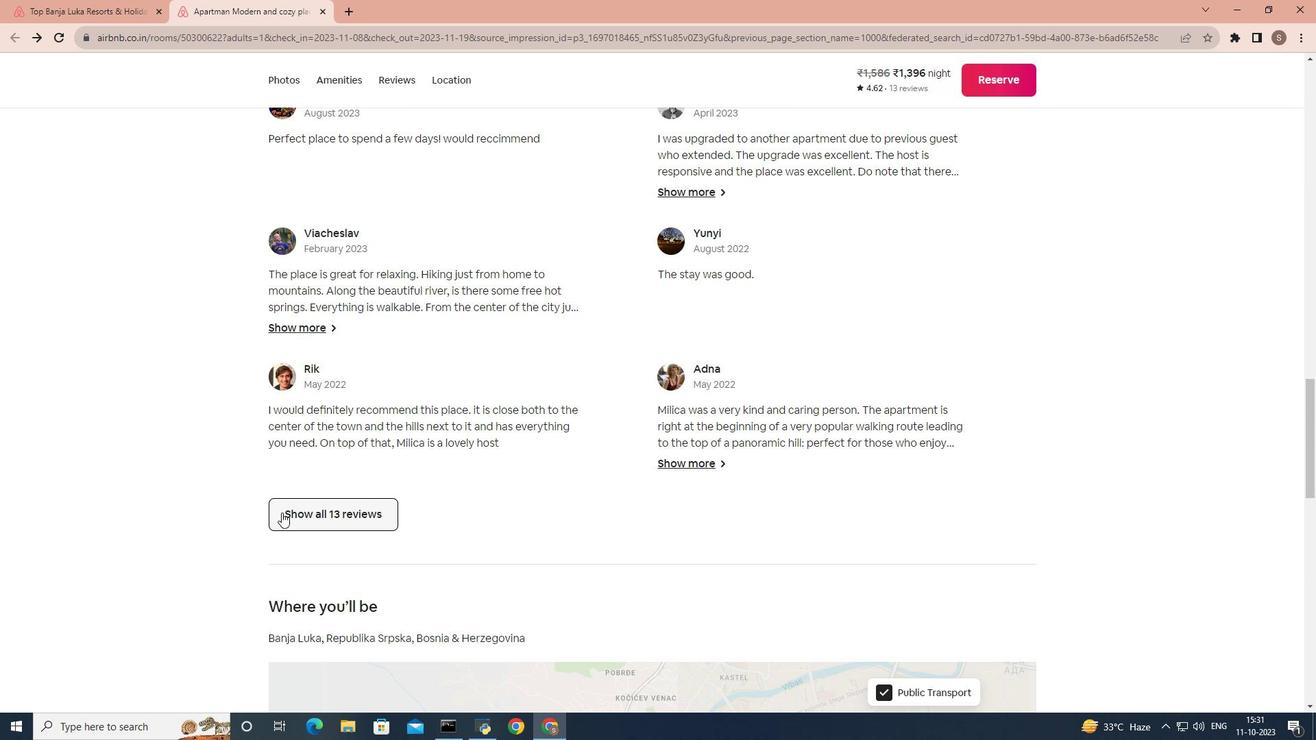
Action: Mouse moved to (854, 374)
Screenshot: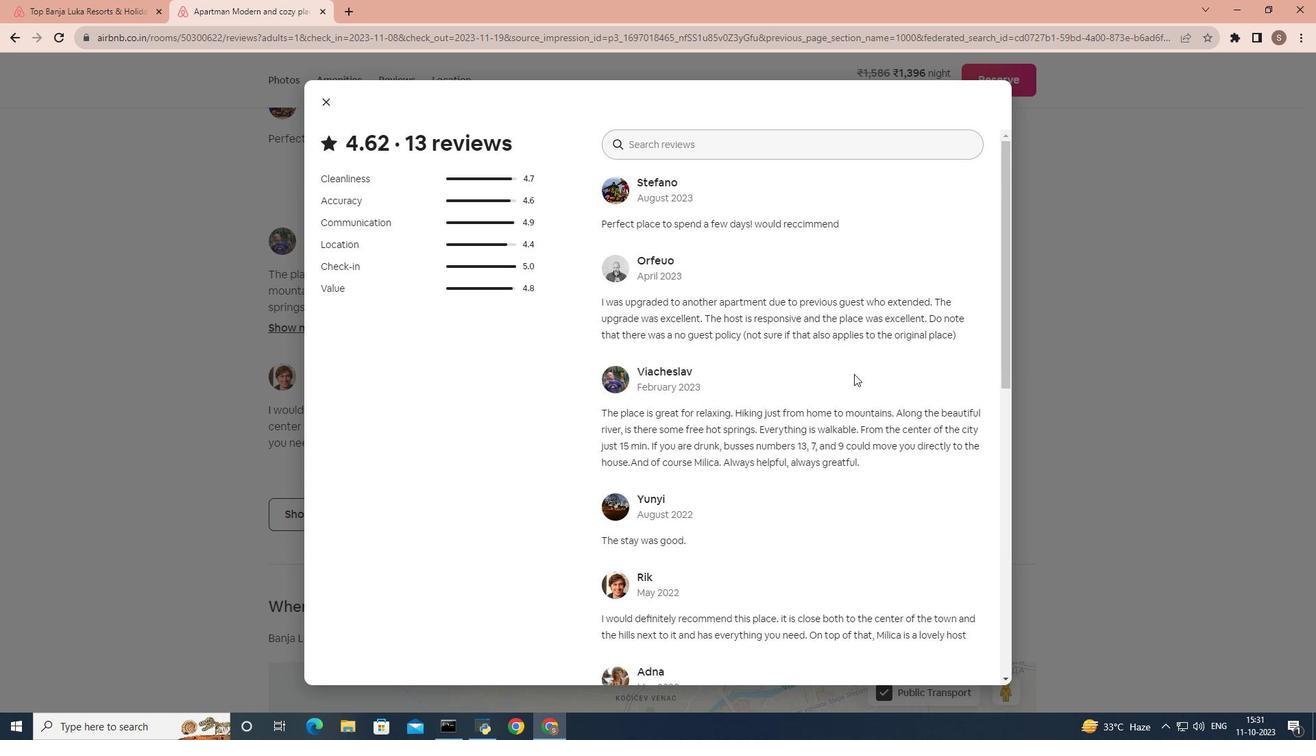 
Action: Mouse scrolled (854, 373) with delta (0, 0)
Screenshot: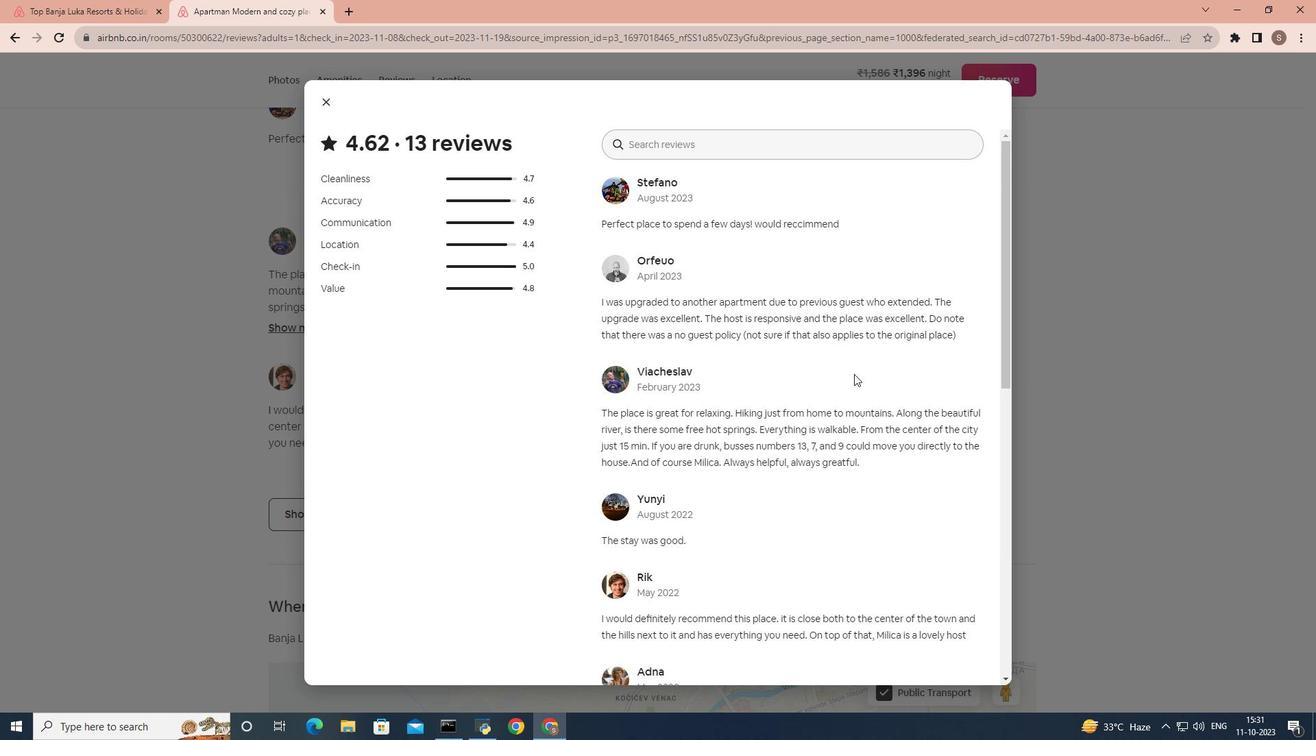 
Action: Mouse scrolled (854, 373) with delta (0, 0)
Screenshot: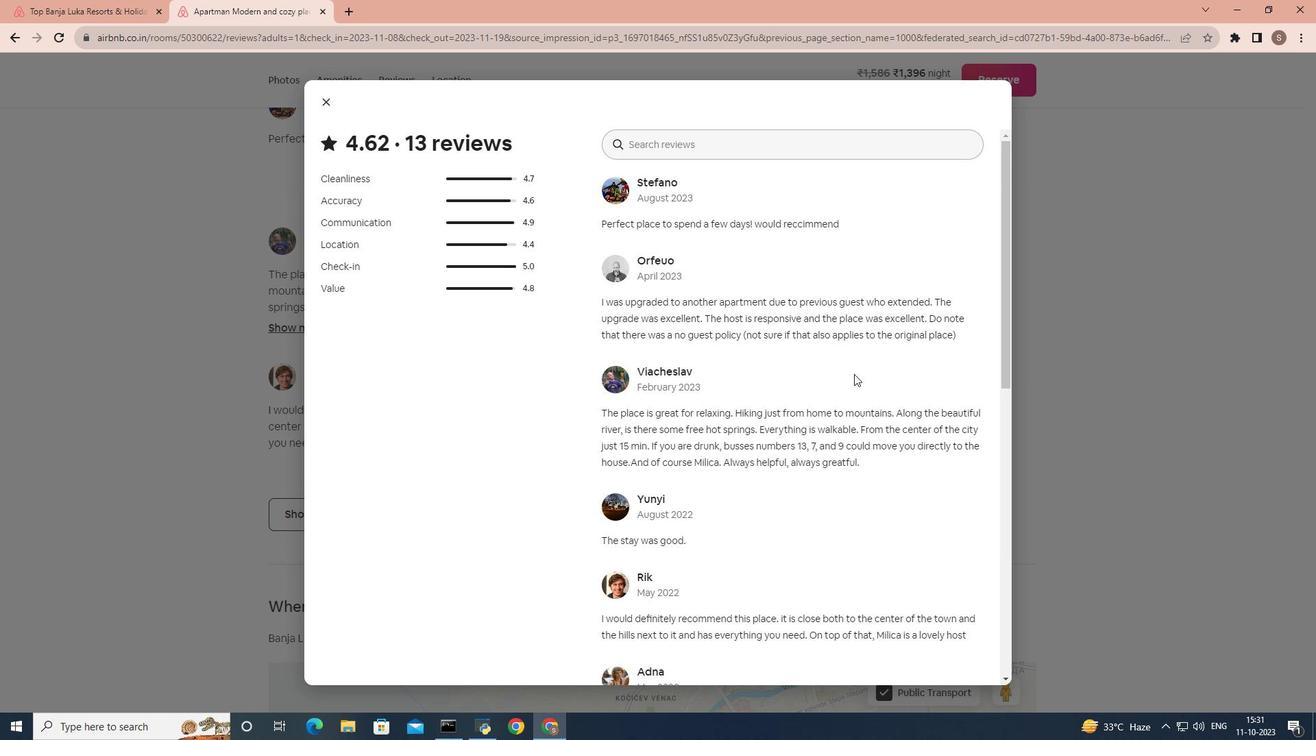 
Action: Mouse scrolled (854, 373) with delta (0, 0)
Screenshot: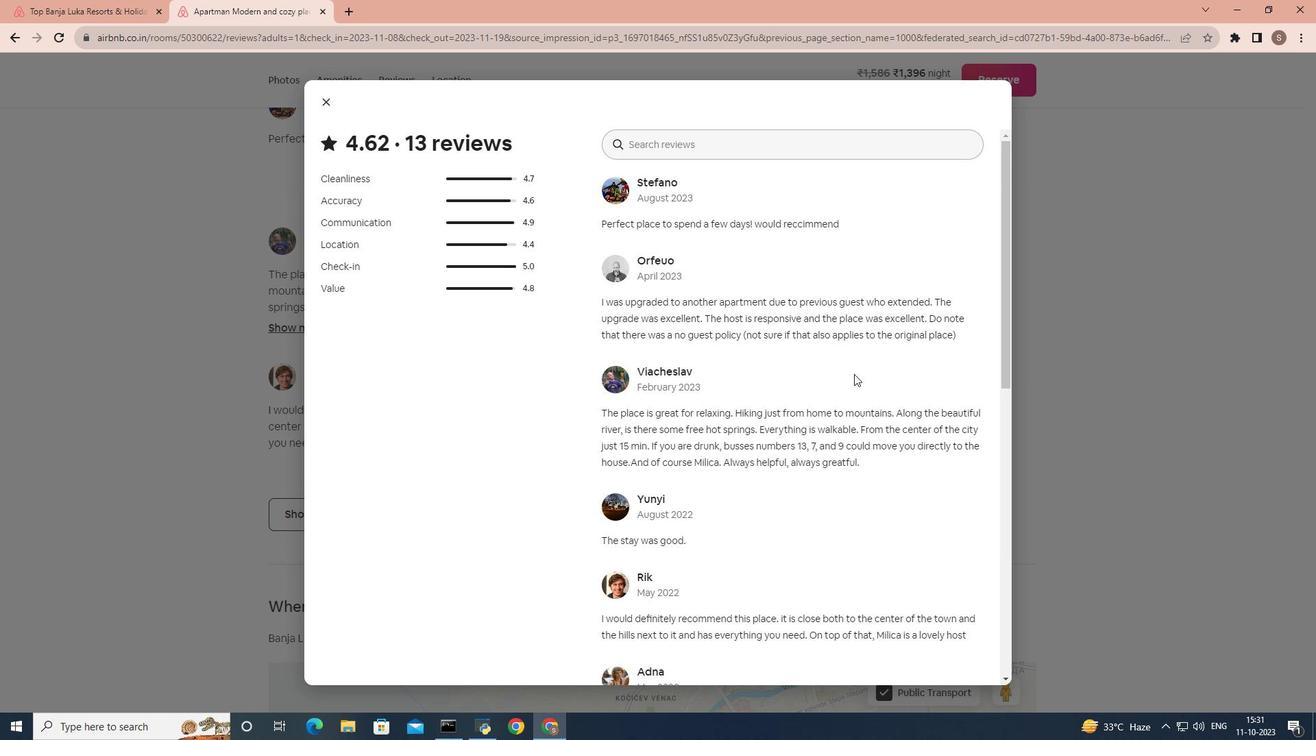 
Action: Mouse scrolled (854, 373) with delta (0, 0)
Screenshot: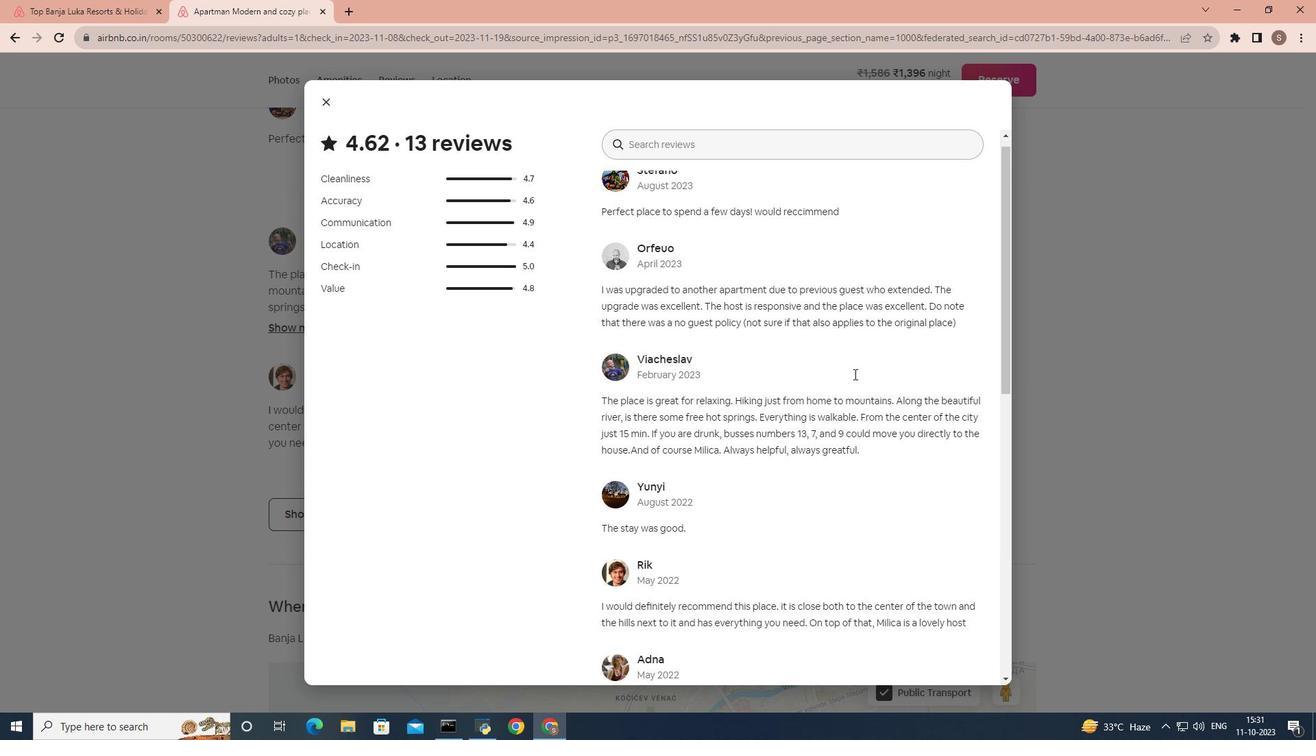 
Action: Mouse scrolled (854, 373) with delta (0, 0)
Screenshot: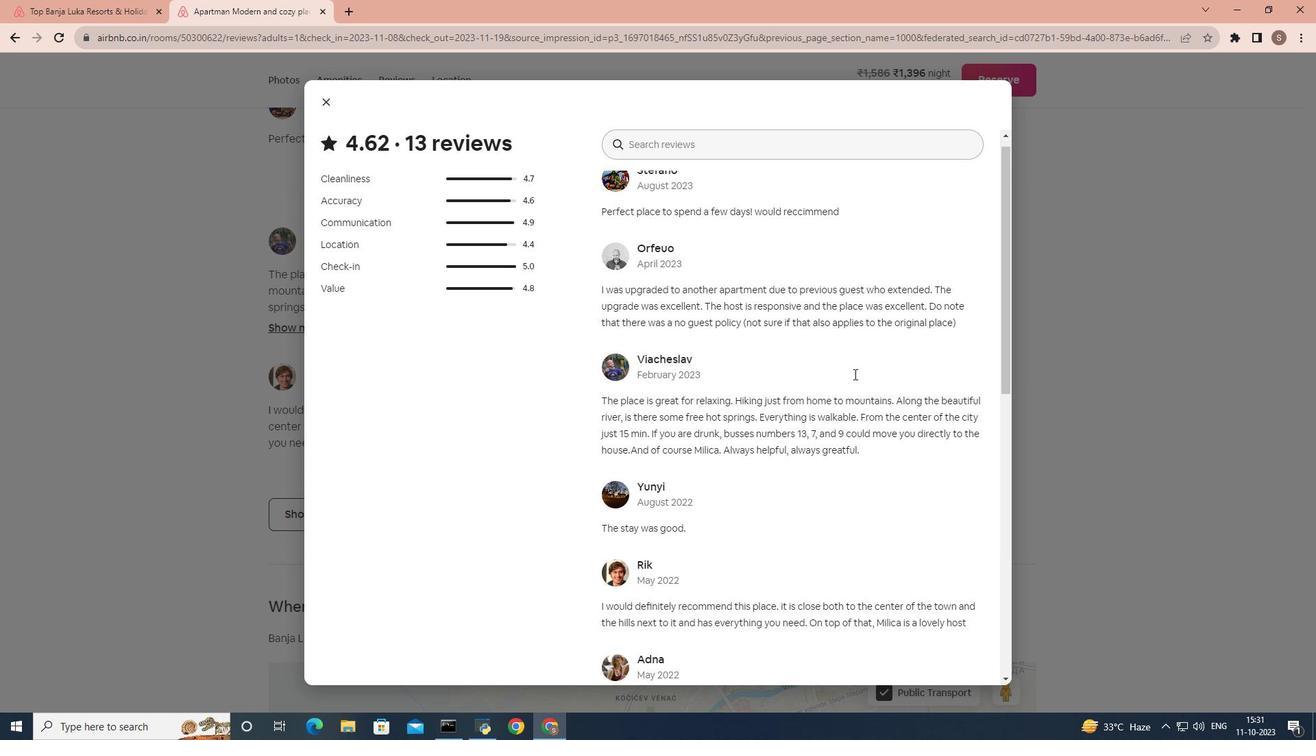 
Action: Mouse scrolled (854, 373) with delta (0, 0)
Screenshot: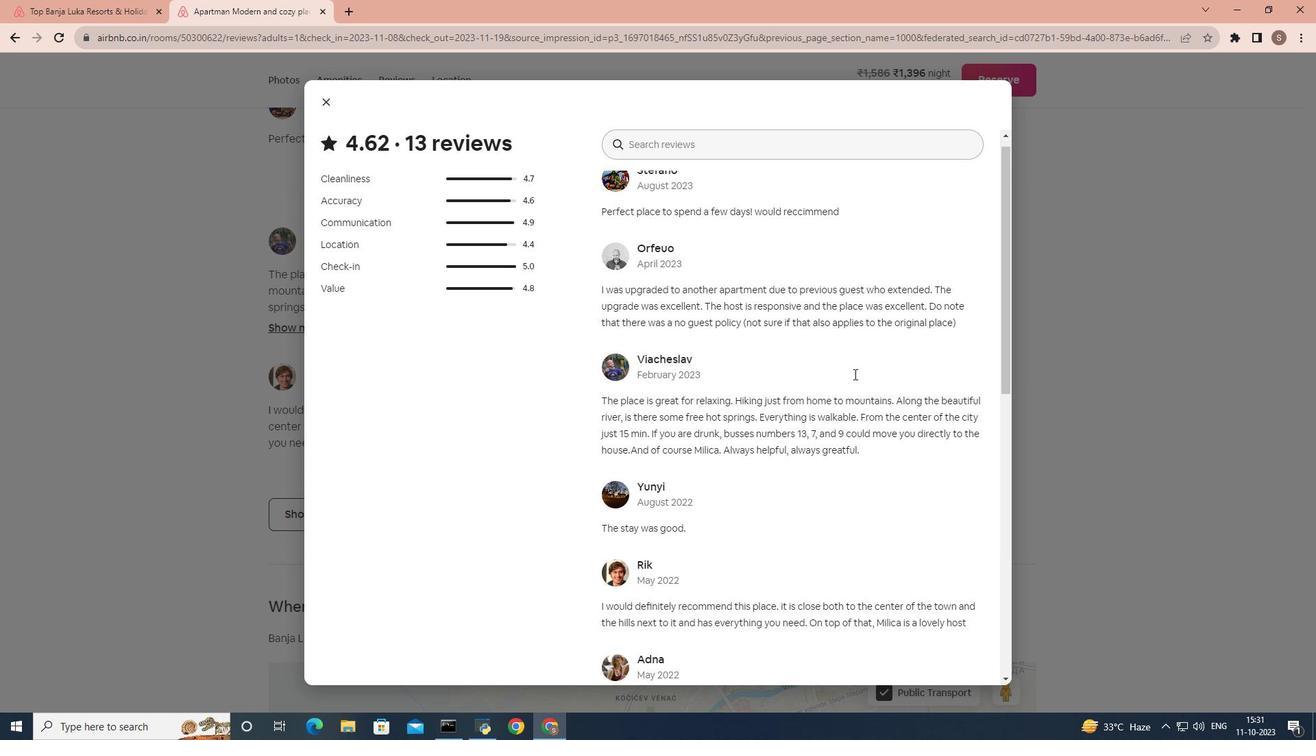 
Action: Mouse scrolled (854, 373) with delta (0, 0)
Screenshot: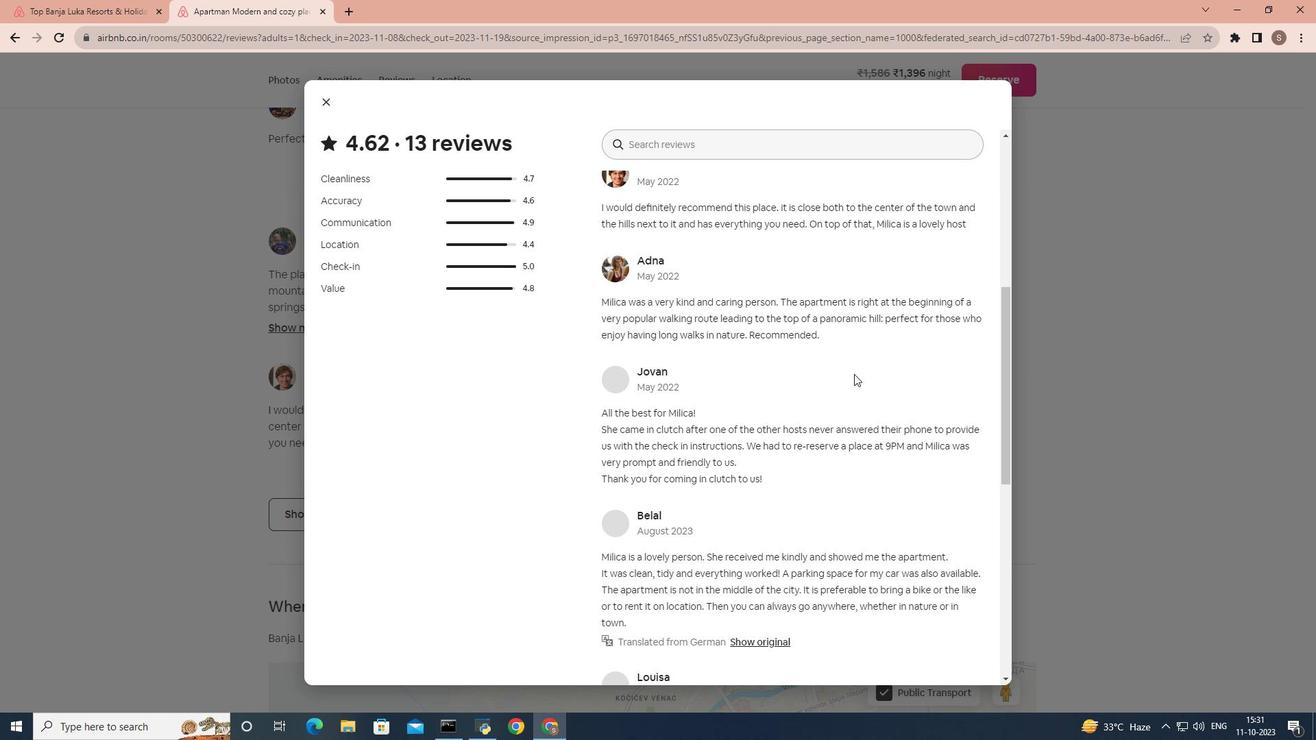 
Action: Mouse scrolled (854, 373) with delta (0, 0)
Screenshot: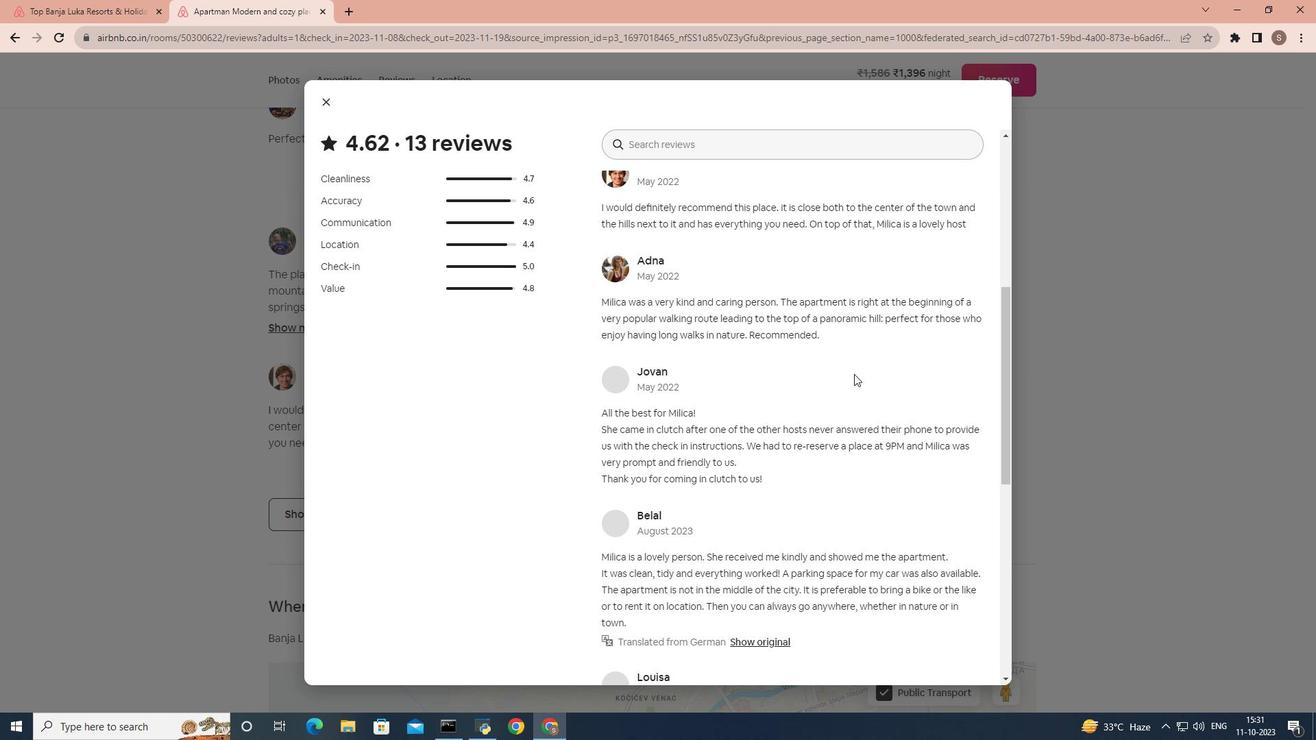 
Action: Mouse scrolled (854, 373) with delta (0, 0)
Screenshot: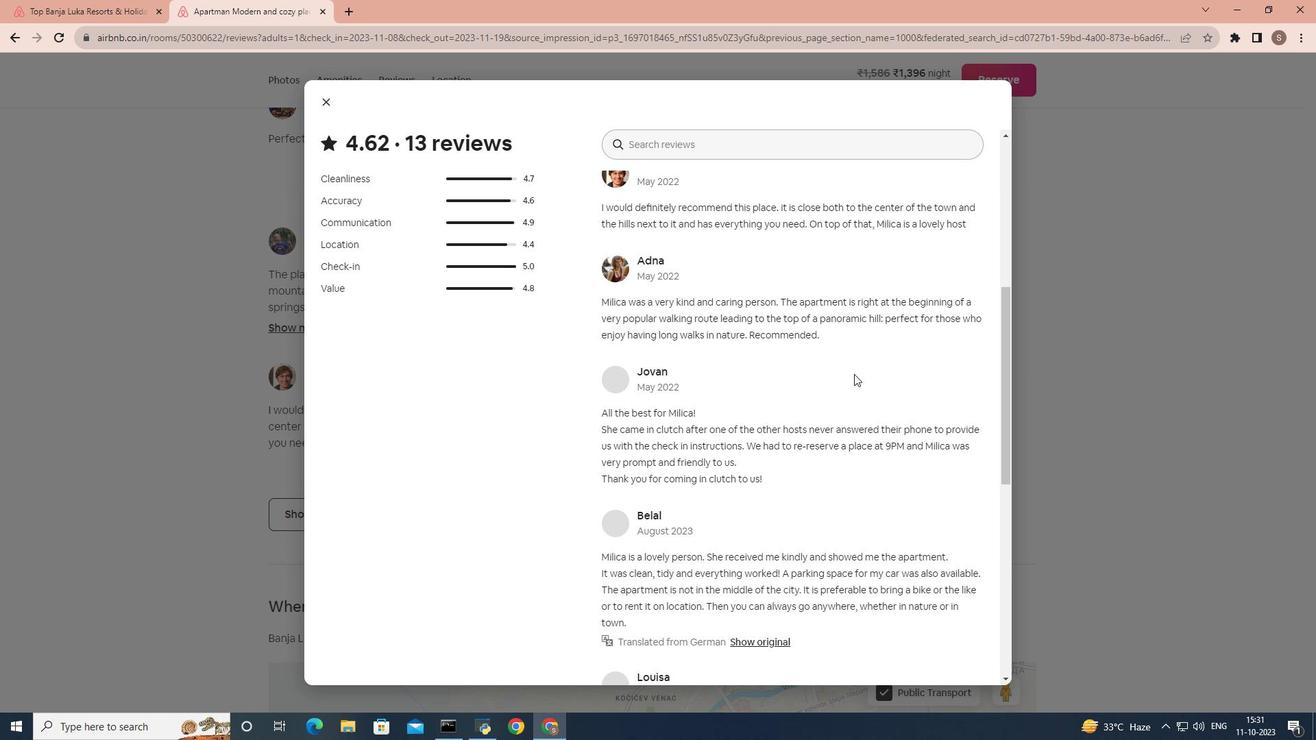 
Action: Mouse scrolled (854, 373) with delta (0, 0)
Screenshot: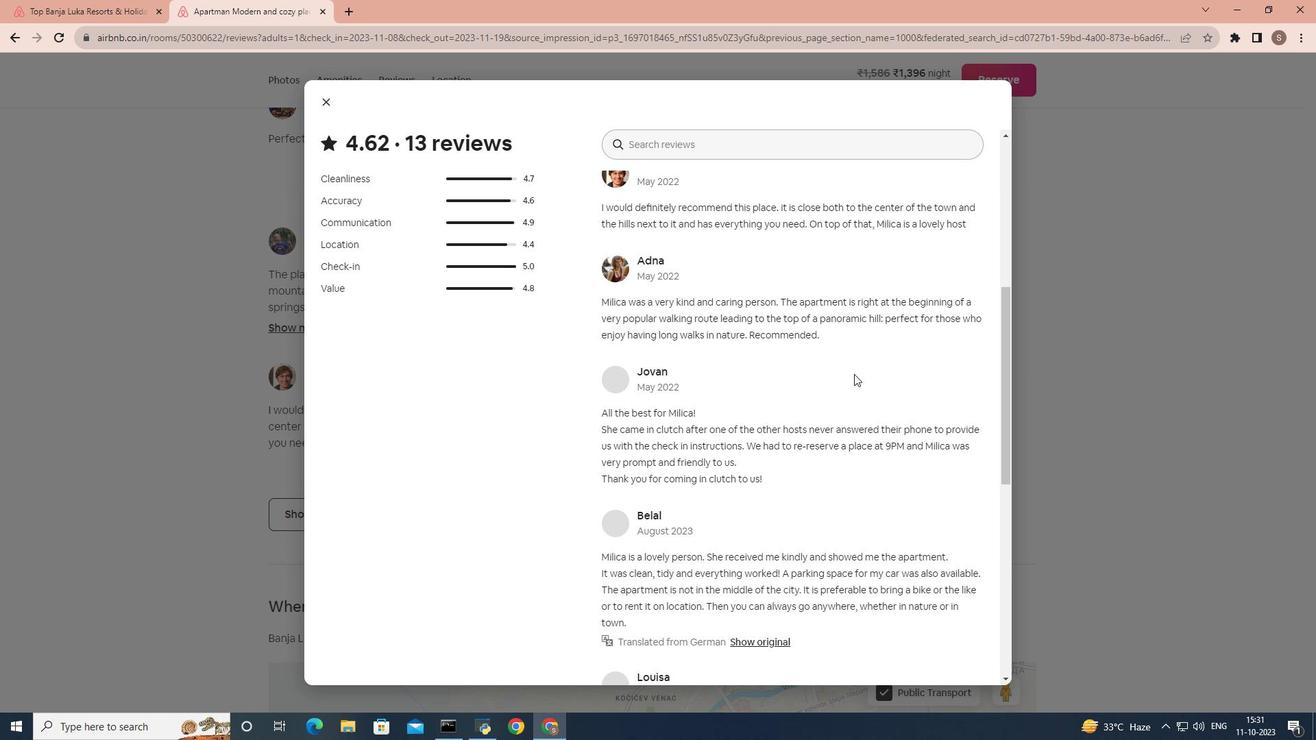 
Action: Mouse scrolled (854, 373) with delta (0, 0)
Screenshot: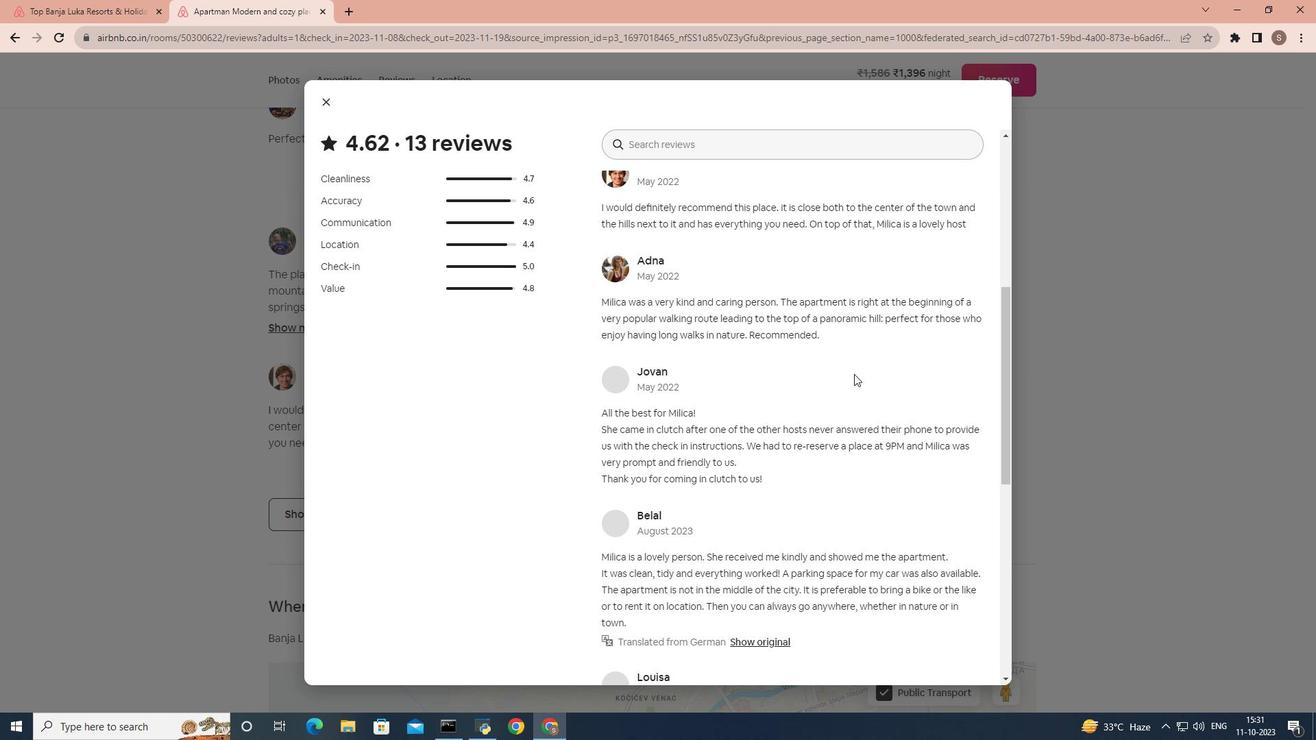 
Action: Mouse scrolled (854, 373) with delta (0, 0)
Screenshot: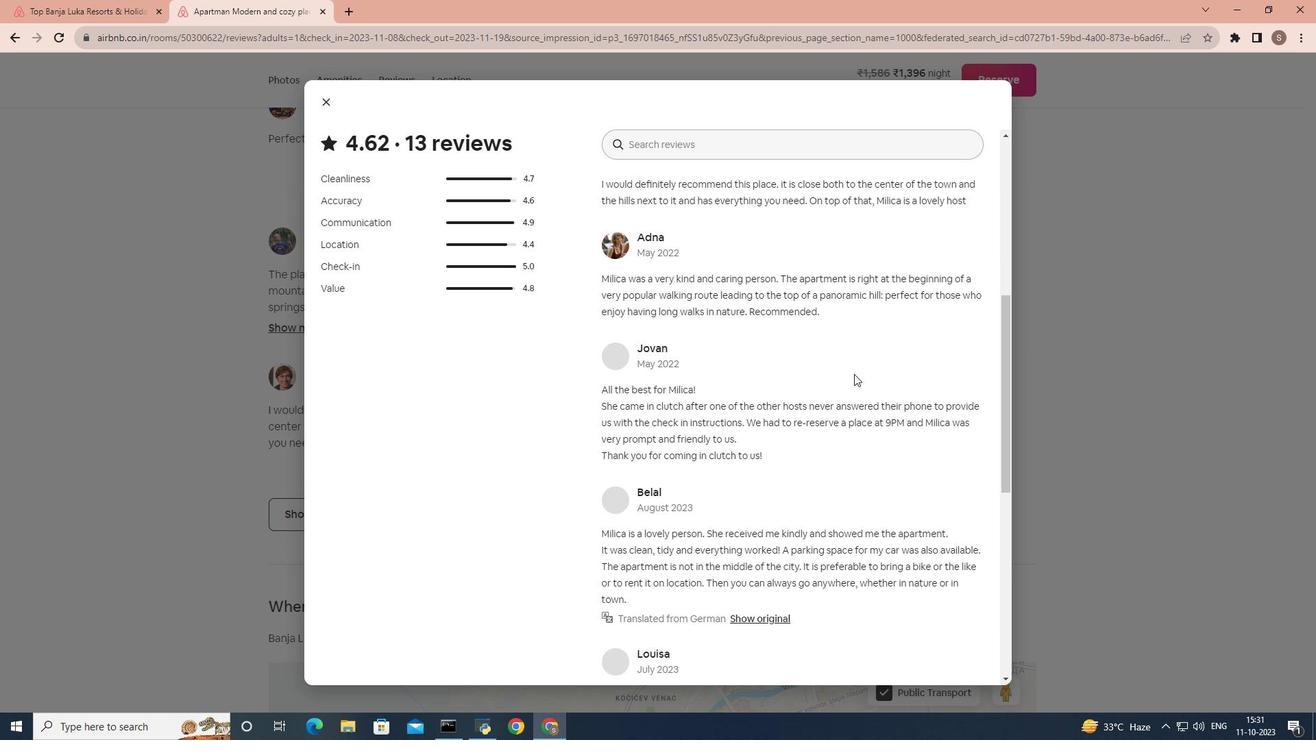 
Action: Mouse scrolled (854, 373) with delta (0, 0)
Screenshot: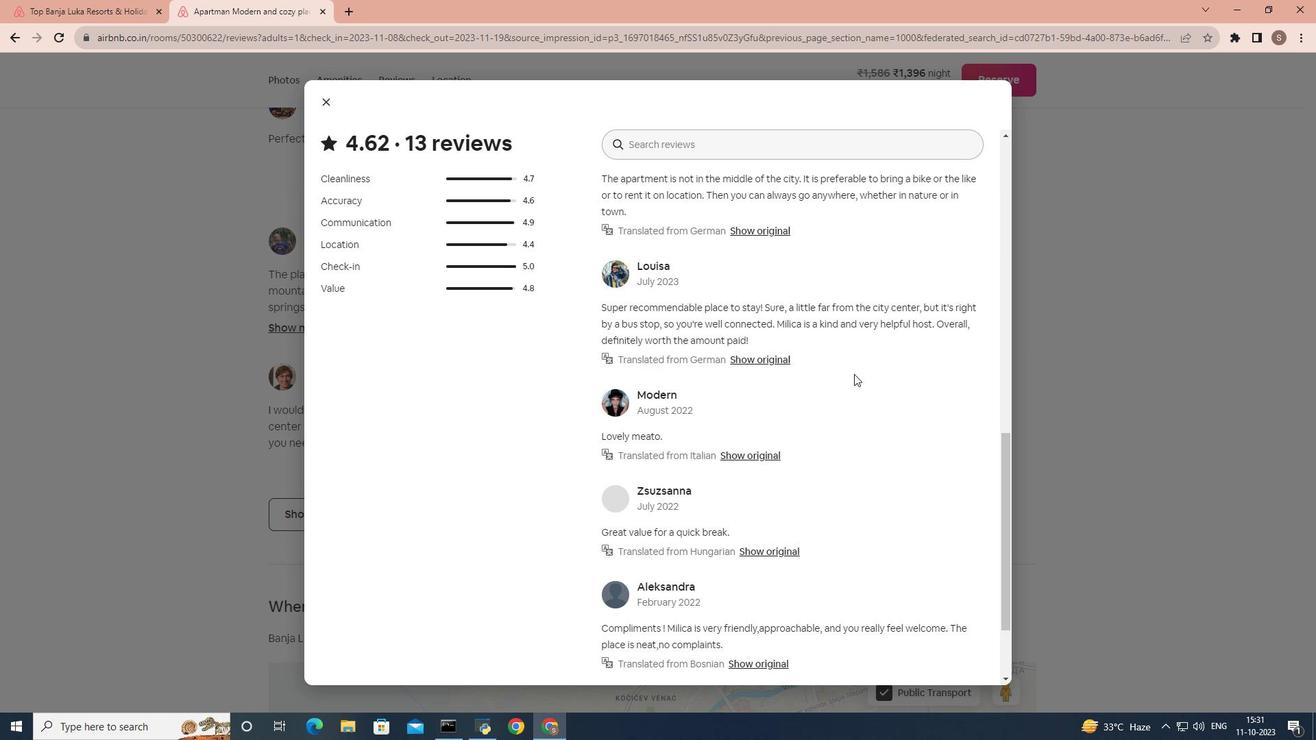 
Action: Mouse scrolled (854, 373) with delta (0, 0)
Screenshot: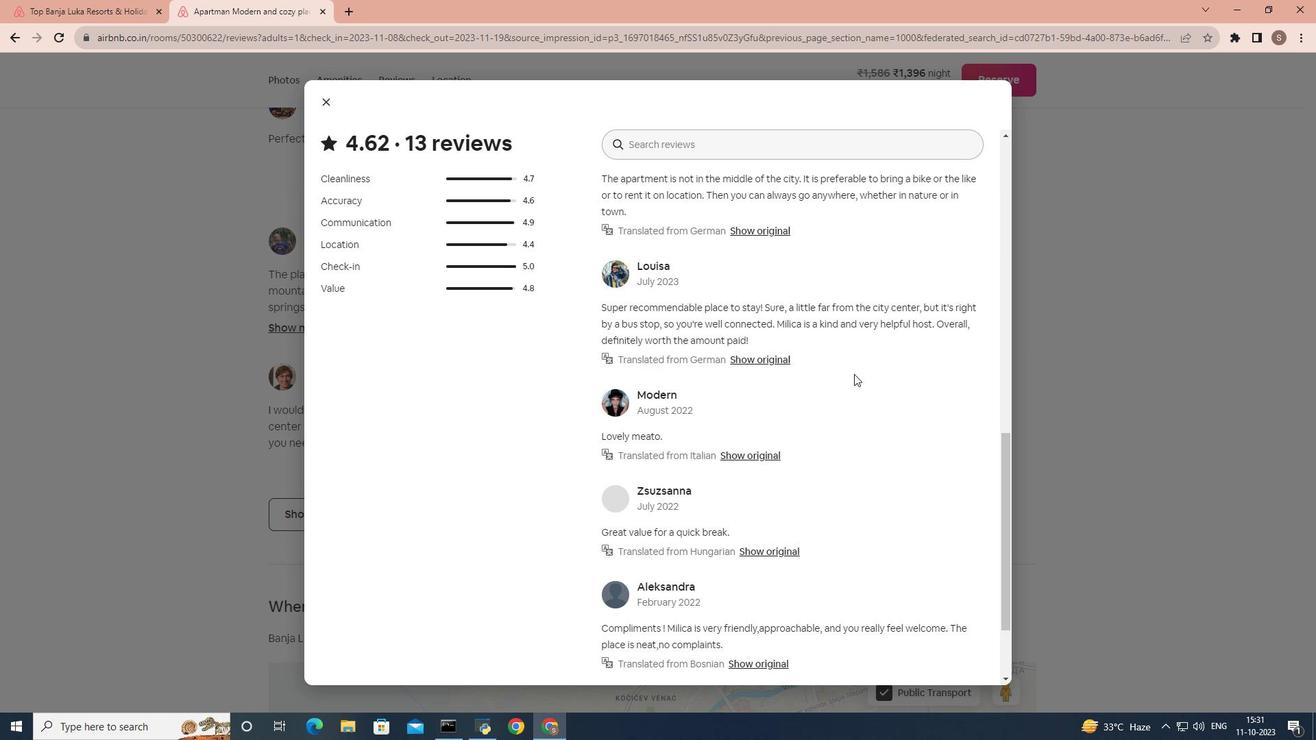 
Action: Mouse scrolled (854, 373) with delta (0, 0)
Screenshot: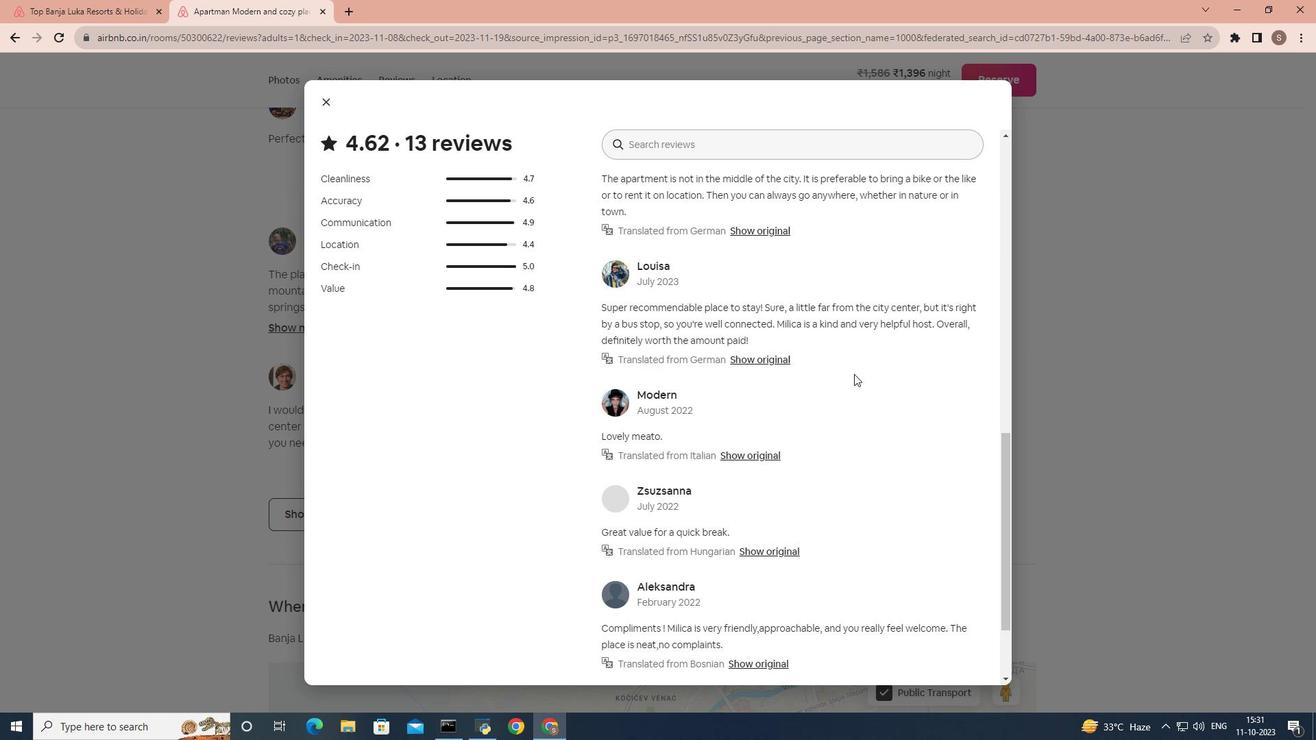
Action: Mouse scrolled (854, 373) with delta (0, 0)
Screenshot: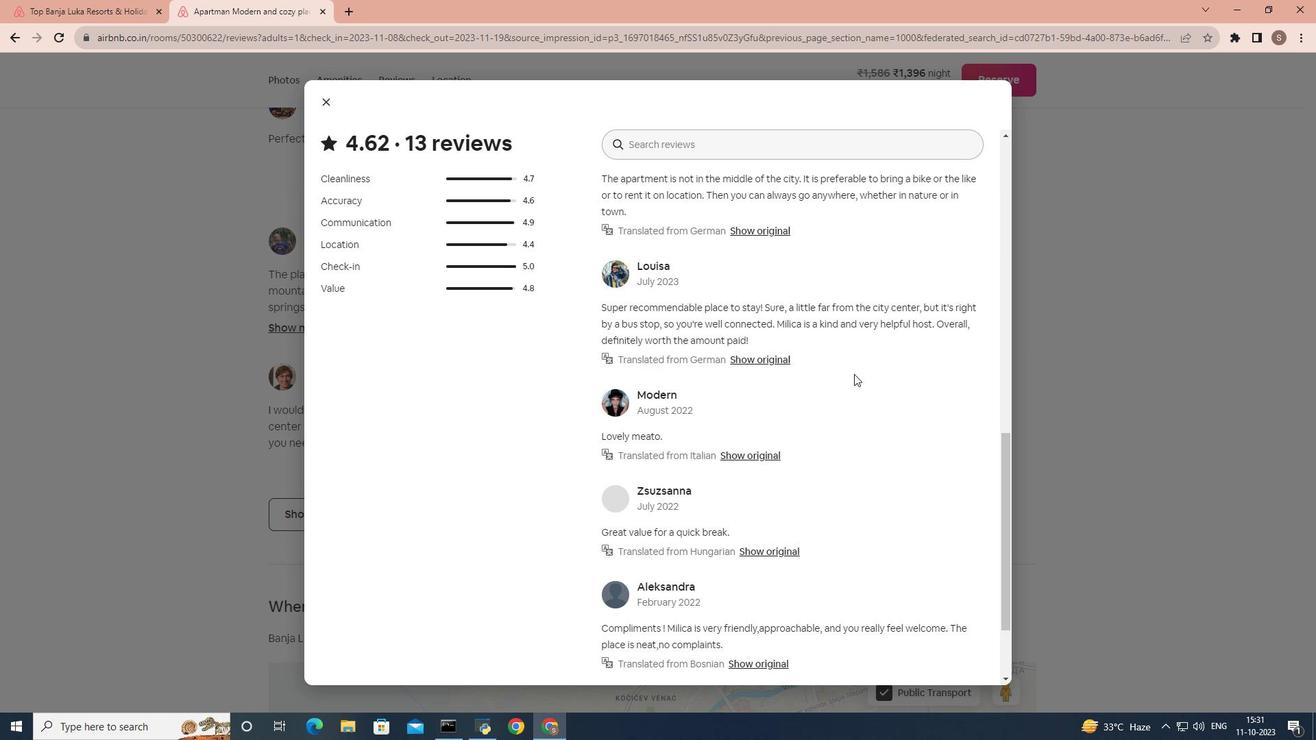 
Action: Mouse scrolled (854, 373) with delta (0, 0)
Screenshot: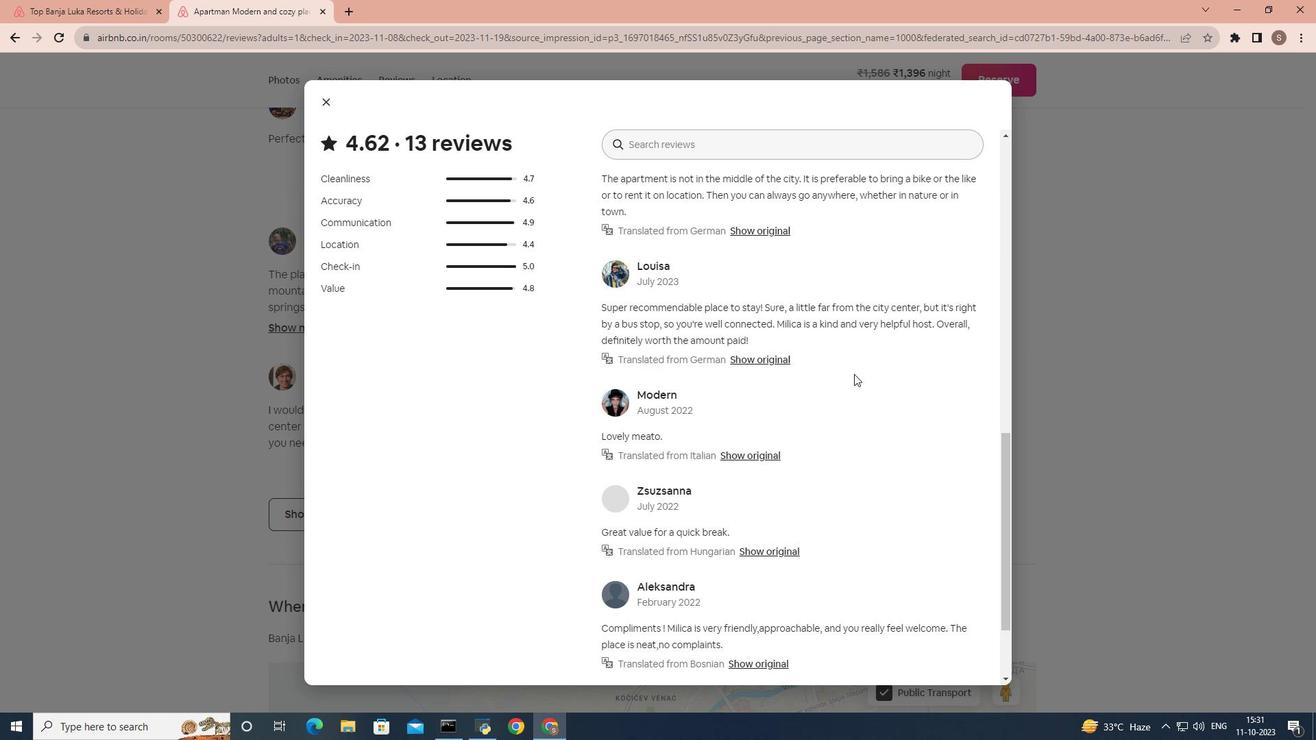 
Action: Mouse scrolled (854, 373) with delta (0, 0)
Screenshot: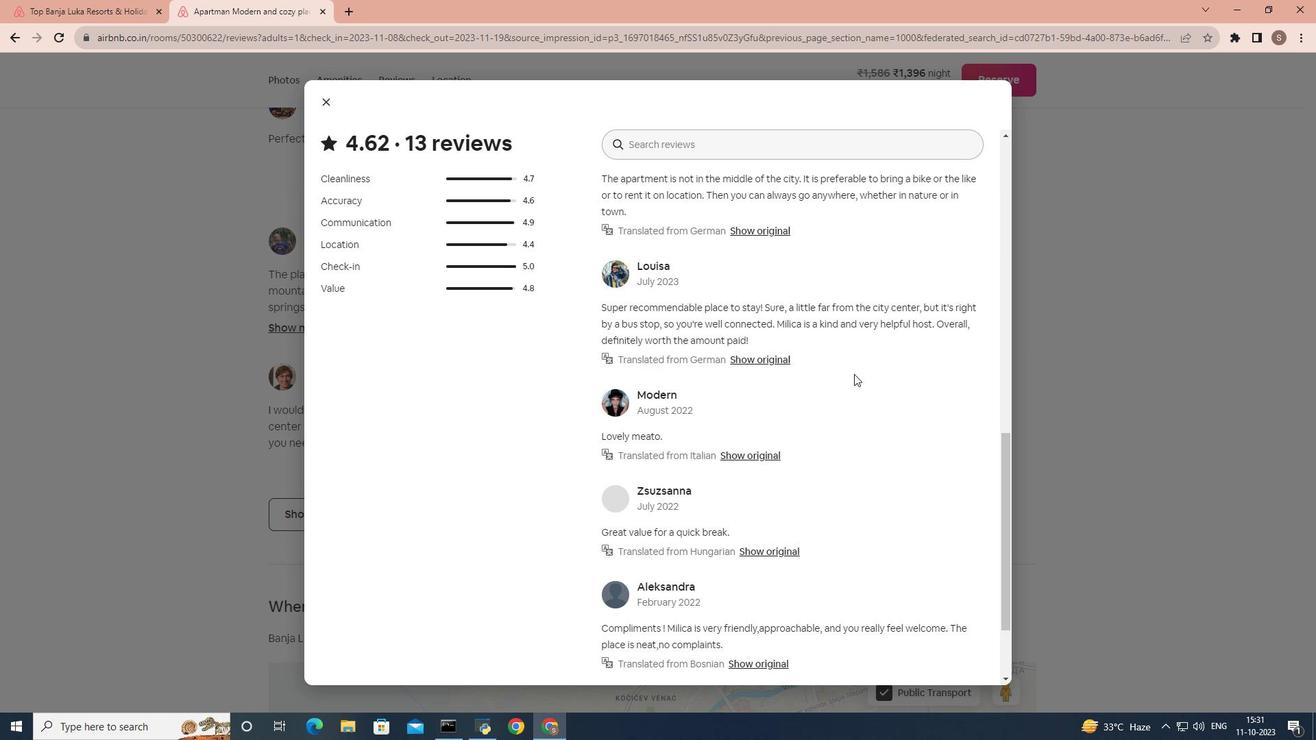 
Action: Mouse moved to (332, 102)
Screenshot: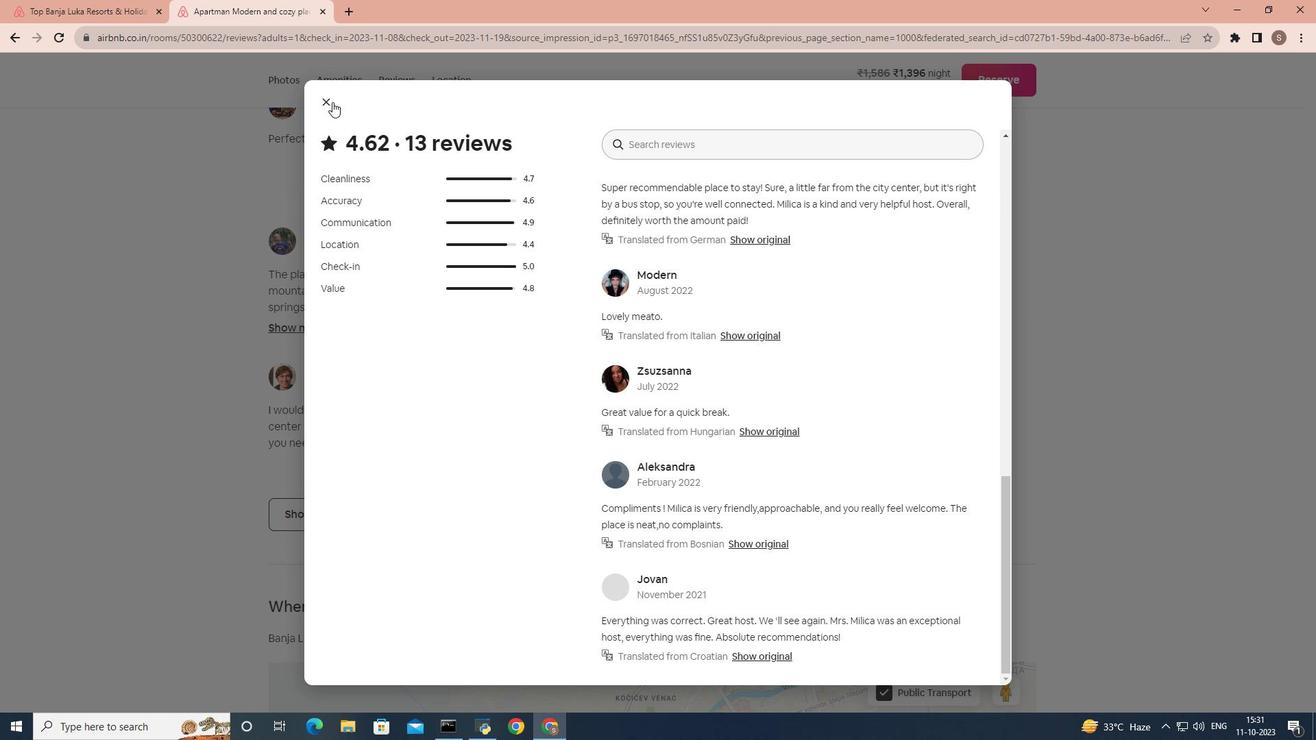 
Action: Mouse pressed left at (332, 102)
Screenshot: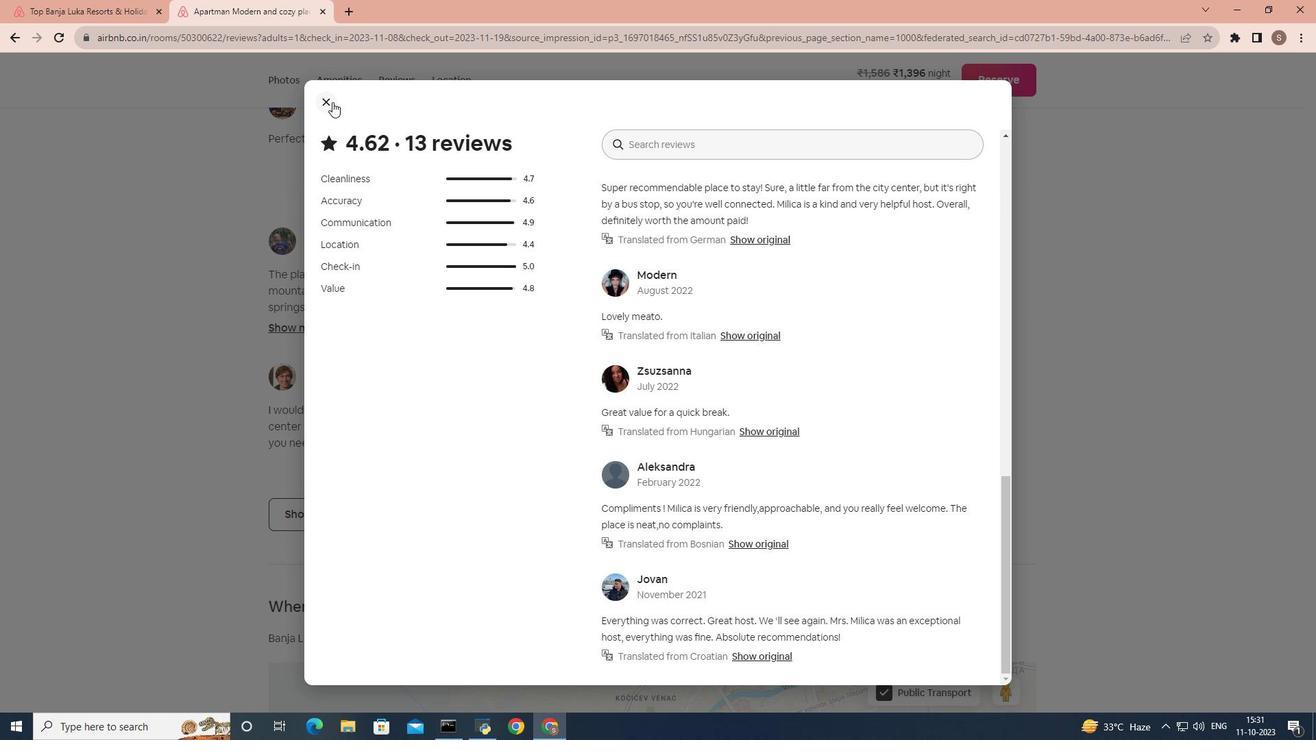 
Action: Mouse moved to (530, 400)
Screenshot: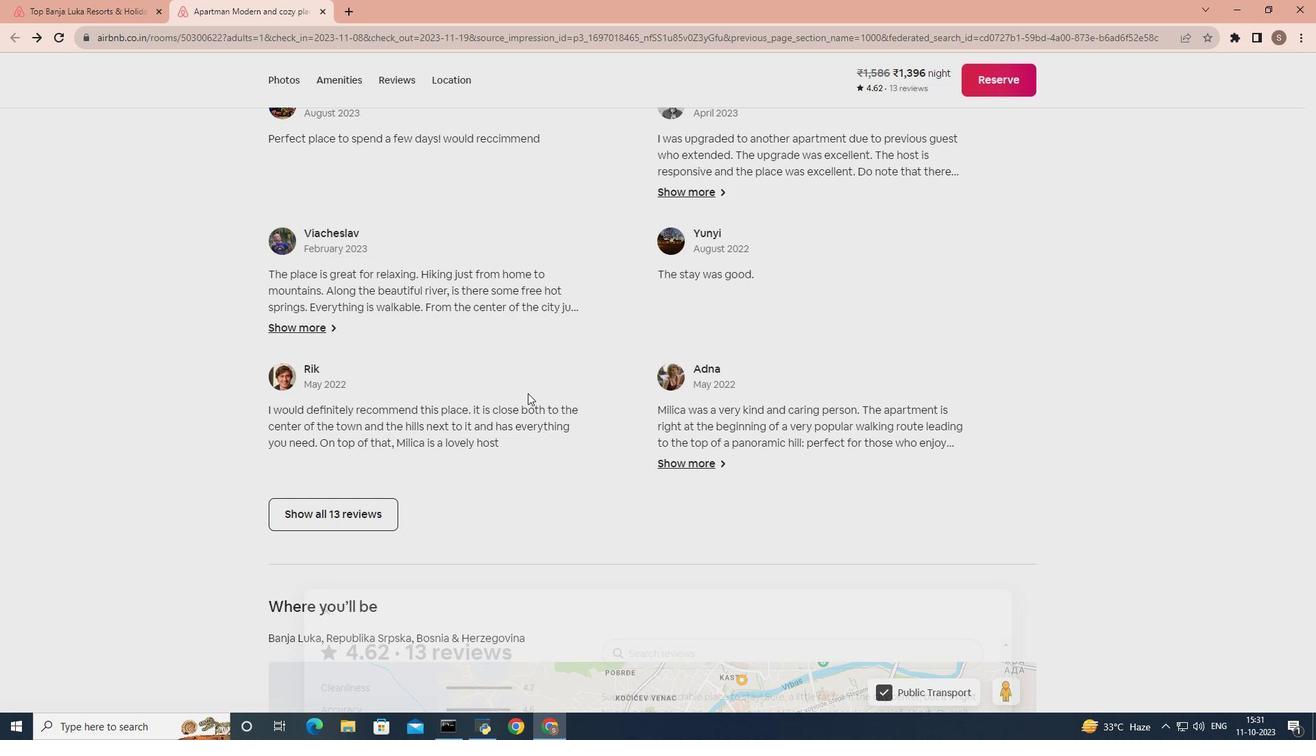 
Action: Mouse scrolled (530, 399) with delta (0, 0)
Screenshot: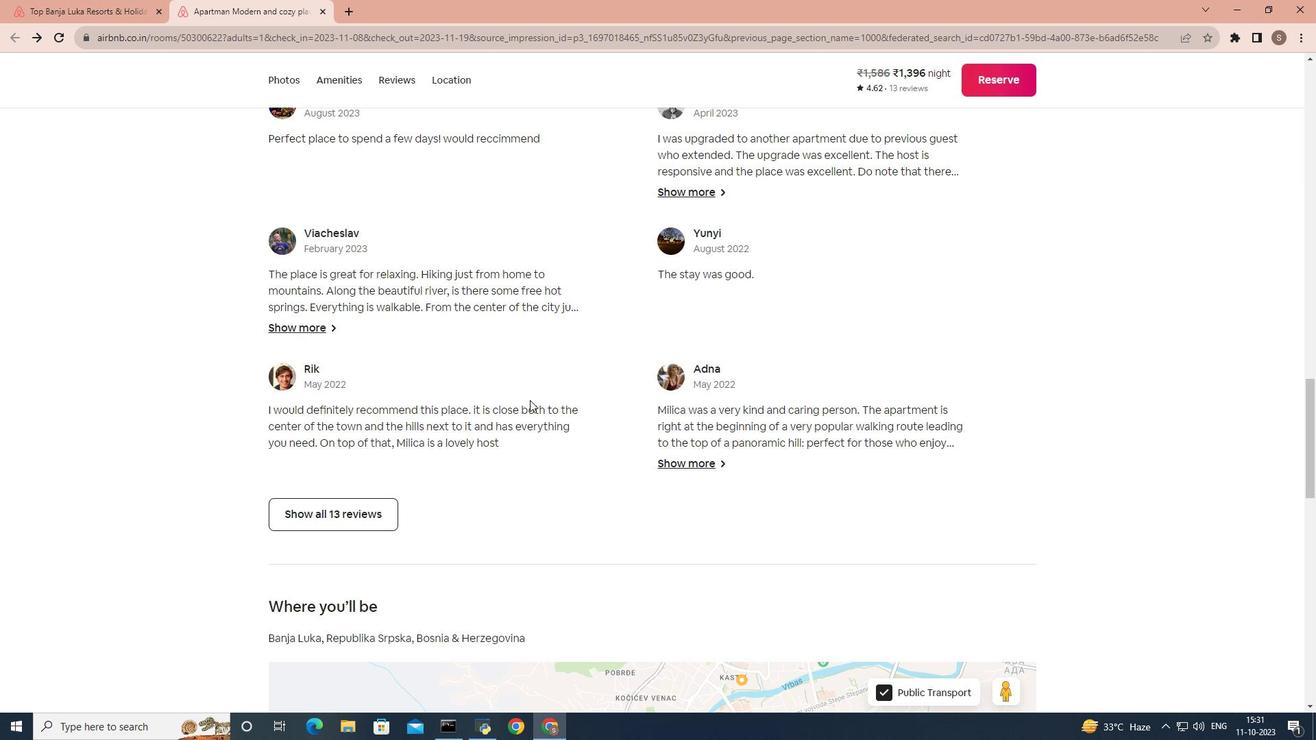 
Action: Mouse moved to (530, 401)
Screenshot: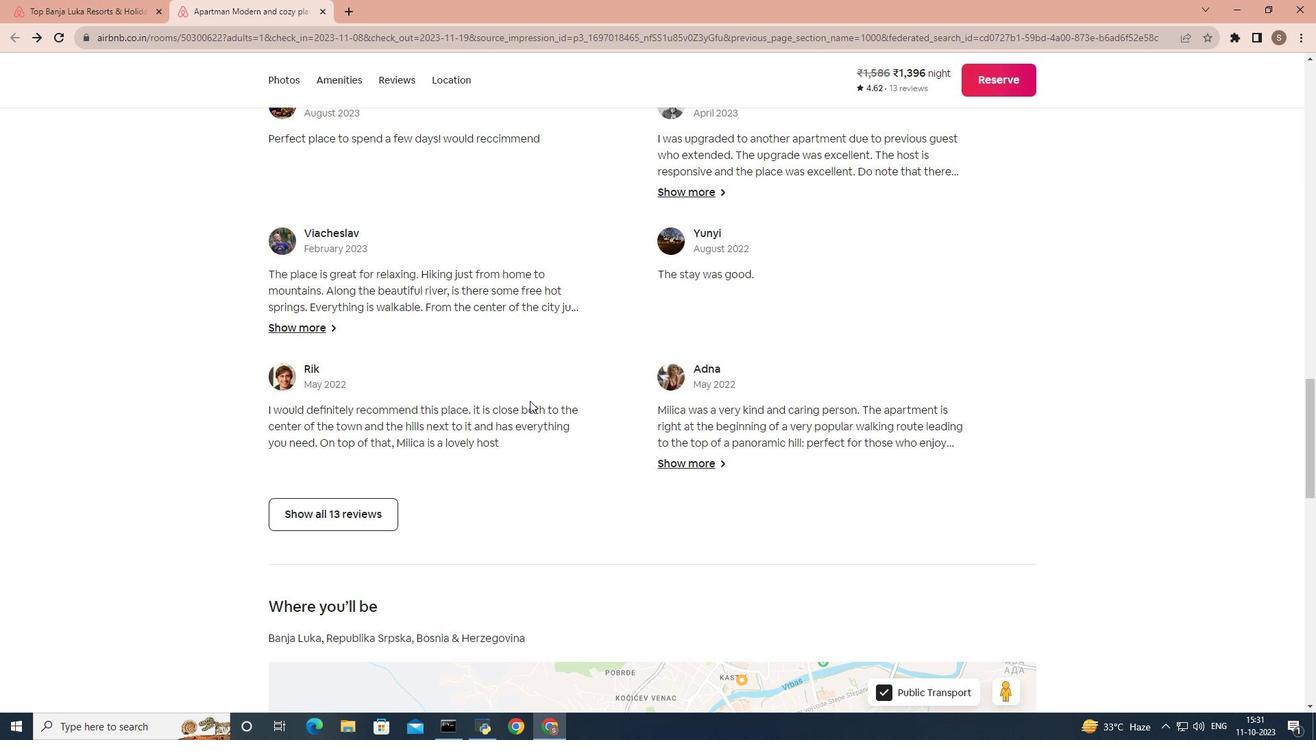 
Action: Mouse scrolled (530, 400) with delta (0, 0)
Screenshot: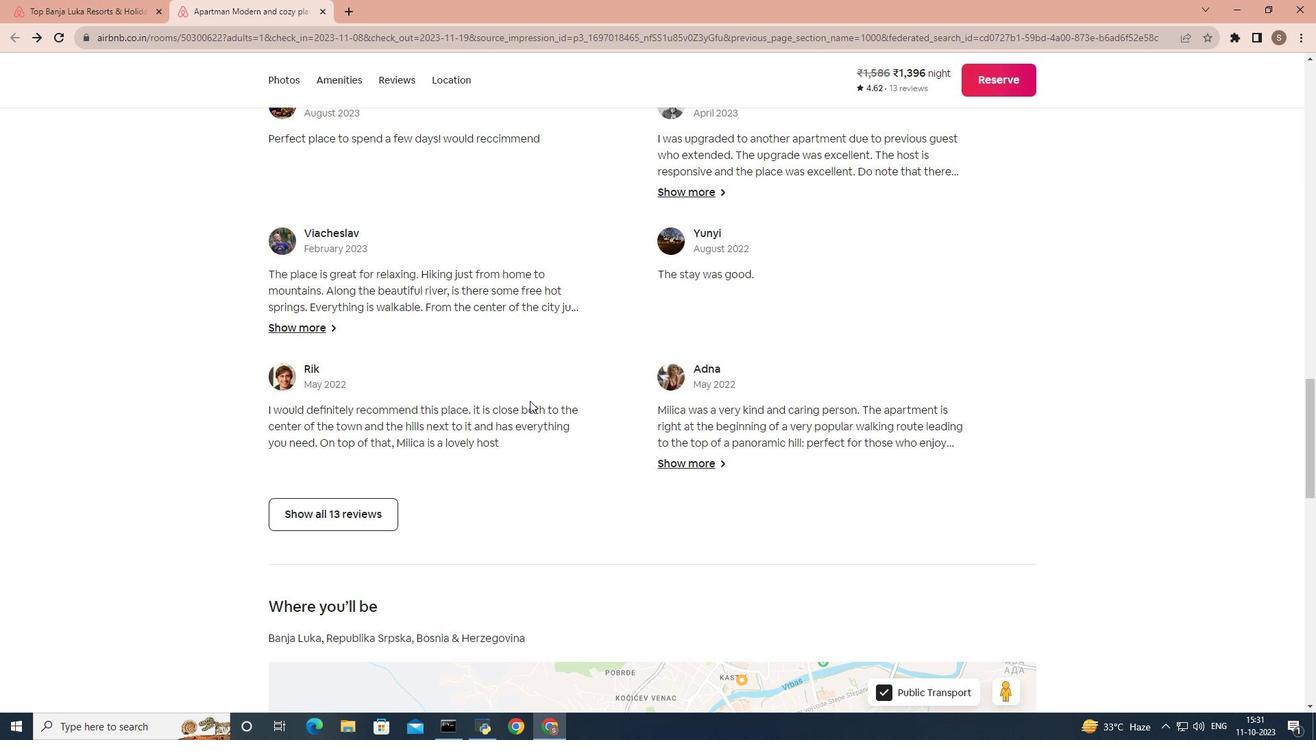 
Action: Mouse scrolled (530, 400) with delta (0, 0)
Screenshot: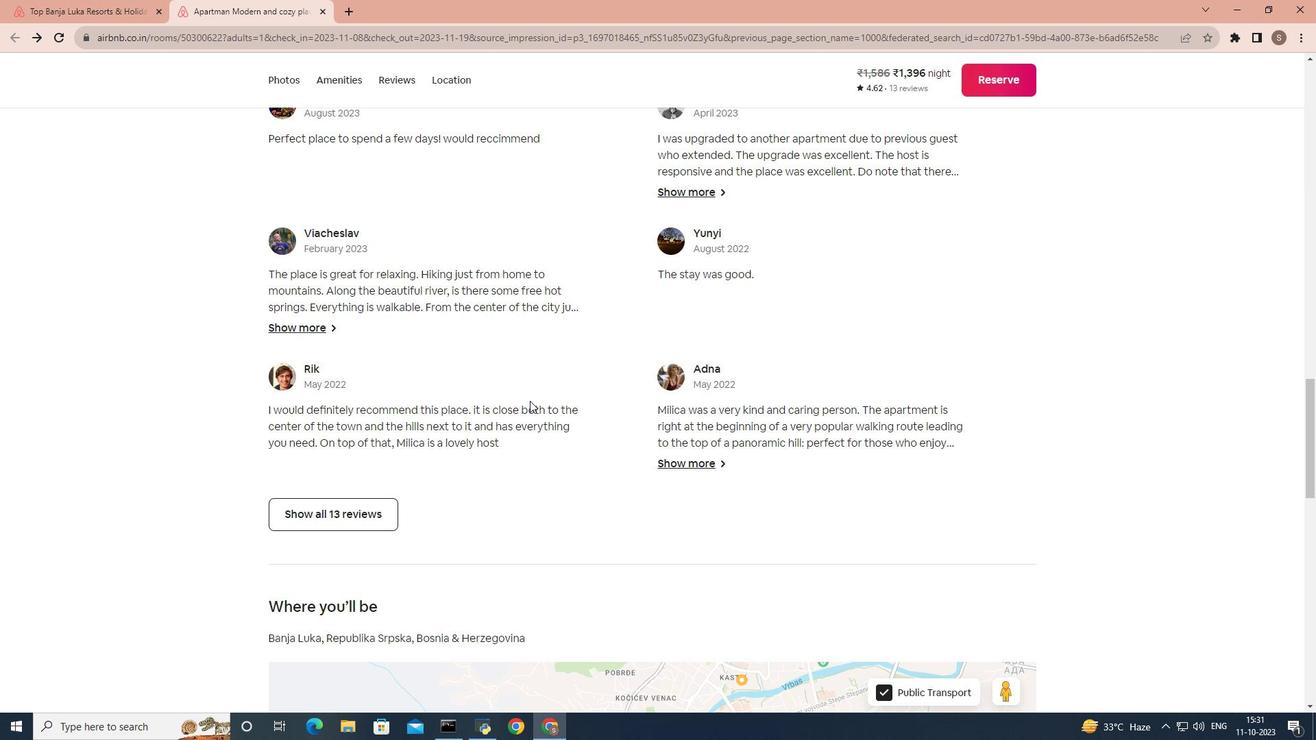 
Action: Mouse scrolled (530, 400) with delta (0, 0)
Screenshot: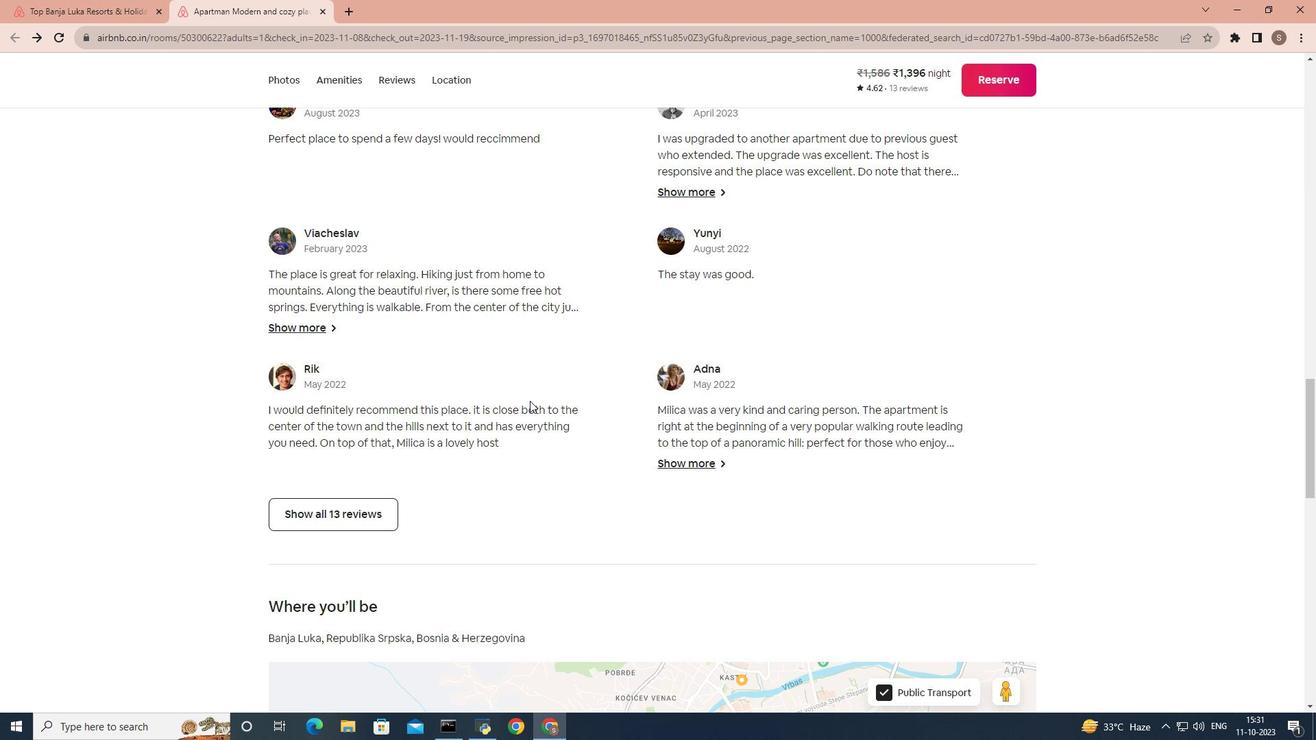 
Action: Mouse scrolled (530, 400) with delta (0, 0)
Screenshot: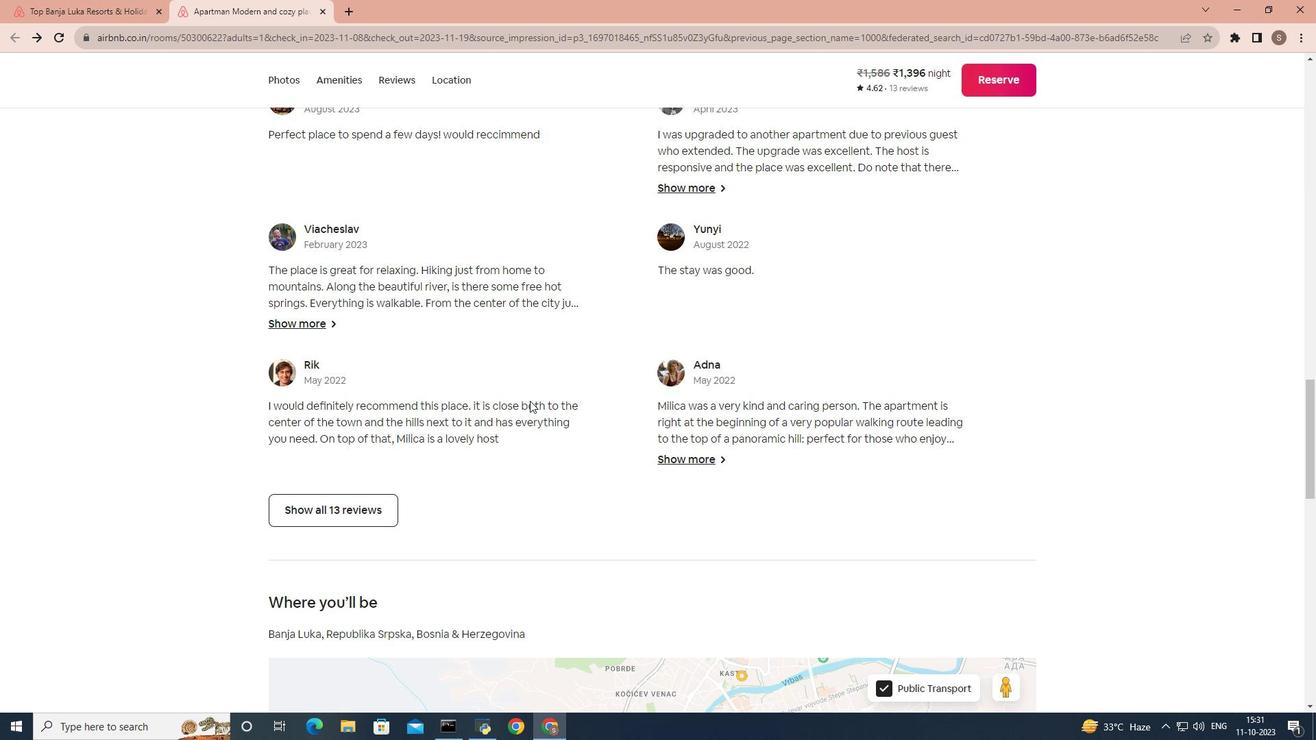 
Action: Mouse moved to (530, 401)
Screenshot: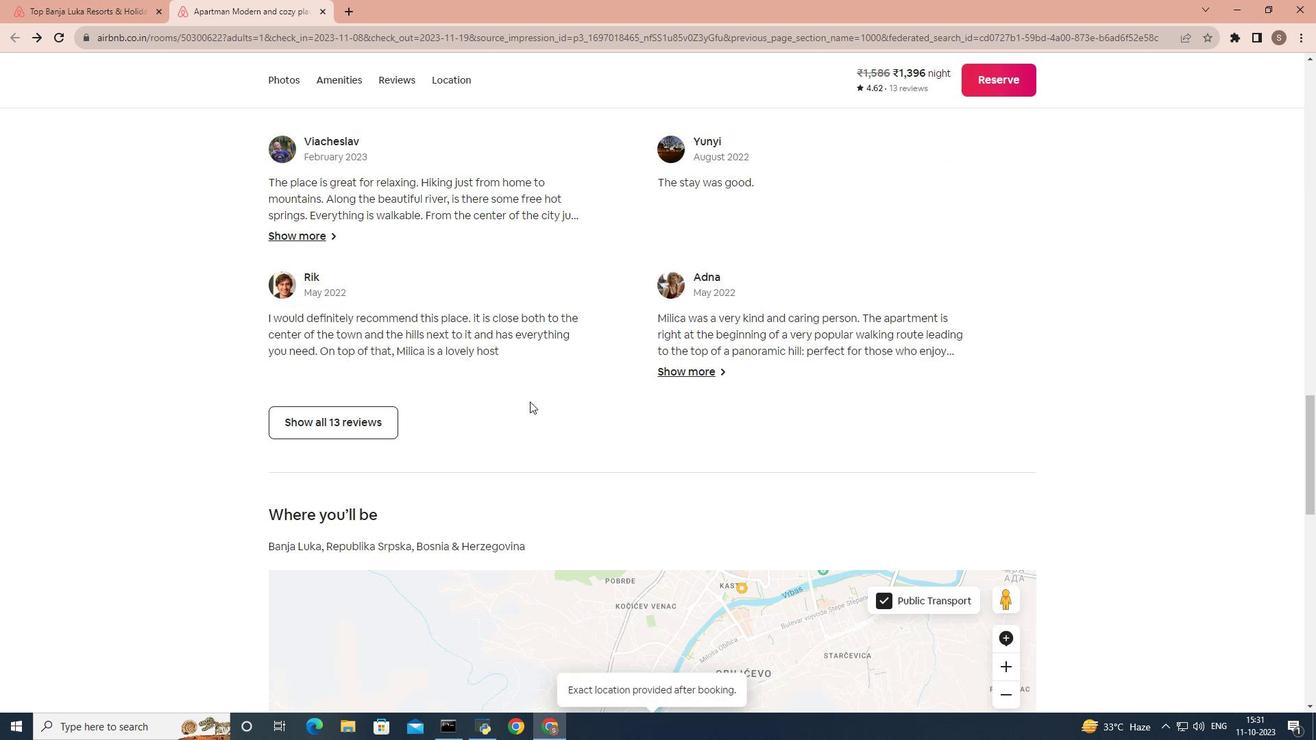 
Action: Mouse scrolled (530, 401) with delta (0, 0)
Screenshot: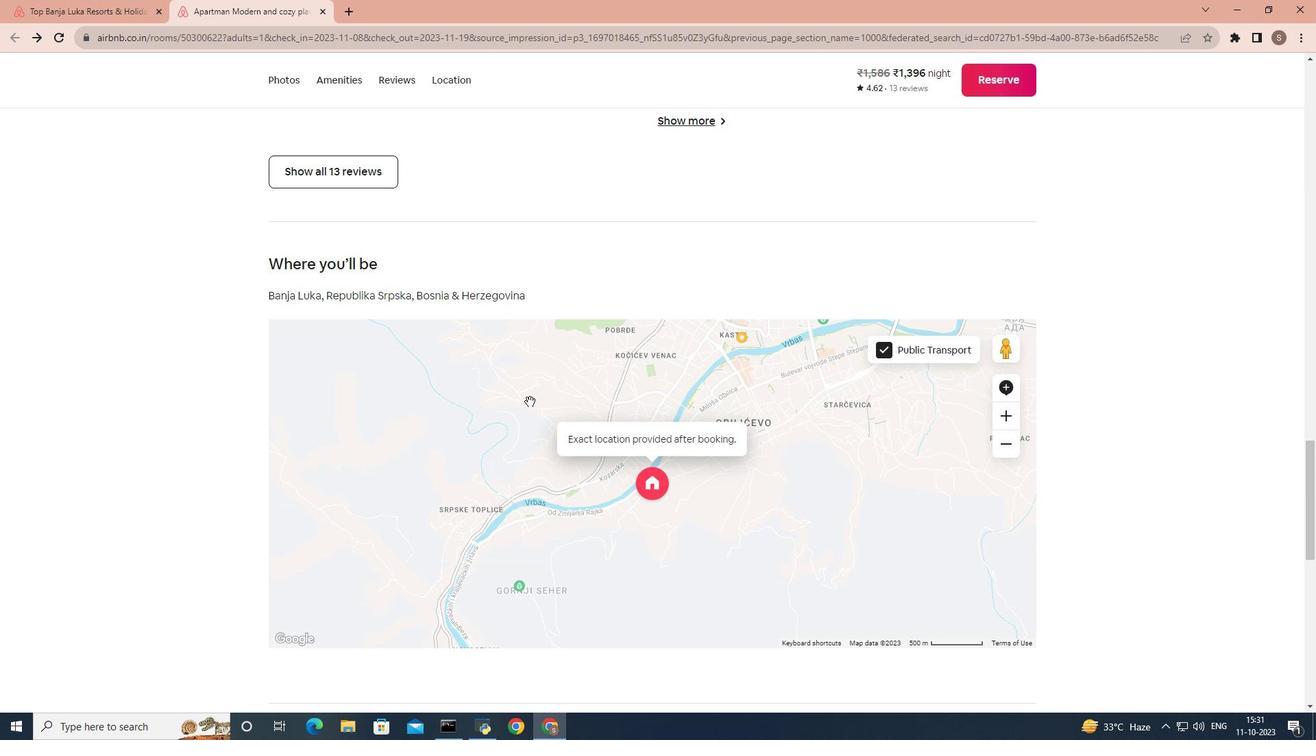 
Action: Mouse scrolled (530, 401) with delta (0, 0)
Screenshot: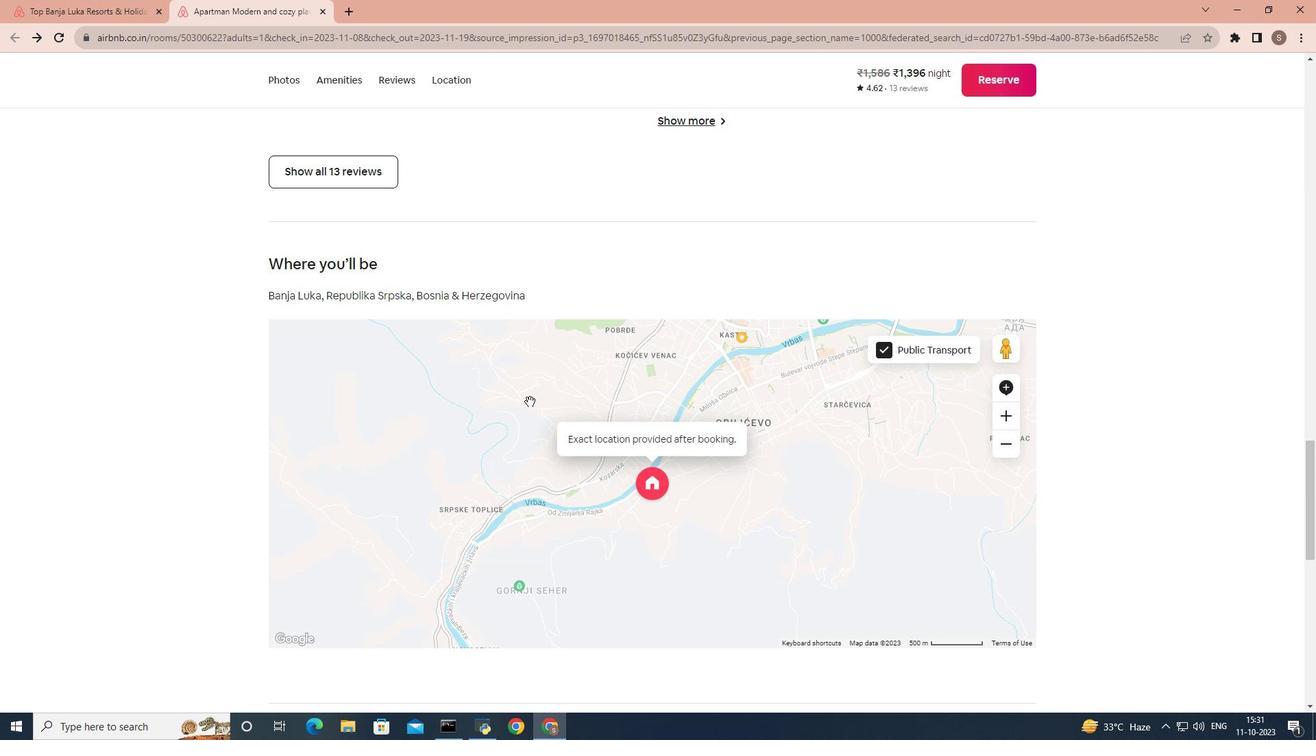 
Action: Mouse scrolled (530, 401) with delta (0, 0)
Screenshot: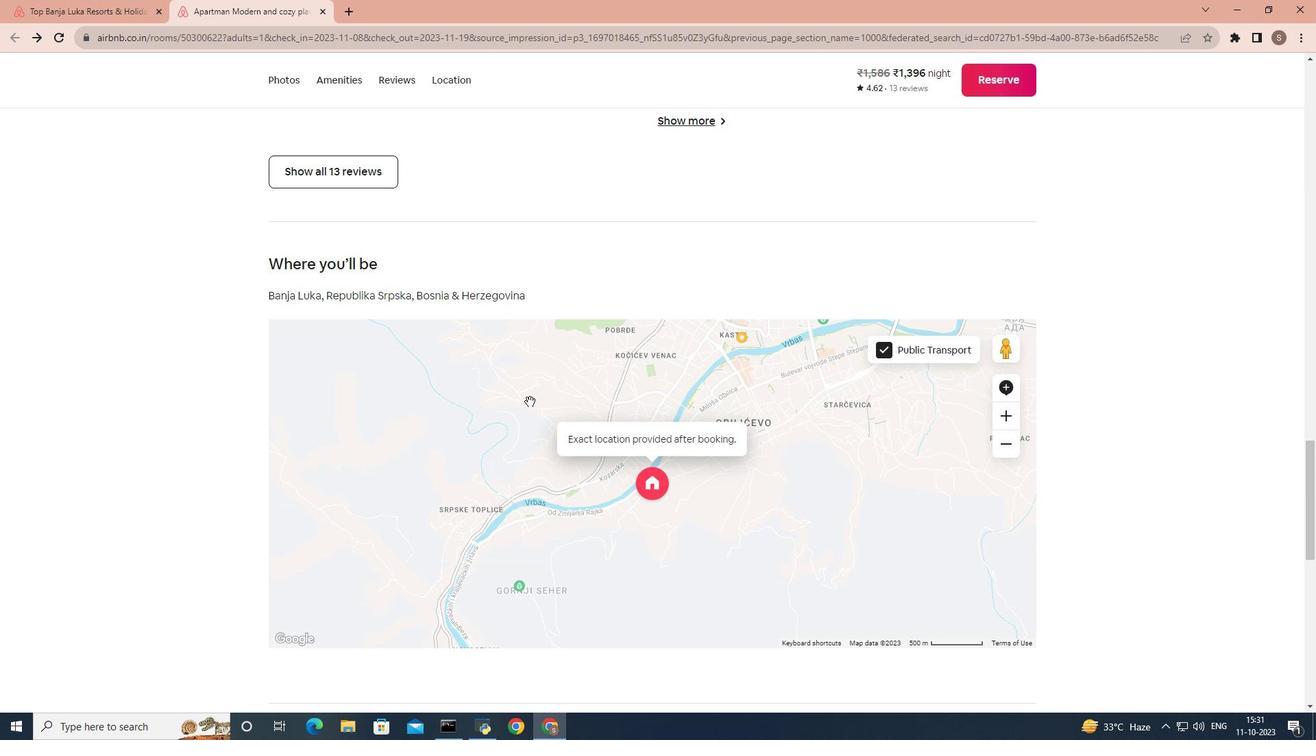 
Action: Mouse scrolled (530, 401) with delta (0, 0)
Screenshot: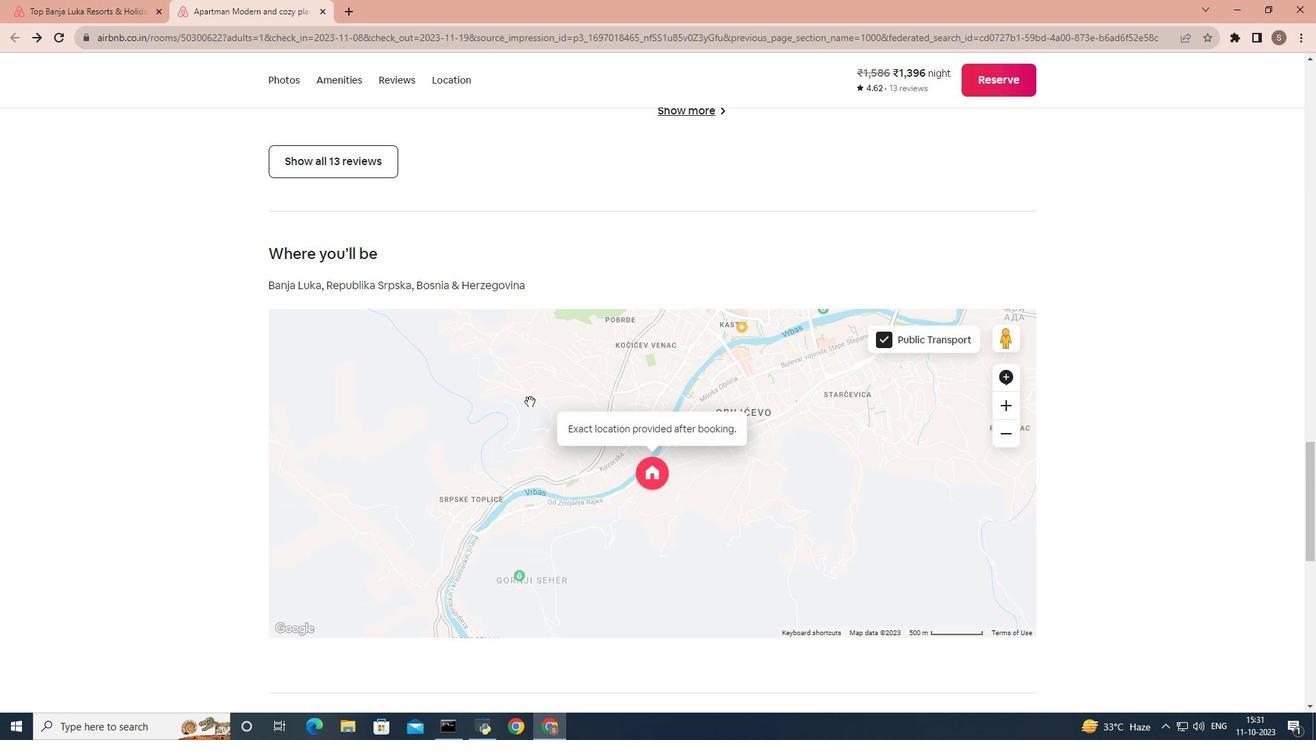 
Action: Mouse scrolled (530, 401) with delta (0, 0)
Screenshot: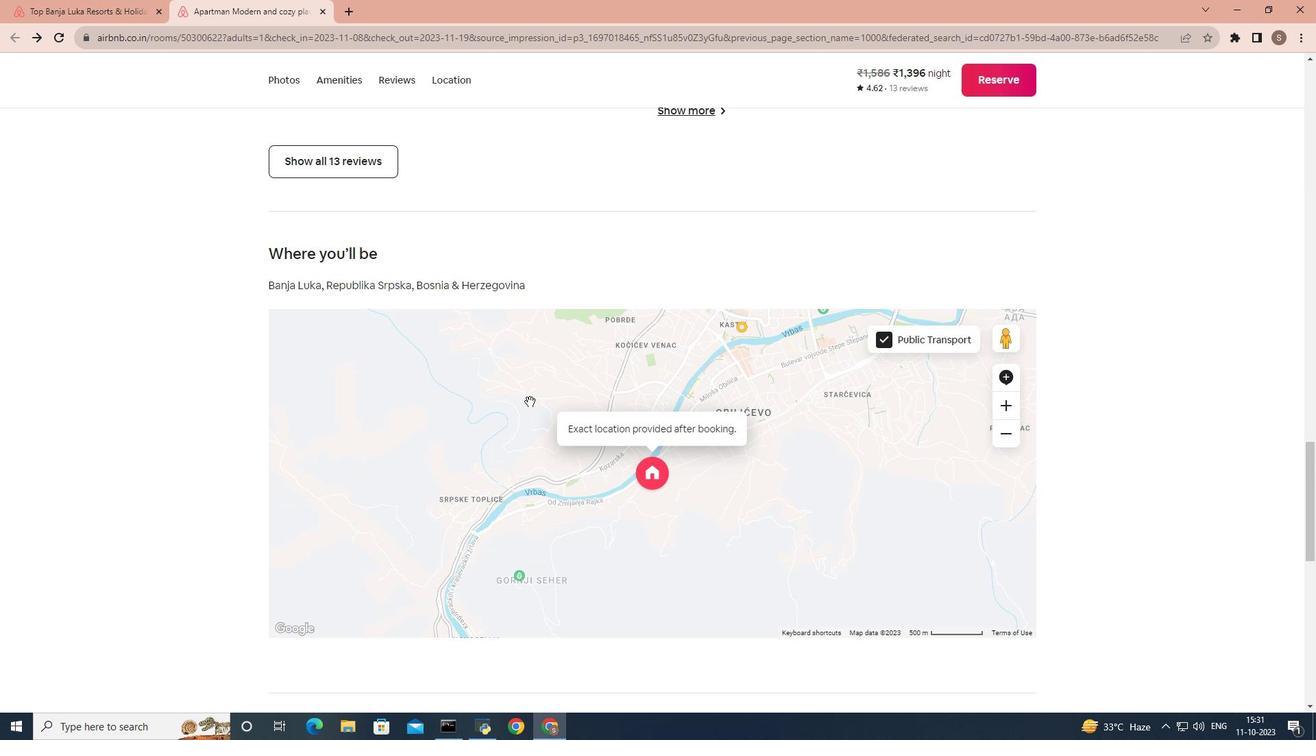
Action: Mouse moved to (352, 443)
Screenshot: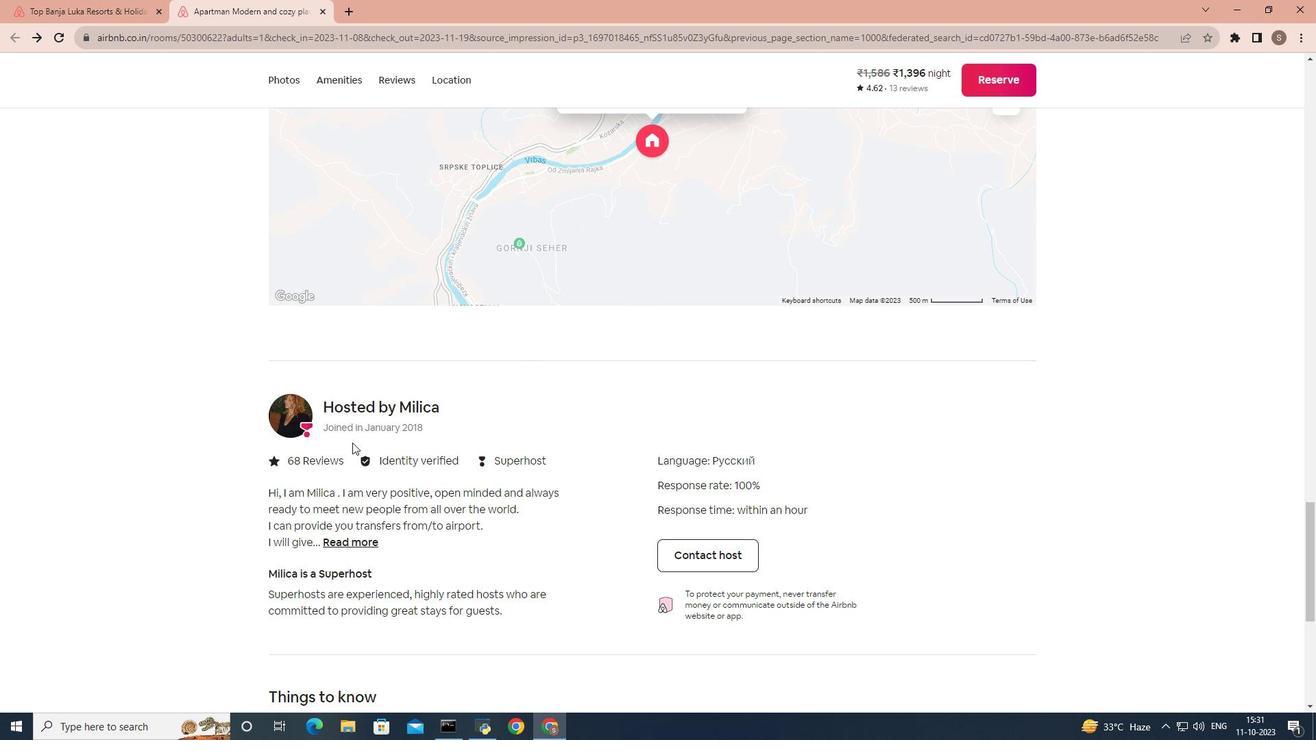 
Action: Mouse scrolled (352, 442) with delta (0, 0)
Screenshot: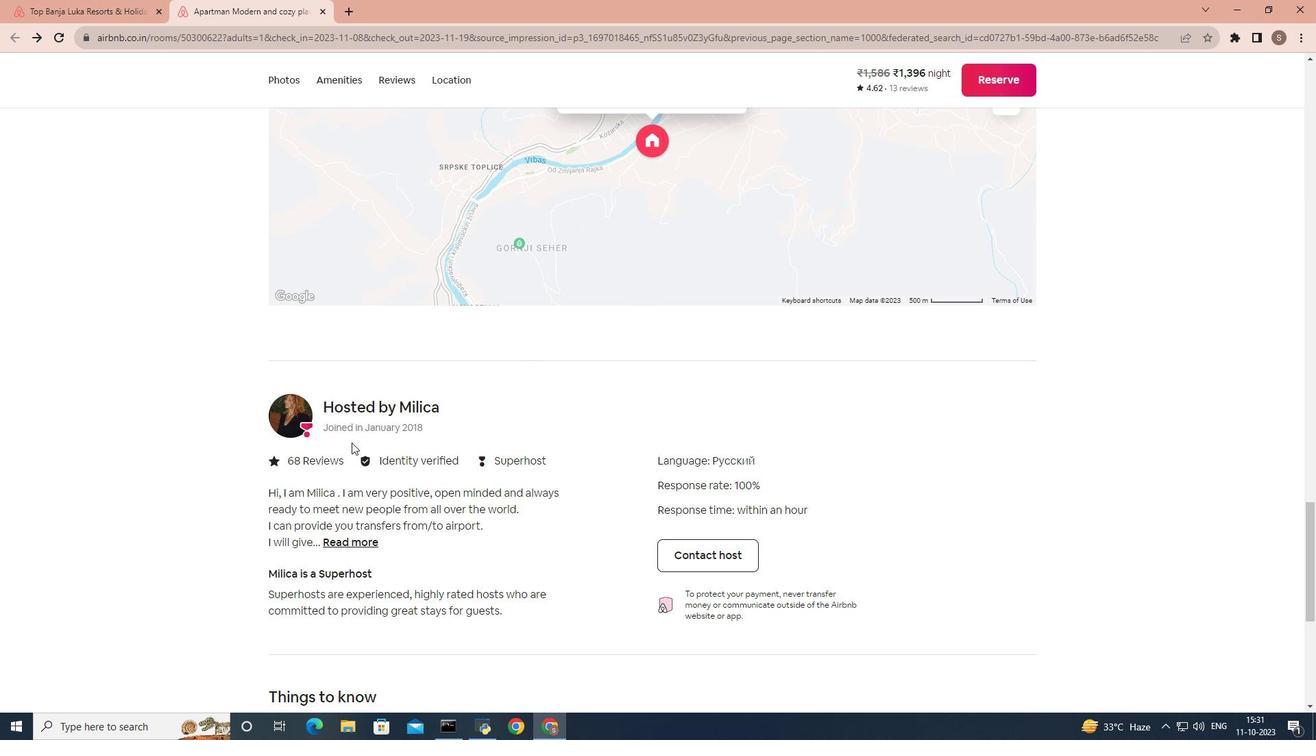 
Action: Mouse moved to (336, 465)
Screenshot: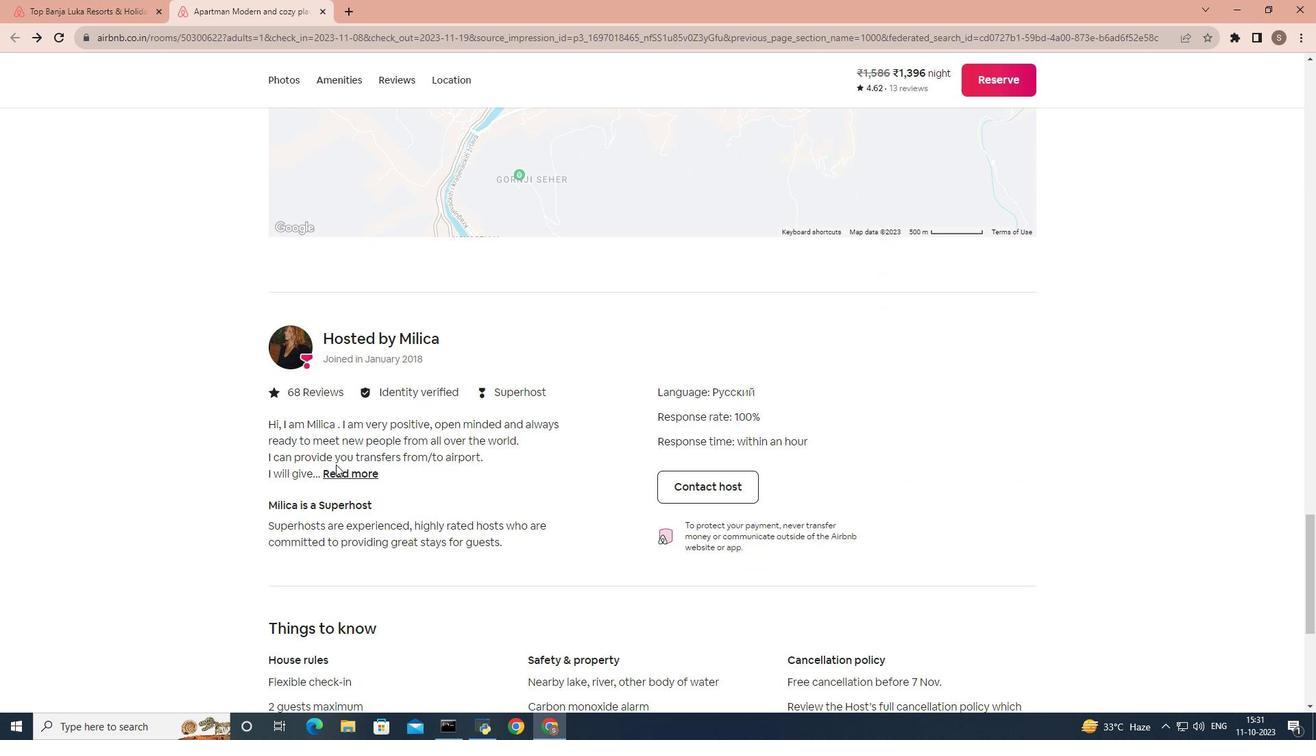 
Action: Mouse scrolled (336, 464) with delta (0, 0)
Screenshot: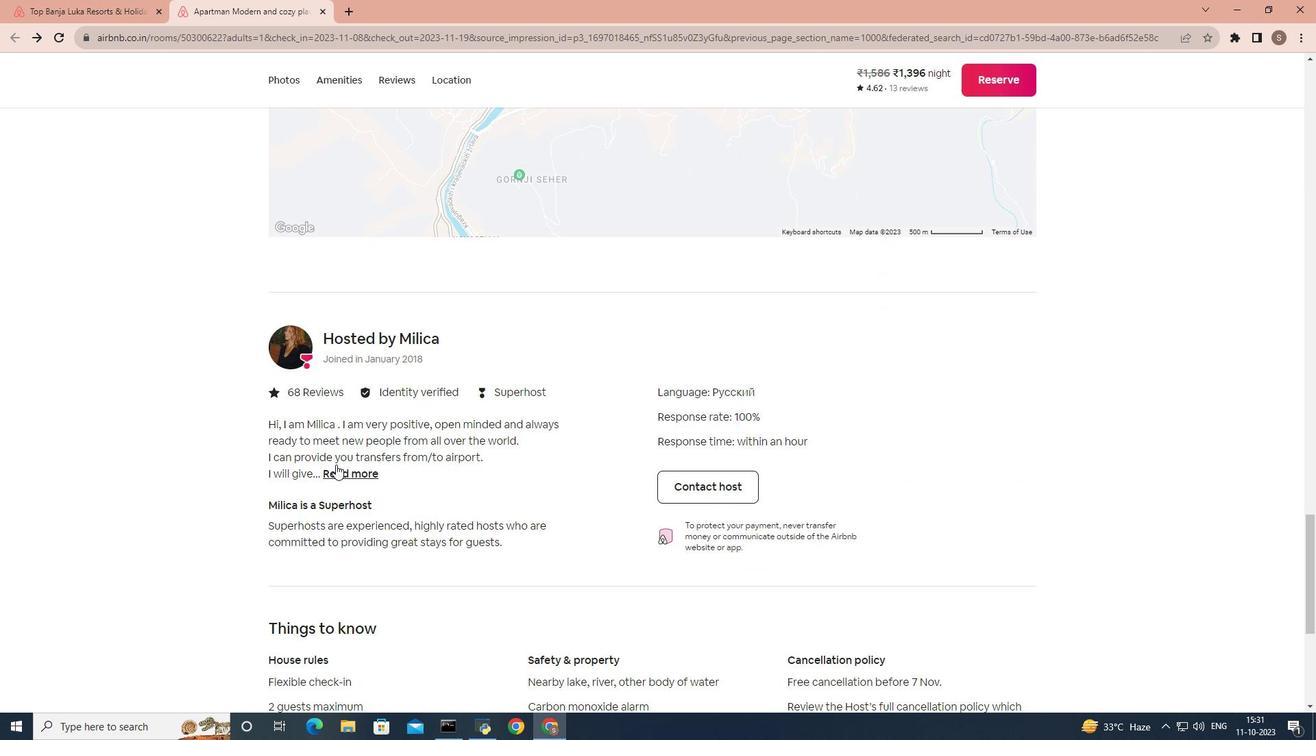 
Action: Mouse moved to (356, 412)
Screenshot: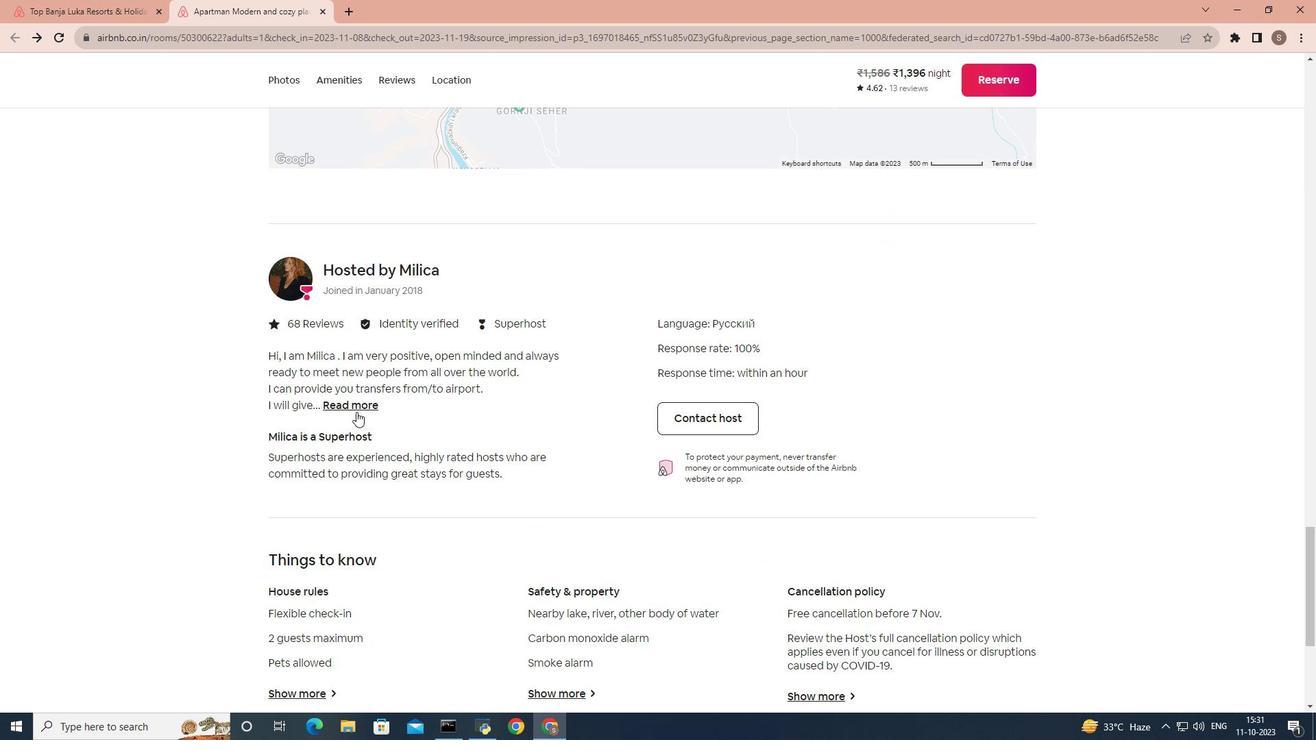 
Action: Mouse pressed left at (356, 412)
Screenshot: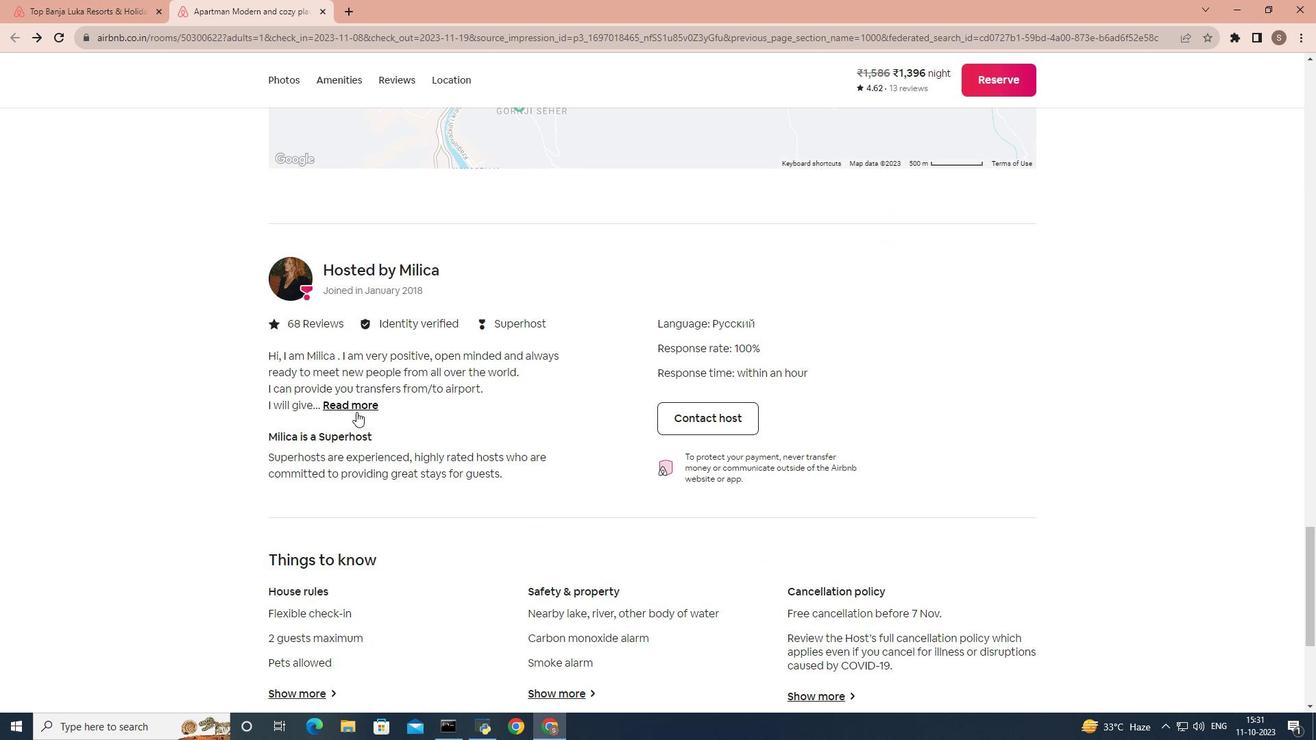 
Action: Mouse moved to (356, 411)
Screenshot: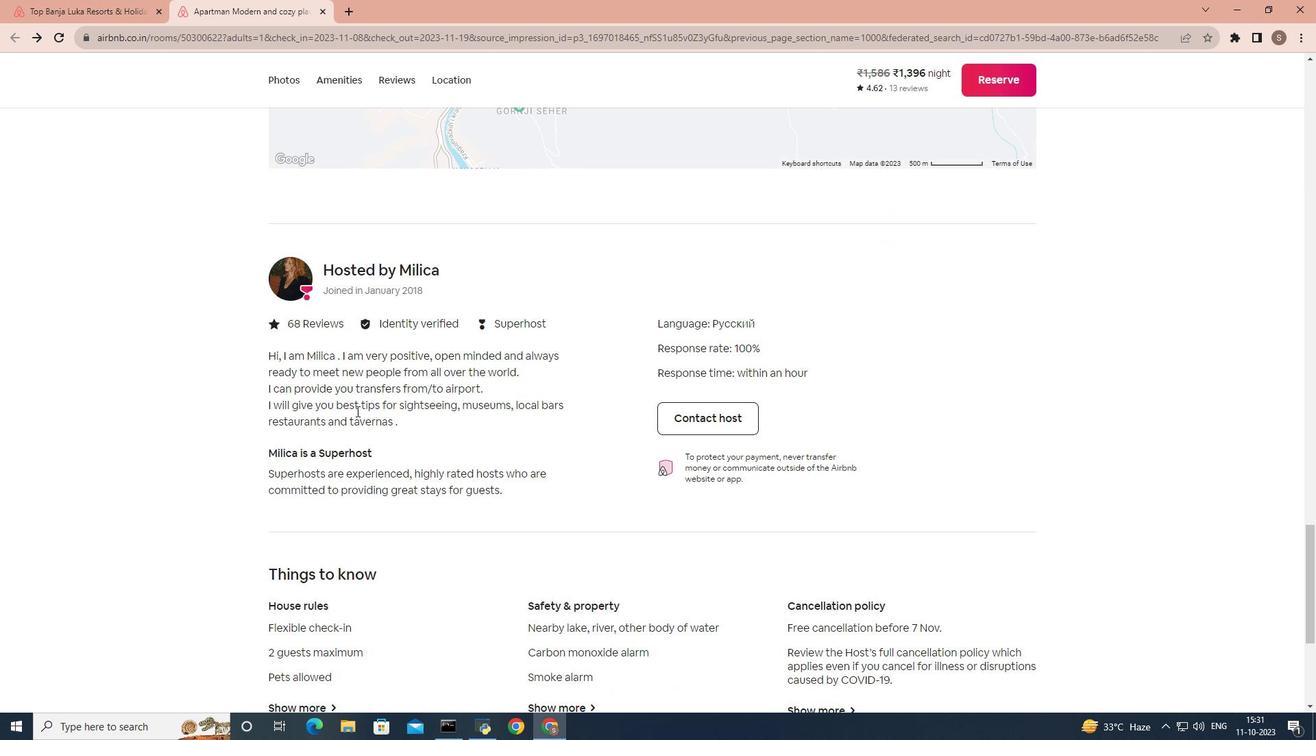 
Action: Mouse scrolled (356, 410) with delta (0, 0)
Screenshot: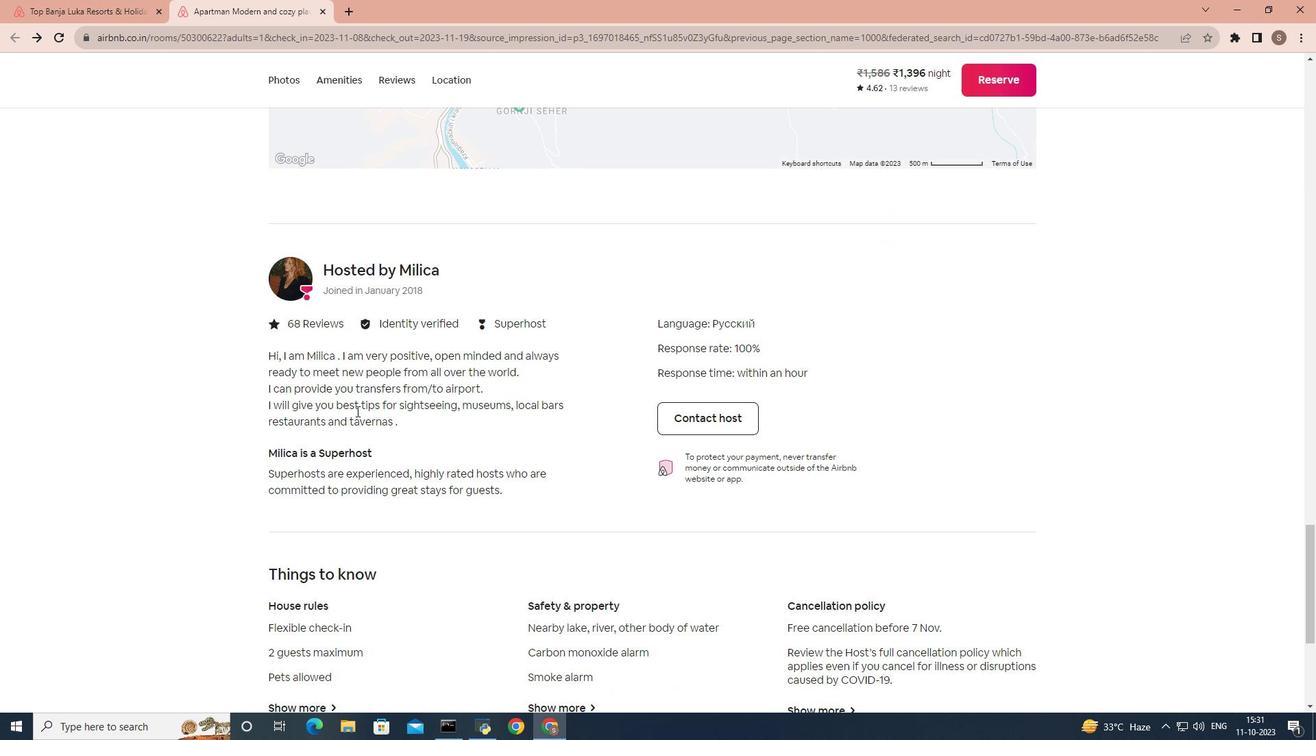 
Action: Mouse scrolled (356, 410) with delta (0, 0)
Screenshot: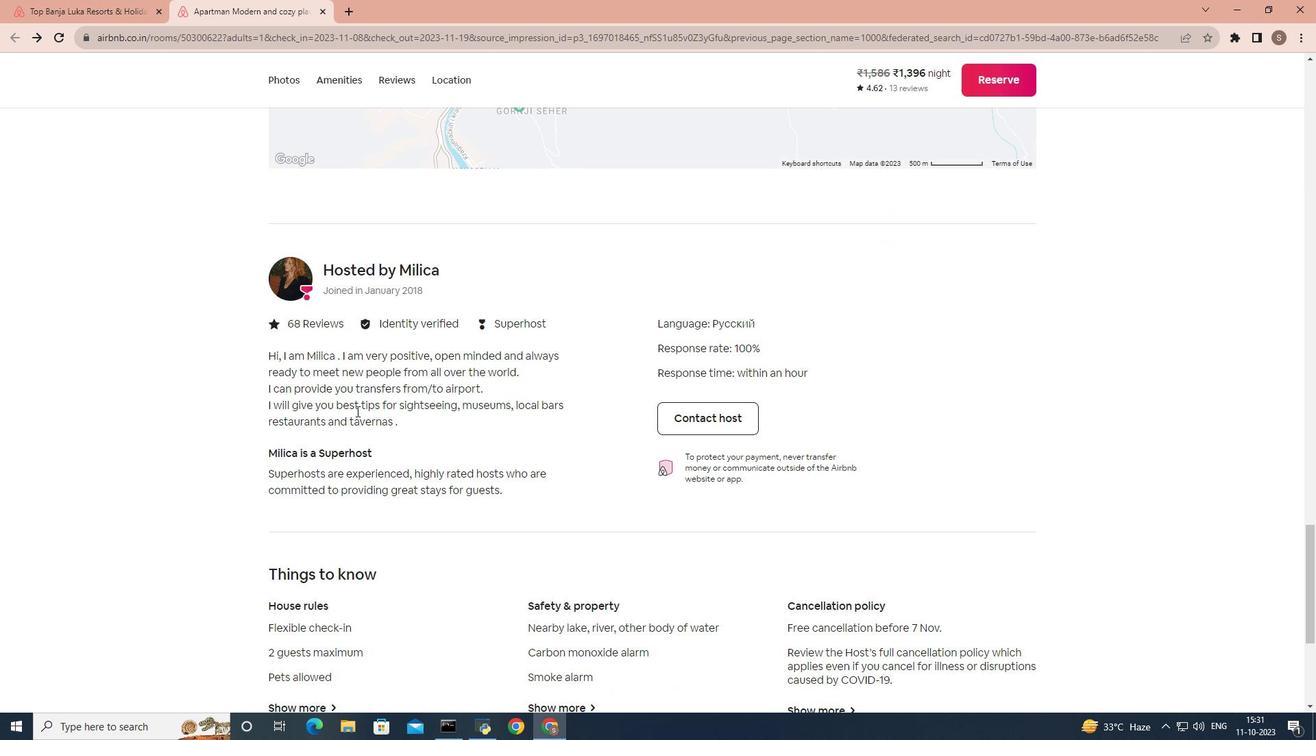 
Action: Mouse scrolled (356, 410) with delta (0, 0)
Screenshot: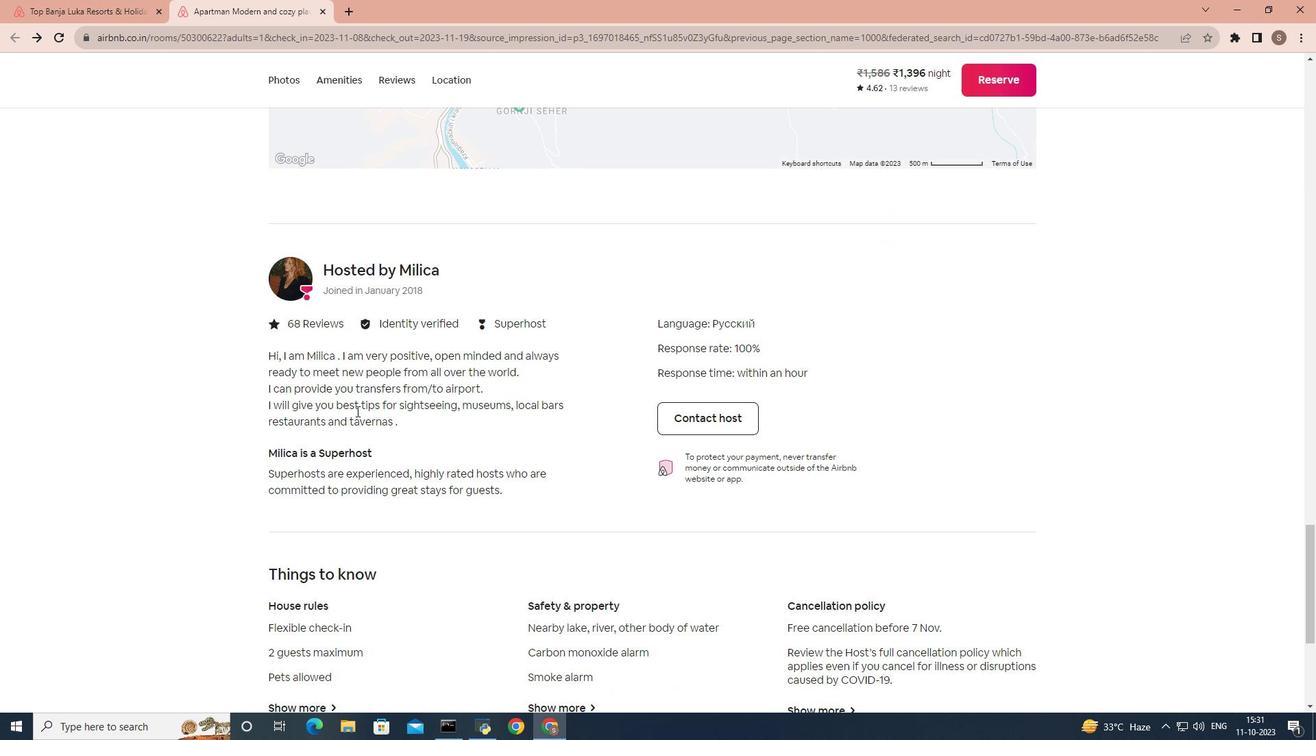 
Action: Mouse scrolled (356, 410) with delta (0, 0)
Screenshot: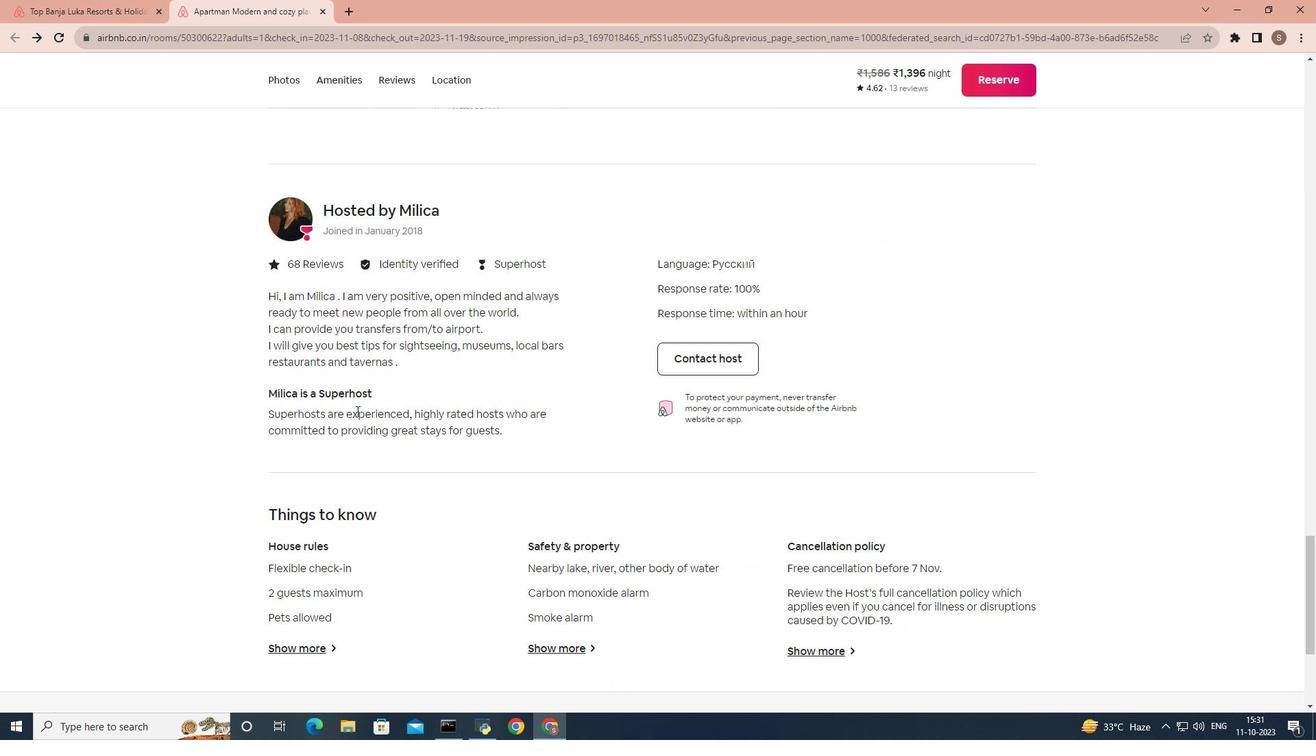 
Action: Mouse moved to (290, 434)
Screenshot: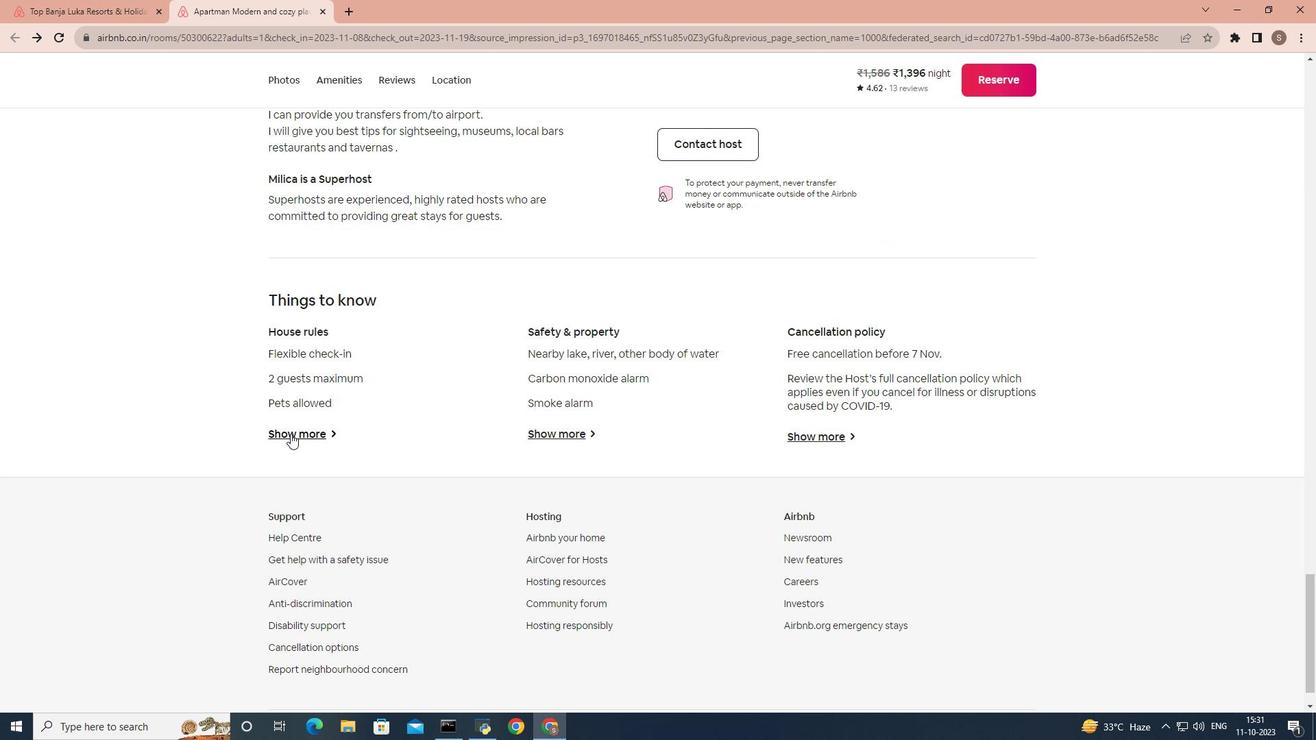
Action: Mouse pressed left at (290, 434)
Screenshot: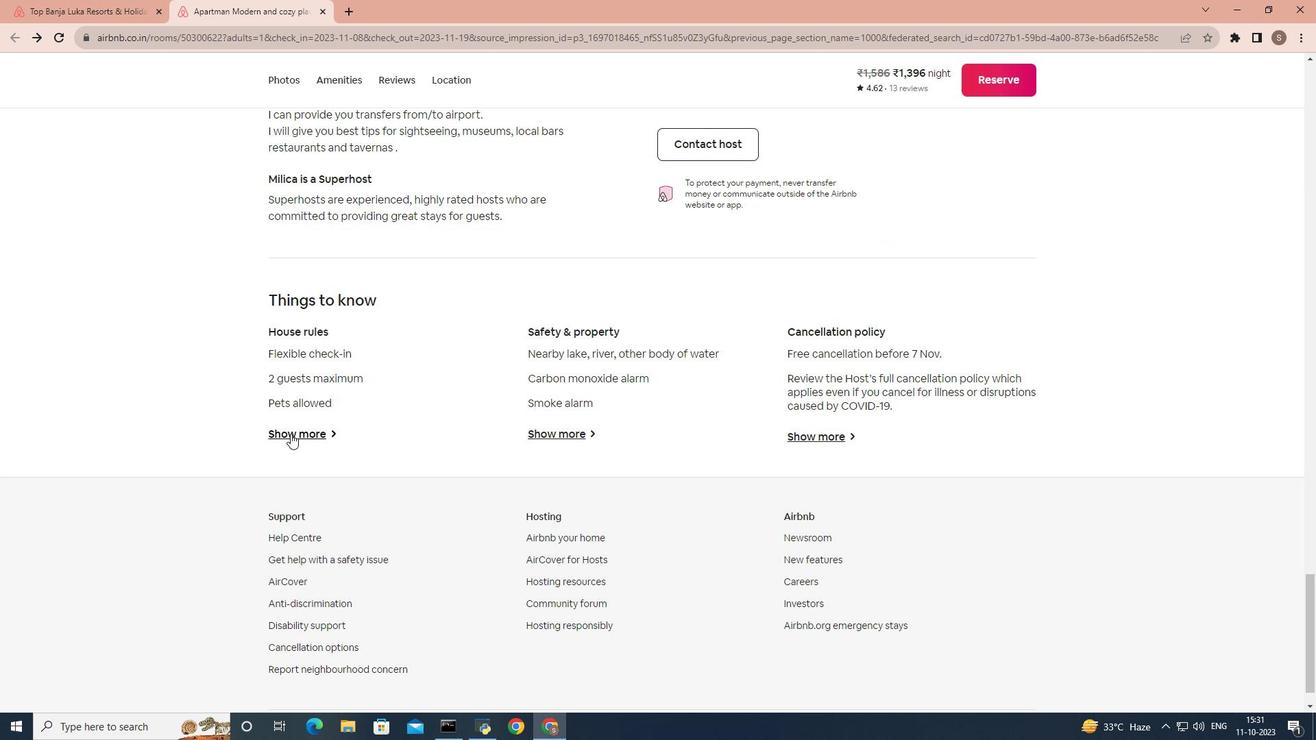 
Action: Mouse moved to (539, 394)
Screenshot: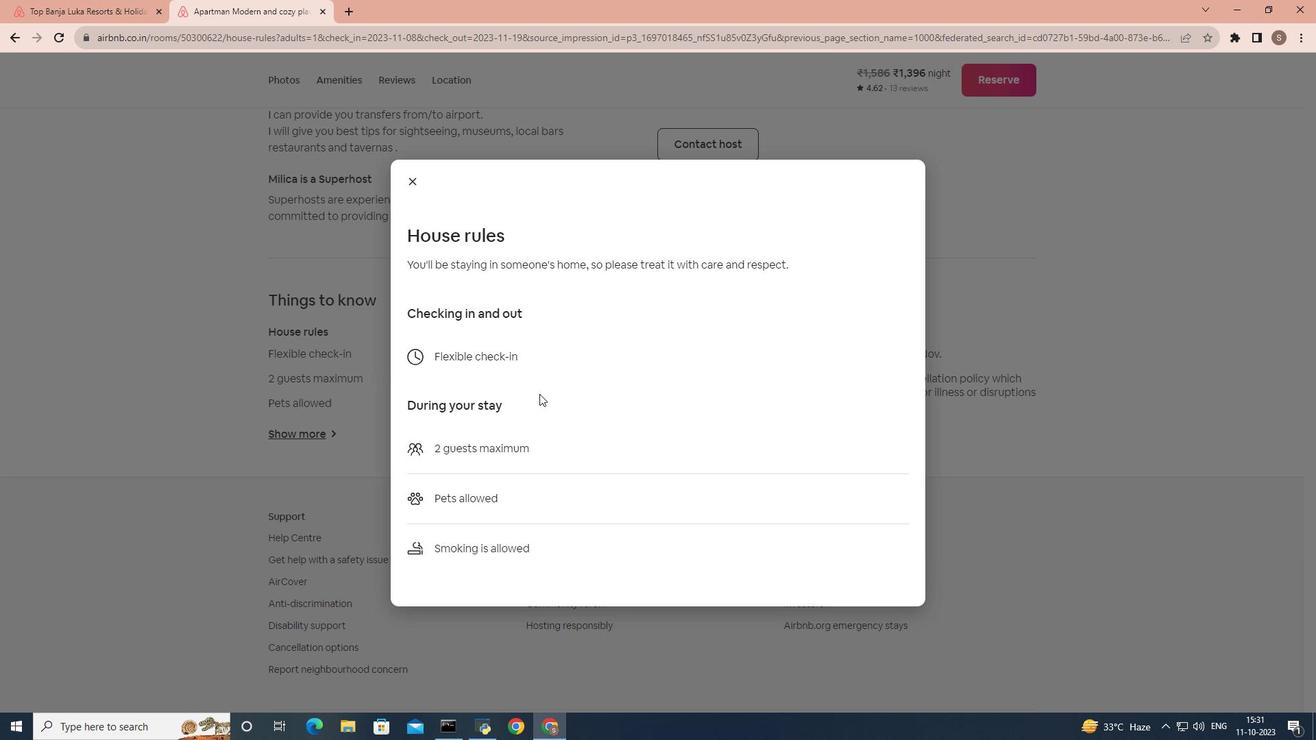 
Action: Mouse scrolled (539, 393) with delta (0, 0)
Screenshot: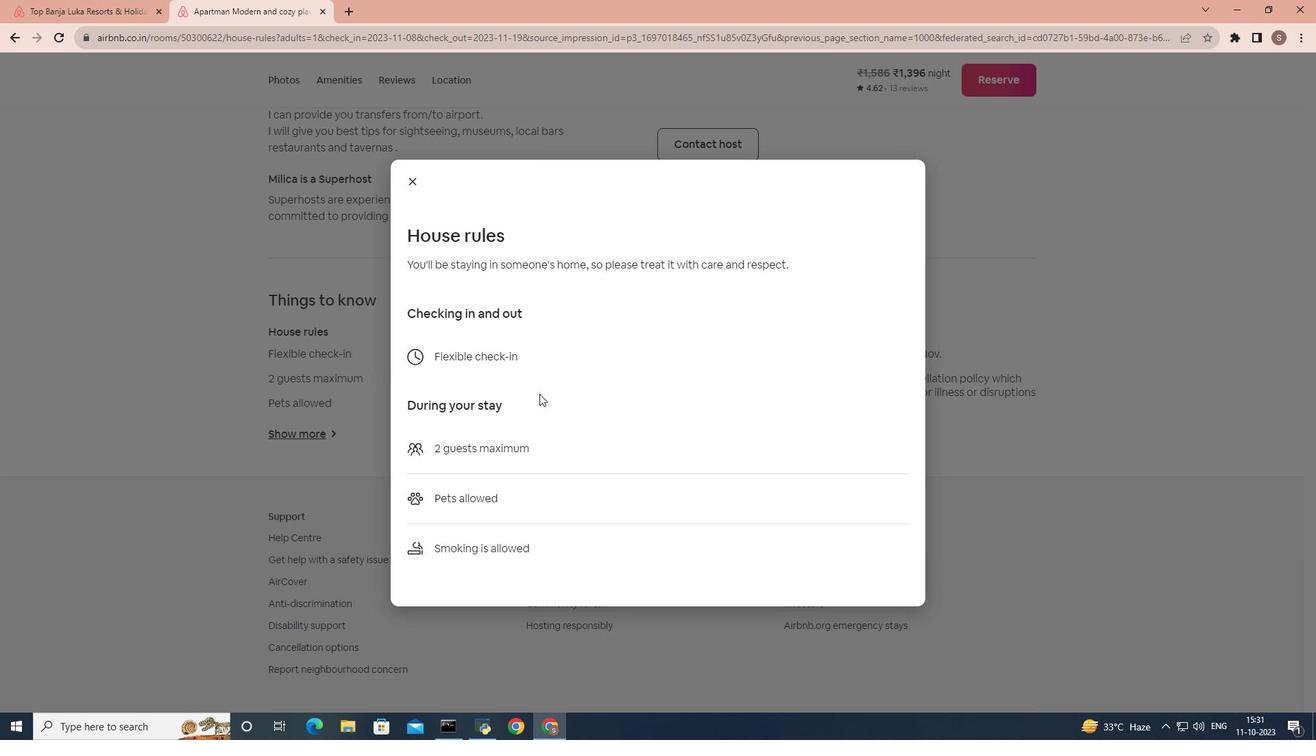 
Action: Mouse scrolled (539, 393) with delta (0, 0)
Screenshot: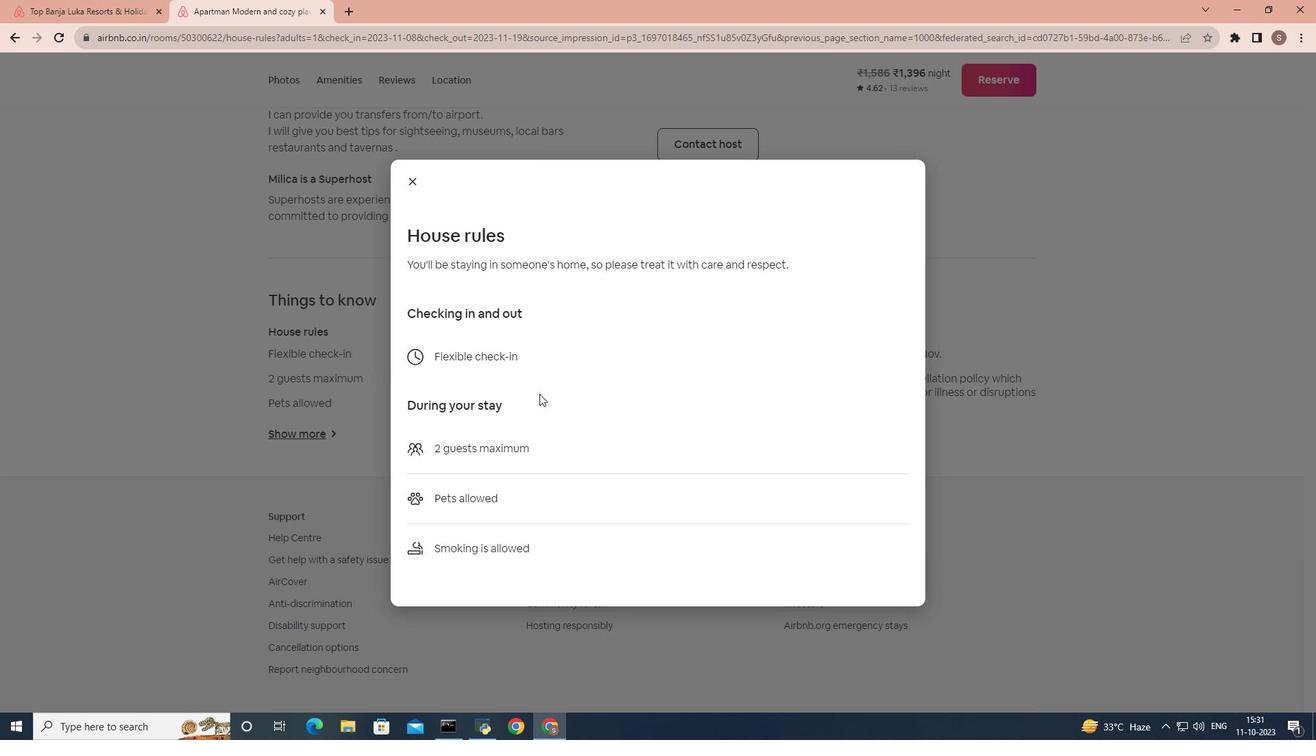 
Action: Mouse scrolled (539, 393) with delta (0, 0)
Screenshot: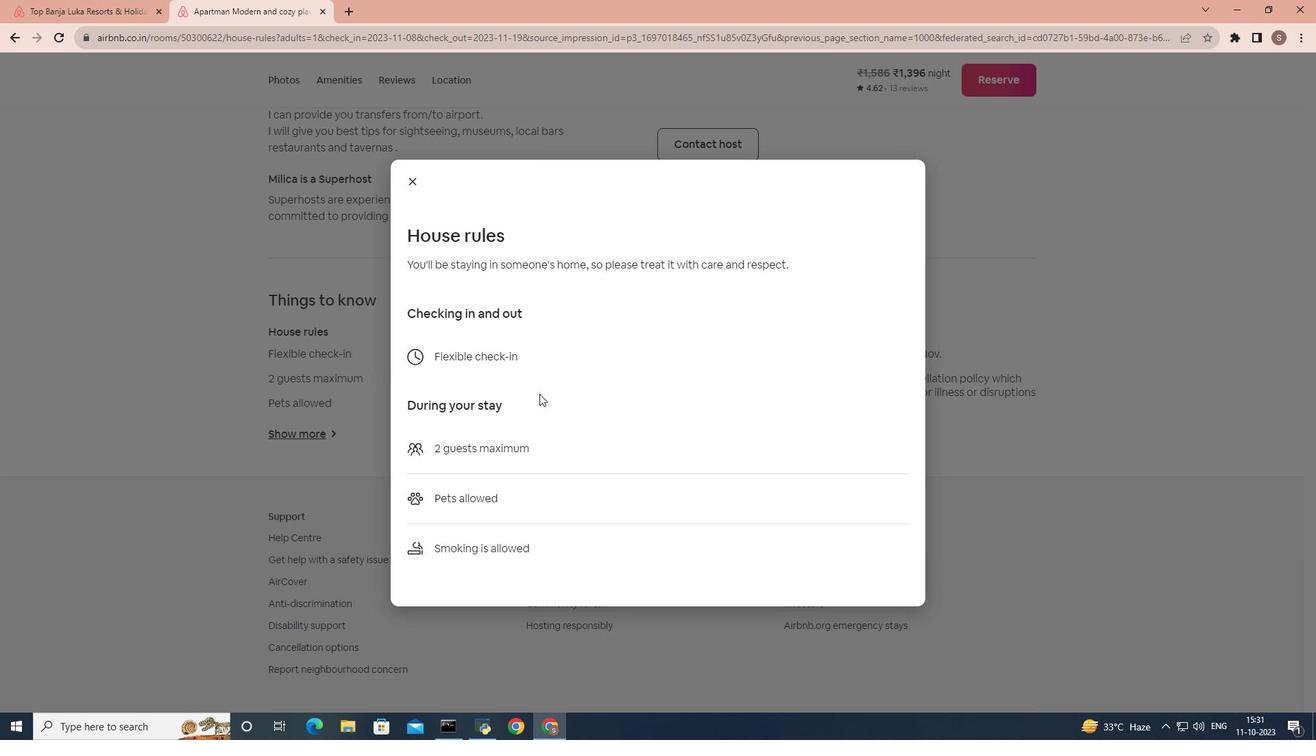 
Action: Mouse scrolled (539, 393) with delta (0, 0)
Screenshot: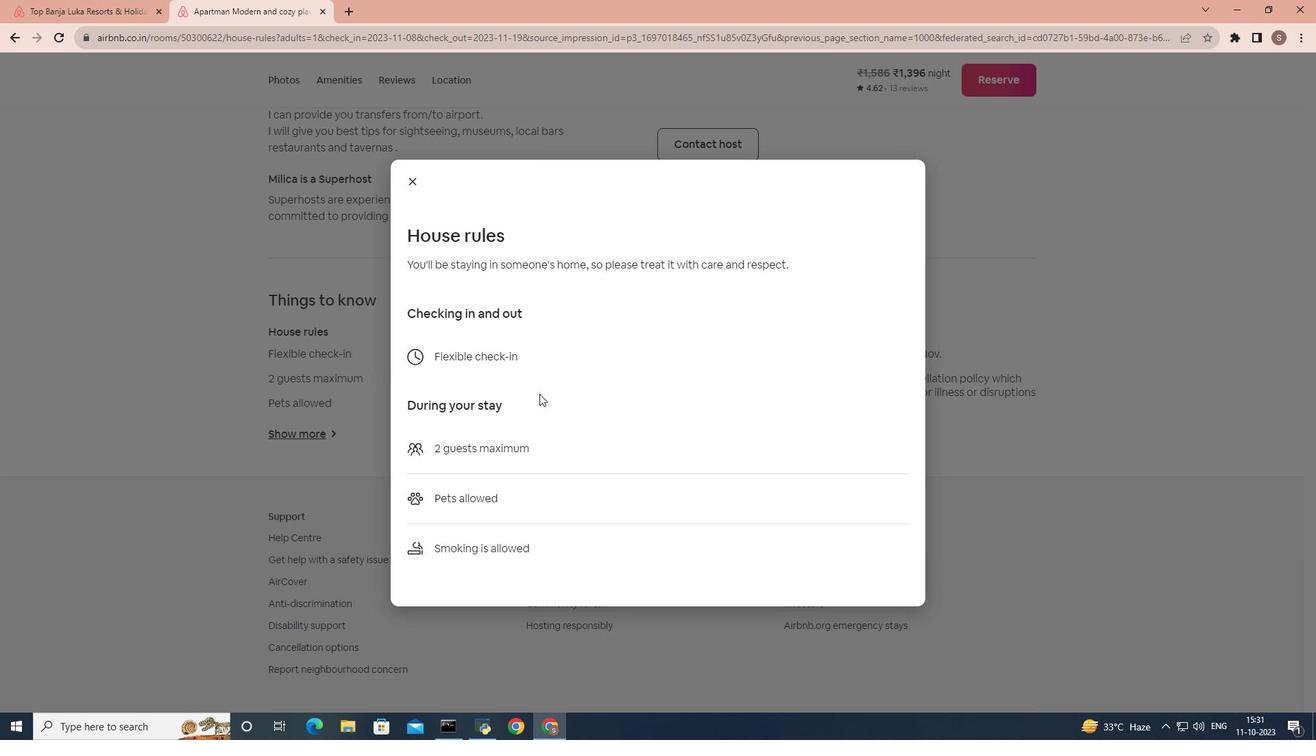 
Action: Mouse moved to (419, 183)
Screenshot: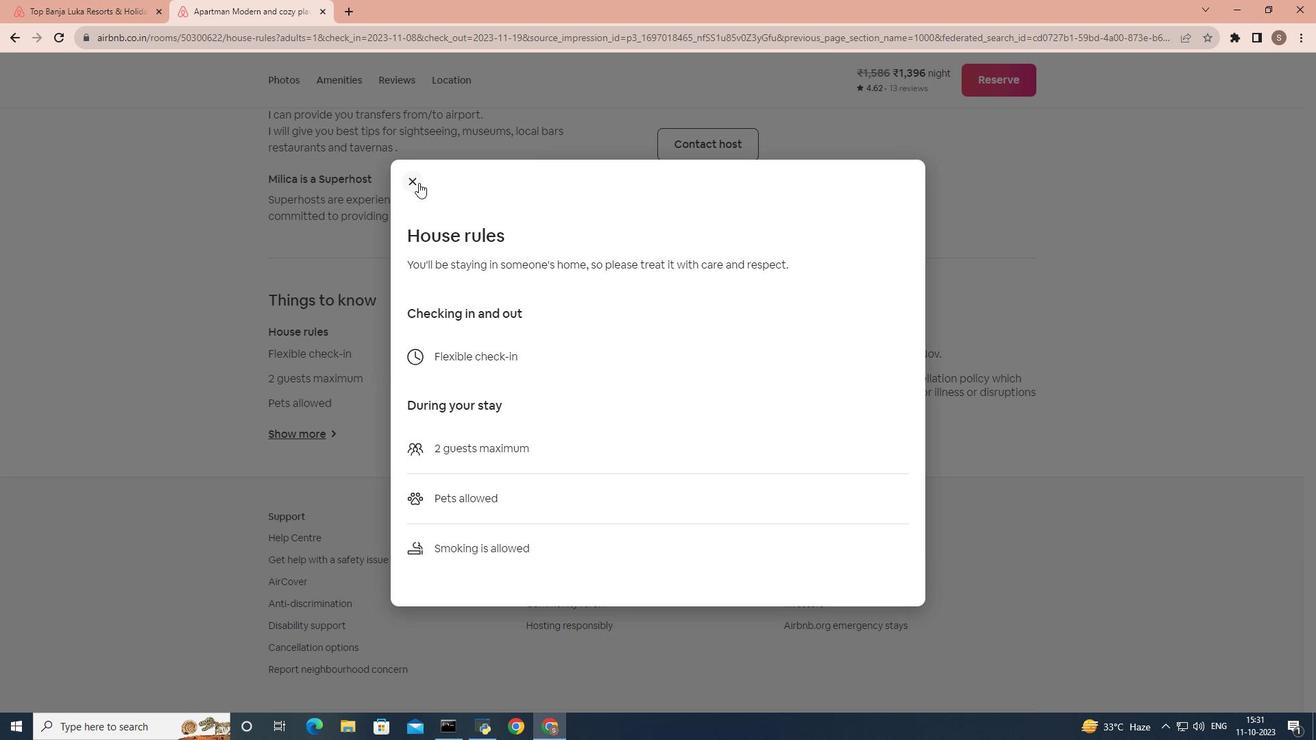 
Action: Mouse pressed left at (419, 183)
Screenshot: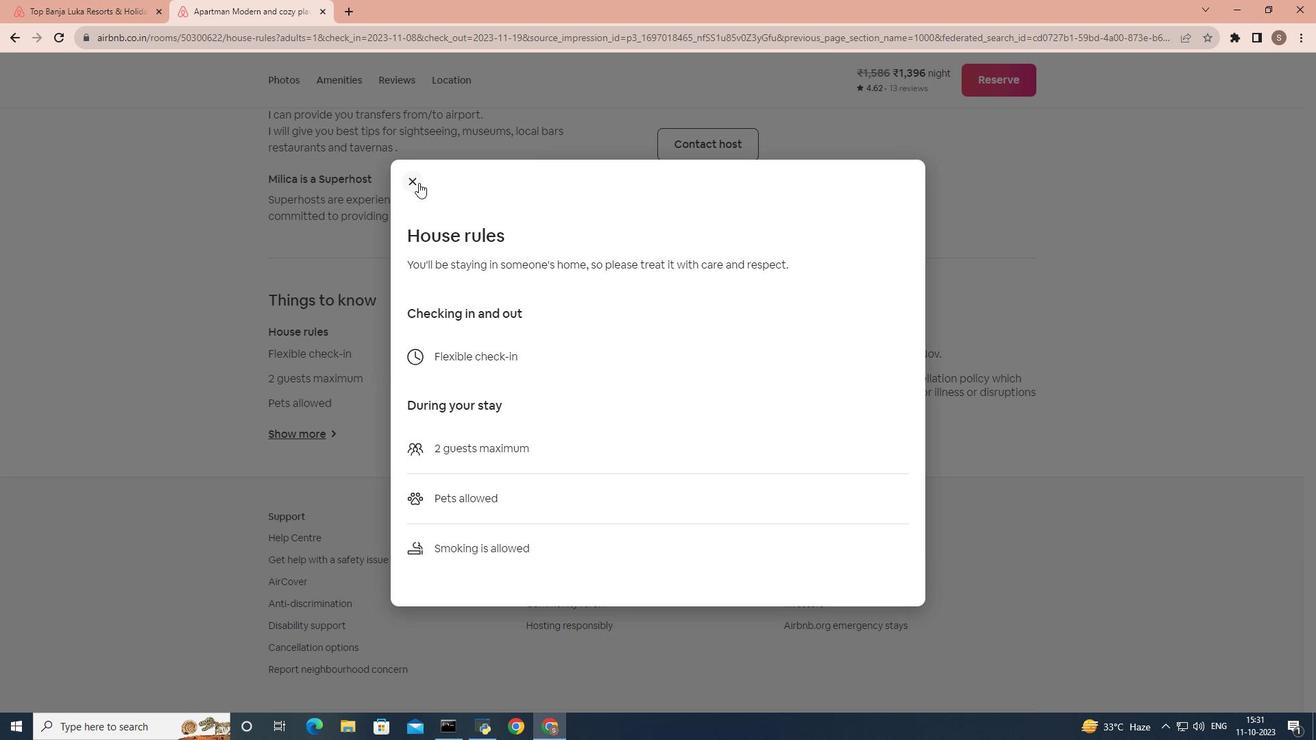 
Action: Mouse moved to (445, 295)
Screenshot: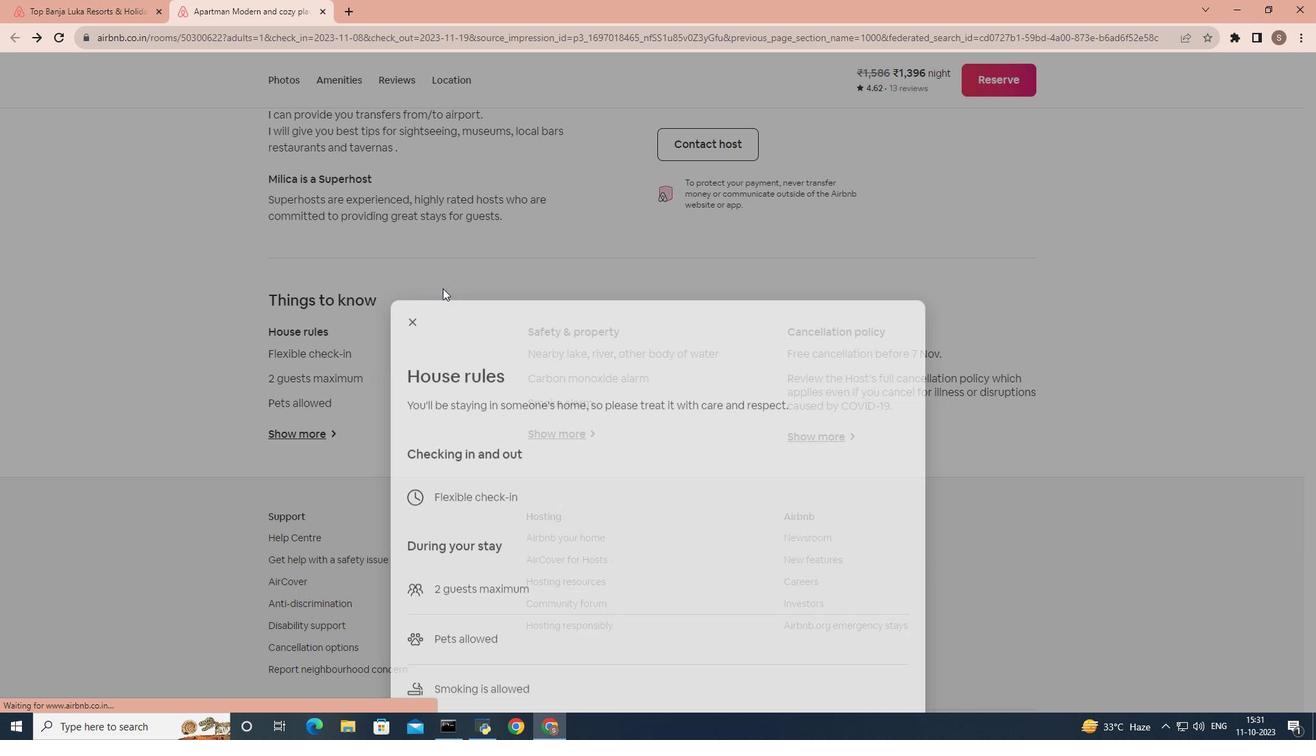
Action: Mouse scrolled (445, 296) with delta (0, 0)
Screenshot: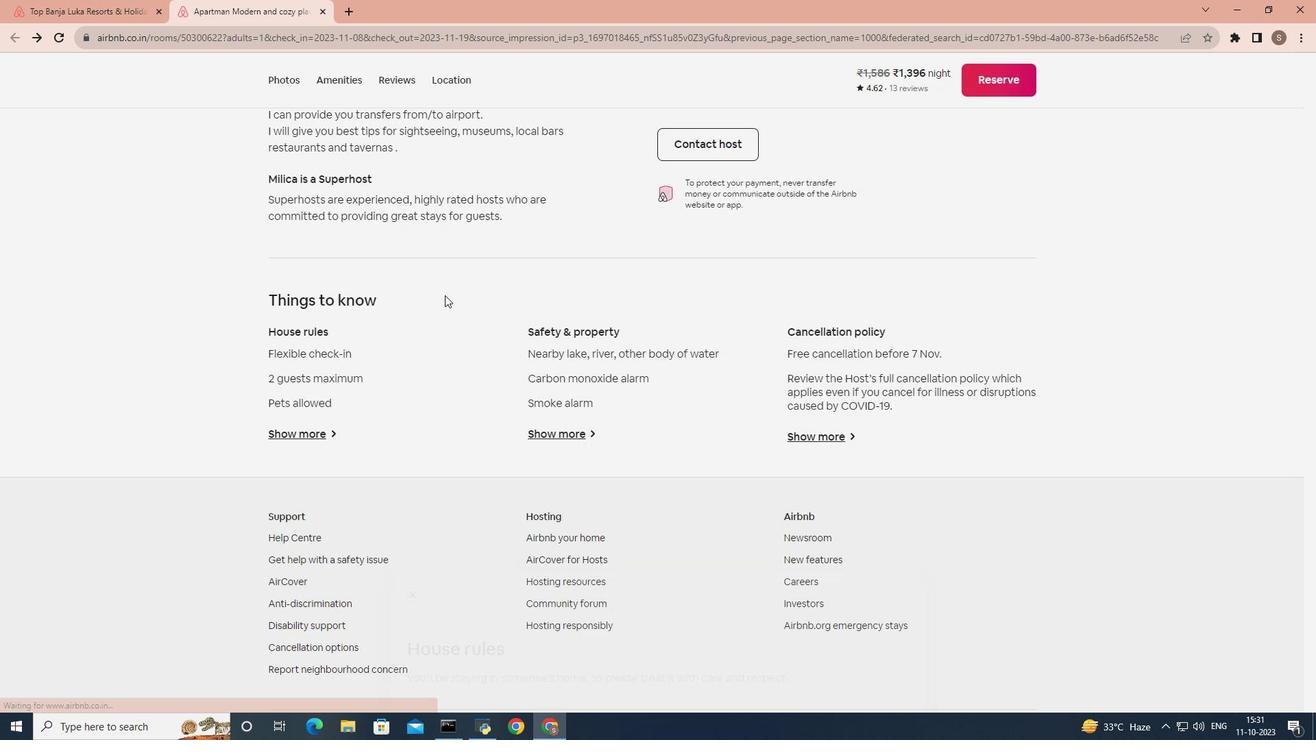 
Action: Mouse scrolled (445, 296) with delta (0, 0)
Screenshot: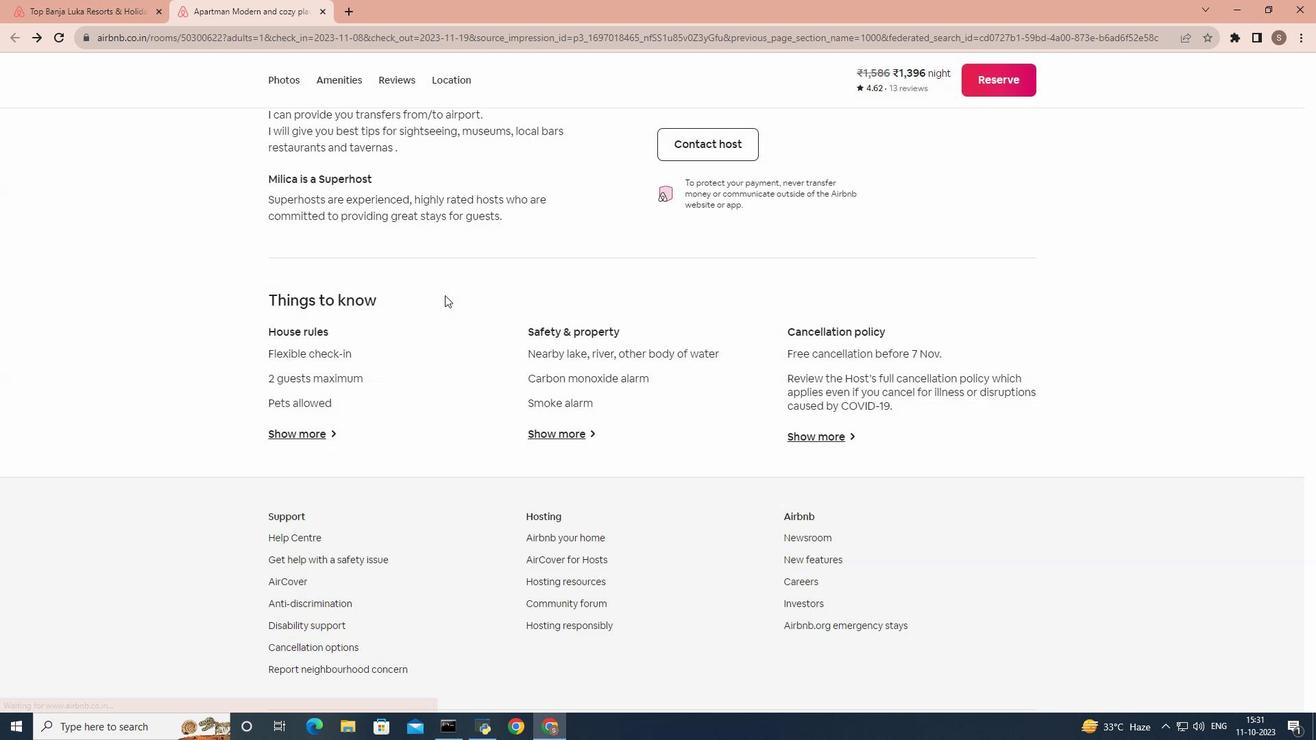 
Action: Mouse scrolled (445, 296) with delta (0, 0)
Screenshot: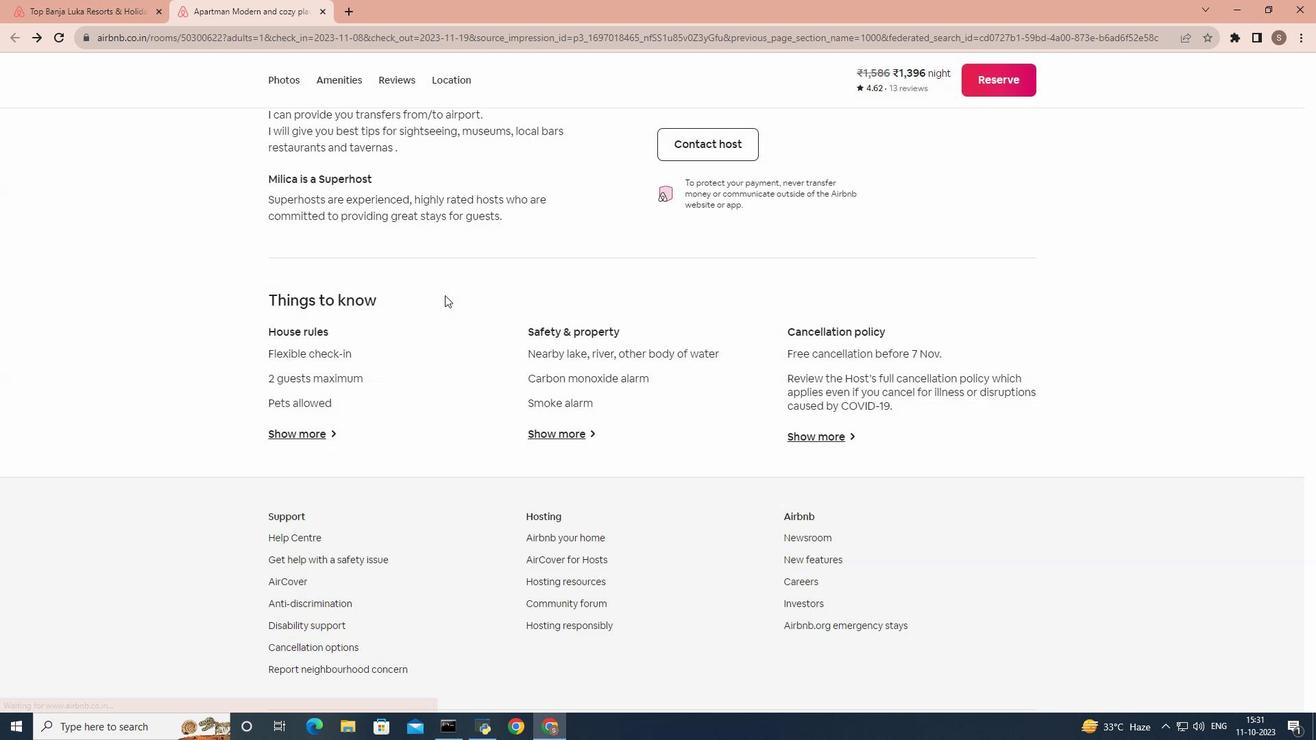 
Action: Mouse scrolled (445, 296) with delta (0, 0)
Screenshot: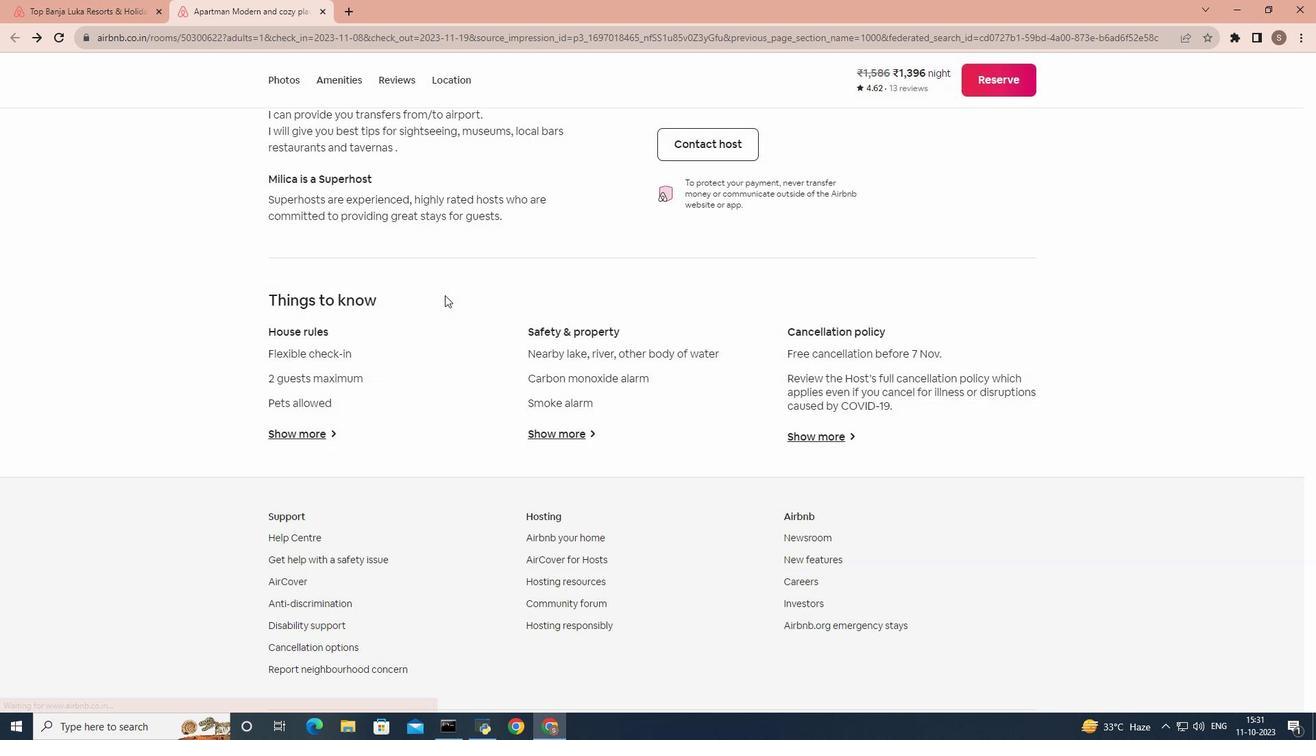 
Action: Mouse scrolled (445, 296) with delta (0, 0)
Screenshot: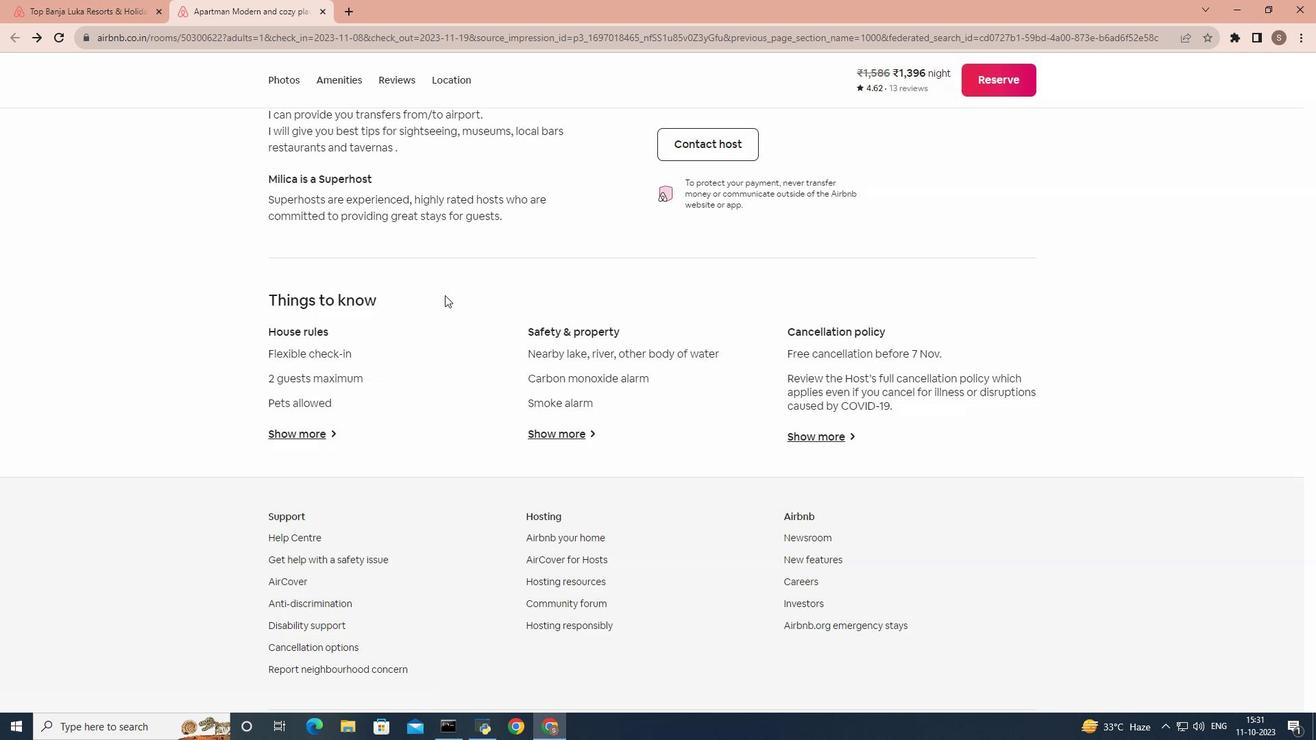 
Action: Mouse scrolled (445, 296) with delta (0, 0)
Screenshot: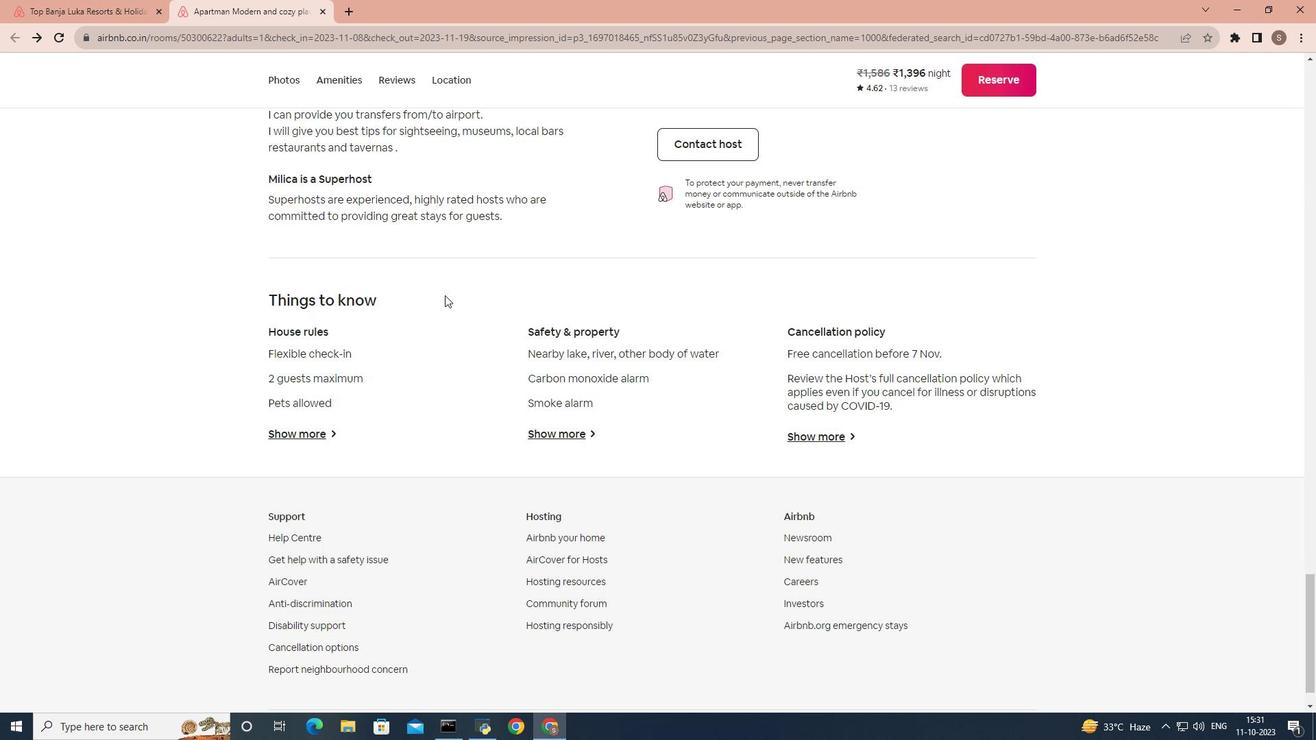 
Action: Mouse scrolled (445, 296) with delta (0, 0)
Screenshot: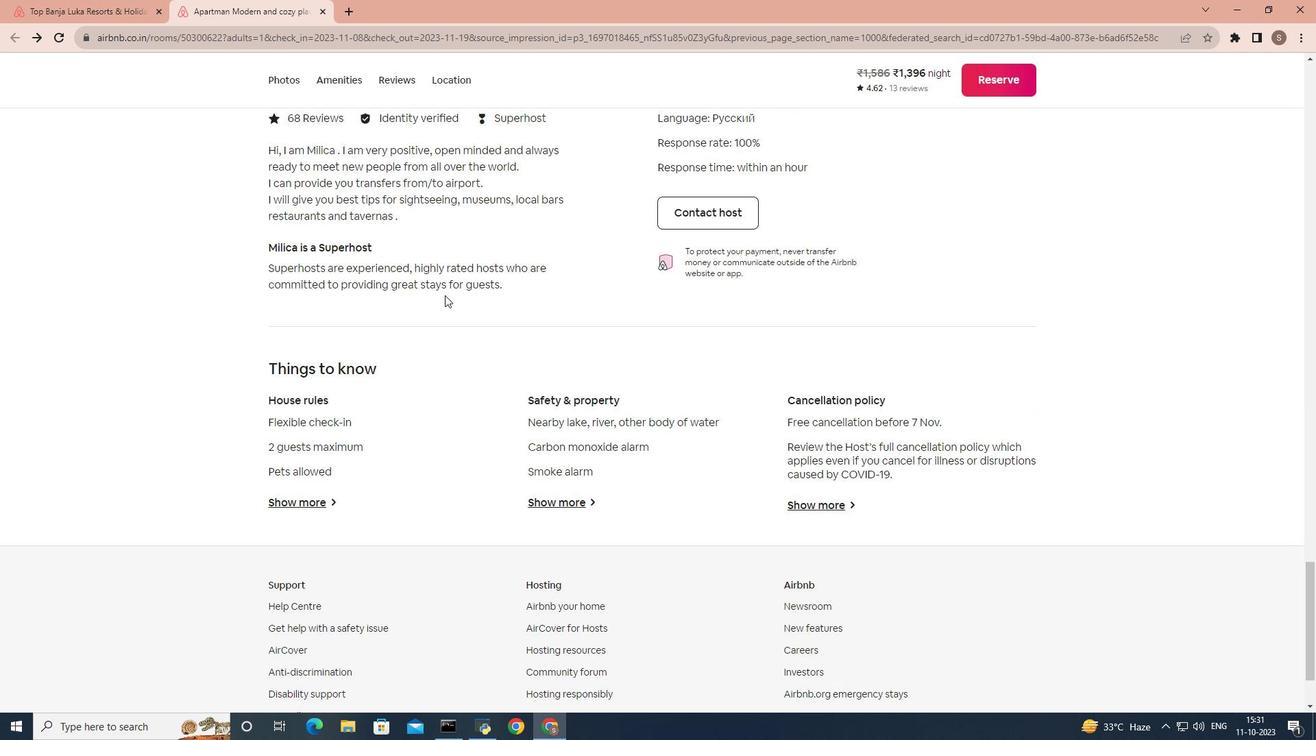 
Action: Mouse scrolled (445, 296) with delta (0, 0)
Screenshot: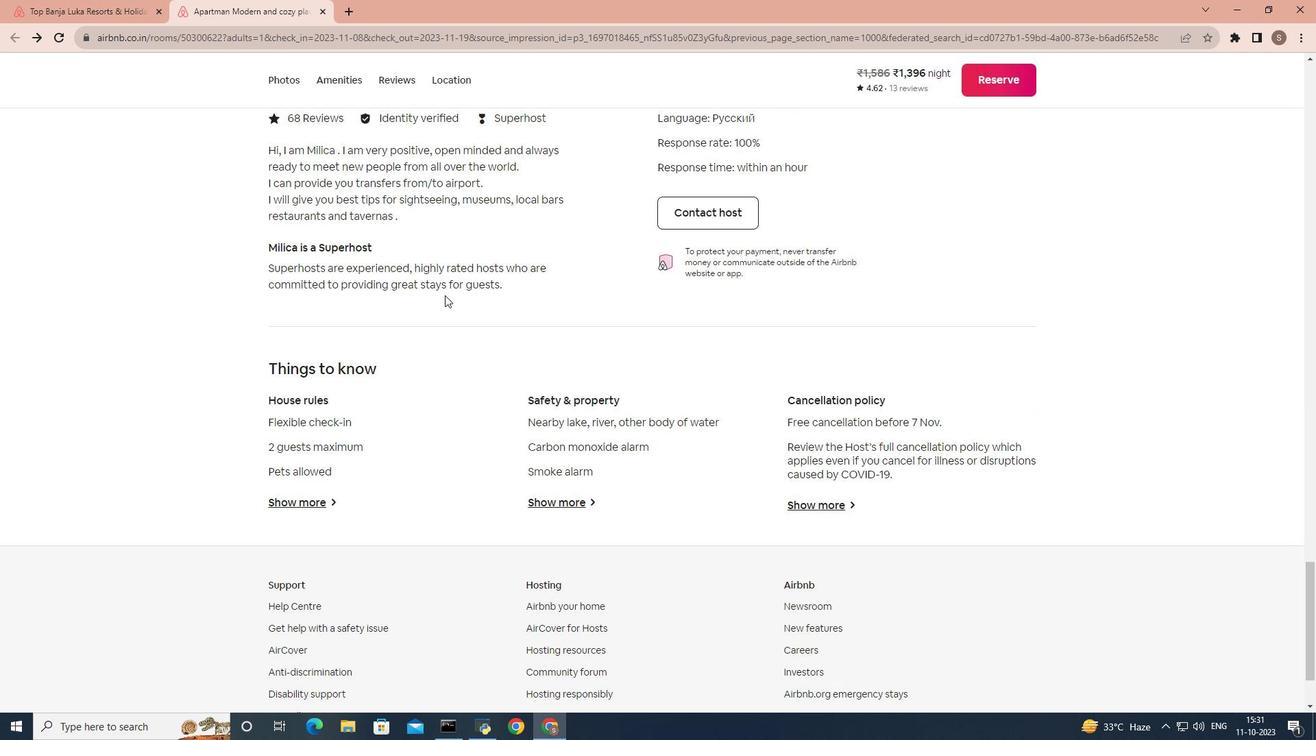 
Action: Mouse scrolled (445, 296) with delta (0, 0)
Screenshot: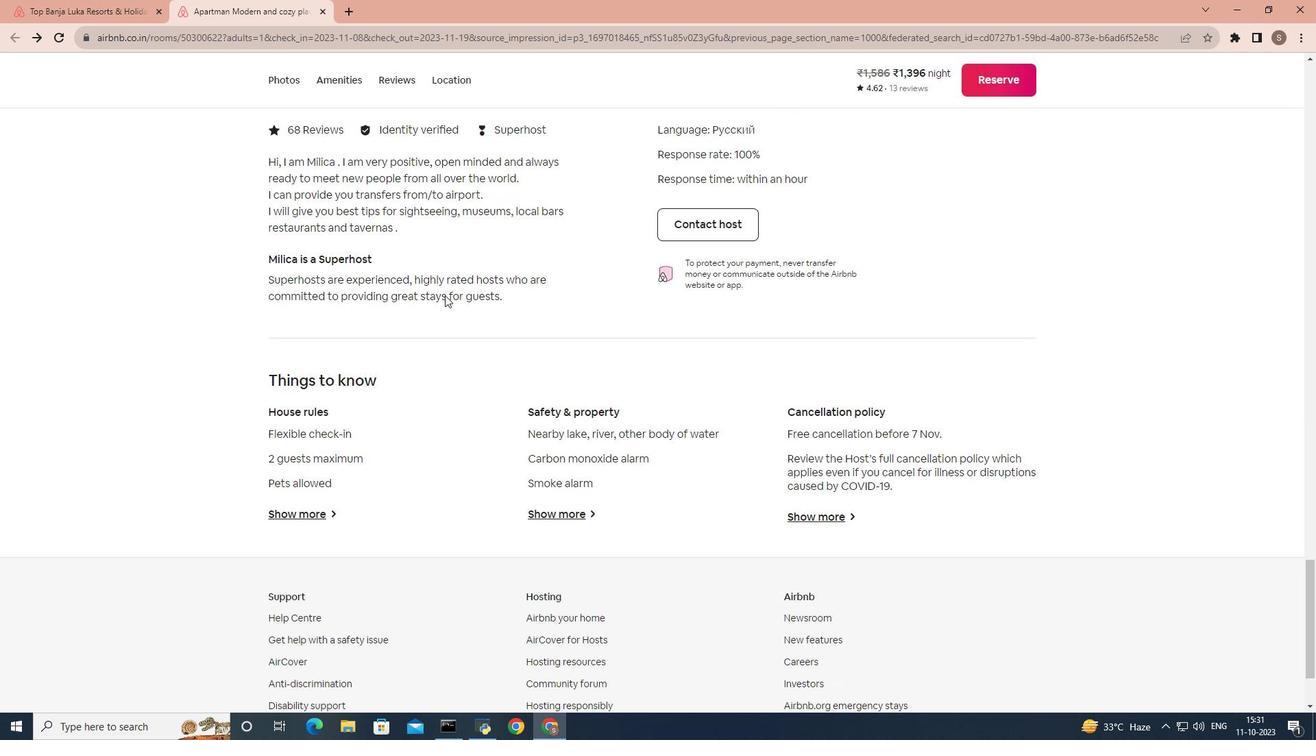 
Action: Mouse scrolled (445, 296) with delta (0, 0)
Screenshot: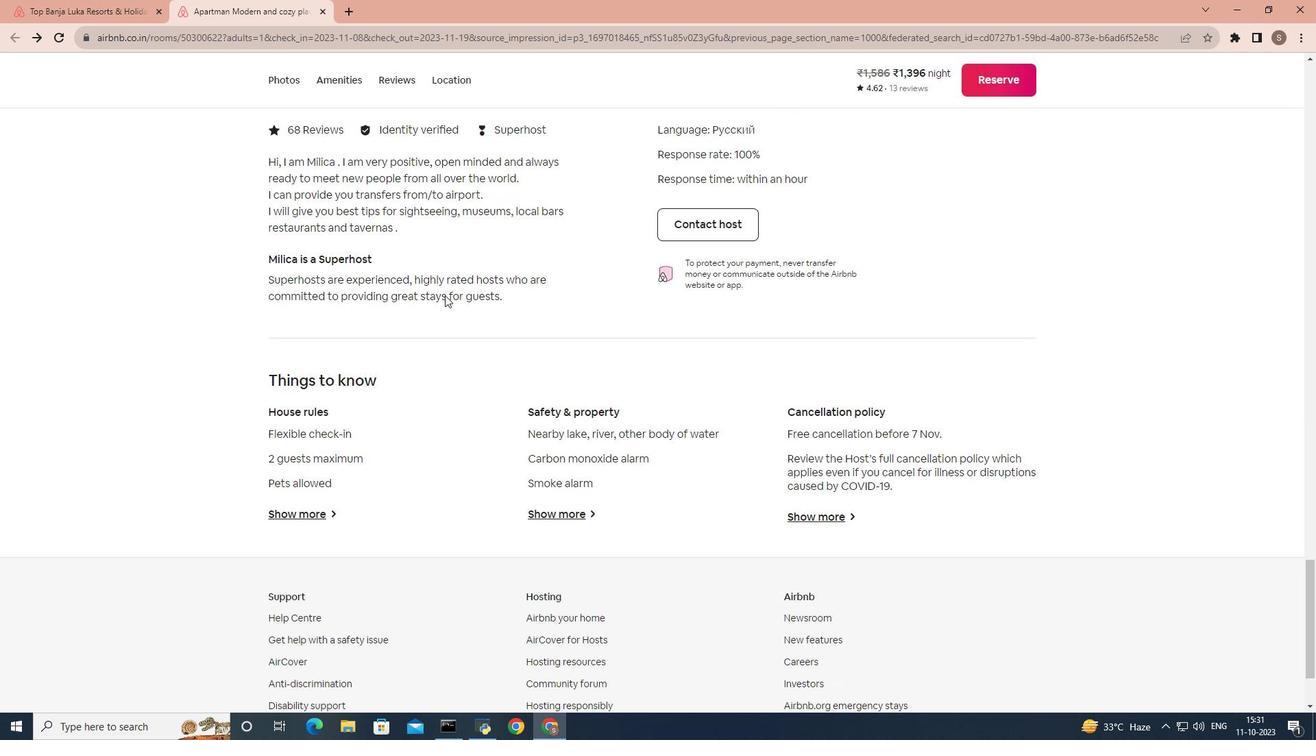 
Action: Mouse scrolled (445, 296) with delta (0, 0)
Screenshot: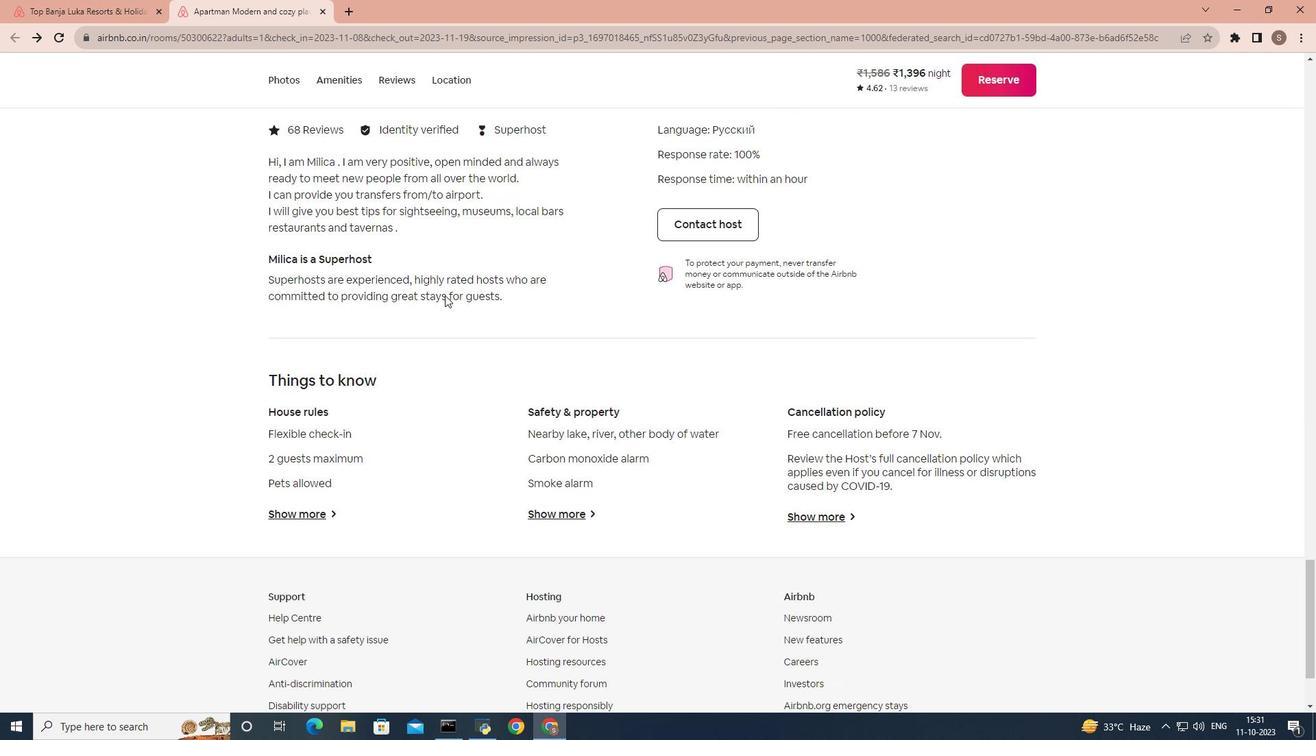 
Action: Mouse scrolled (445, 296) with delta (0, 0)
Screenshot: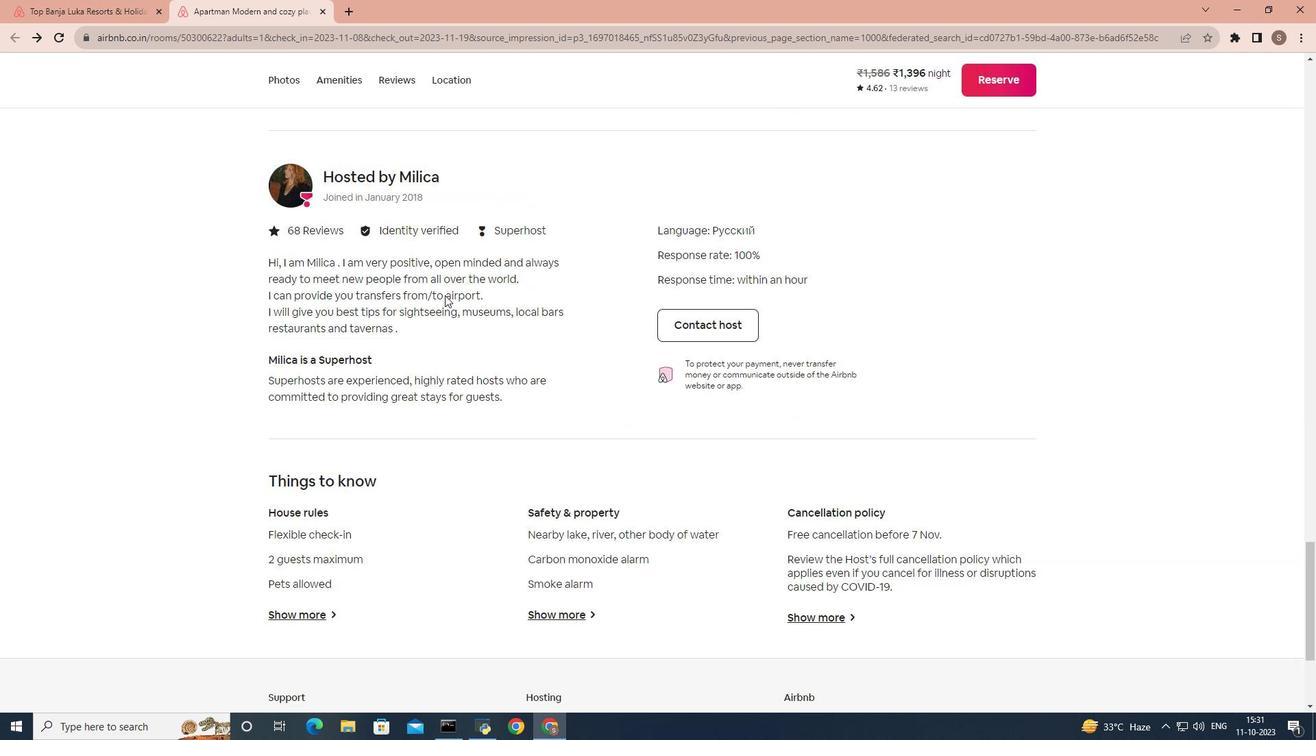 
Action: Mouse scrolled (445, 296) with delta (0, 0)
Screenshot: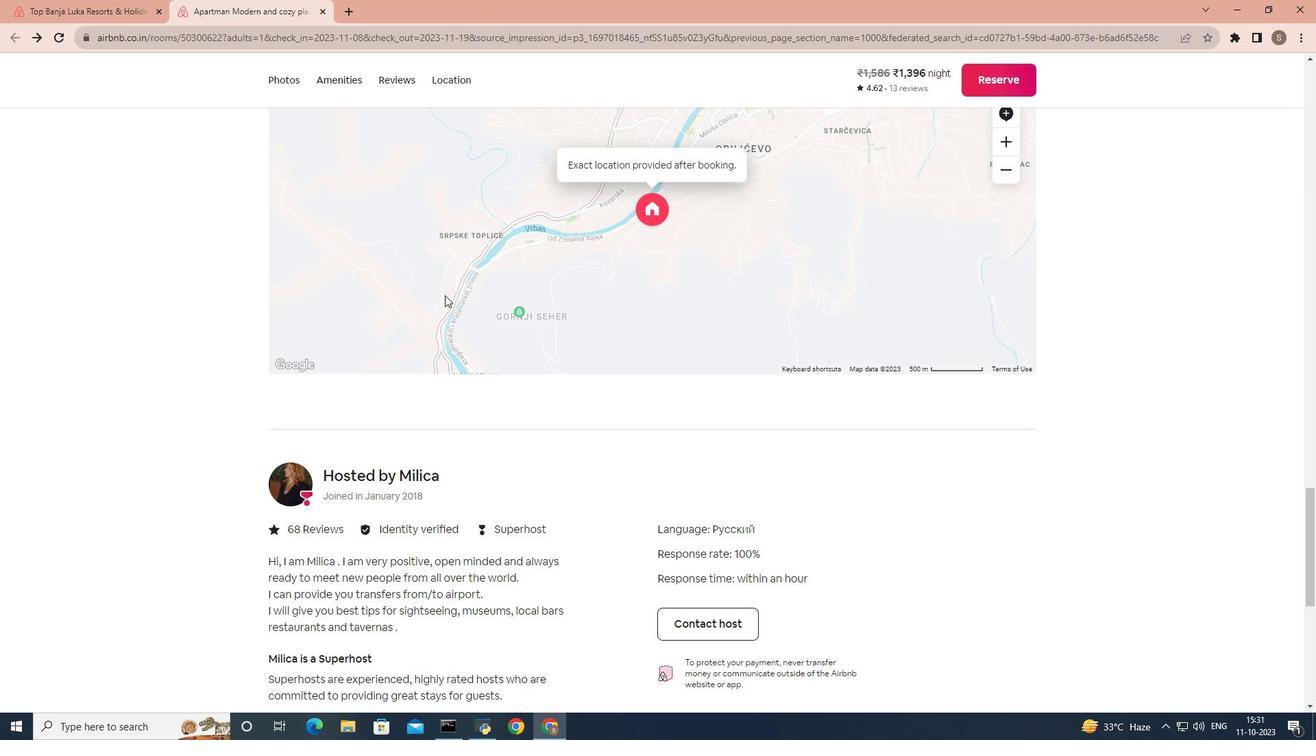 
Action: Mouse scrolled (445, 296) with delta (0, 0)
Screenshot: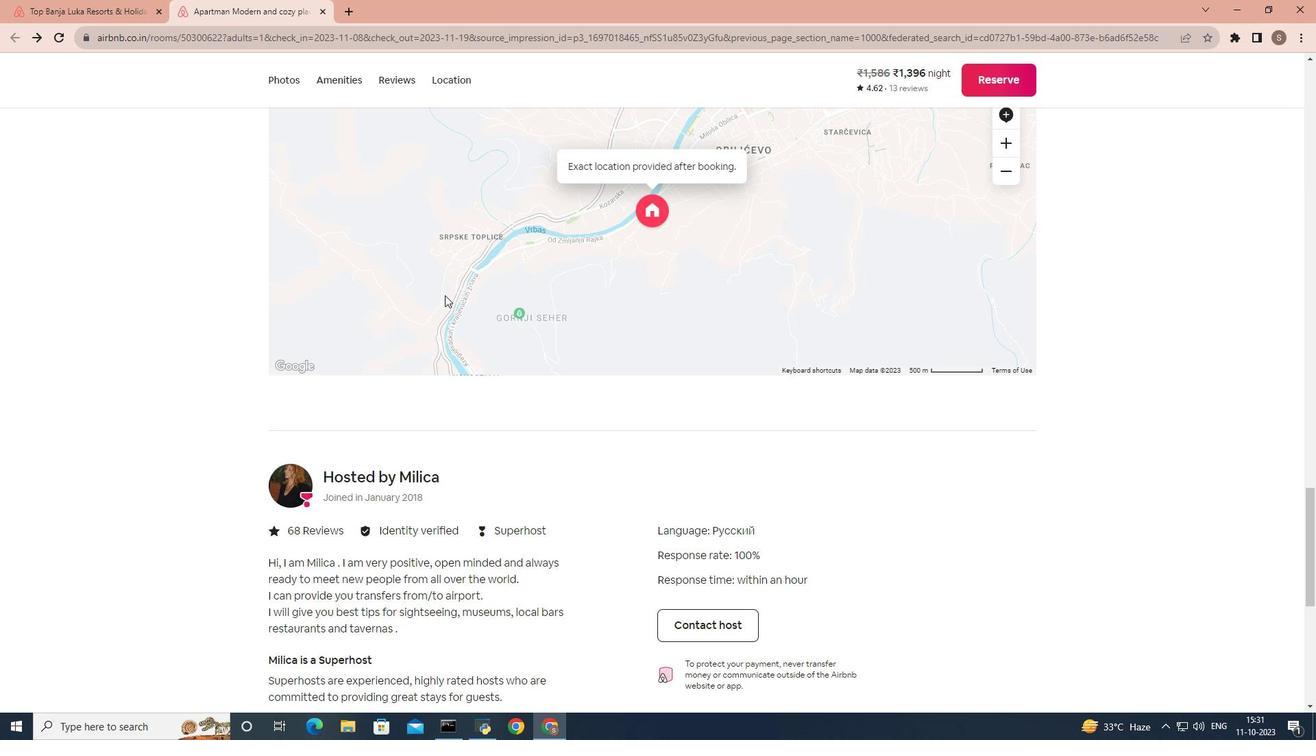 
Action: Mouse scrolled (445, 296) with delta (0, 0)
Screenshot: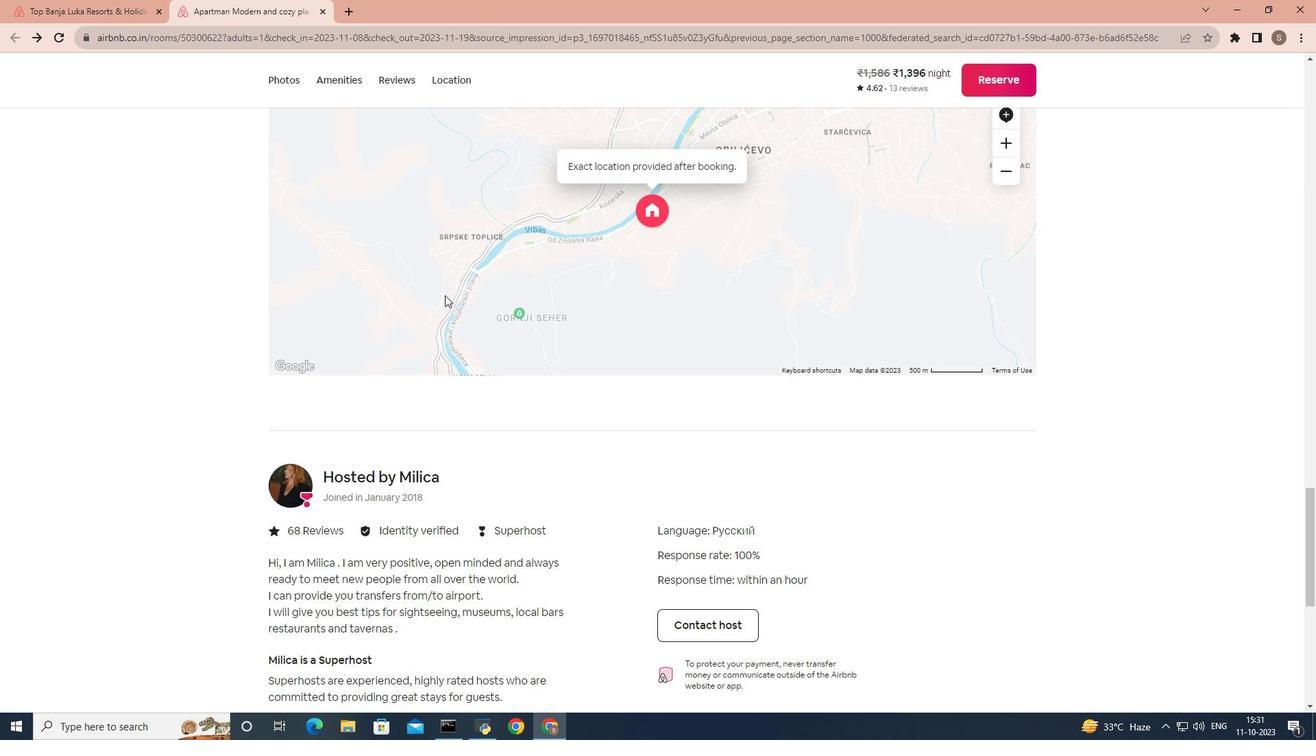 
Action: Mouse scrolled (445, 296) with delta (0, 0)
Screenshot: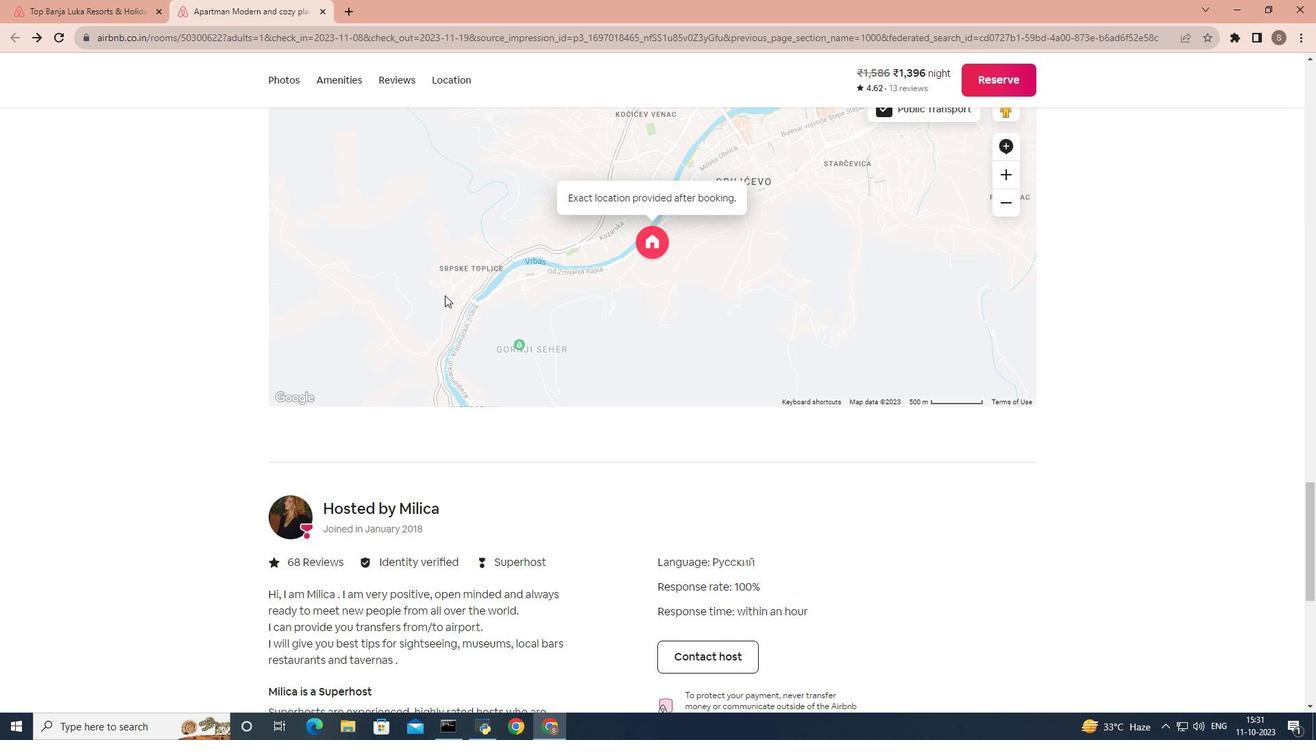 
Action: Mouse scrolled (445, 296) with delta (0, 0)
Screenshot: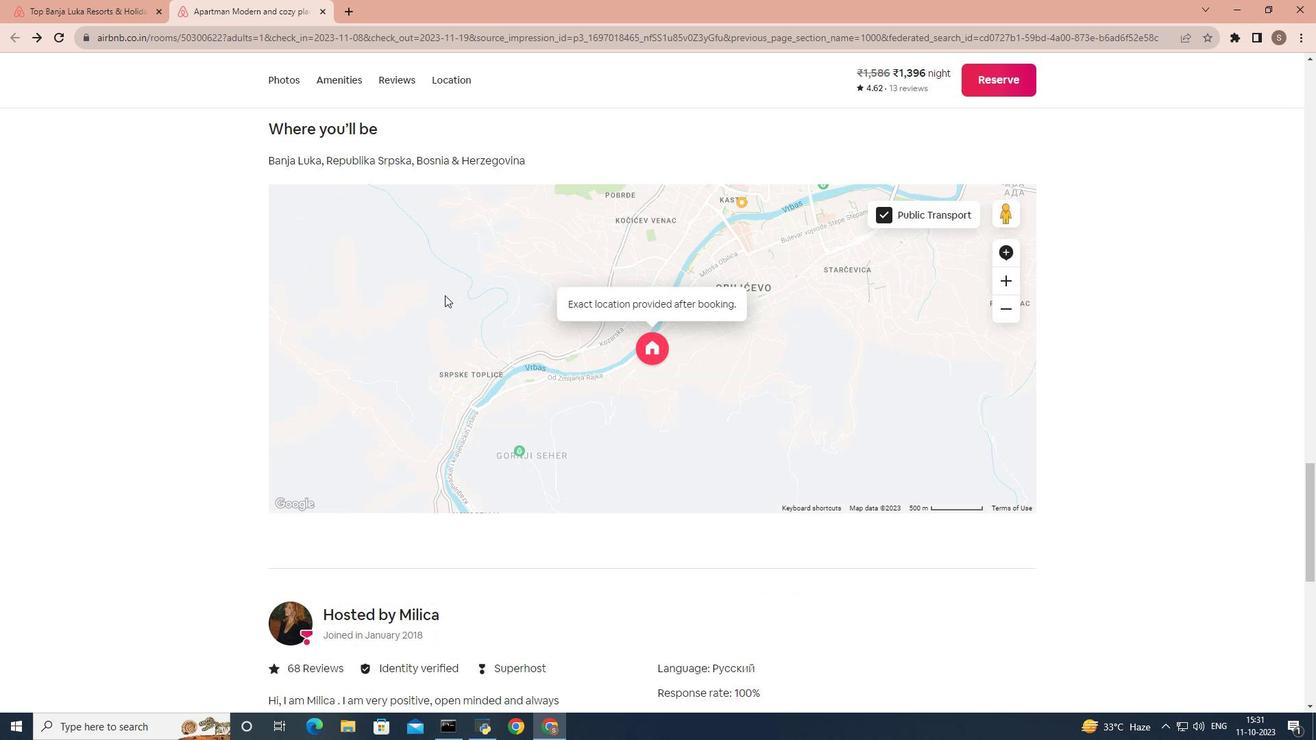 
Action: Mouse scrolled (445, 294) with delta (0, 0)
Screenshot: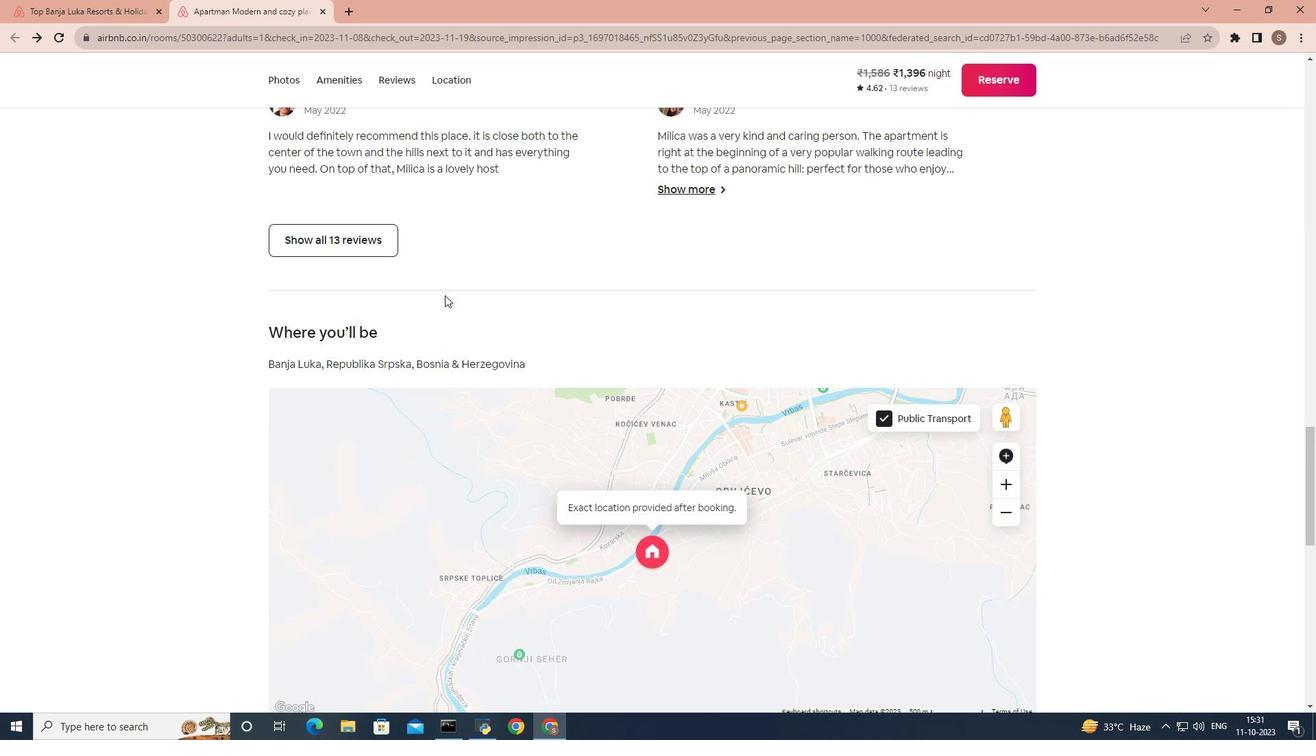 
Action: Mouse scrolled (445, 296) with delta (0, 0)
Screenshot: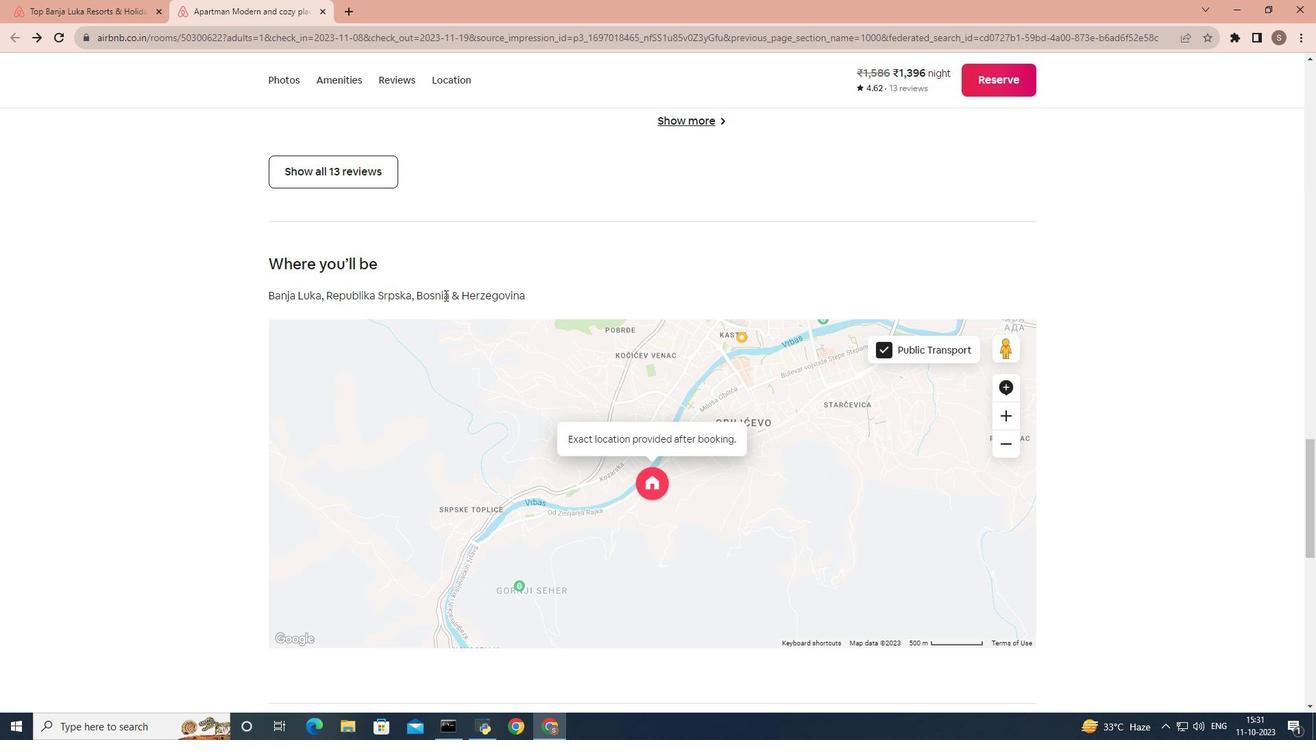 
Action: Mouse scrolled (445, 296) with delta (0, 0)
Screenshot: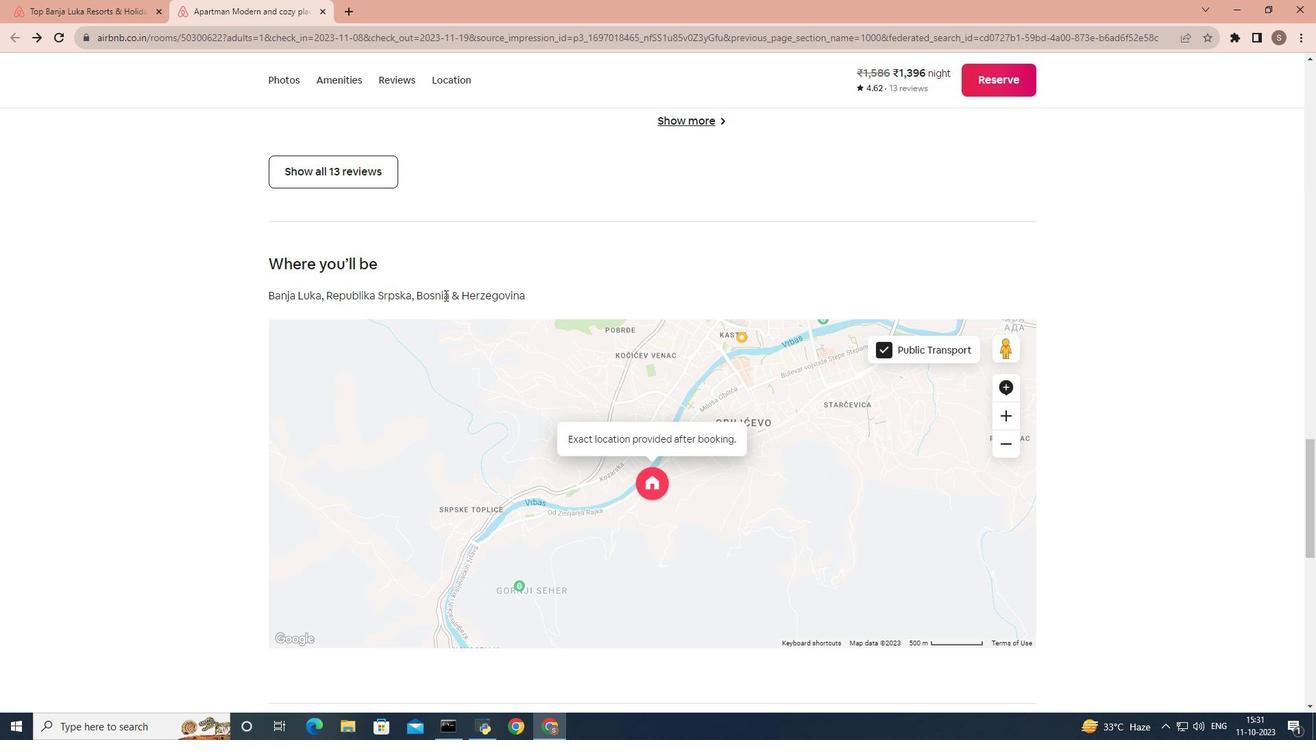 
Action: Mouse scrolled (445, 296) with delta (0, 0)
Screenshot: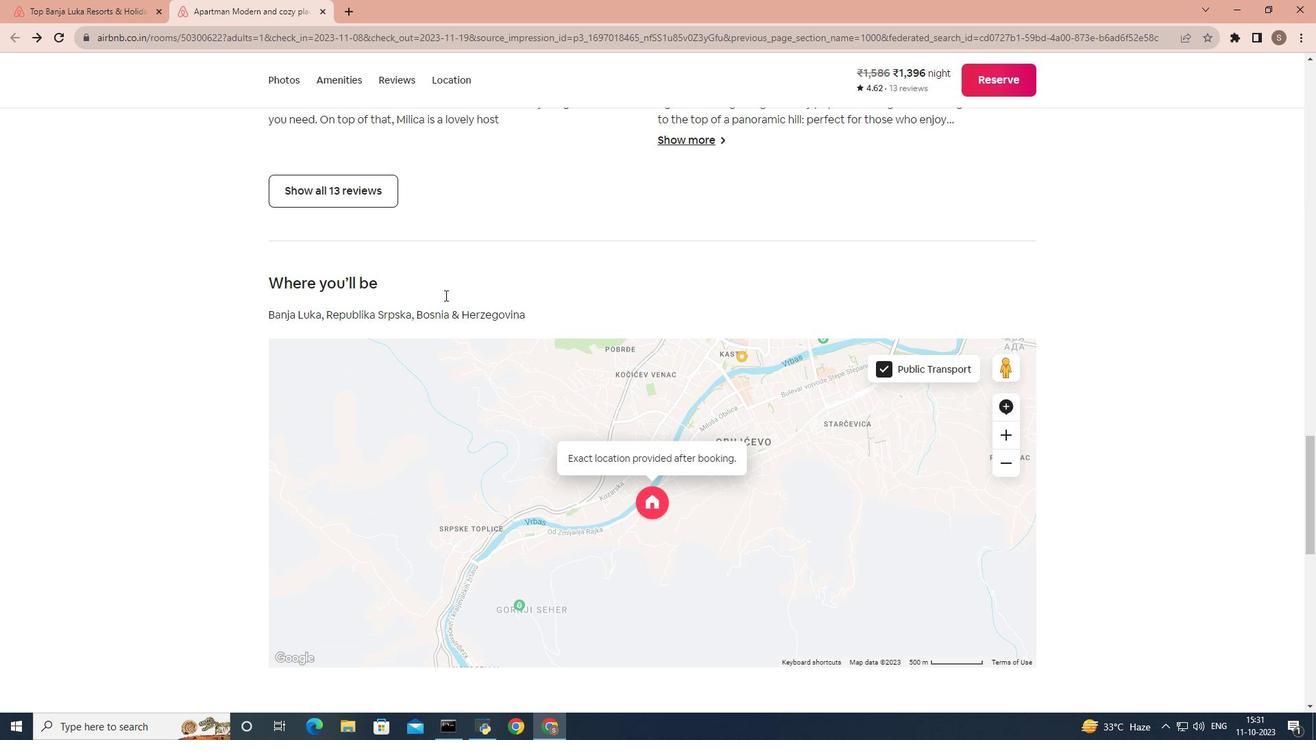 
Action: Mouse scrolled (445, 296) with delta (0, 0)
Screenshot: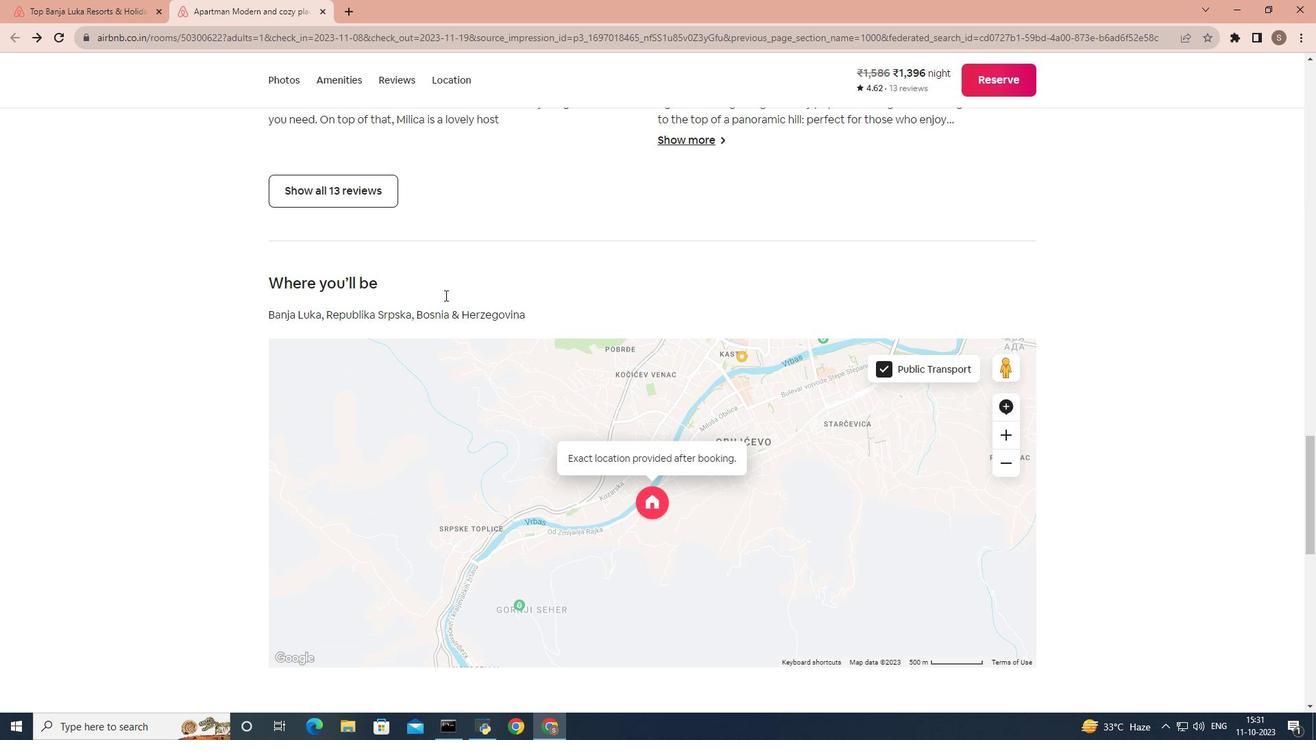 
Action: Mouse scrolled (445, 296) with delta (0, 0)
Screenshot: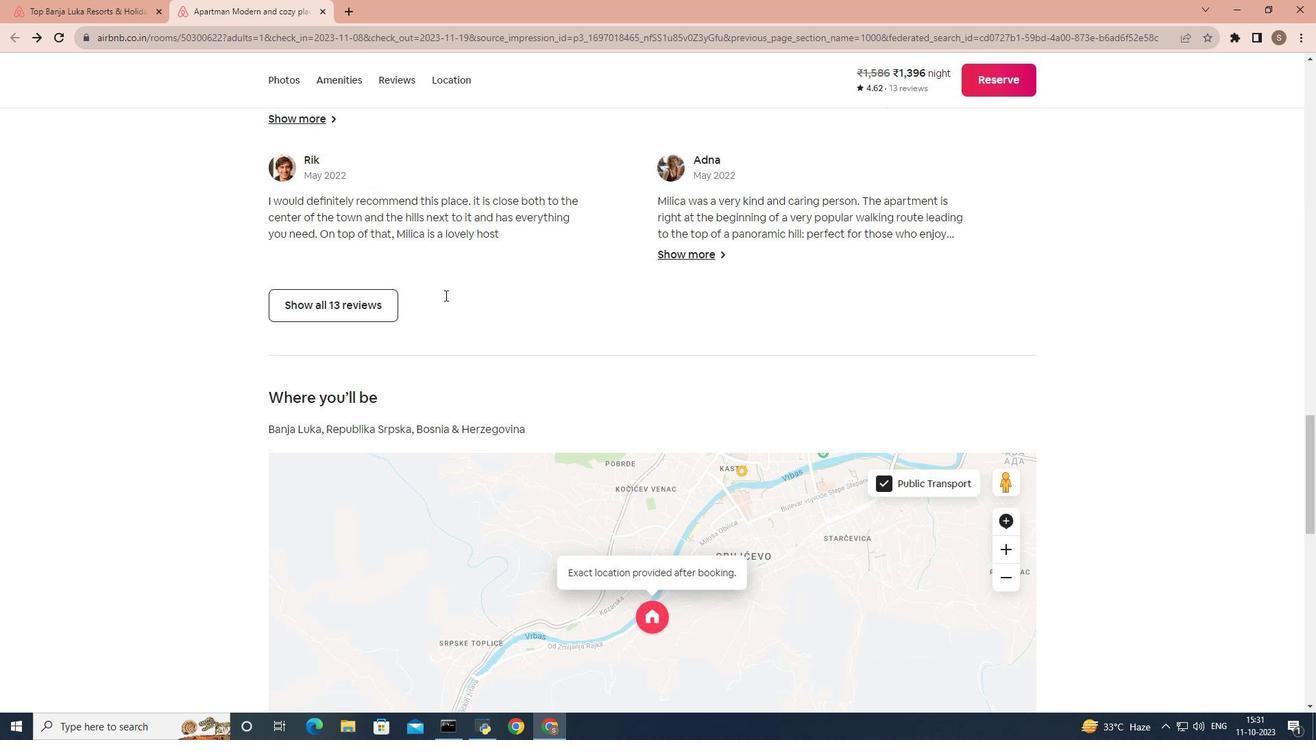 
Action: Mouse scrolled (445, 296) with delta (0, 0)
Screenshot: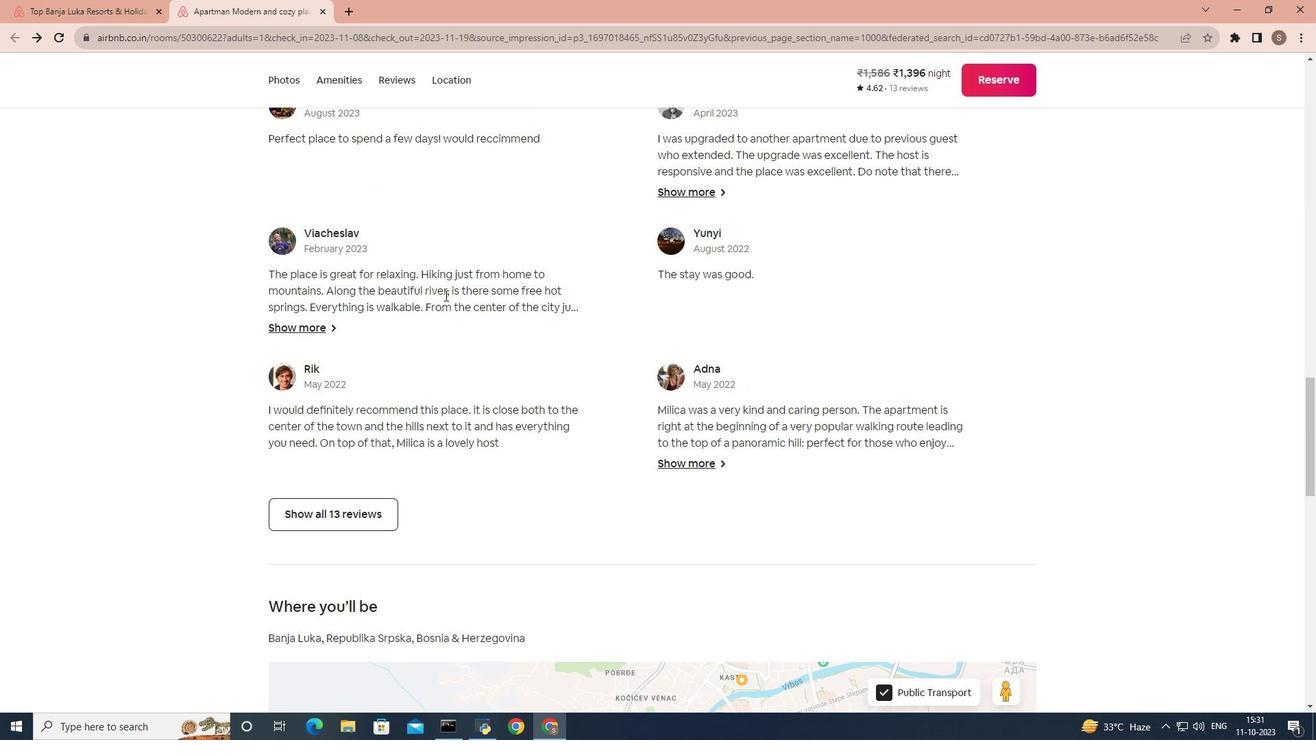 
Action: Mouse scrolled (445, 296) with delta (0, 0)
Screenshot: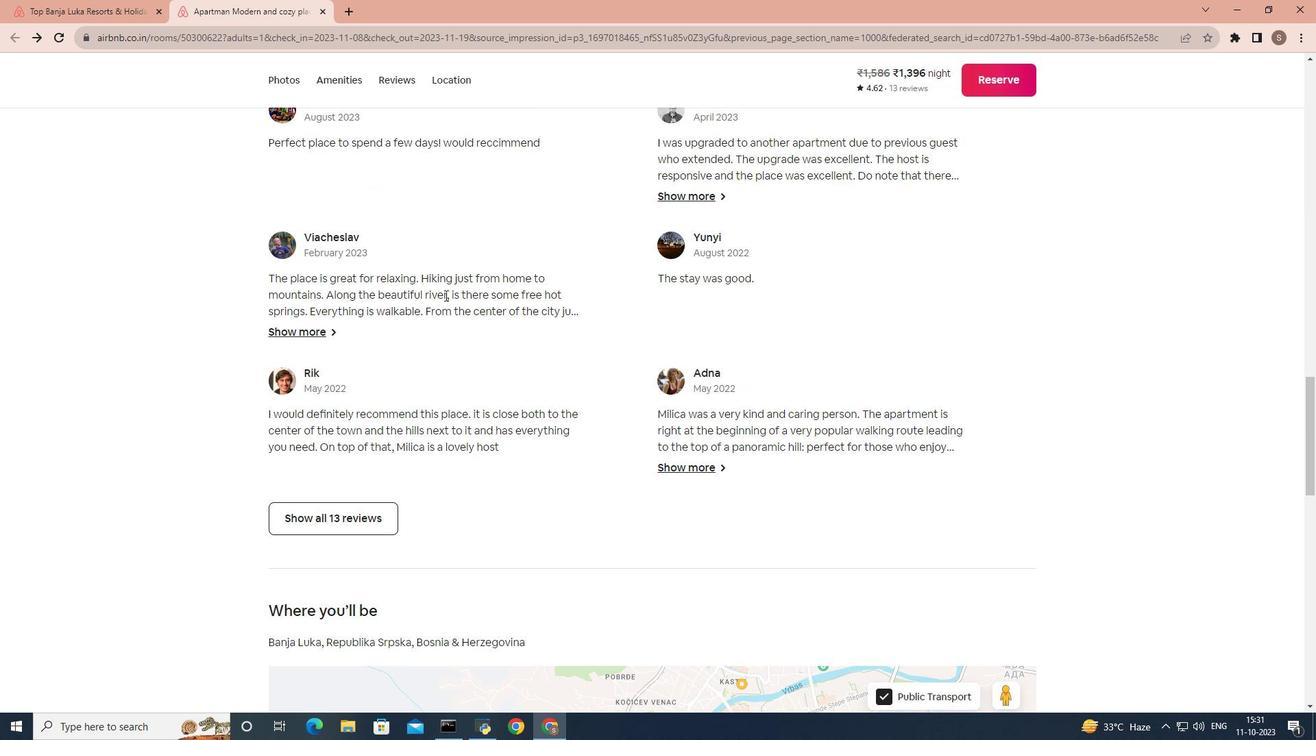 
Action: Mouse scrolled (445, 296) with delta (0, 0)
Screenshot: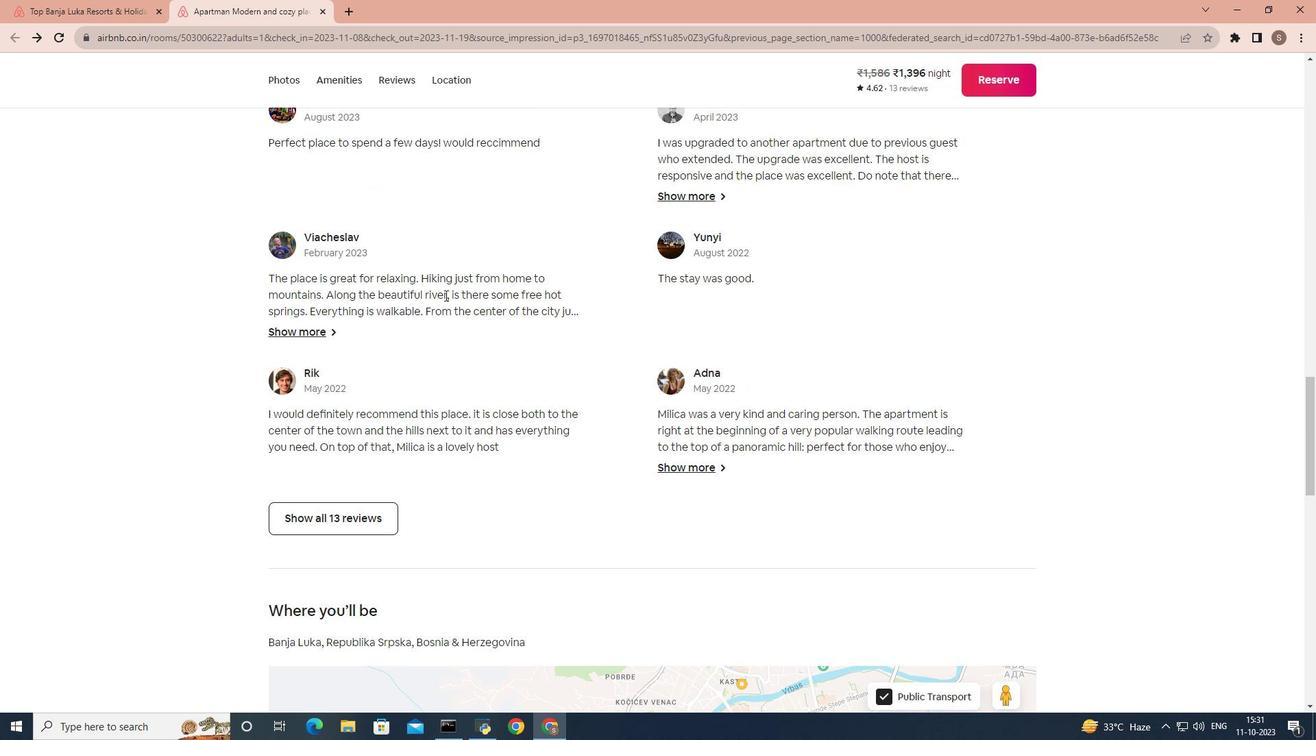 
Action: Mouse scrolled (445, 296) with delta (0, 0)
Screenshot: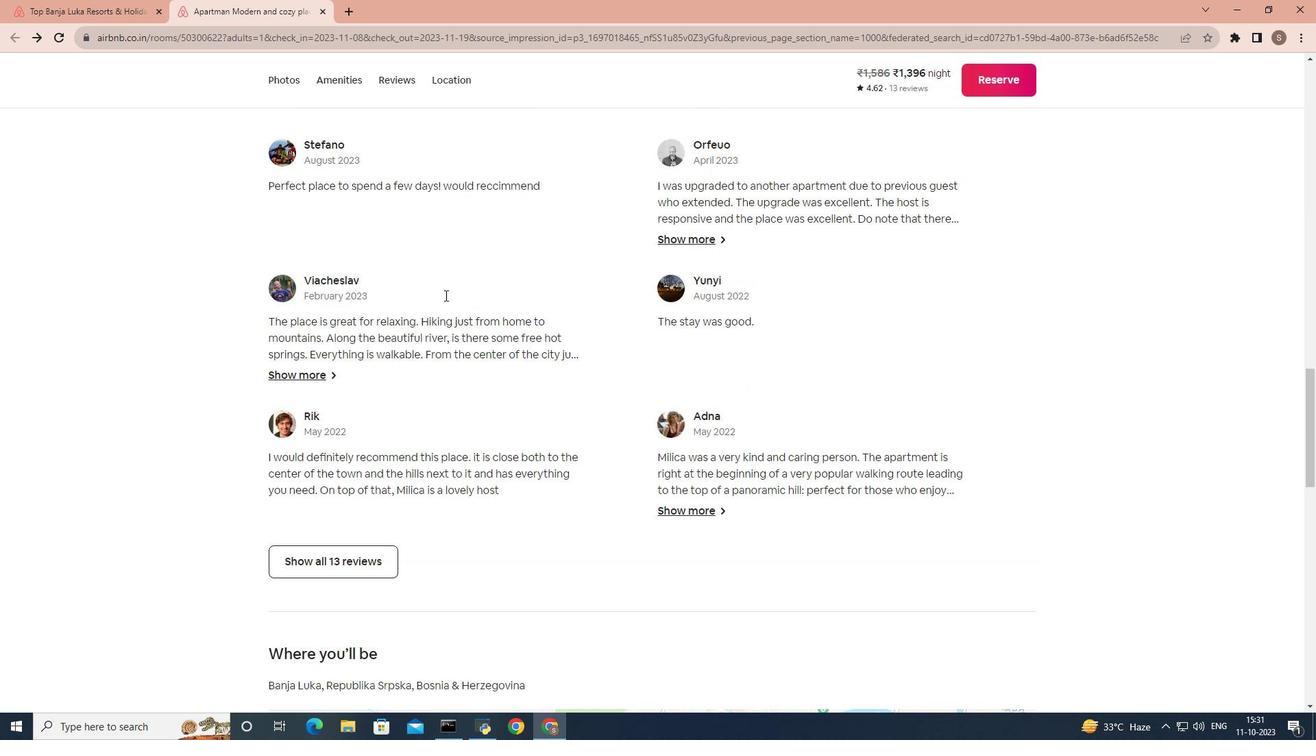 
Action: Mouse scrolled (445, 296) with delta (0, 0)
Screenshot: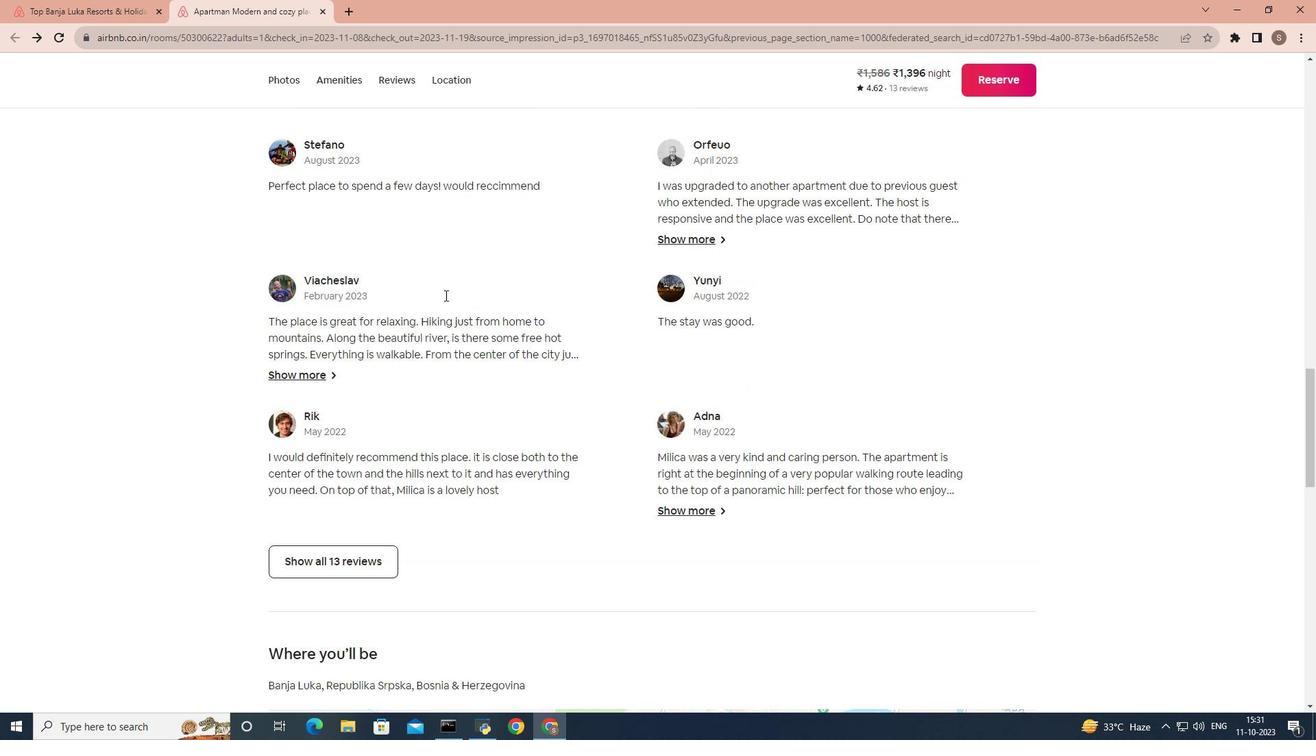 
Action: Mouse scrolled (445, 296) with delta (0, 0)
Screenshot: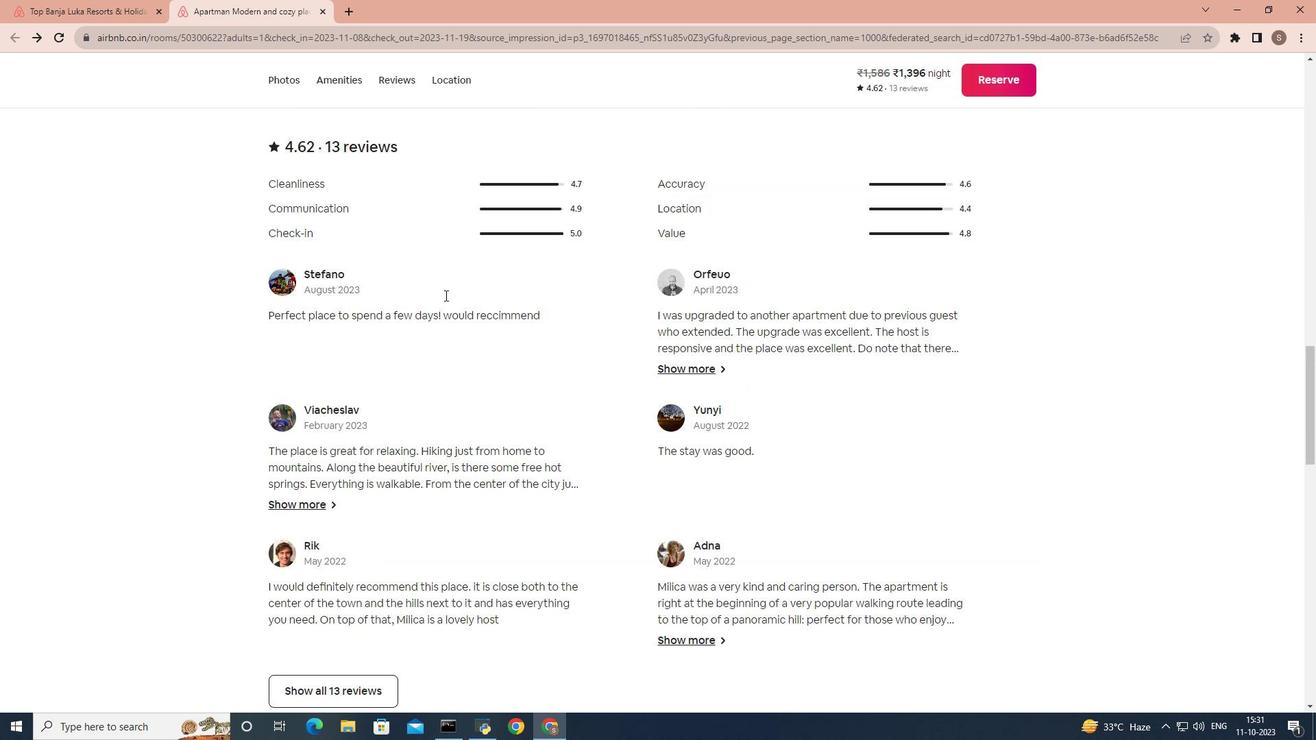 
Action: Mouse scrolled (445, 296) with delta (0, 0)
Screenshot: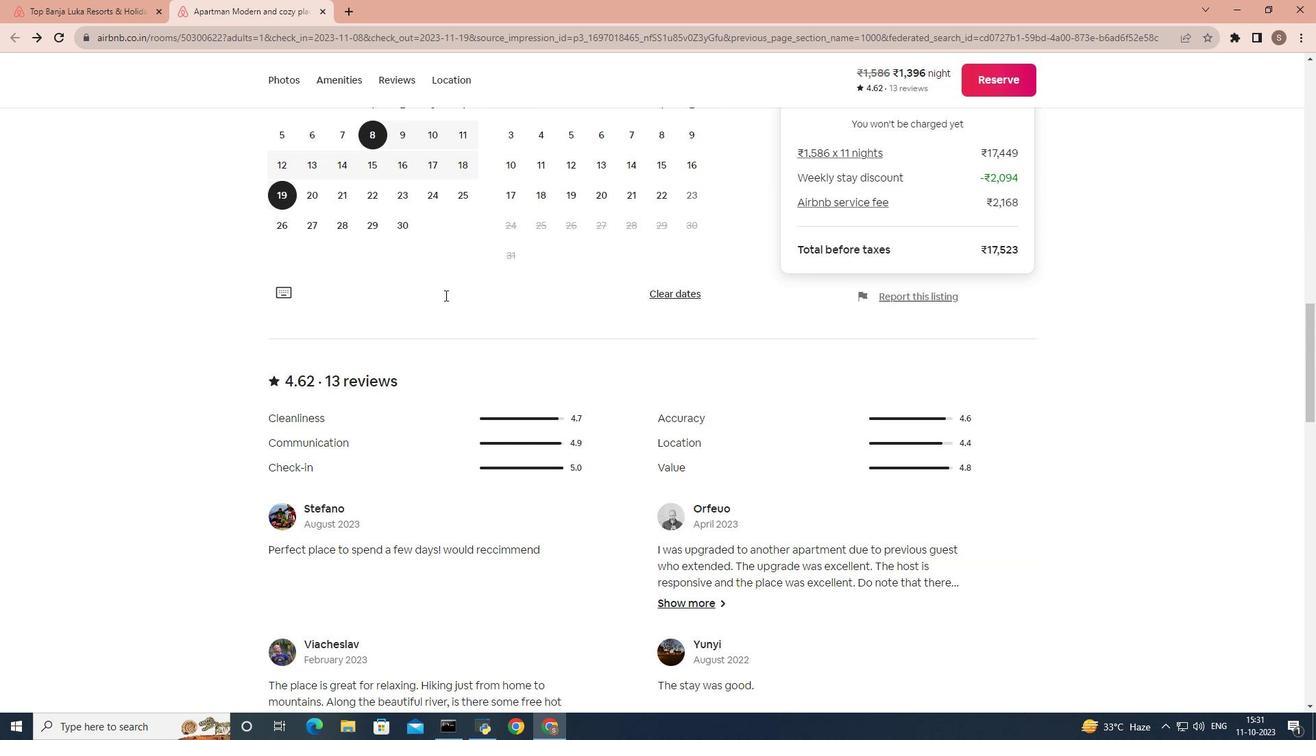 
Action: Mouse scrolled (445, 296) with delta (0, 0)
Screenshot: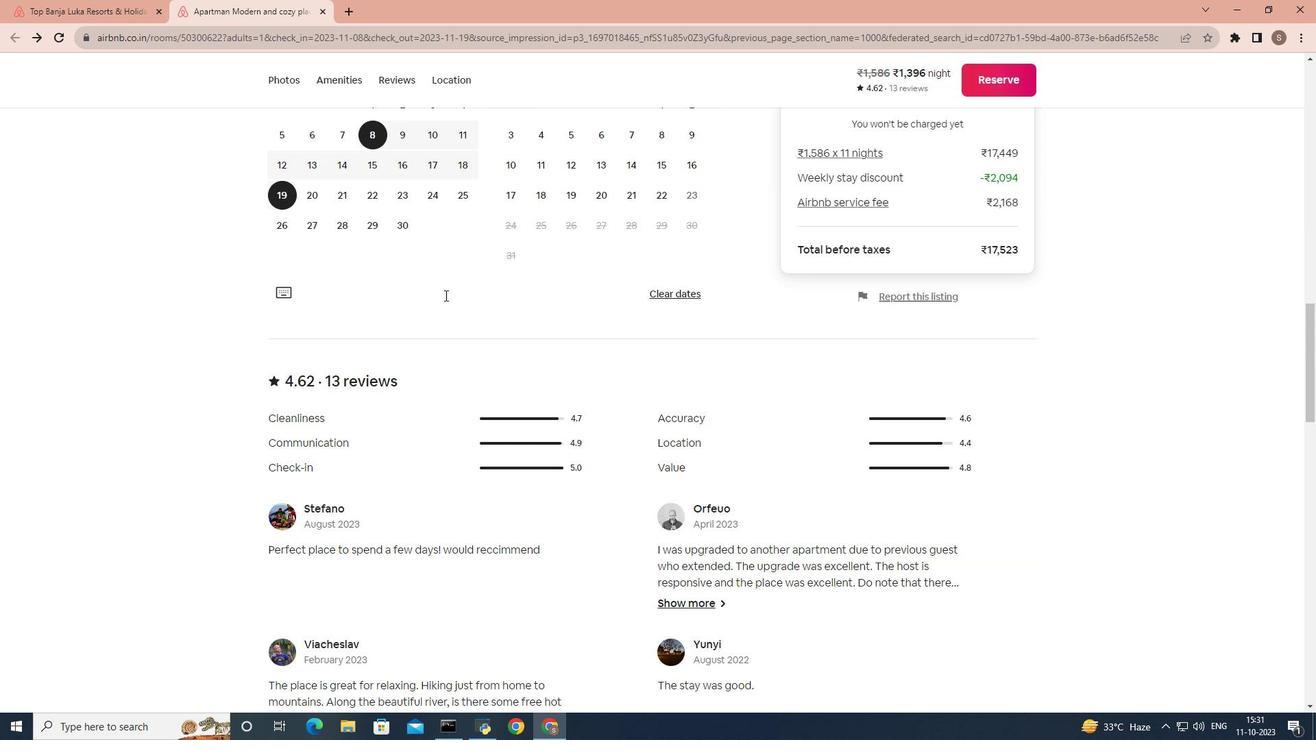 
Action: Mouse scrolled (445, 296) with delta (0, 0)
Screenshot: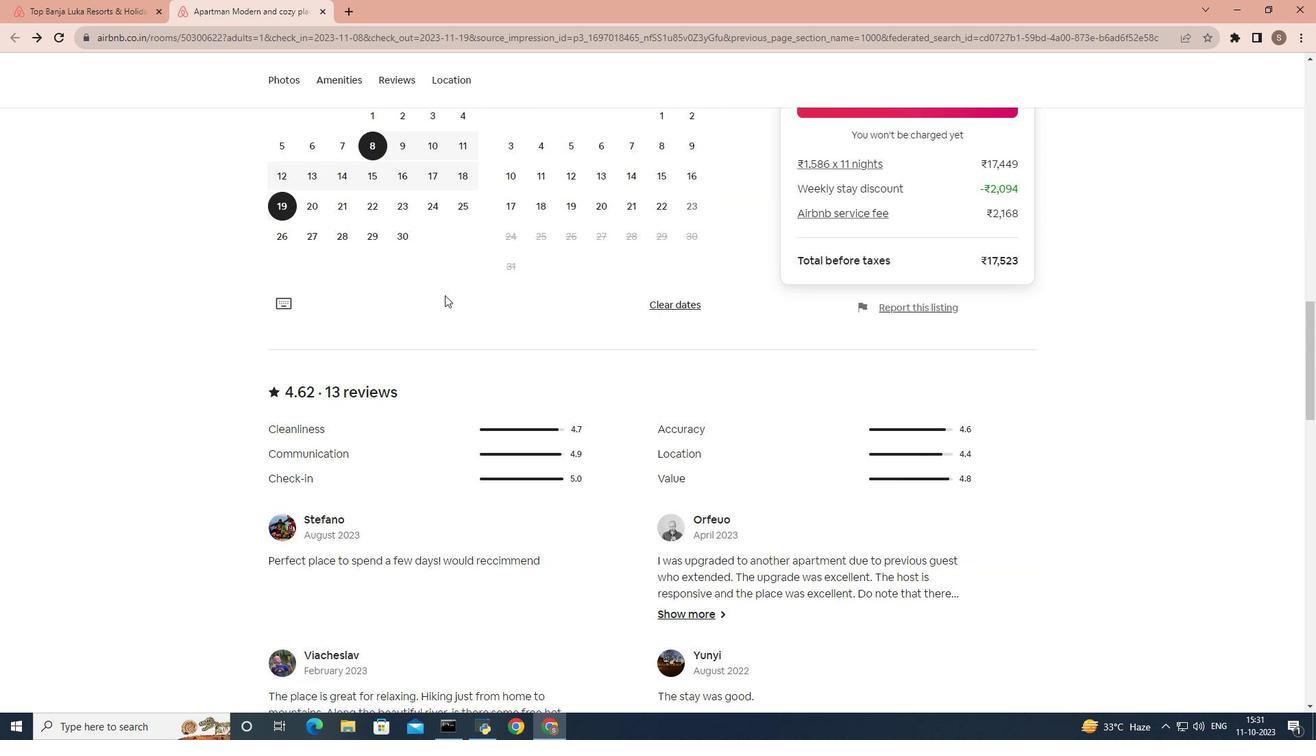 
Action: Mouse scrolled (445, 296) with delta (0, 0)
Screenshot: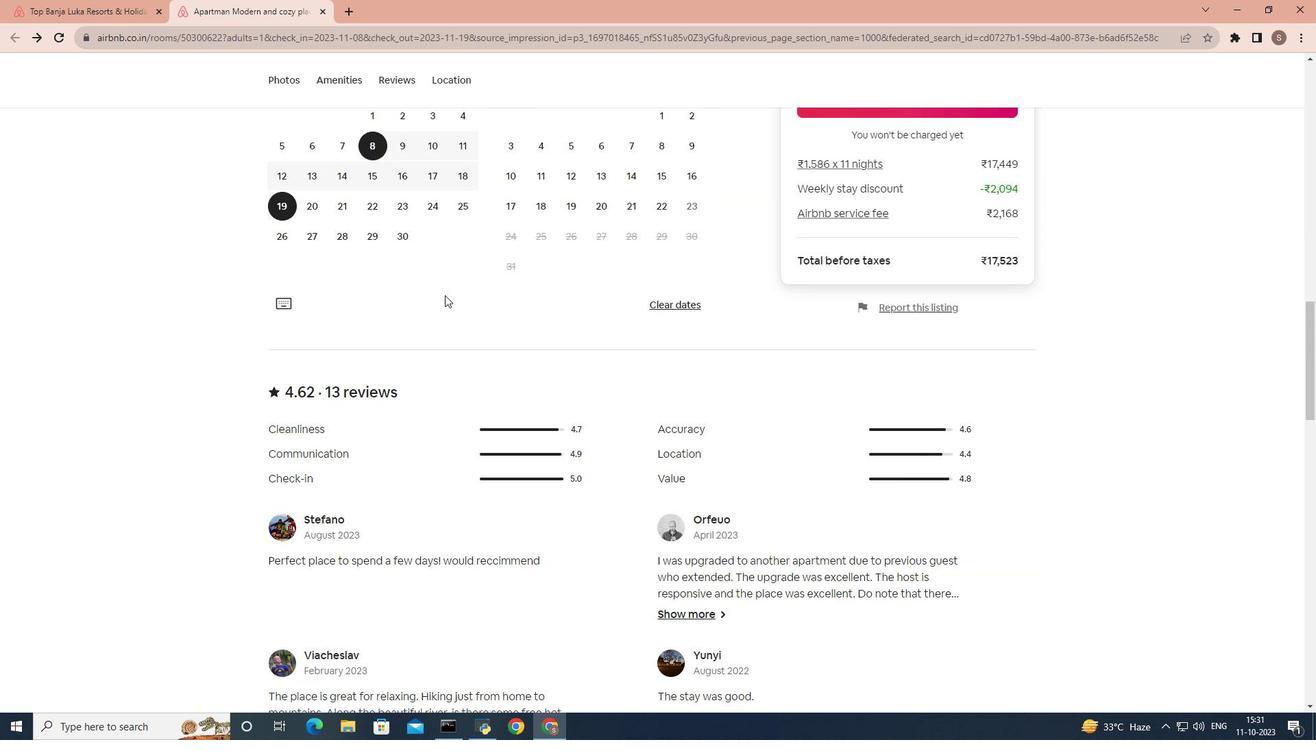 
Action: Mouse scrolled (445, 296) with delta (0, 0)
Screenshot: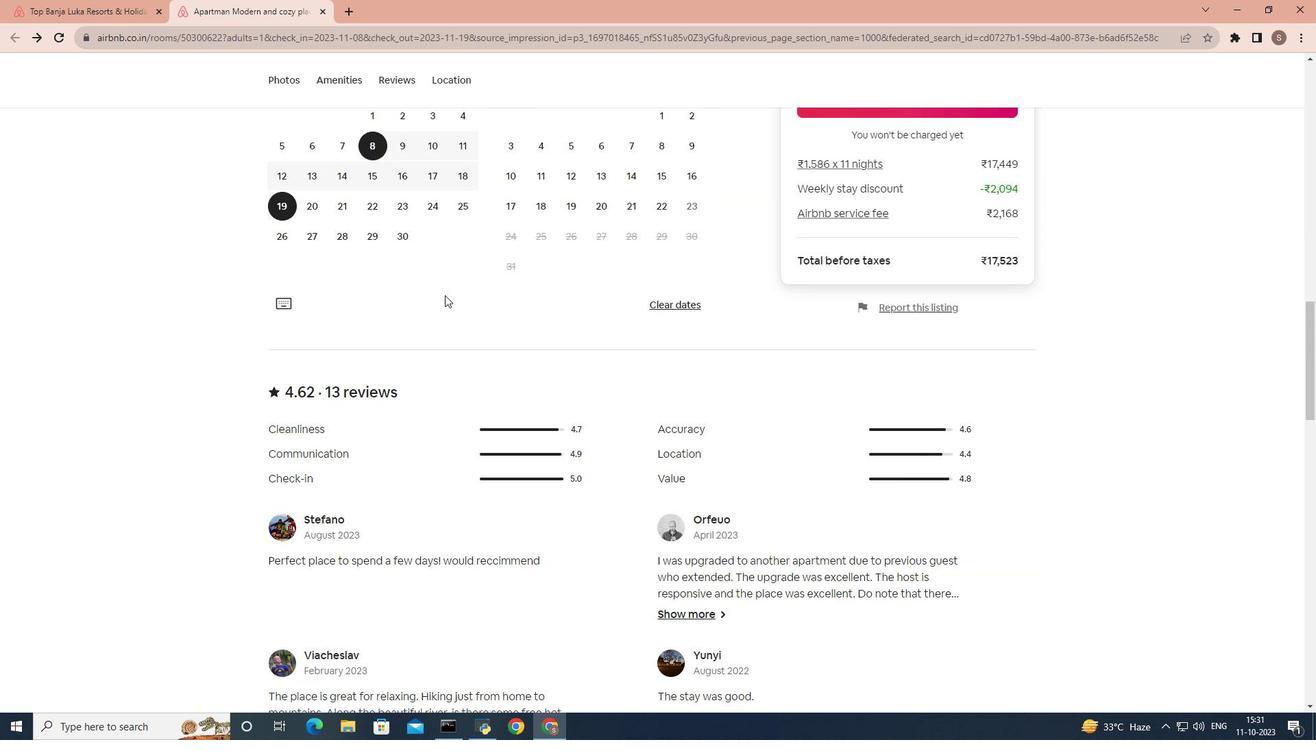 
Action: Mouse scrolled (445, 296) with delta (0, 0)
Screenshot: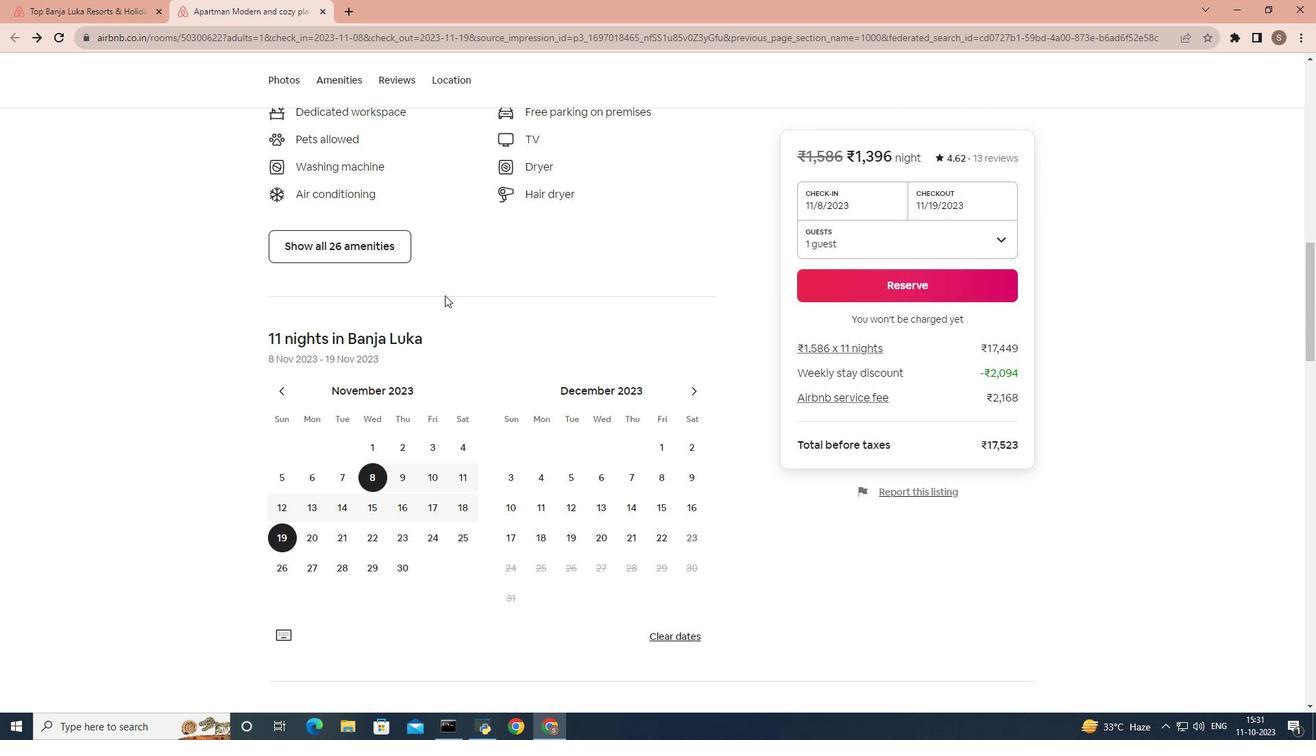
Action: Mouse scrolled (445, 296) with delta (0, 0)
Screenshot: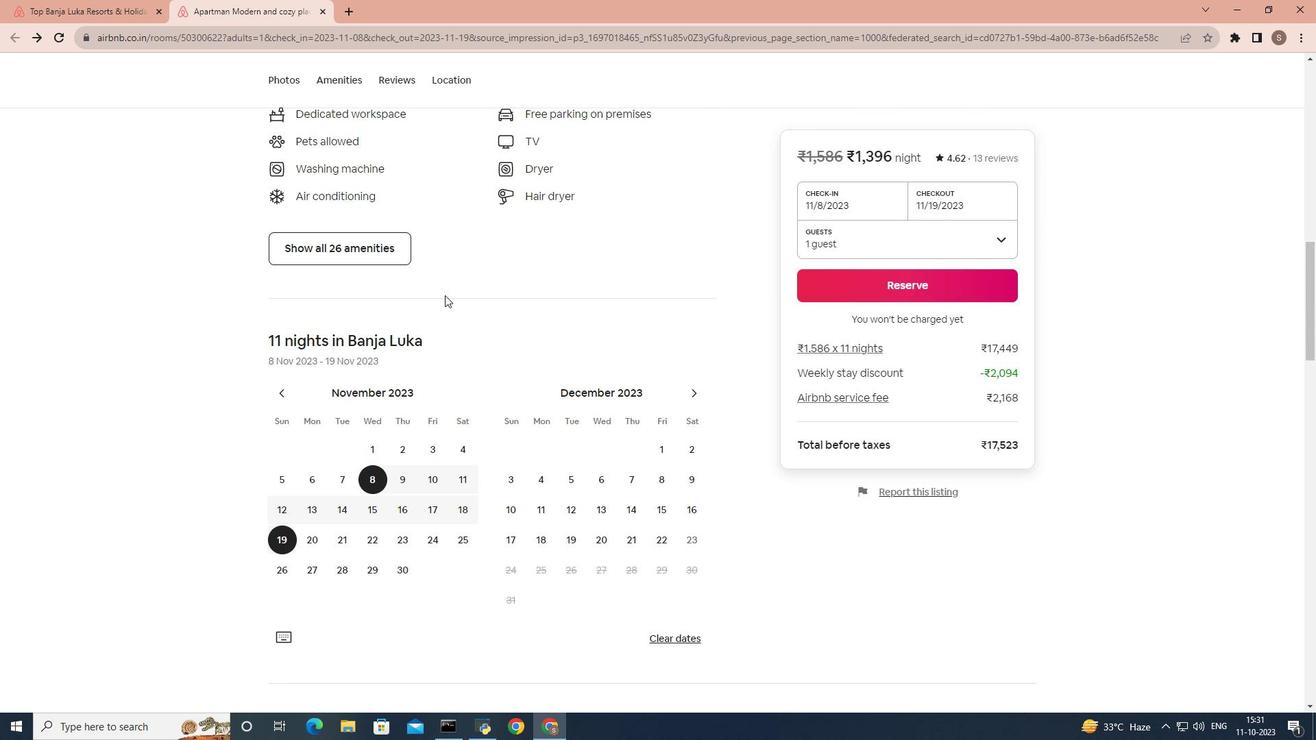 
Action: Mouse scrolled (445, 296) with delta (0, 0)
Screenshot: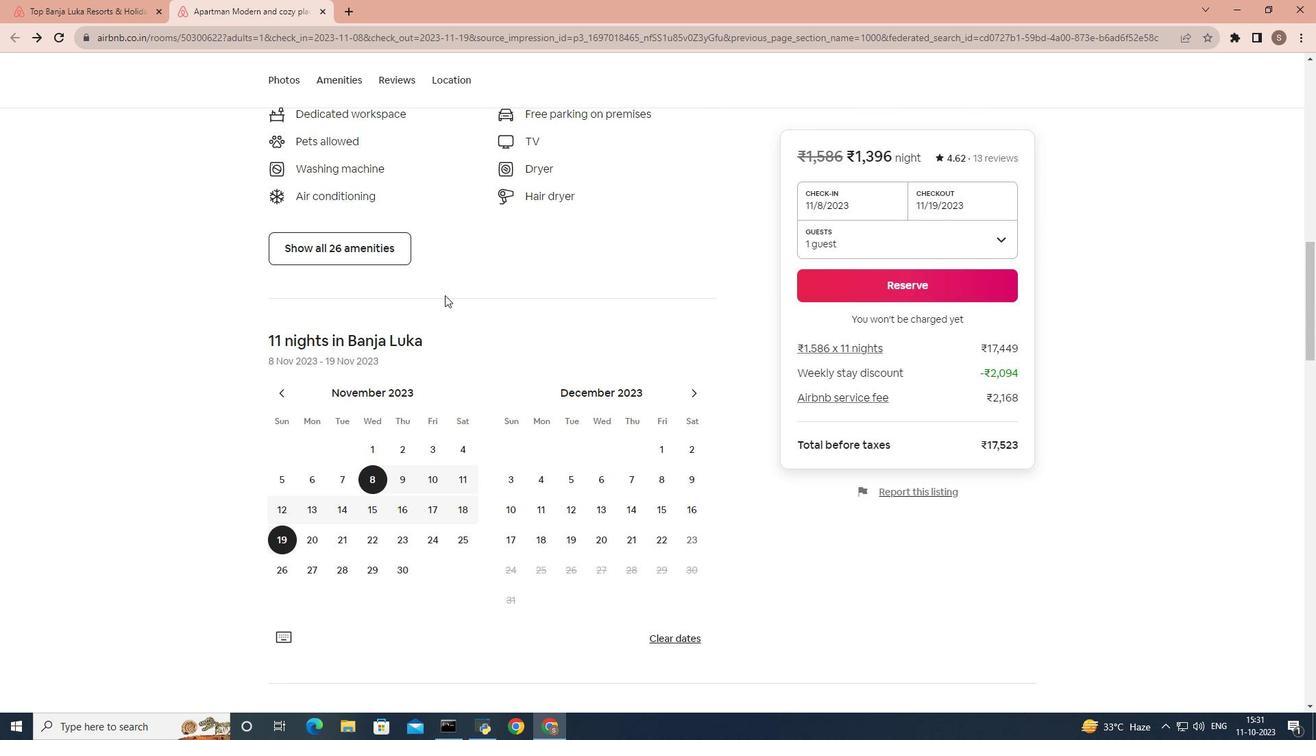 
Action: Mouse scrolled (445, 296) with delta (0, 0)
Screenshot: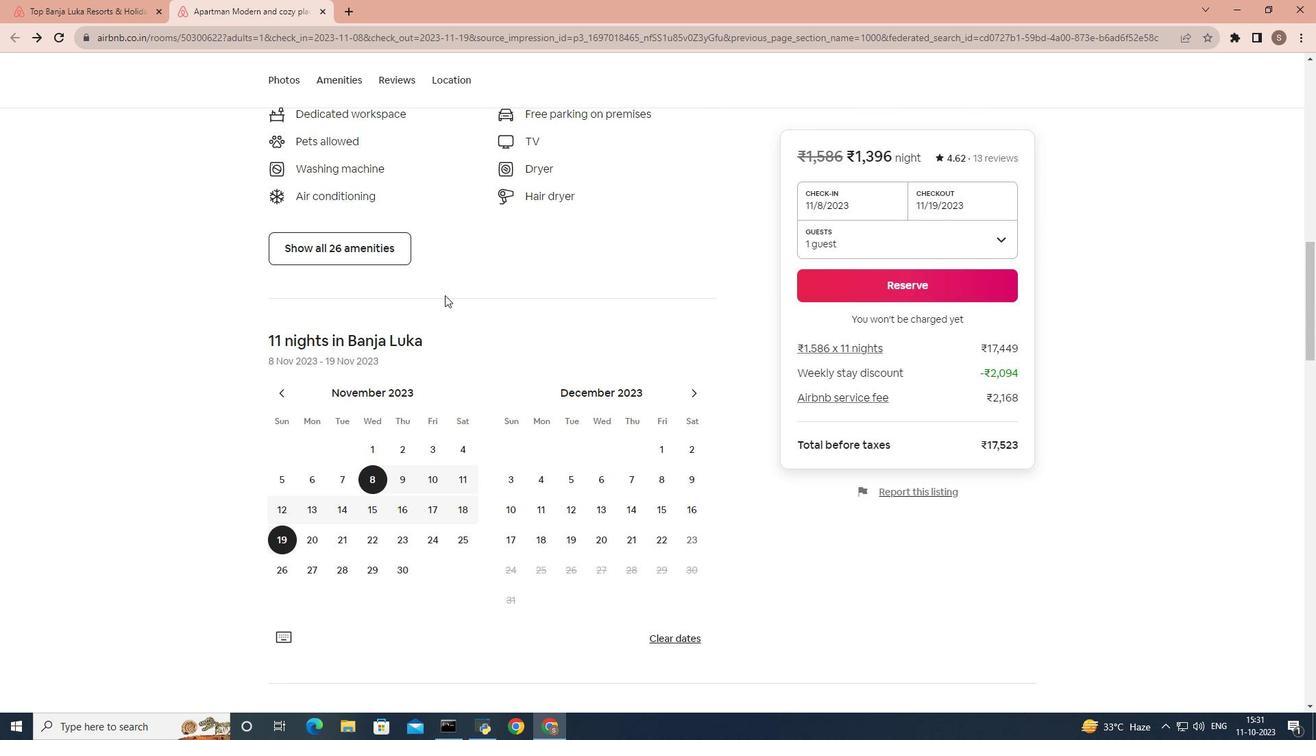 
Action: Mouse scrolled (445, 296) with delta (0, 0)
Screenshot: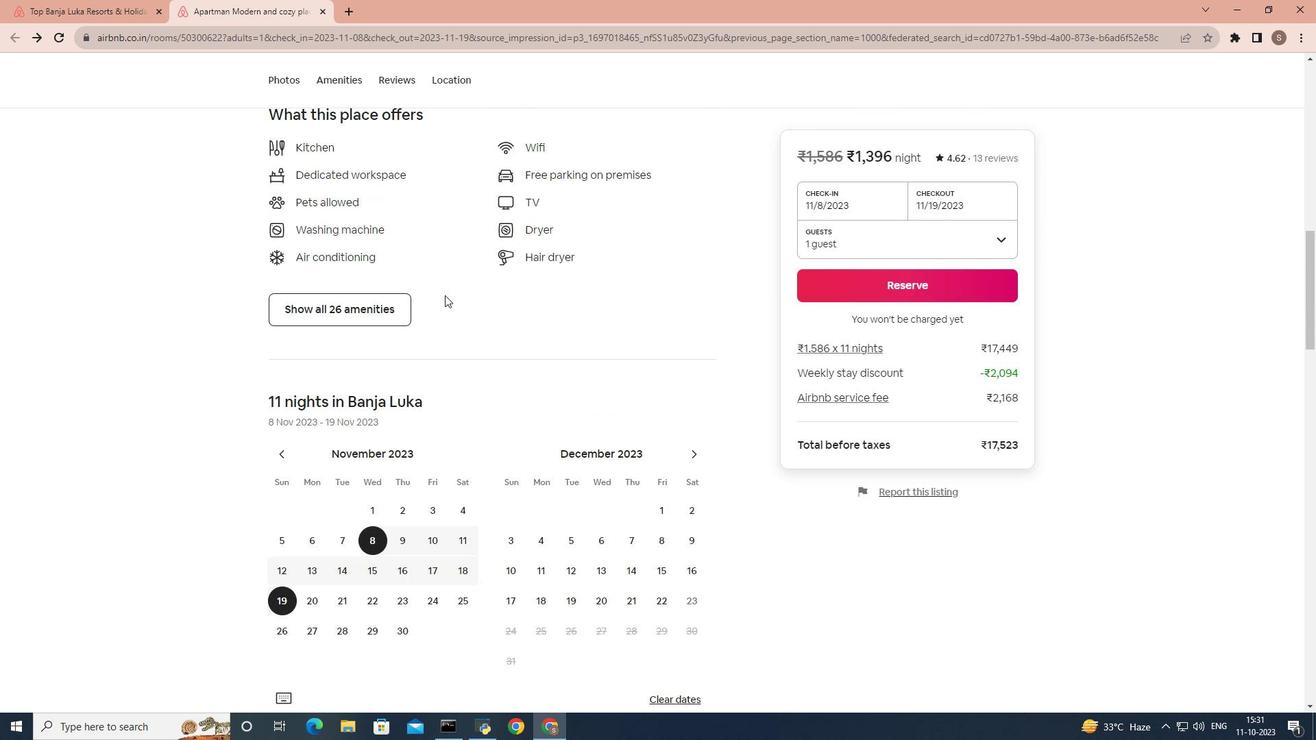 
Action: Mouse scrolled (445, 296) with delta (0, 0)
Screenshot: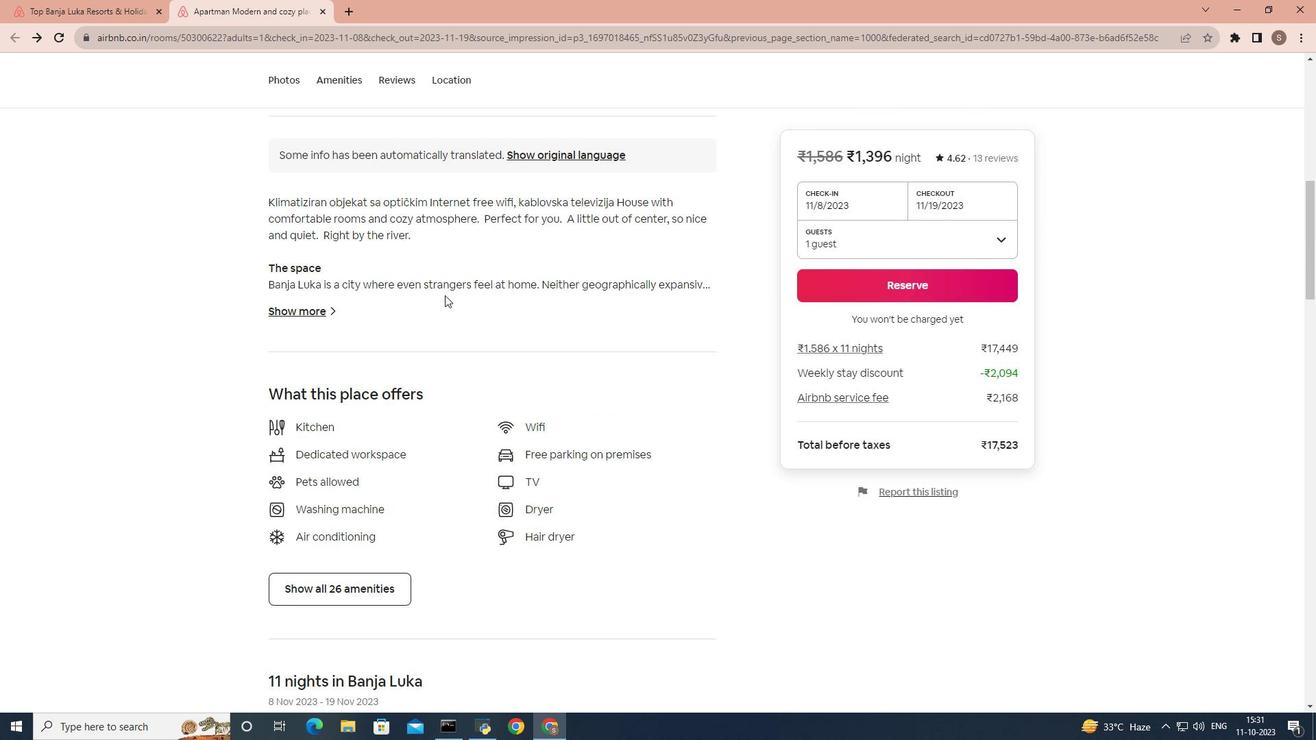 
Action: Mouse scrolled (445, 296) with delta (0, 0)
Screenshot: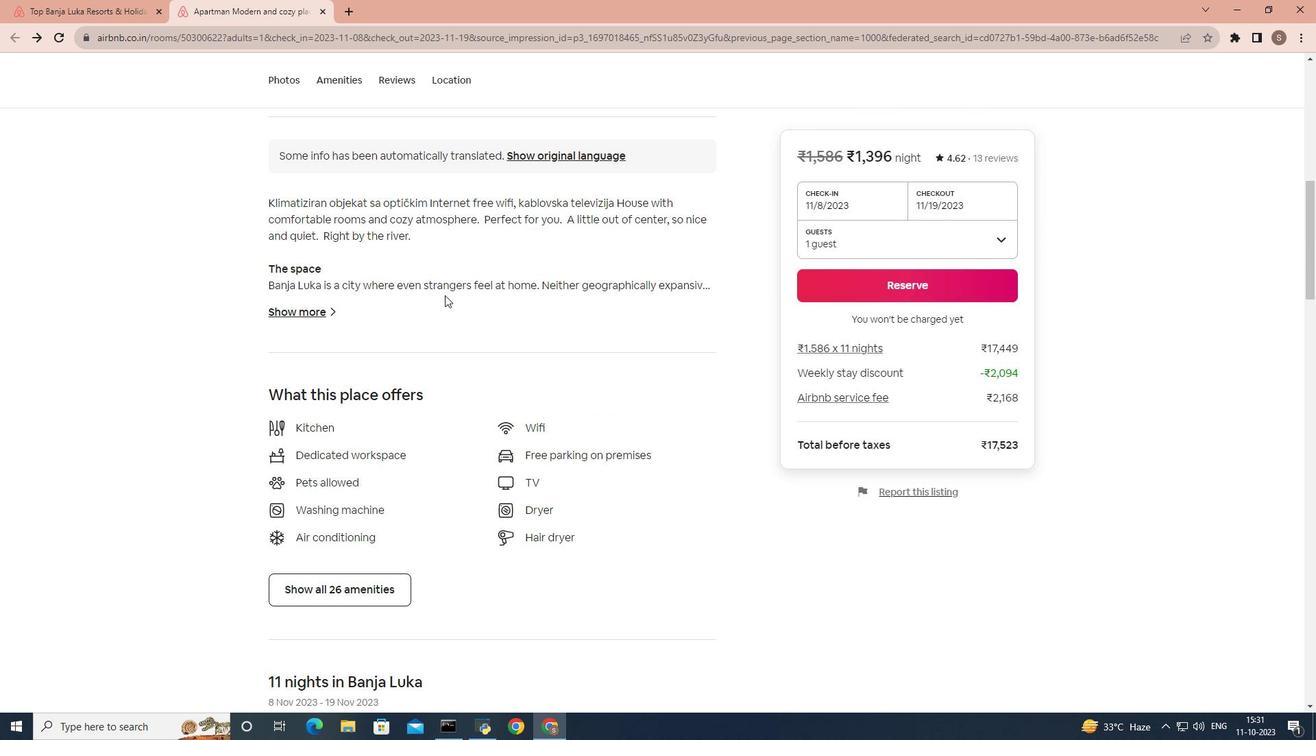 
Action: Mouse scrolled (445, 296) with delta (0, 0)
Screenshot: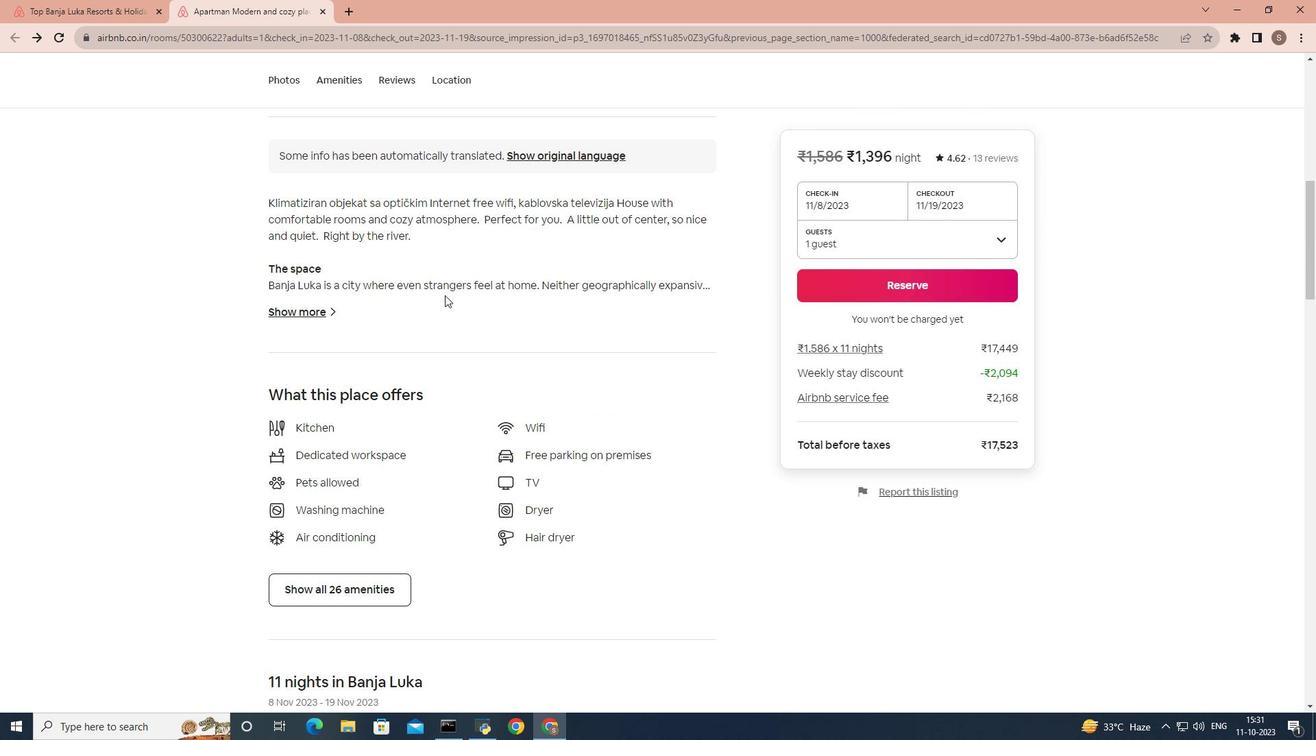 
Action: Mouse scrolled (445, 296) with delta (0, 0)
Screenshot: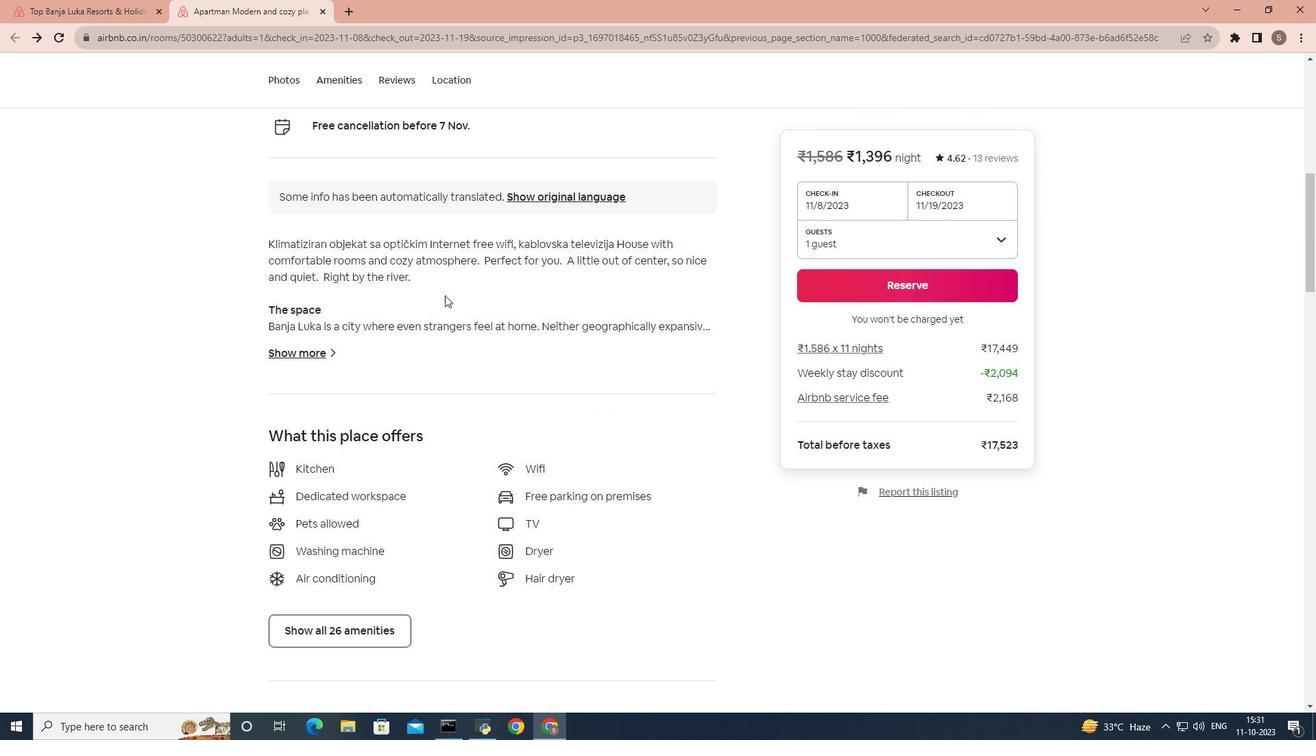 
Action: Mouse scrolled (445, 296) with delta (0, 0)
Screenshot: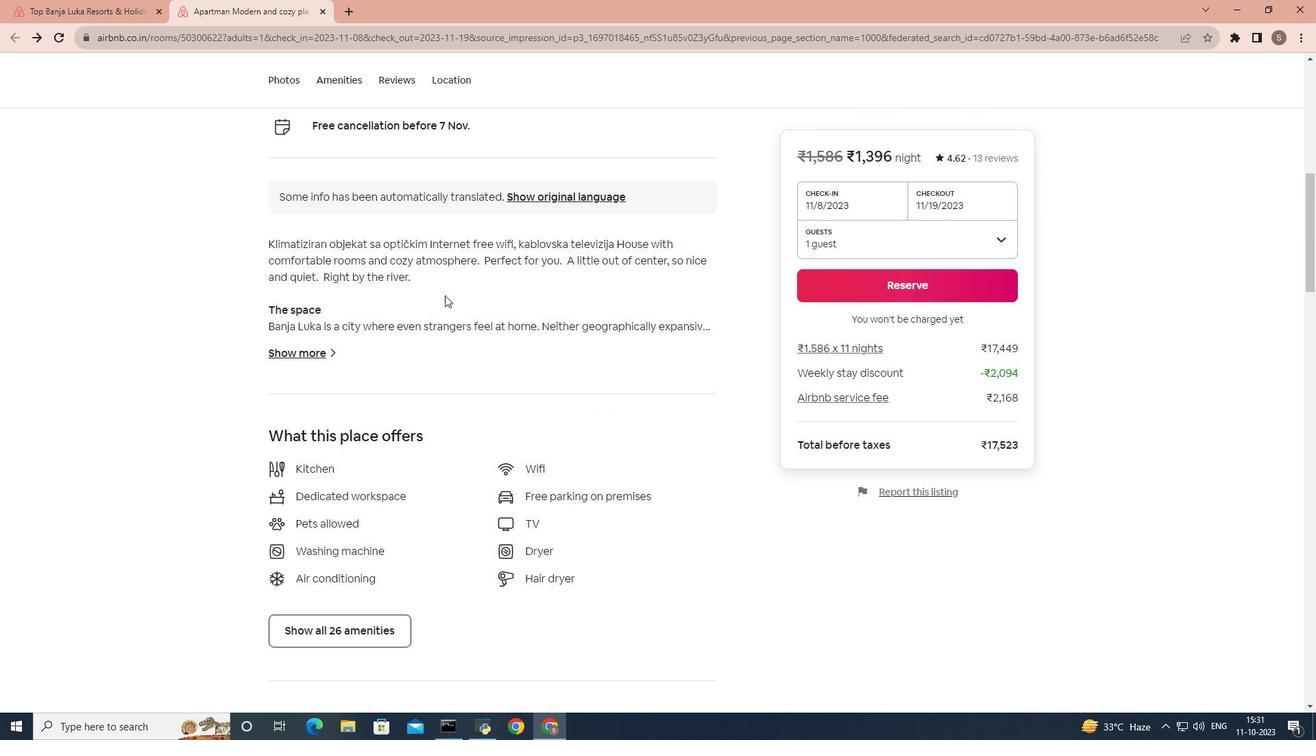
Action: Mouse scrolled (445, 296) with delta (0, 0)
Screenshot: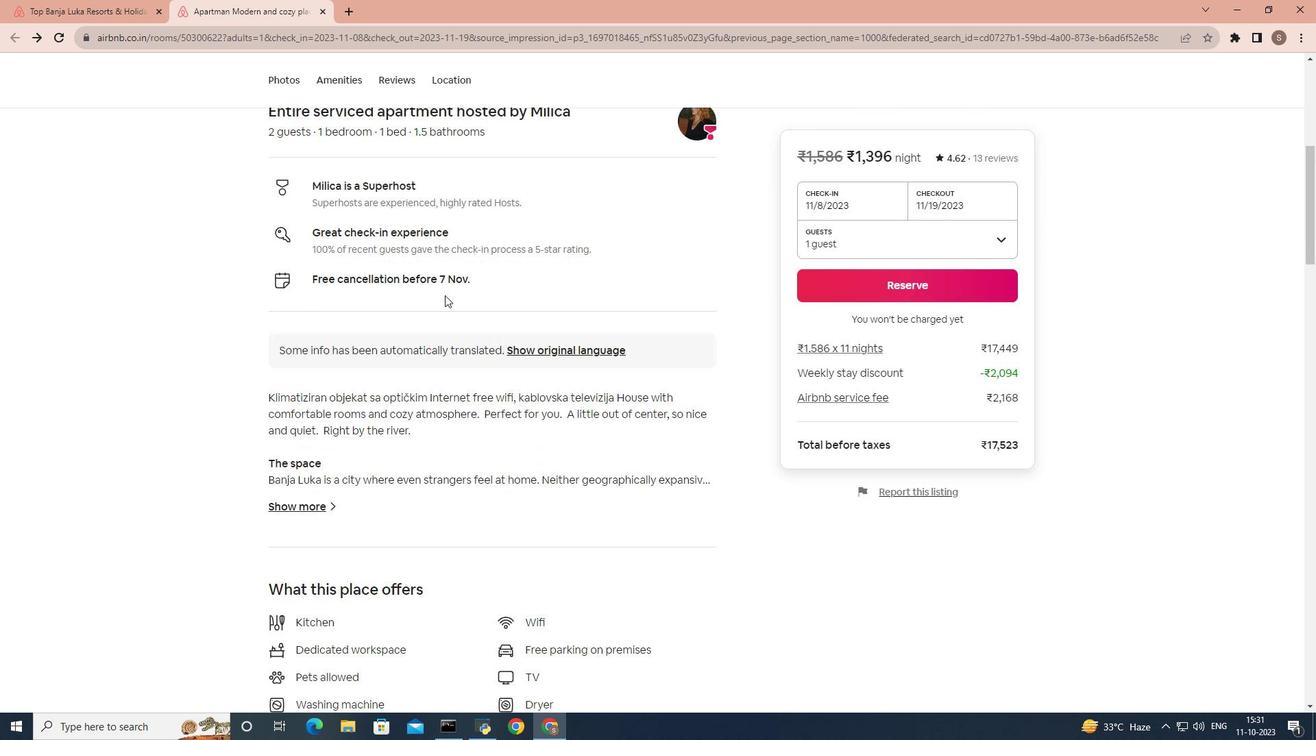 
Action: Mouse scrolled (445, 296) with delta (0, 0)
Screenshot: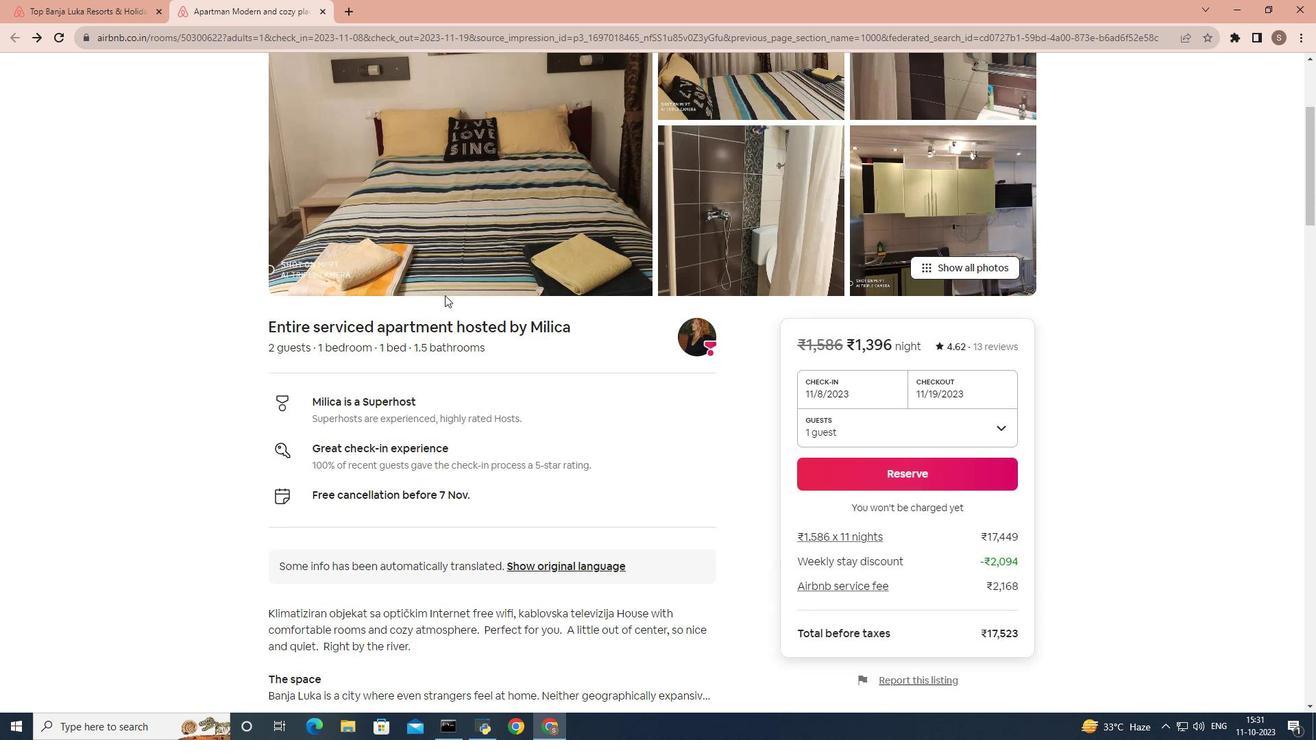 
Action: Mouse scrolled (445, 296) with delta (0, 0)
Screenshot: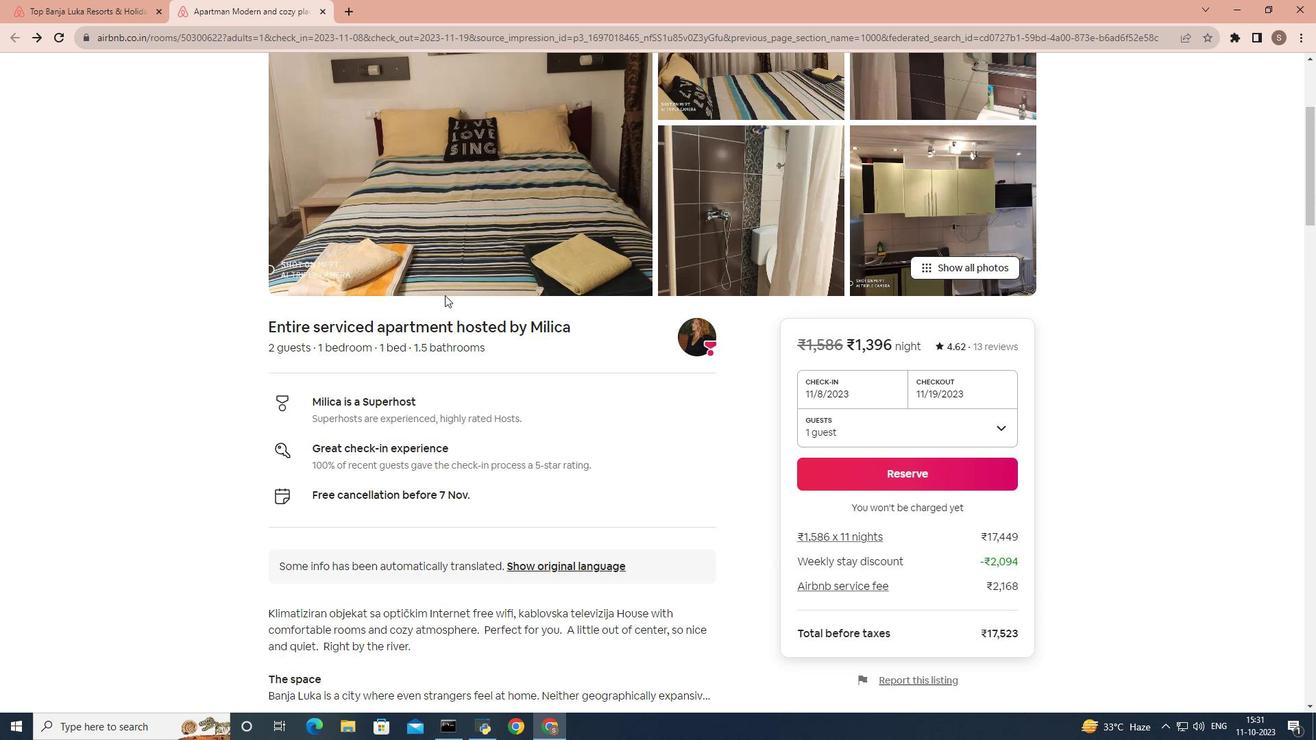 
Action: Mouse scrolled (445, 296) with delta (0, 0)
Screenshot: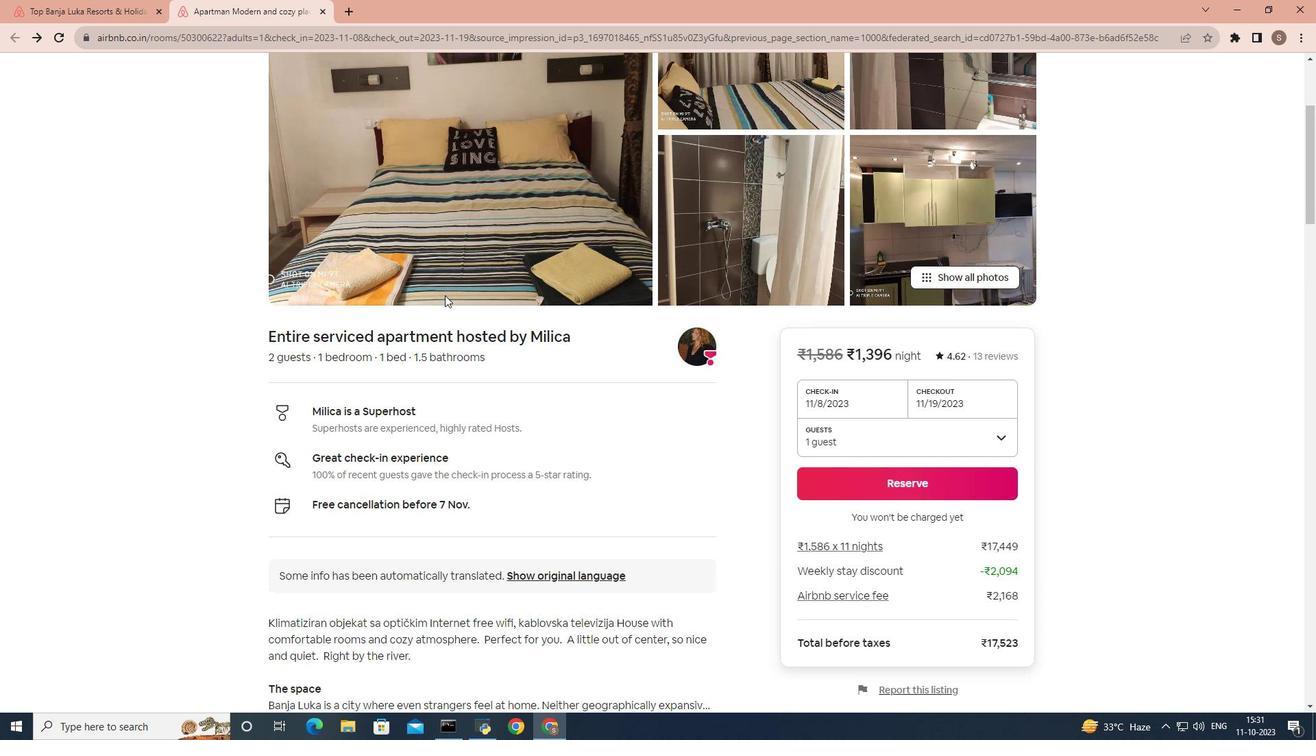 
Action: Mouse scrolled (445, 296) with delta (0, 0)
Screenshot: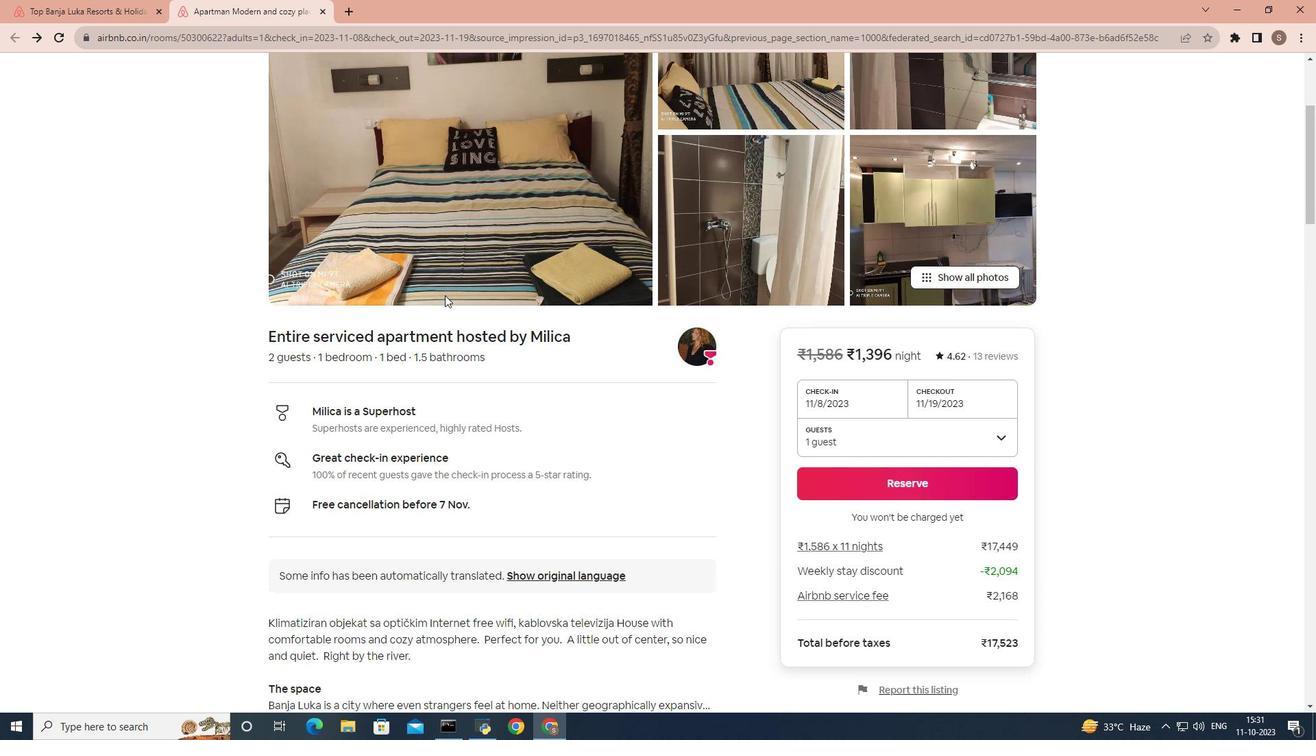 
Action: Mouse scrolled (445, 296) with delta (0, 0)
